 Task: Add a timeline in the project CatalystWorks for the epic 'Compliance Management' from 2024/02/13 to 2024/12/13. Add a timeline in the project CatalystWorks for the epic 'Cloud Cost Optimization' from 2024/04/01 to 2025/09/18. Add a timeline in the project CatalystWorks for the epic 'Cloud Security Improvements' from 2023/04/06 to 2024/12/22
Action: Mouse moved to (240, 72)
Screenshot: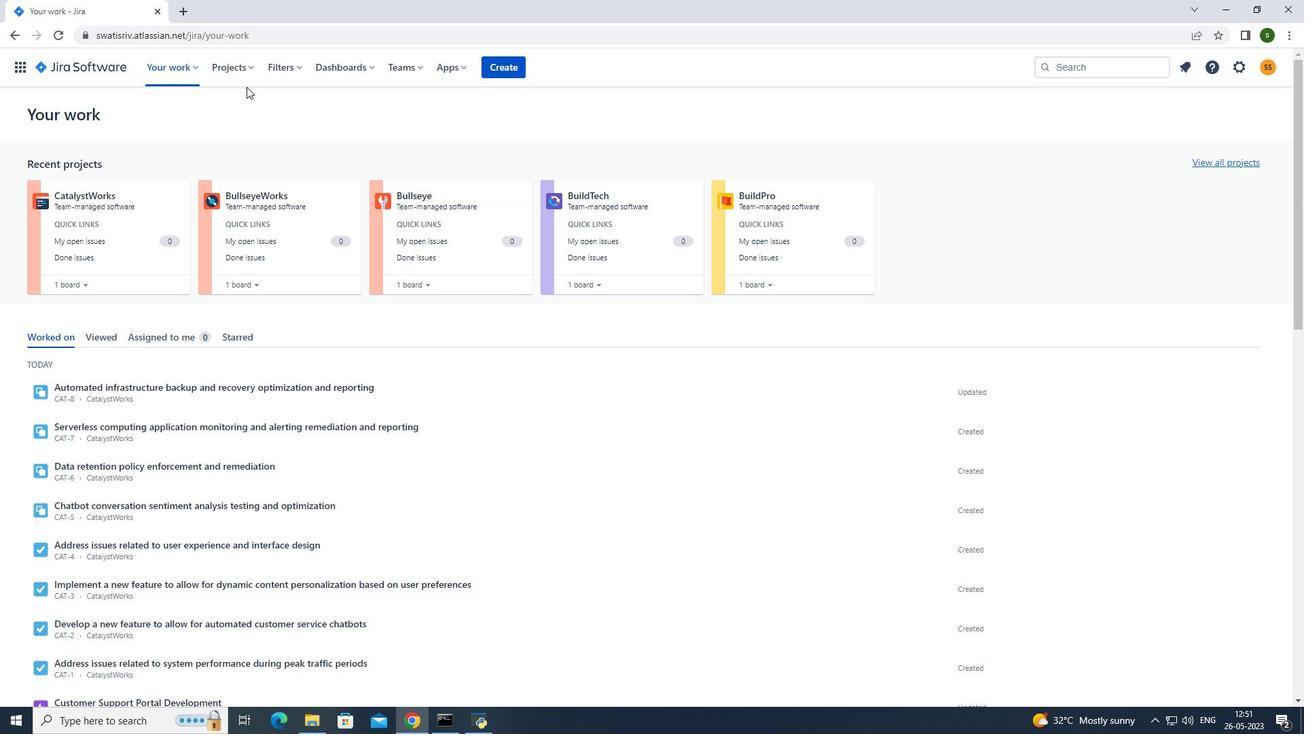 
Action: Mouse pressed left at (240, 72)
Screenshot: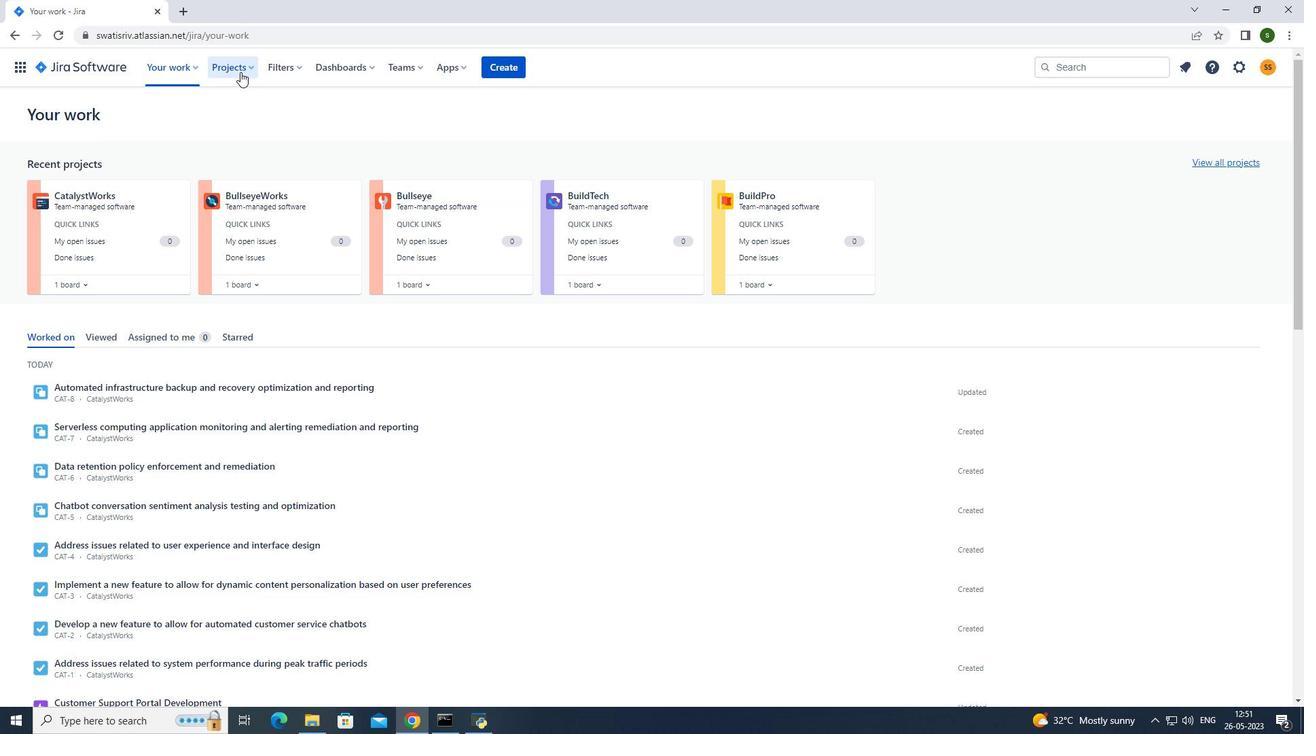 
Action: Mouse moved to (275, 115)
Screenshot: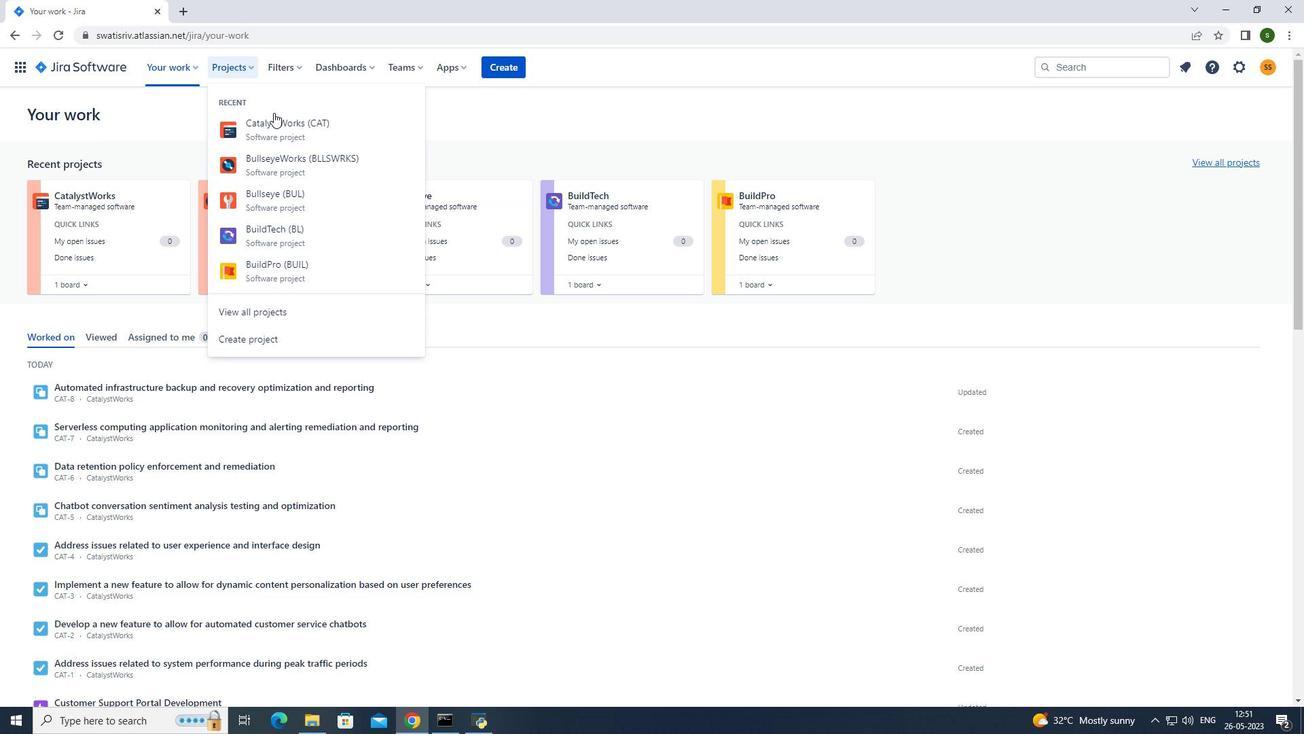 
Action: Mouse pressed left at (275, 115)
Screenshot: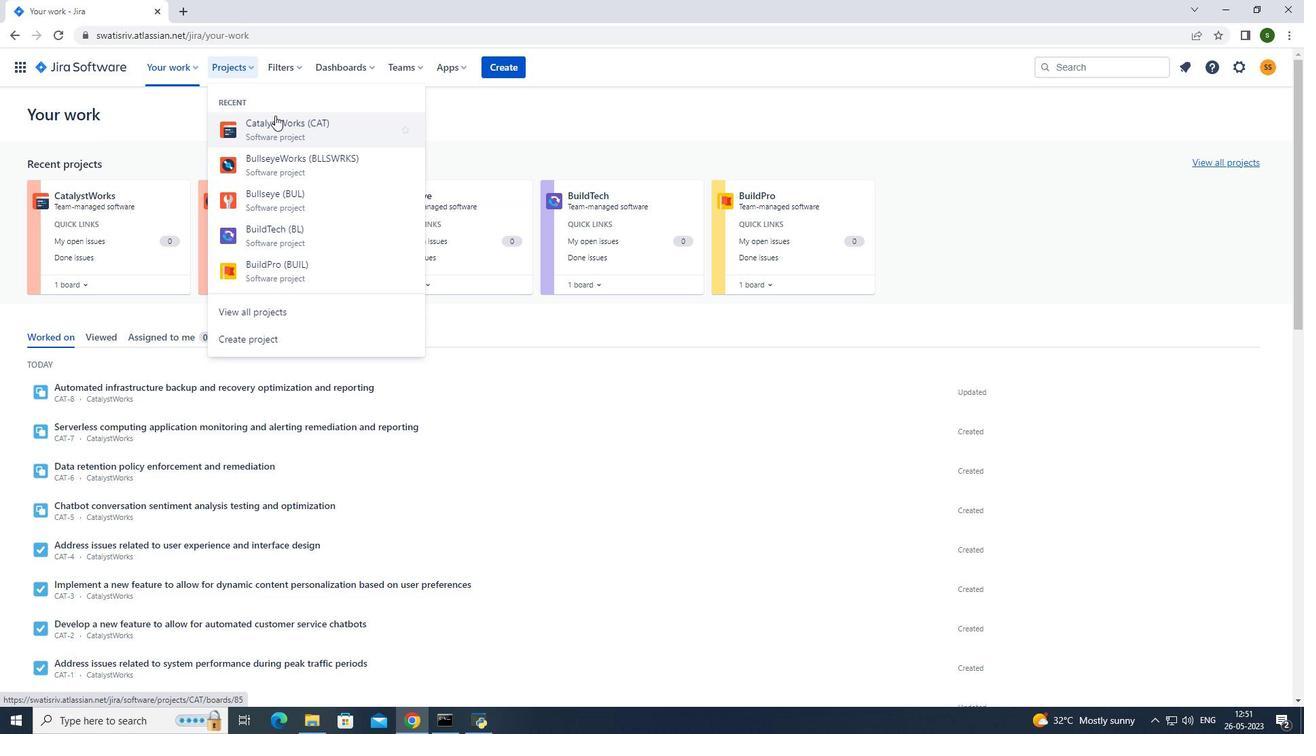 
Action: Mouse moved to (84, 201)
Screenshot: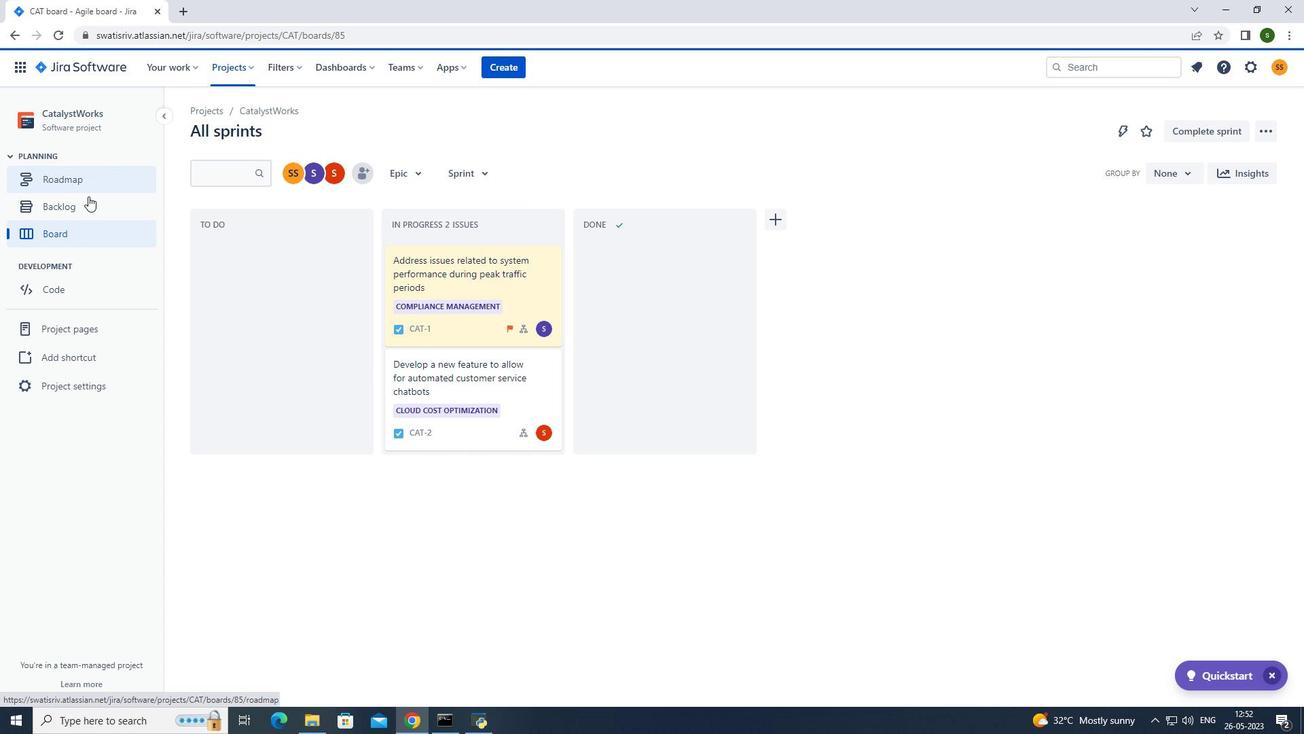 
Action: Mouse pressed left at (84, 201)
Screenshot: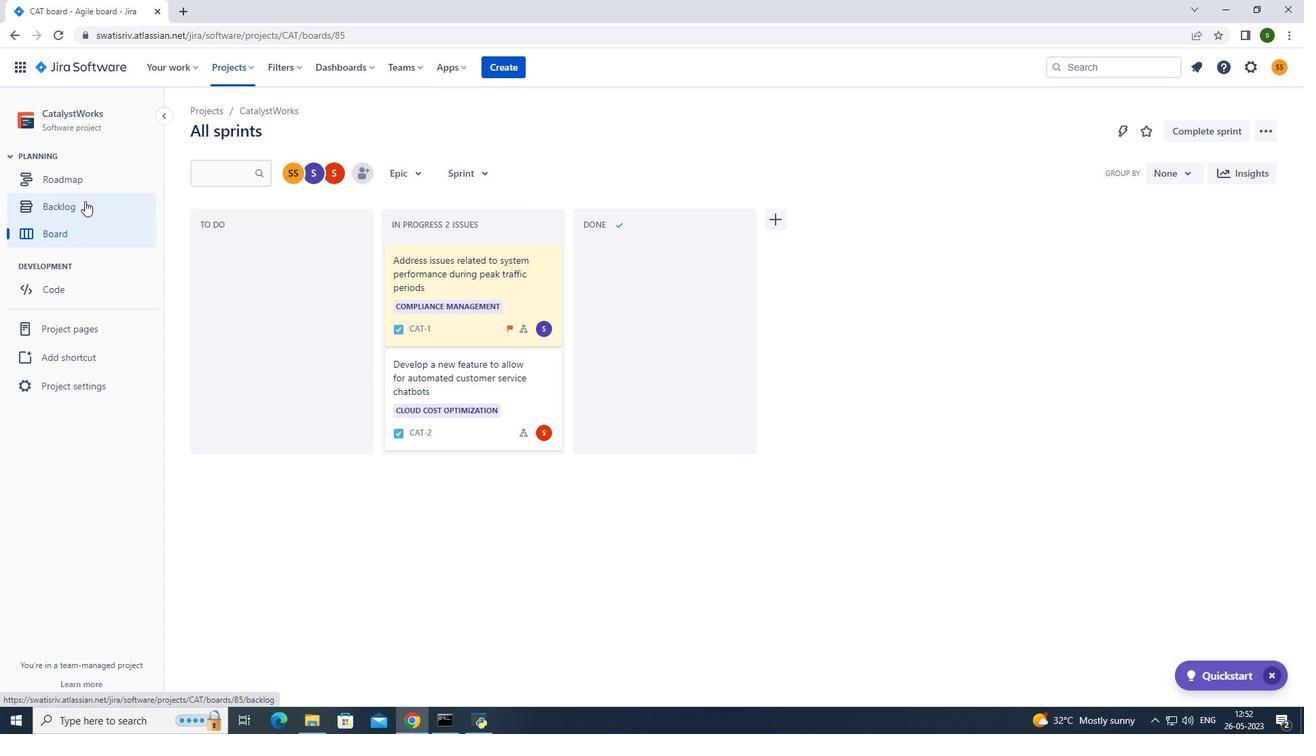 
Action: Mouse moved to (200, 274)
Screenshot: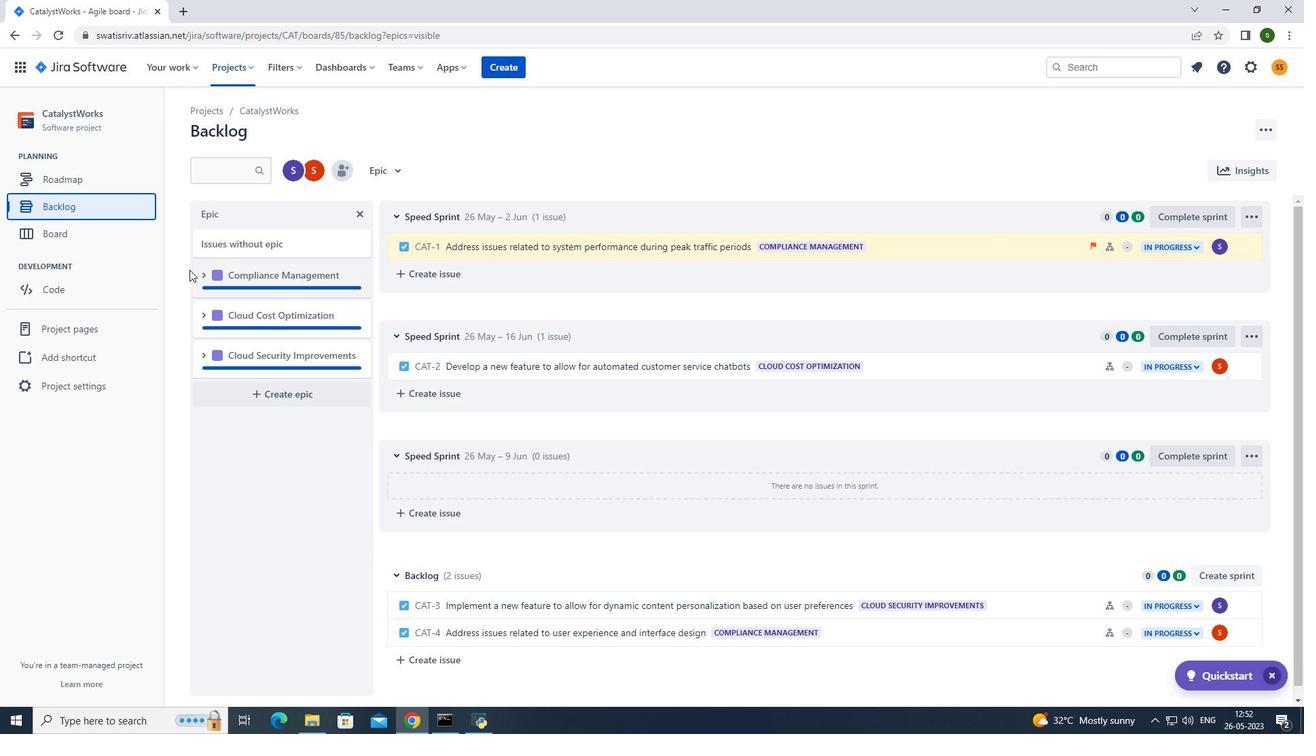 
Action: Mouse pressed left at (200, 274)
Screenshot: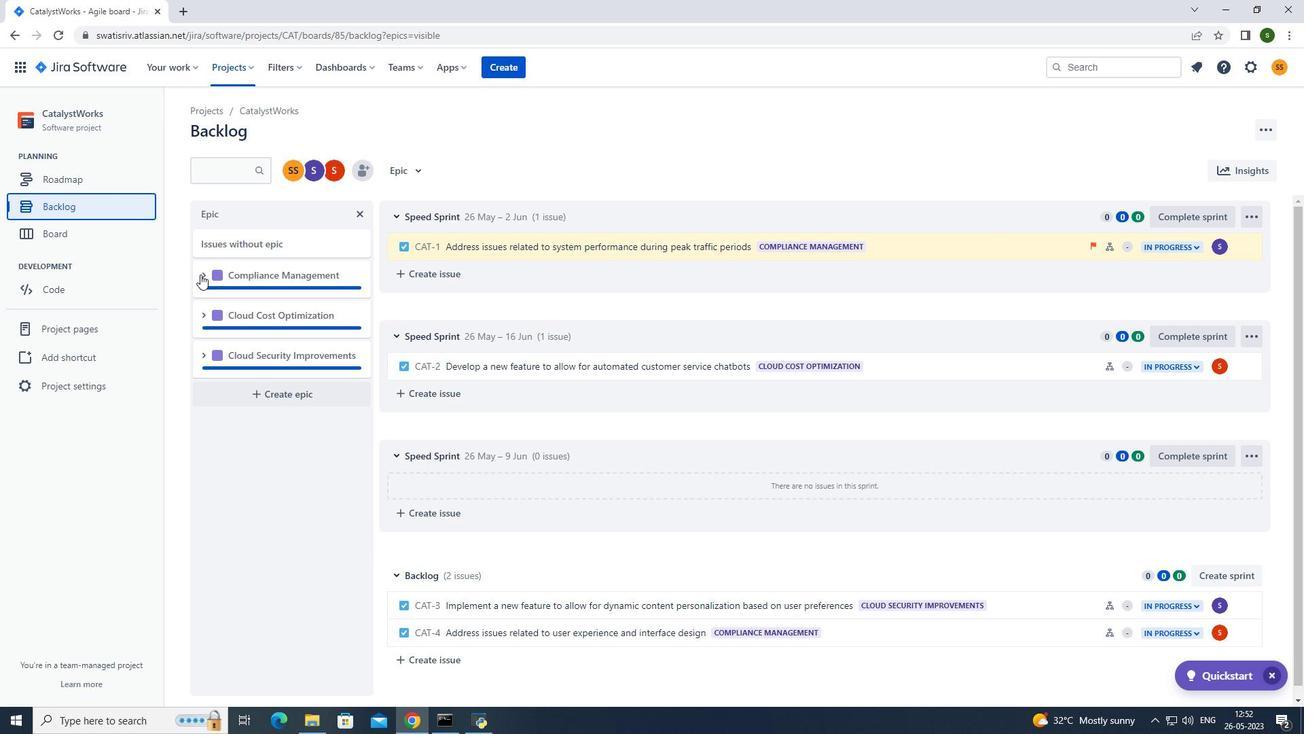 
Action: Mouse moved to (279, 375)
Screenshot: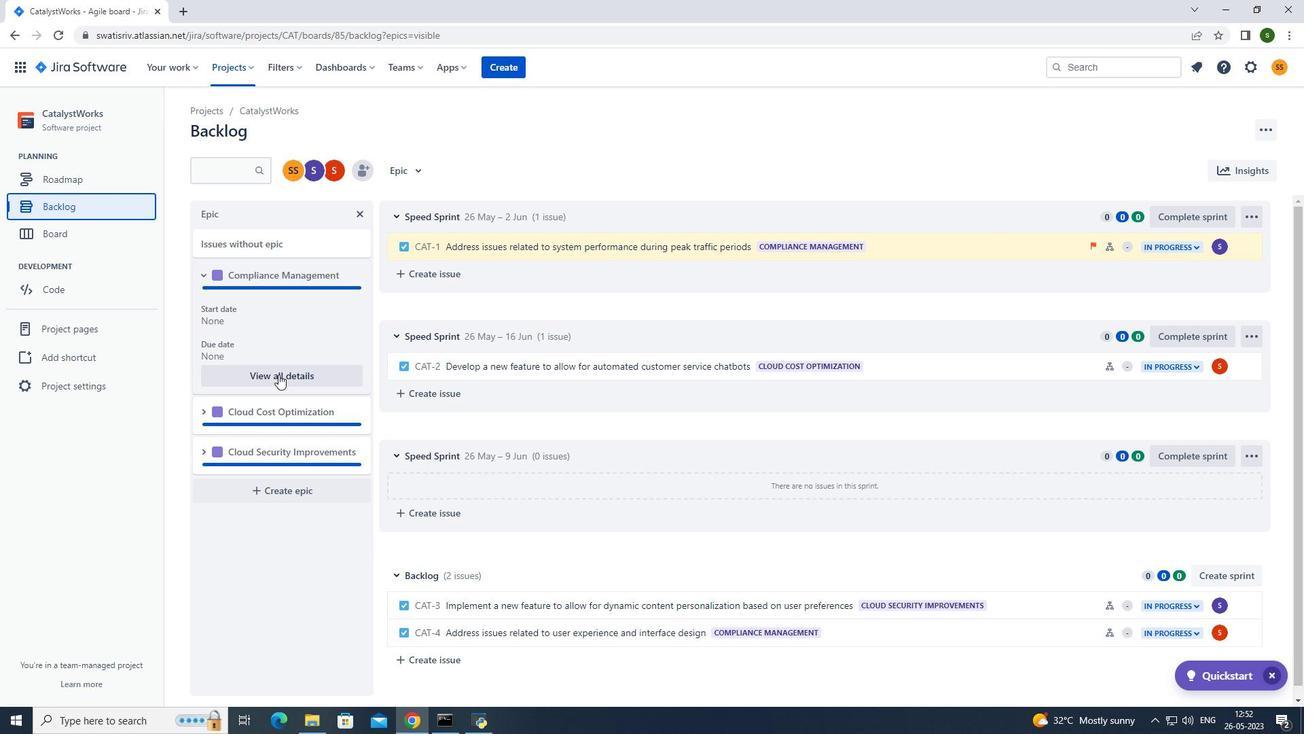 
Action: Mouse pressed left at (279, 375)
Screenshot: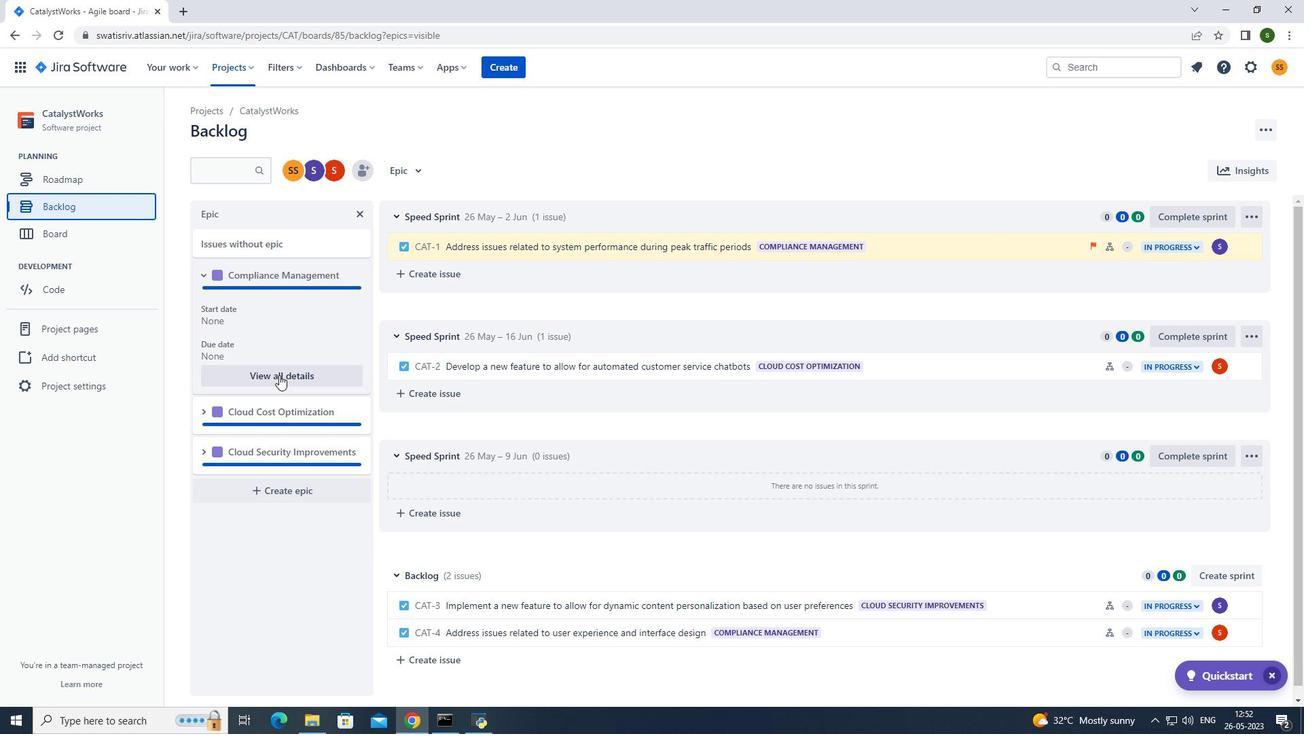 
Action: Mouse moved to (1111, 514)
Screenshot: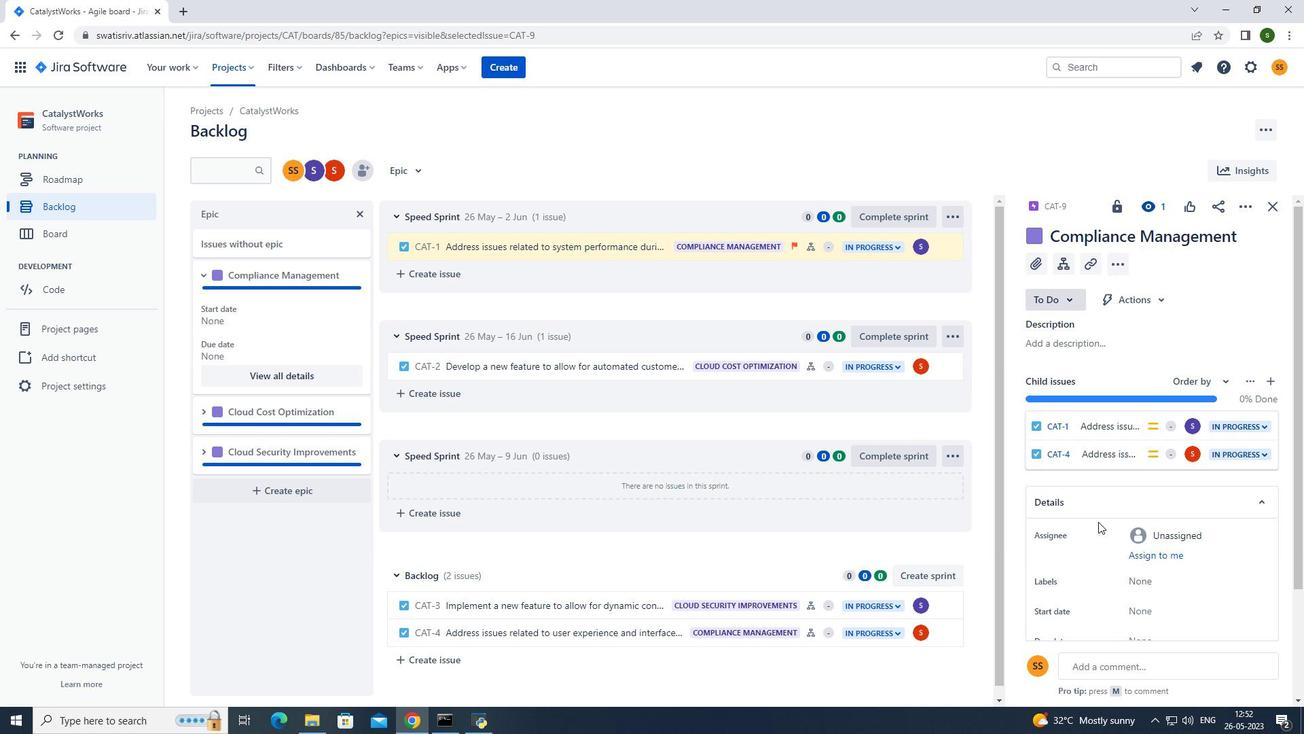 
Action: Mouse scrolled (1111, 513) with delta (0, 0)
Screenshot: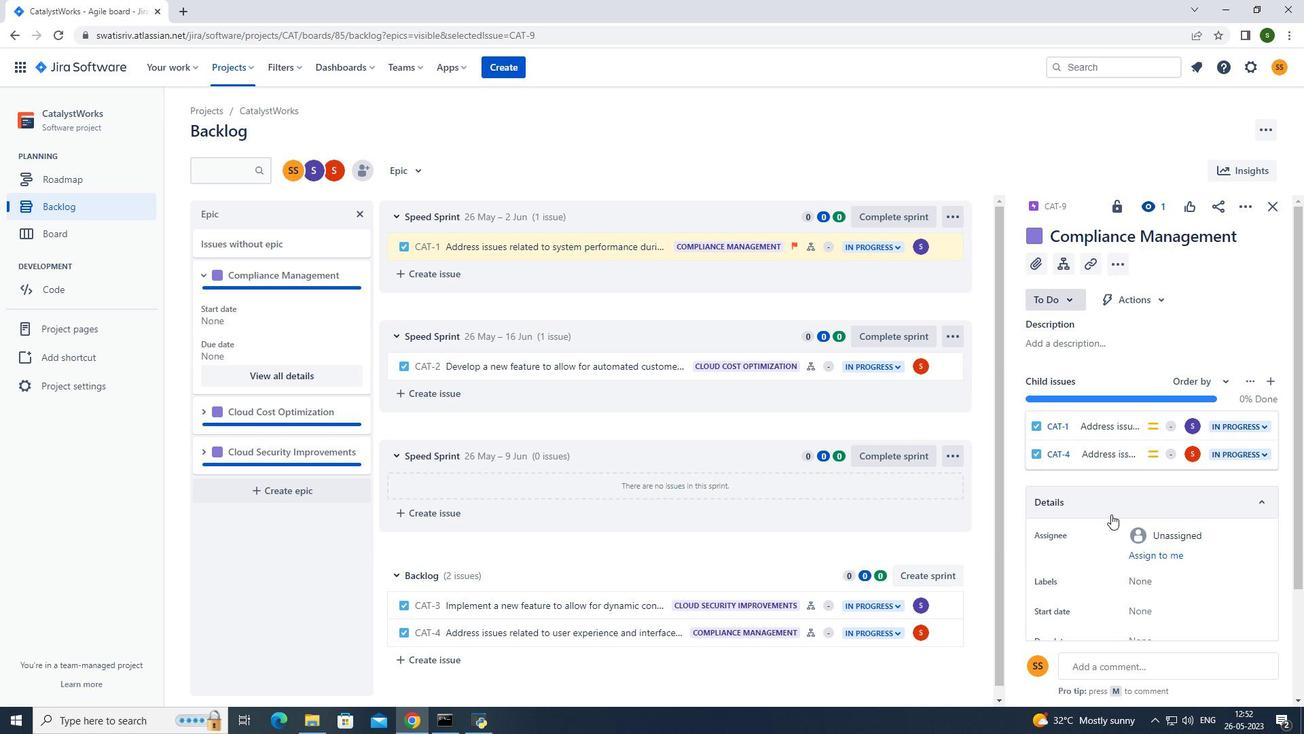 
Action: Mouse scrolled (1111, 513) with delta (0, 0)
Screenshot: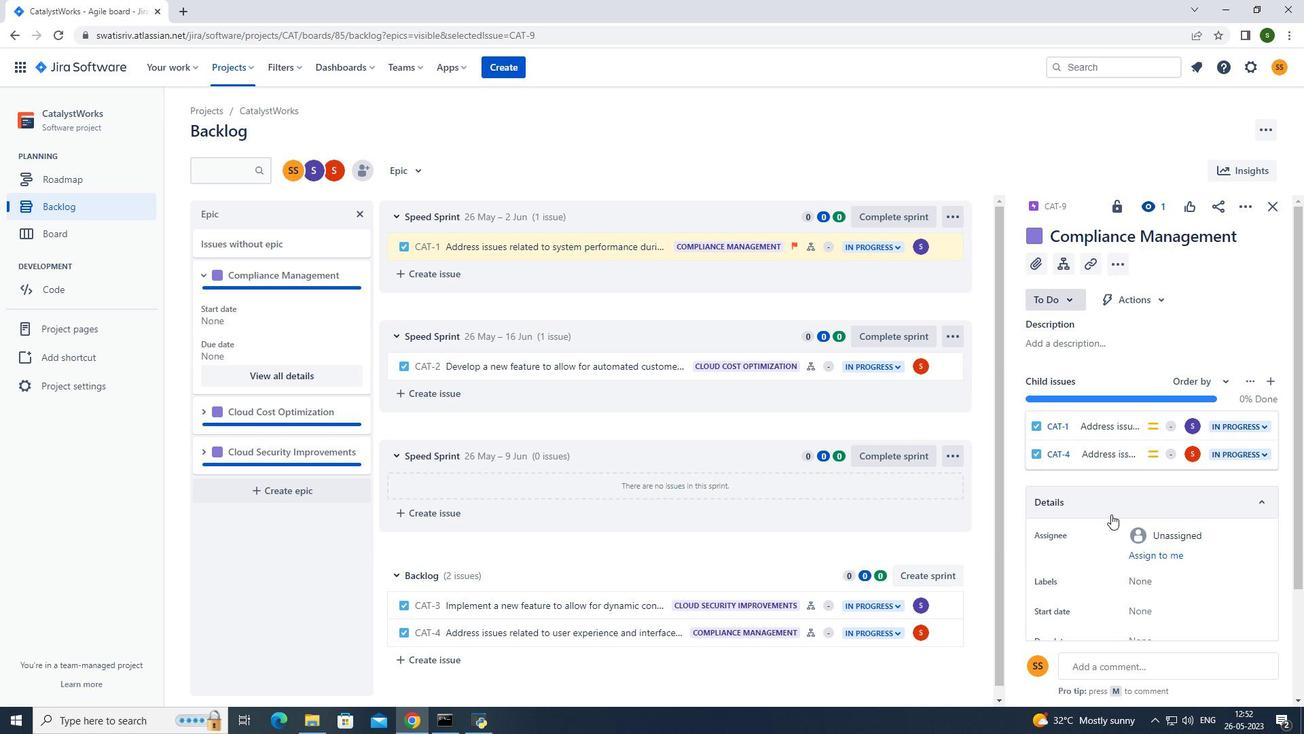 
Action: Mouse moved to (1153, 474)
Screenshot: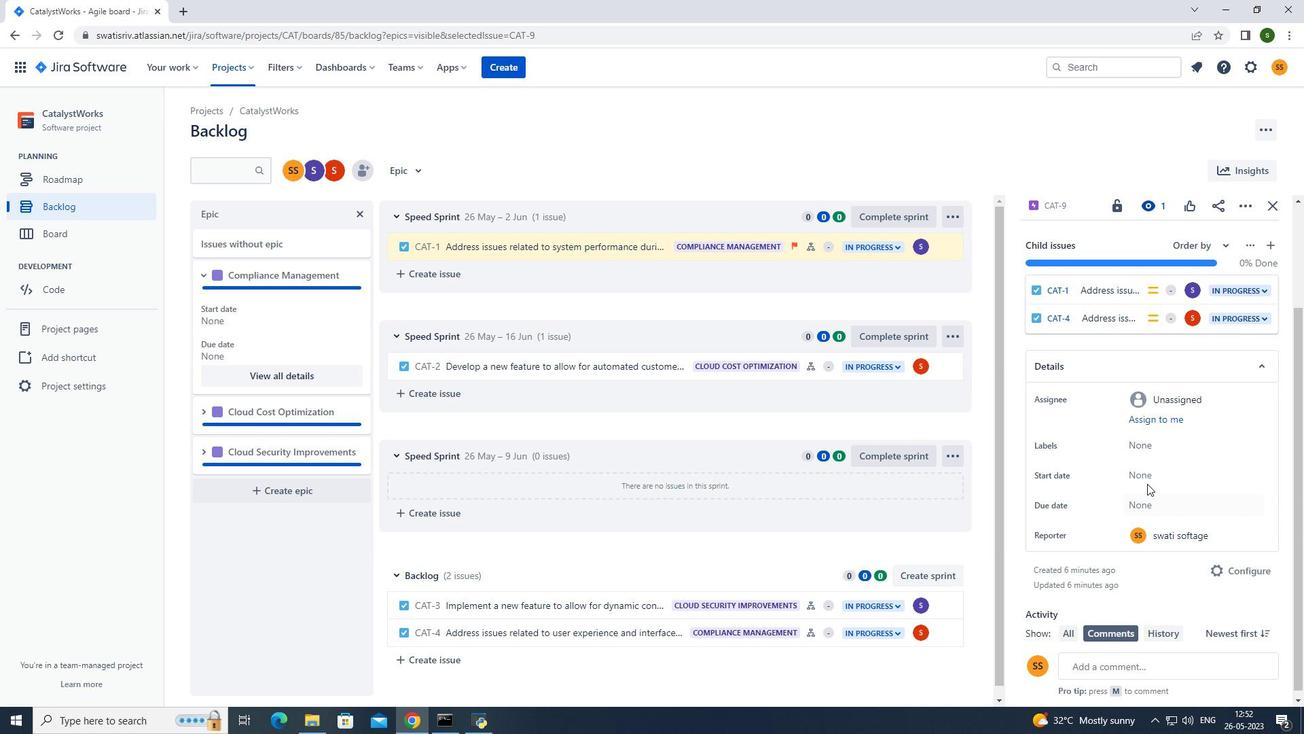 
Action: Mouse pressed left at (1153, 474)
Screenshot: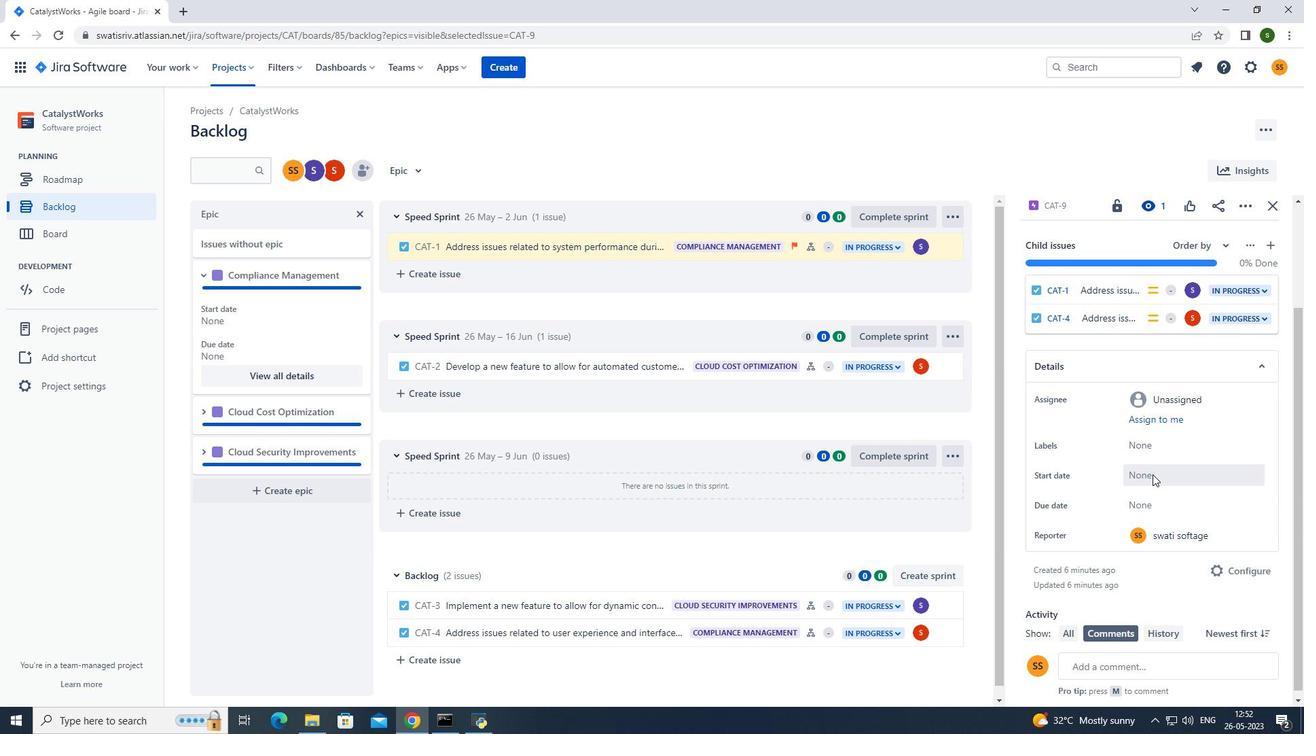 
Action: Mouse moved to (1273, 519)
Screenshot: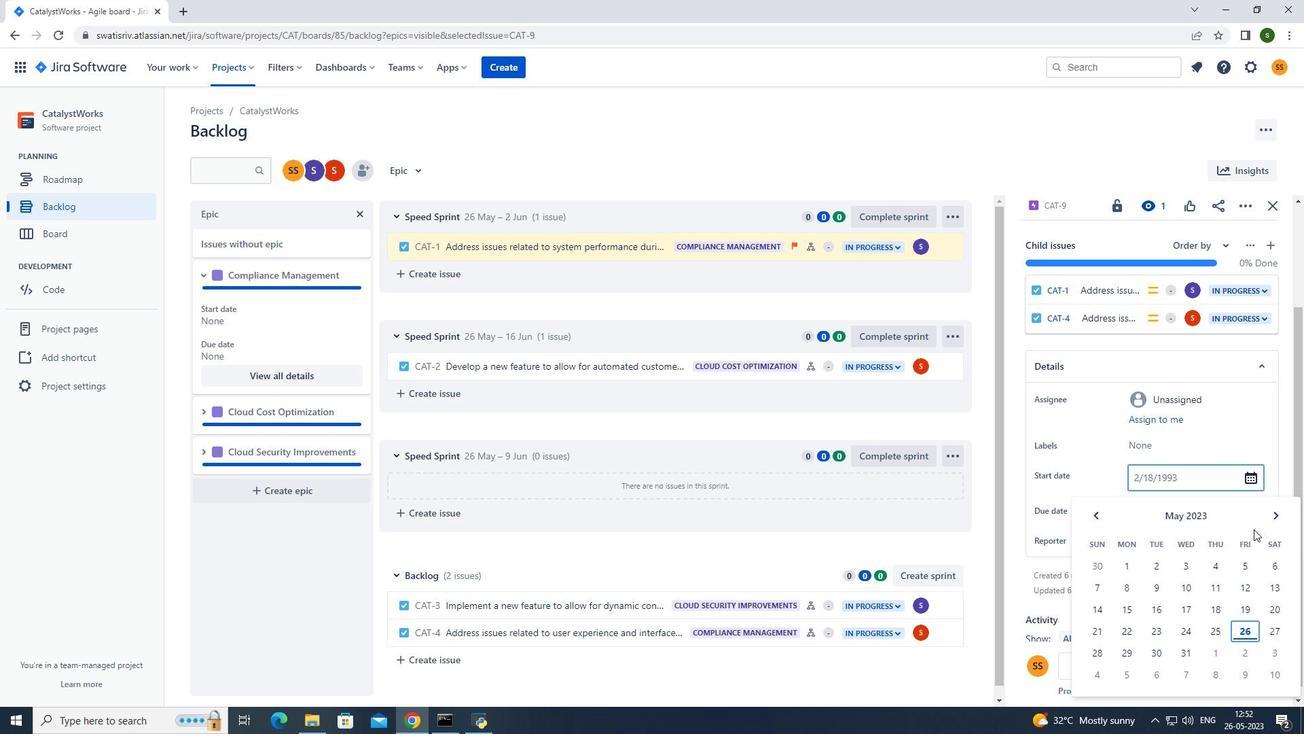 
Action: Mouse pressed left at (1273, 519)
Screenshot: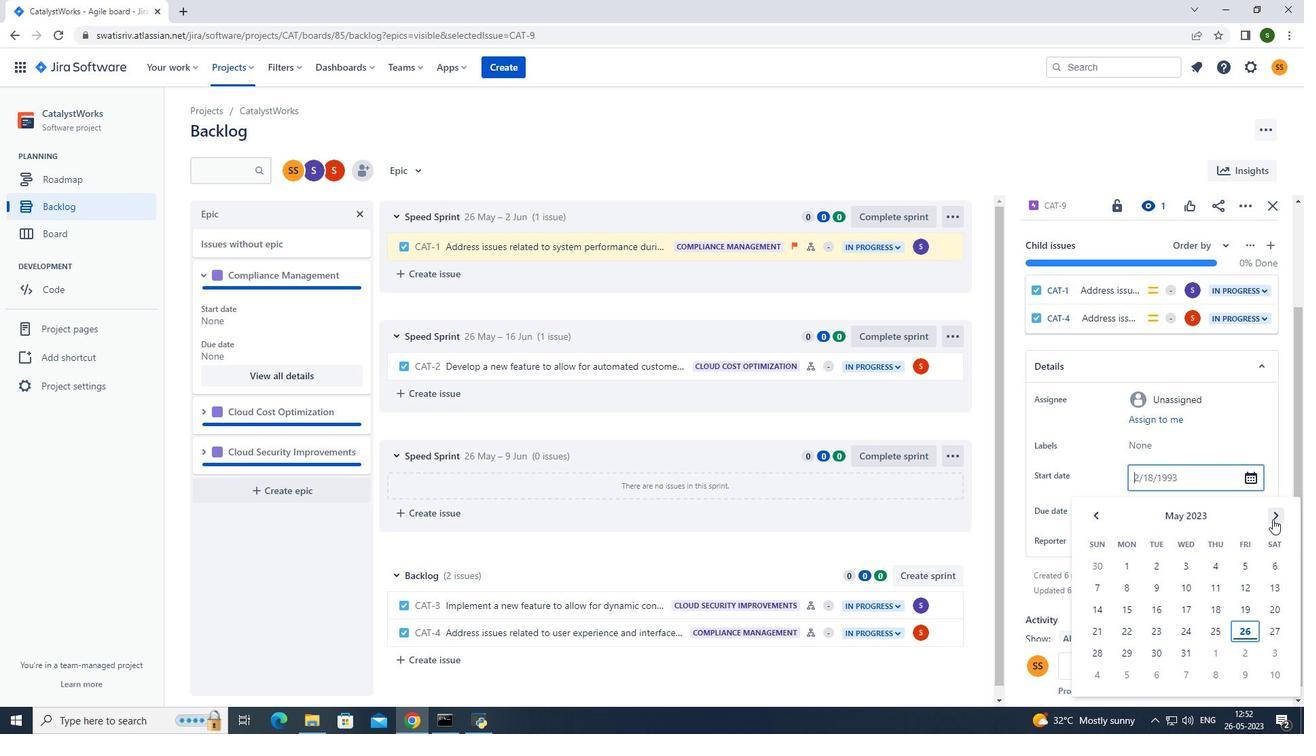 
Action: Mouse moved to (1273, 518)
Screenshot: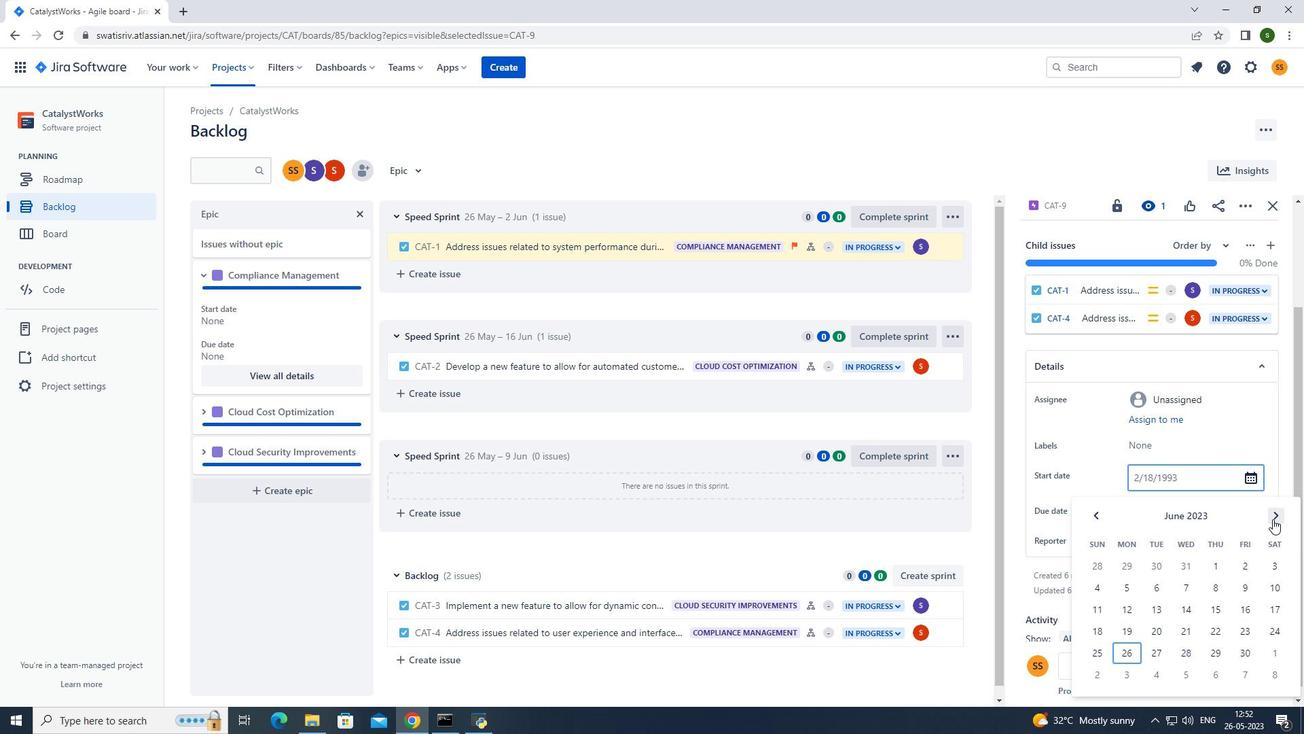 
Action: Mouse pressed left at (1273, 518)
Screenshot: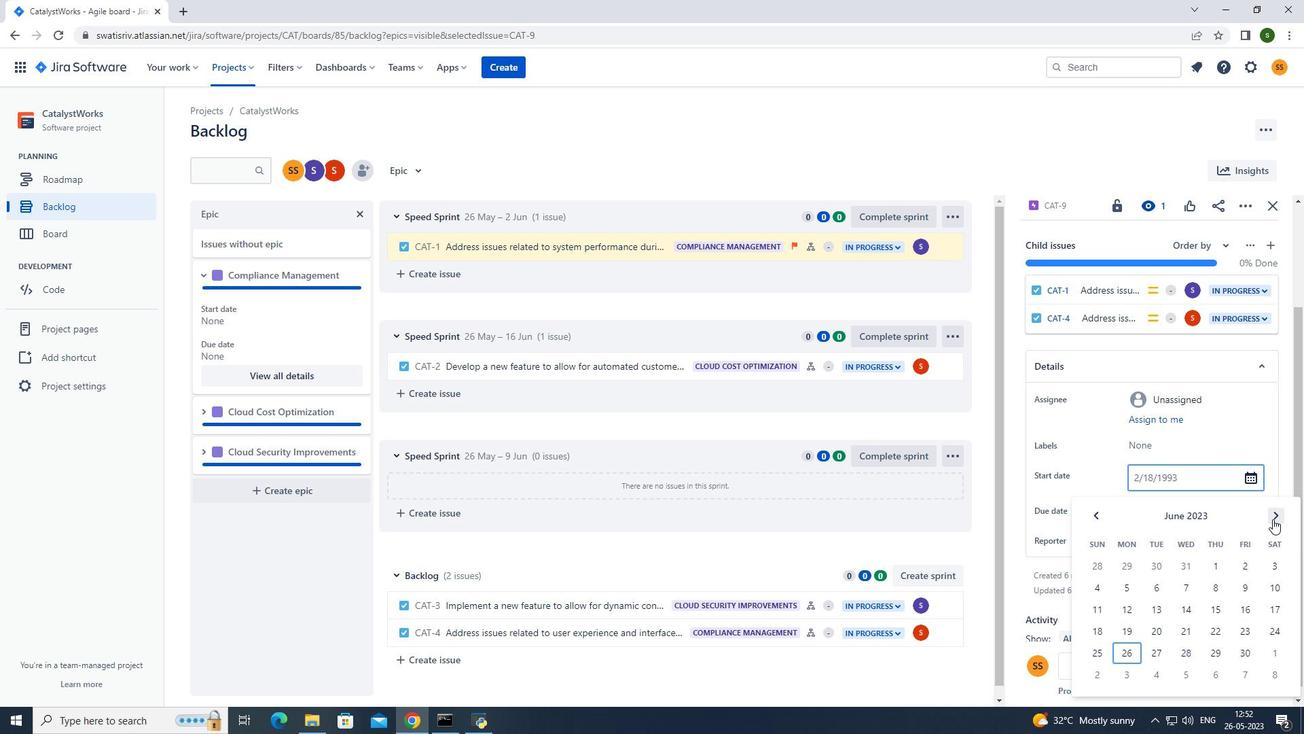 
Action: Mouse pressed left at (1273, 518)
Screenshot: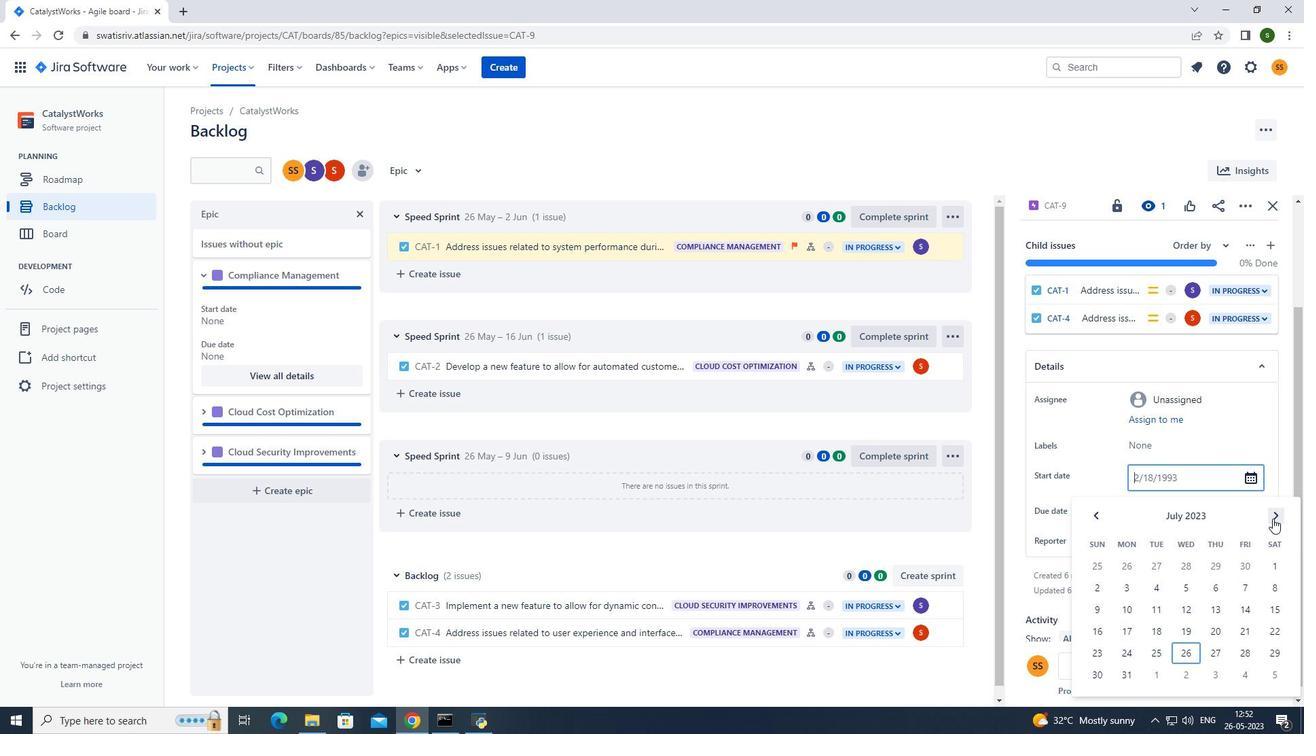 
Action: Mouse pressed left at (1273, 518)
Screenshot: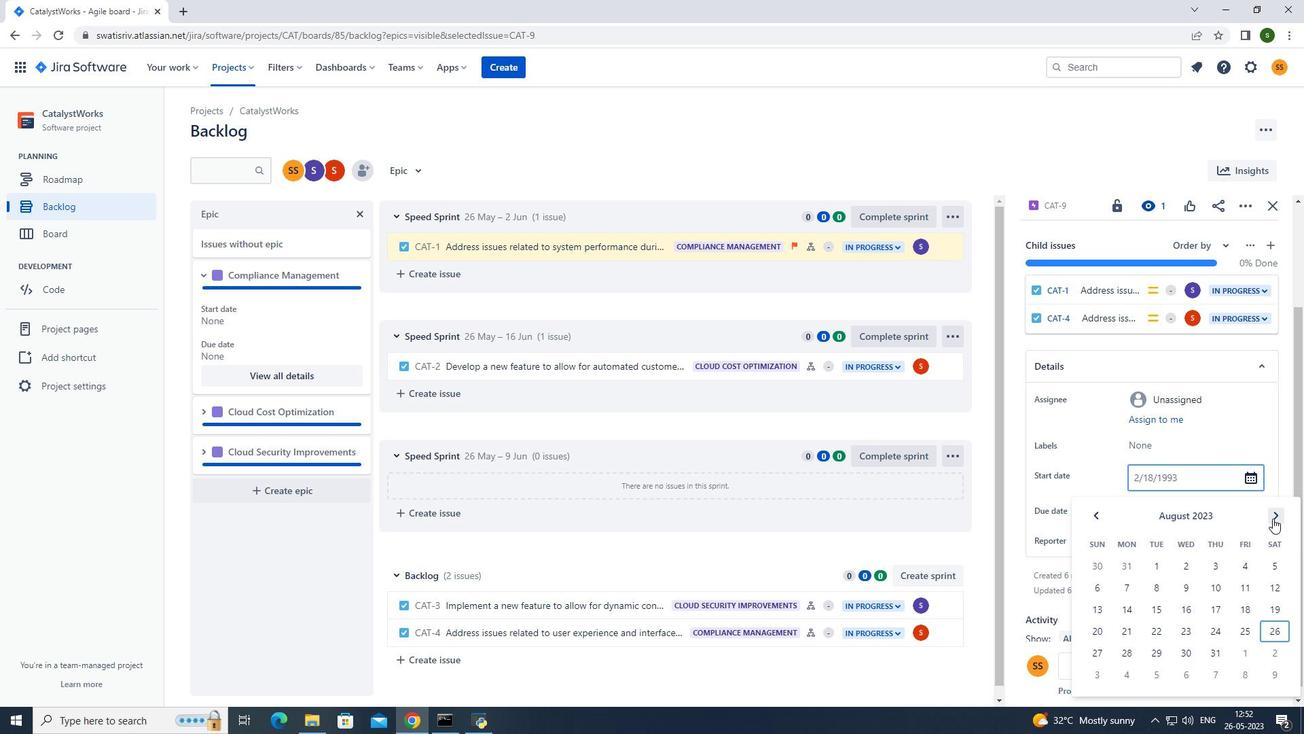
Action: Mouse pressed left at (1273, 518)
Screenshot: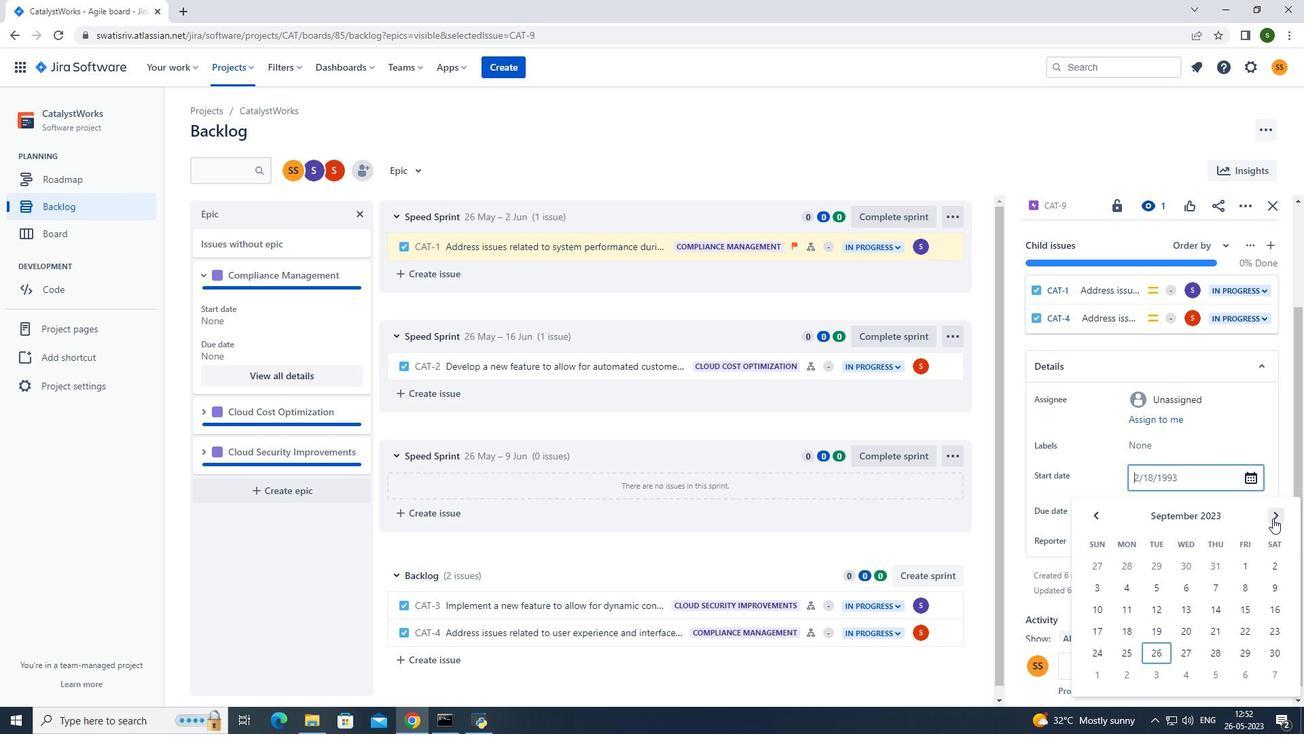 
Action: Mouse pressed left at (1273, 518)
Screenshot: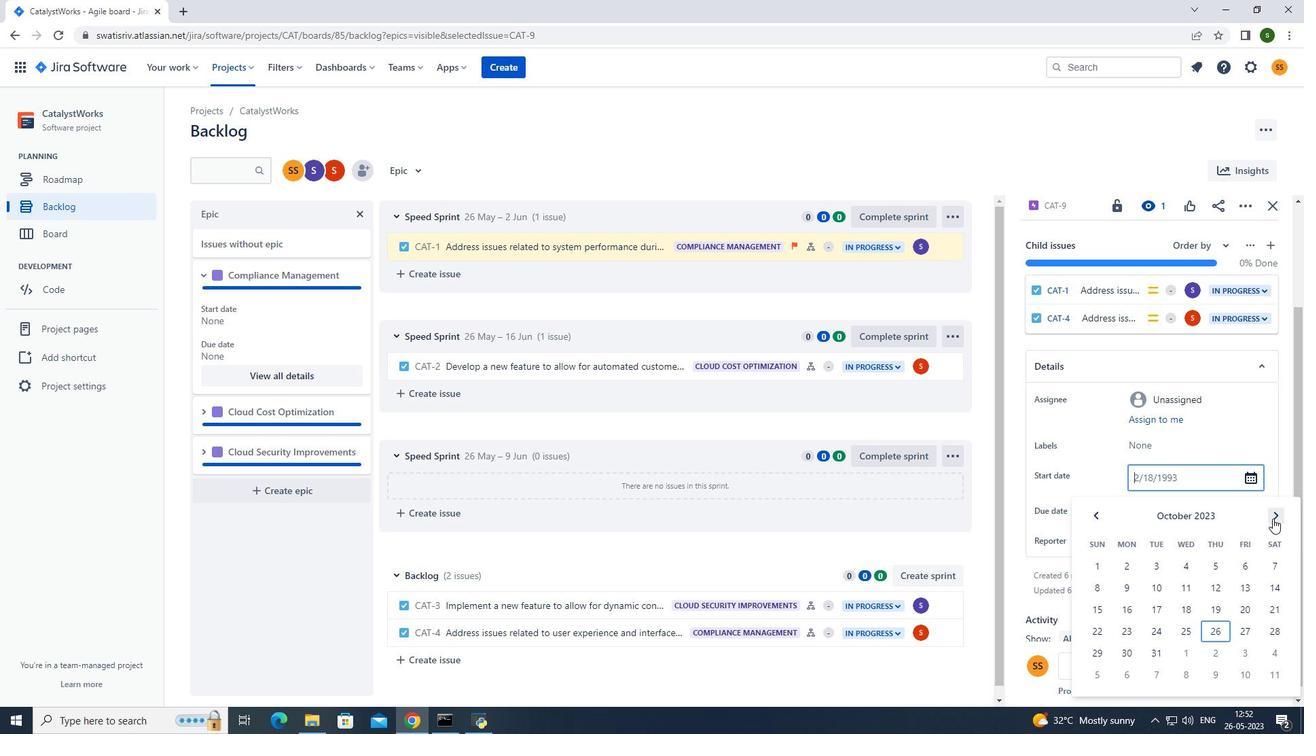 
Action: Mouse pressed left at (1273, 518)
Screenshot: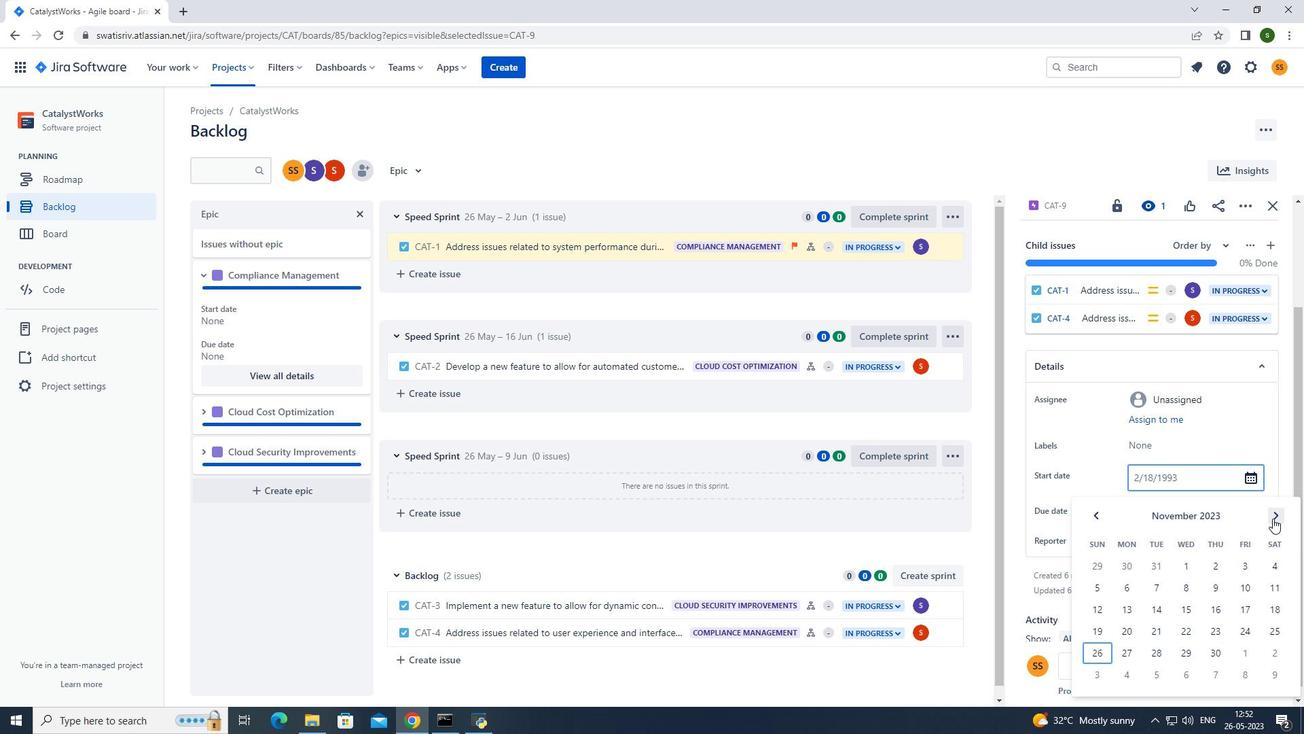 
Action: Mouse pressed left at (1273, 518)
Screenshot: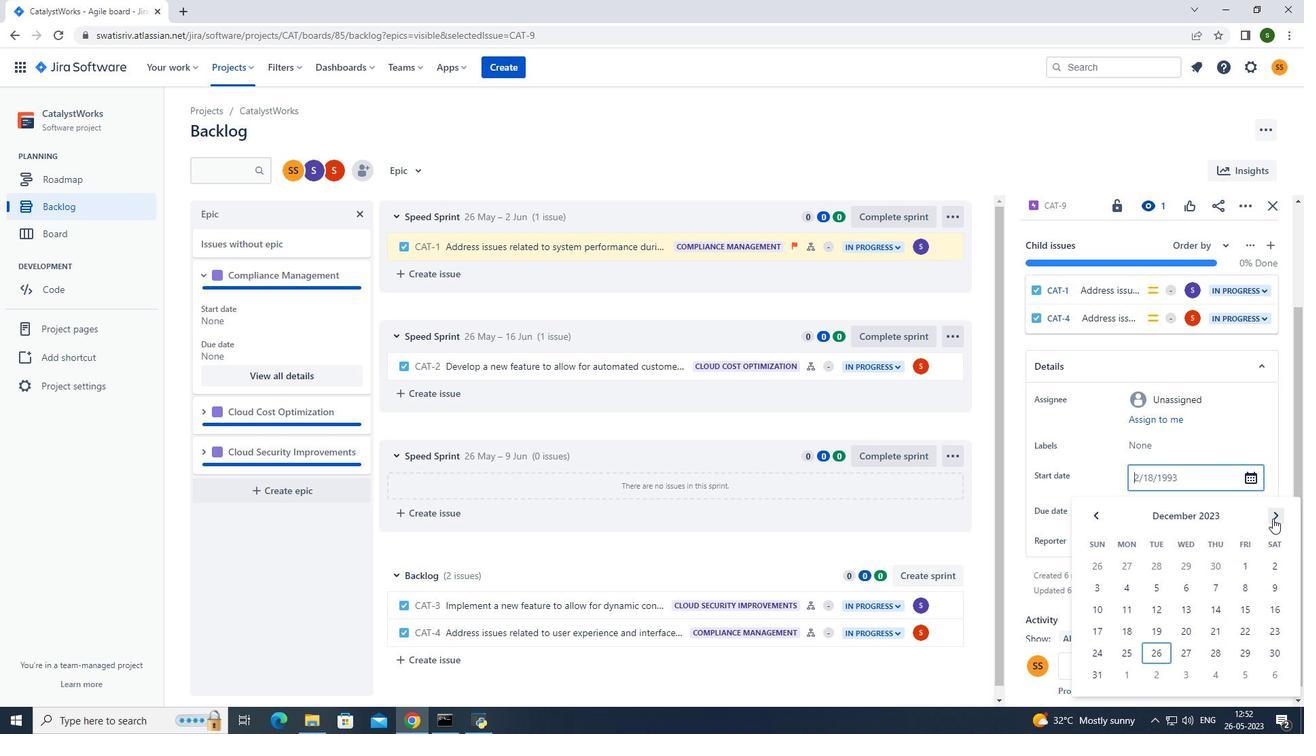 
Action: Mouse moved to (1271, 513)
Screenshot: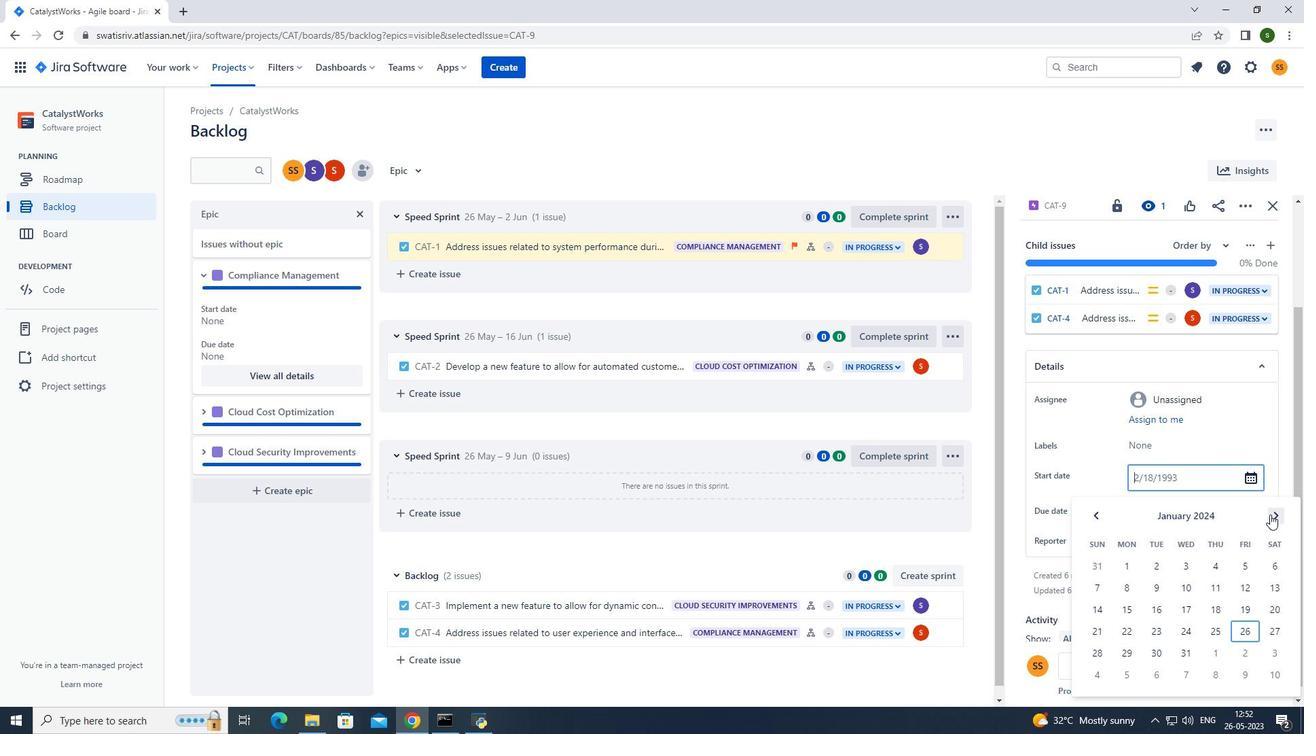 
Action: Mouse pressed left at (1271, 513)
Screenshot: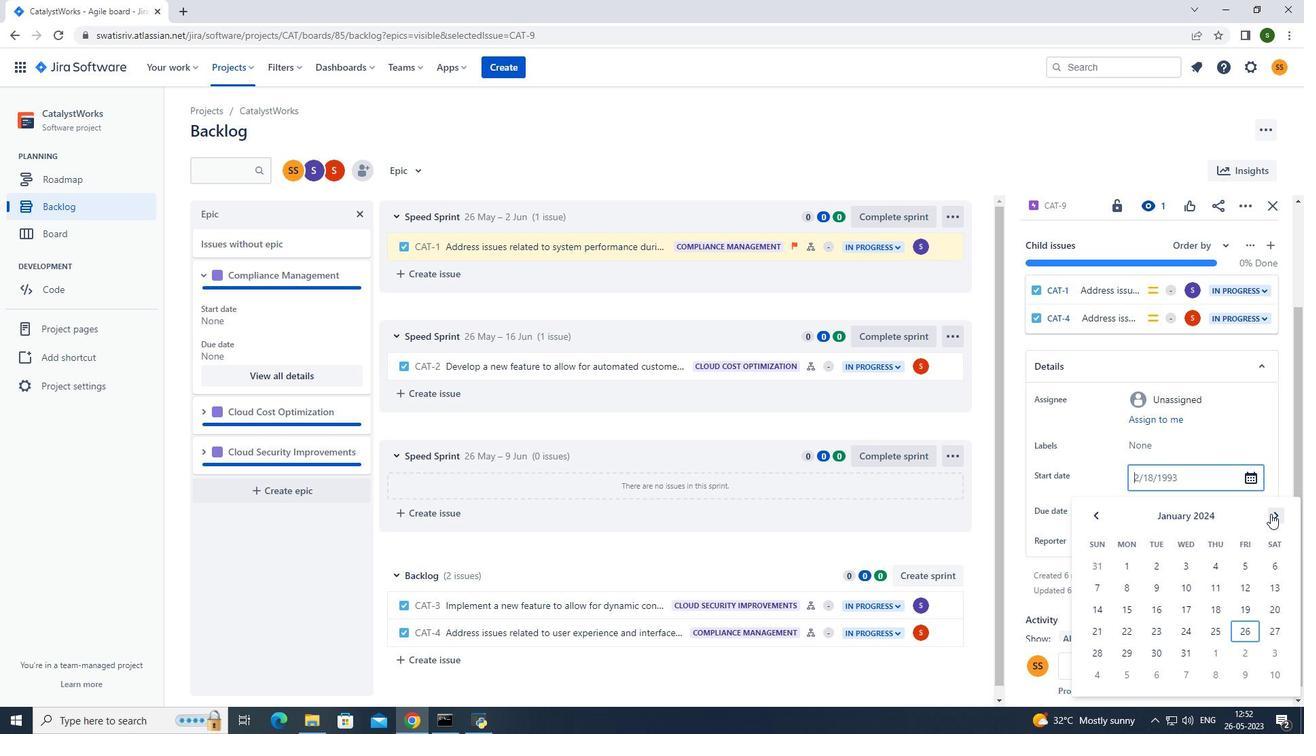 
Action: Mouse moved to (1155, 611)
Screenshot: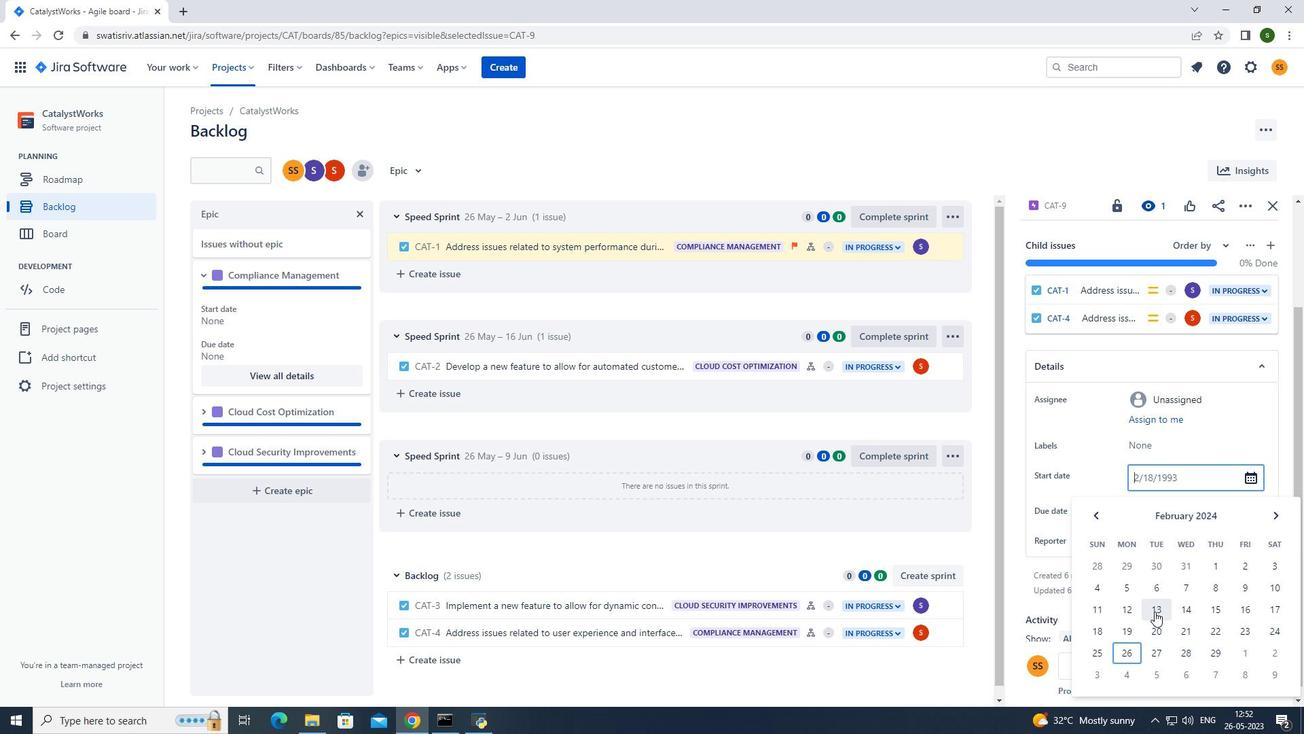 
Action: Mouse pressed left at (1155, 611)
Screenshot: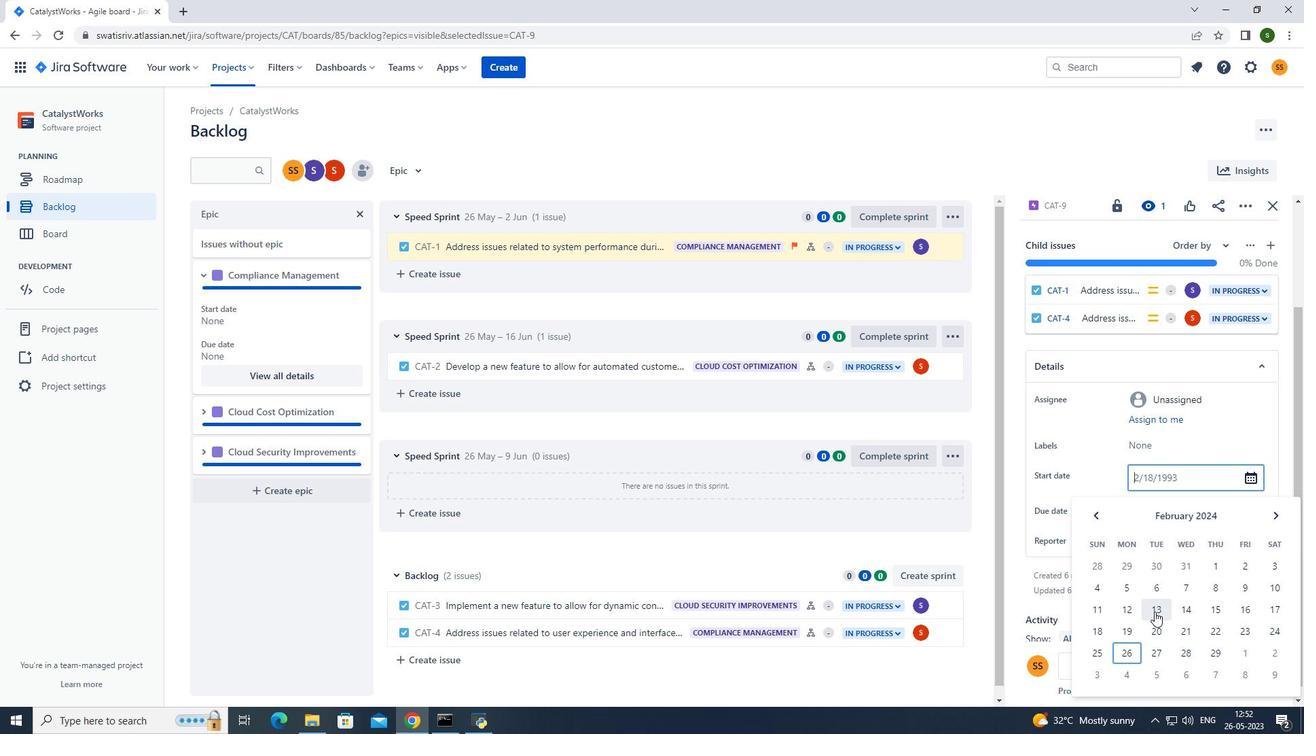 
Action: Mouse moved to (1184, 515)
Screenshot: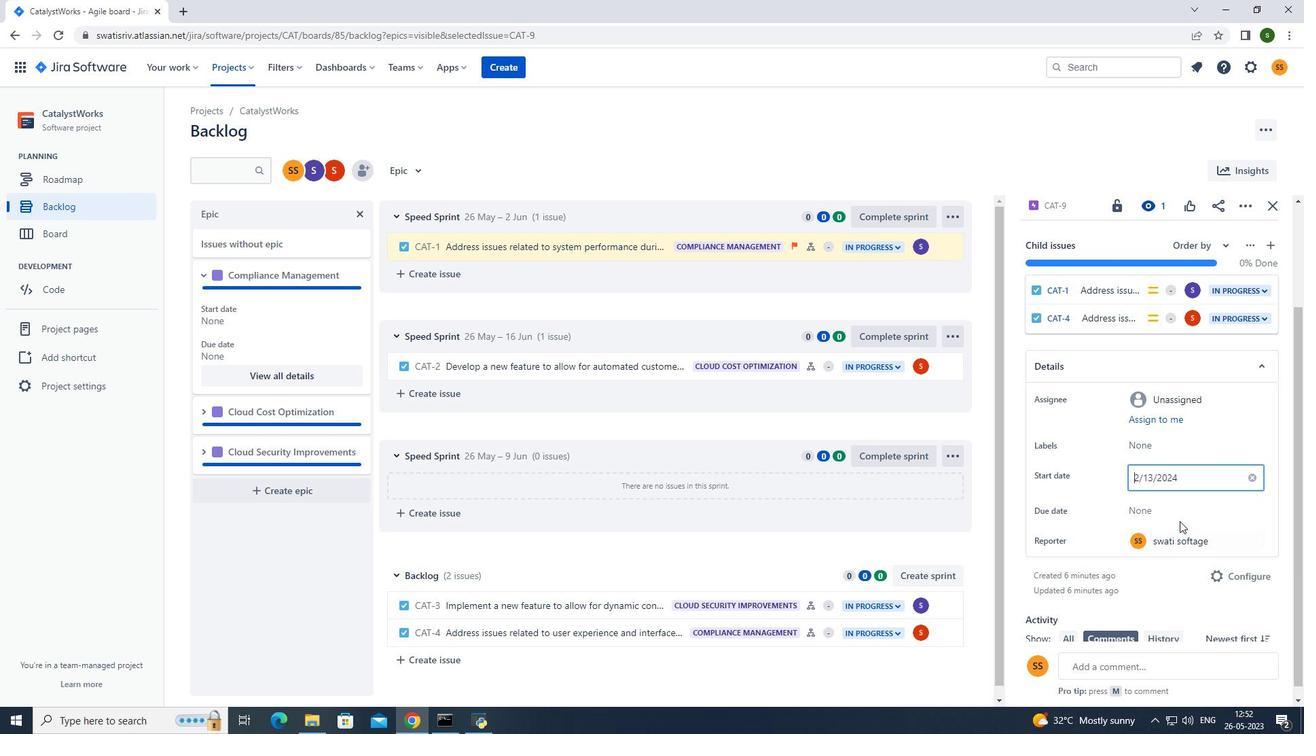 
Action: Mouse pressed left at (1184, 515)
Screenshot: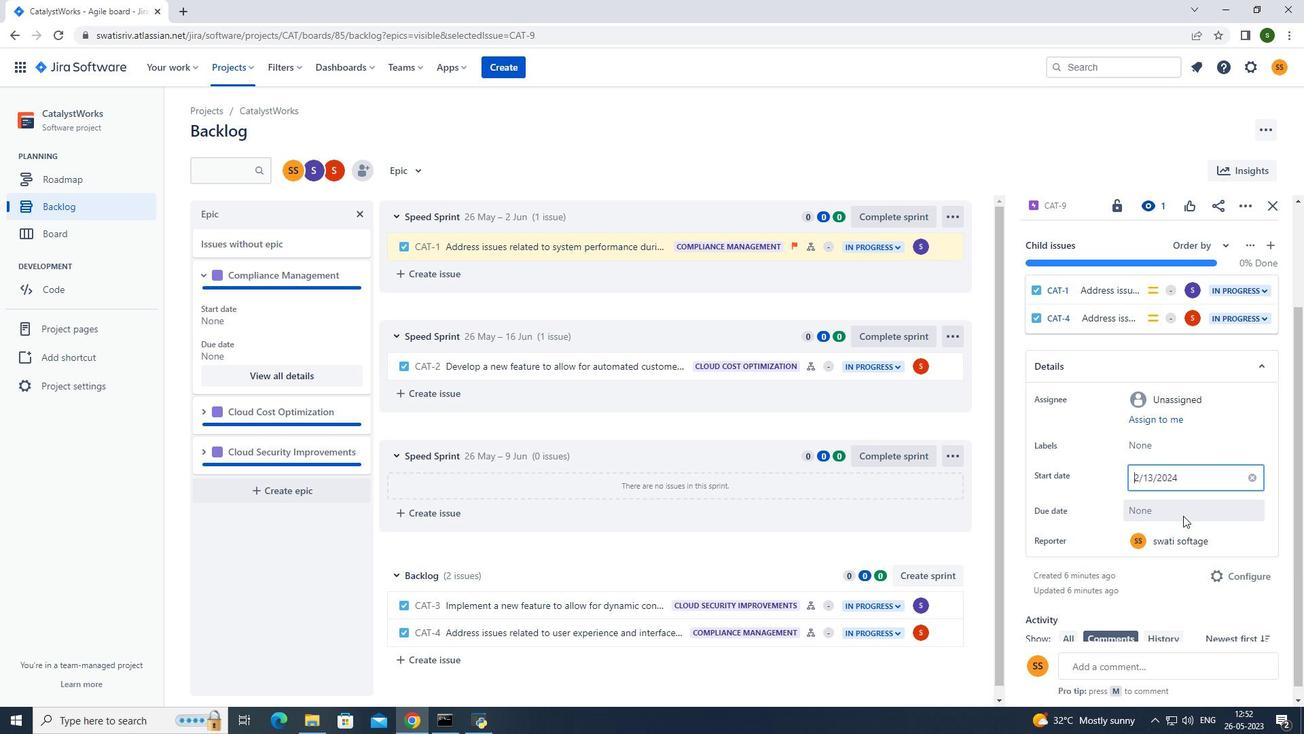 
Action: Mouse moved to (1277, 313)
Screenshot: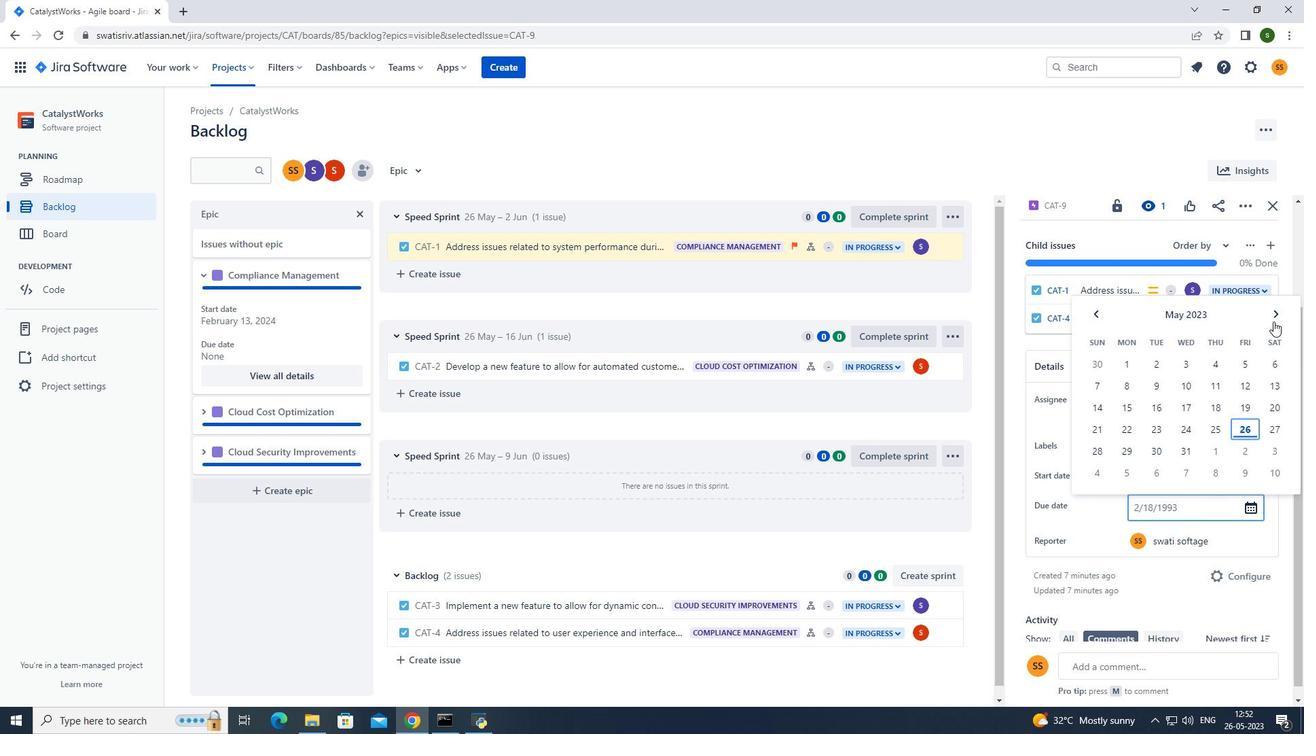
Action: Mouse pressed left at (1277, 313)
Screenshot: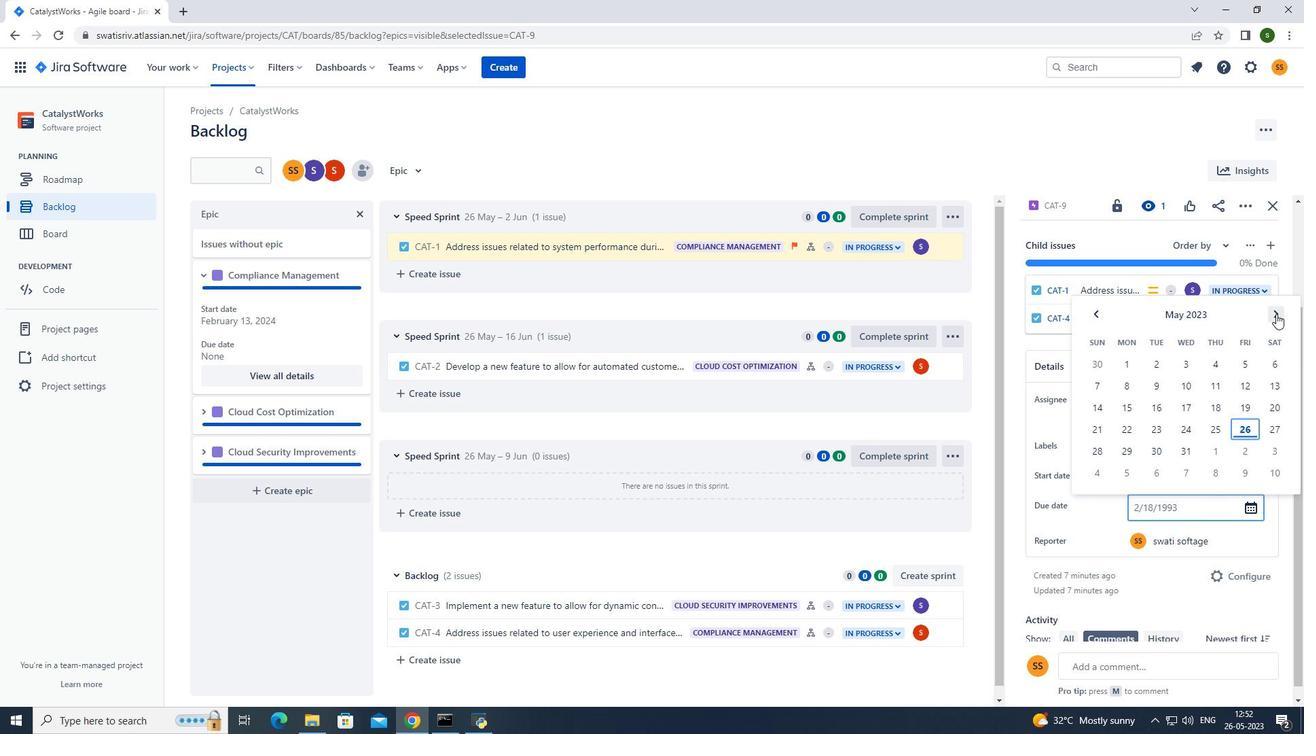 
Action: Mouse pressed left at (1277, 313)
Screenshot: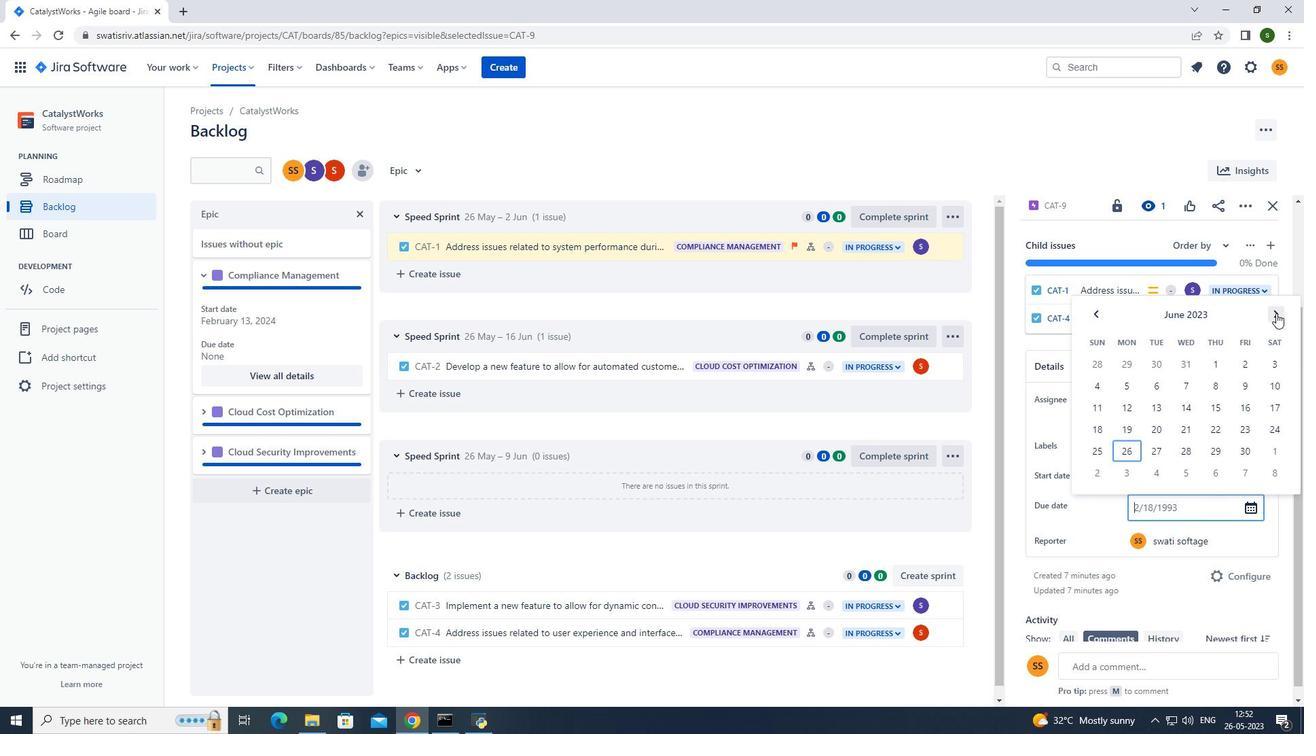 
Action: Mouse pressed left at (1277, 313)
Screenshot: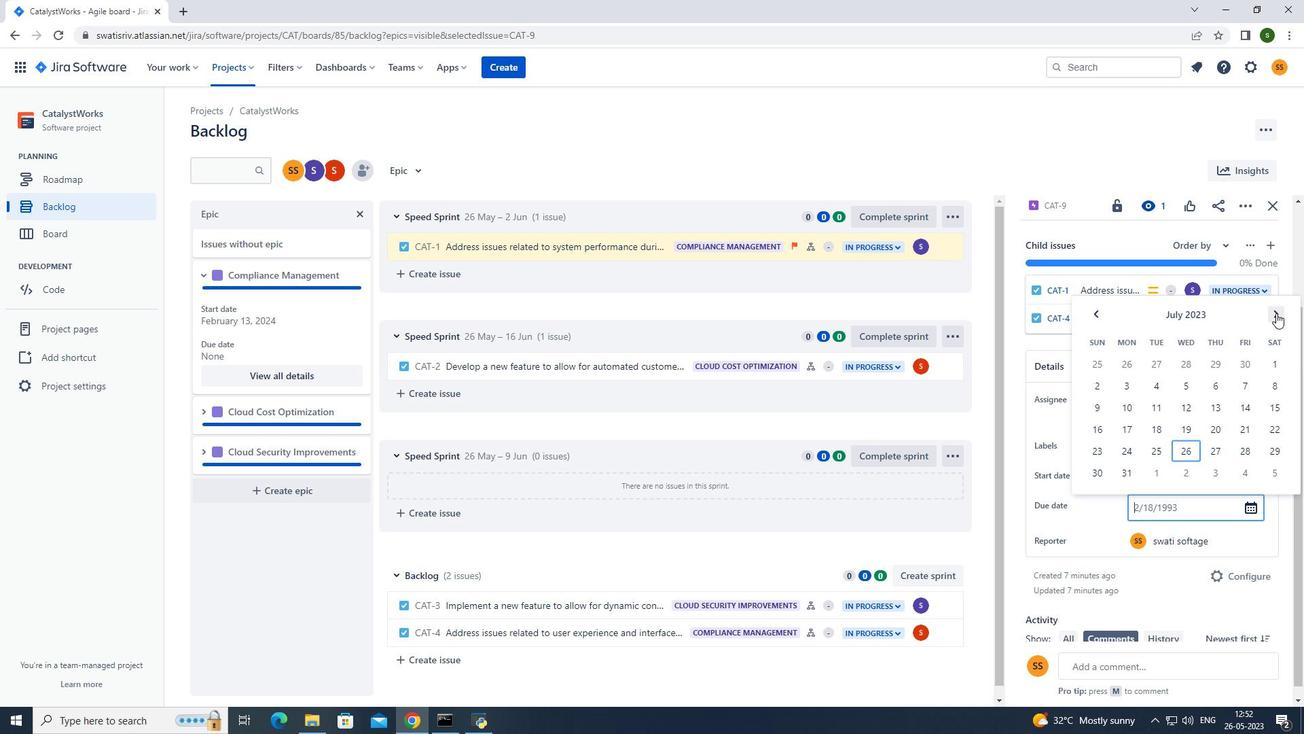 
Action: Mouse pressed left at (1277, 313)
Screenshot: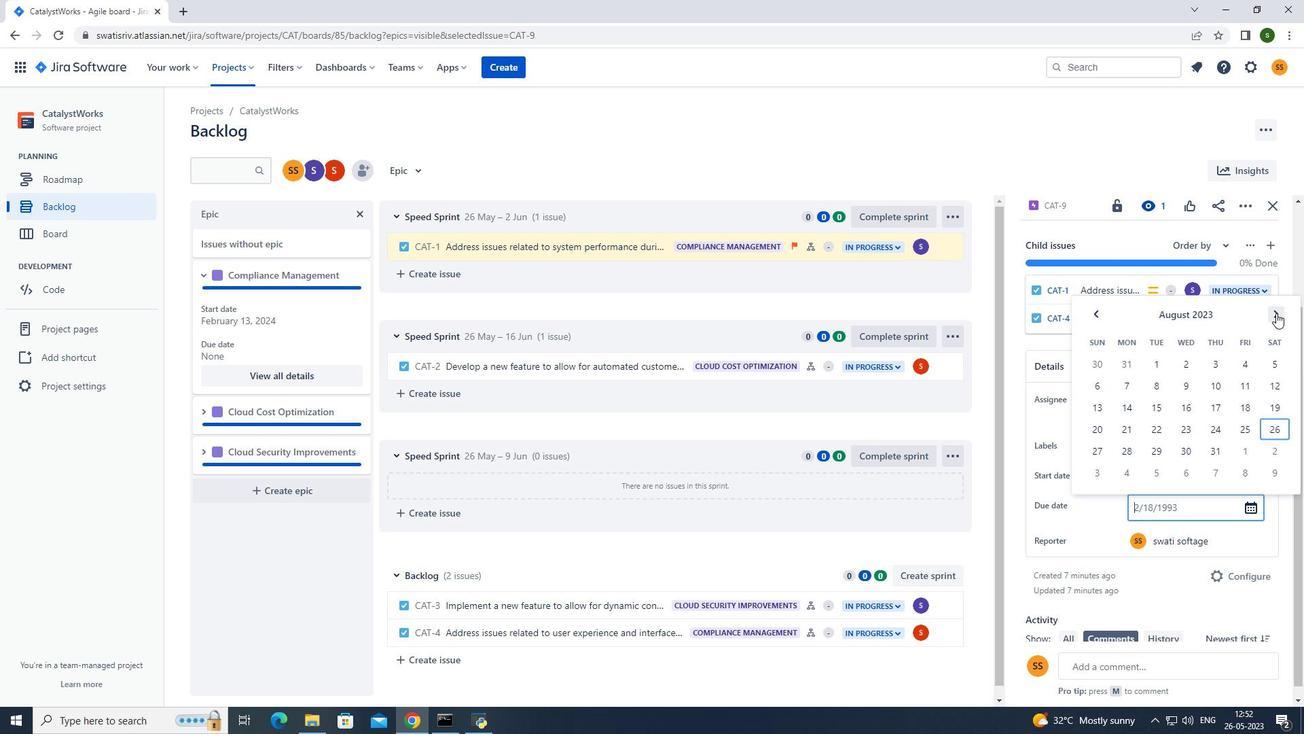 
Action: Mouse pressed left at (1277, 313)
Screenshot: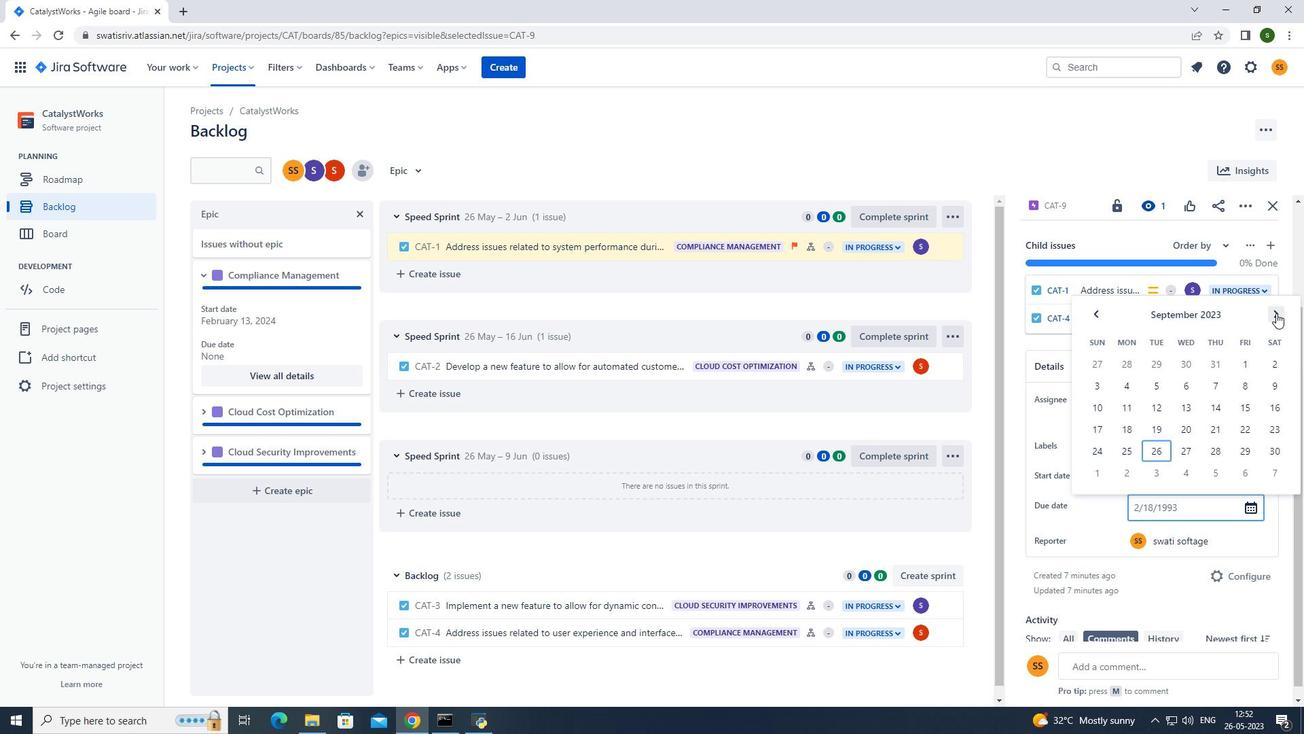 
Action: Mouse pressed left at (1277, 313)
Screenshot: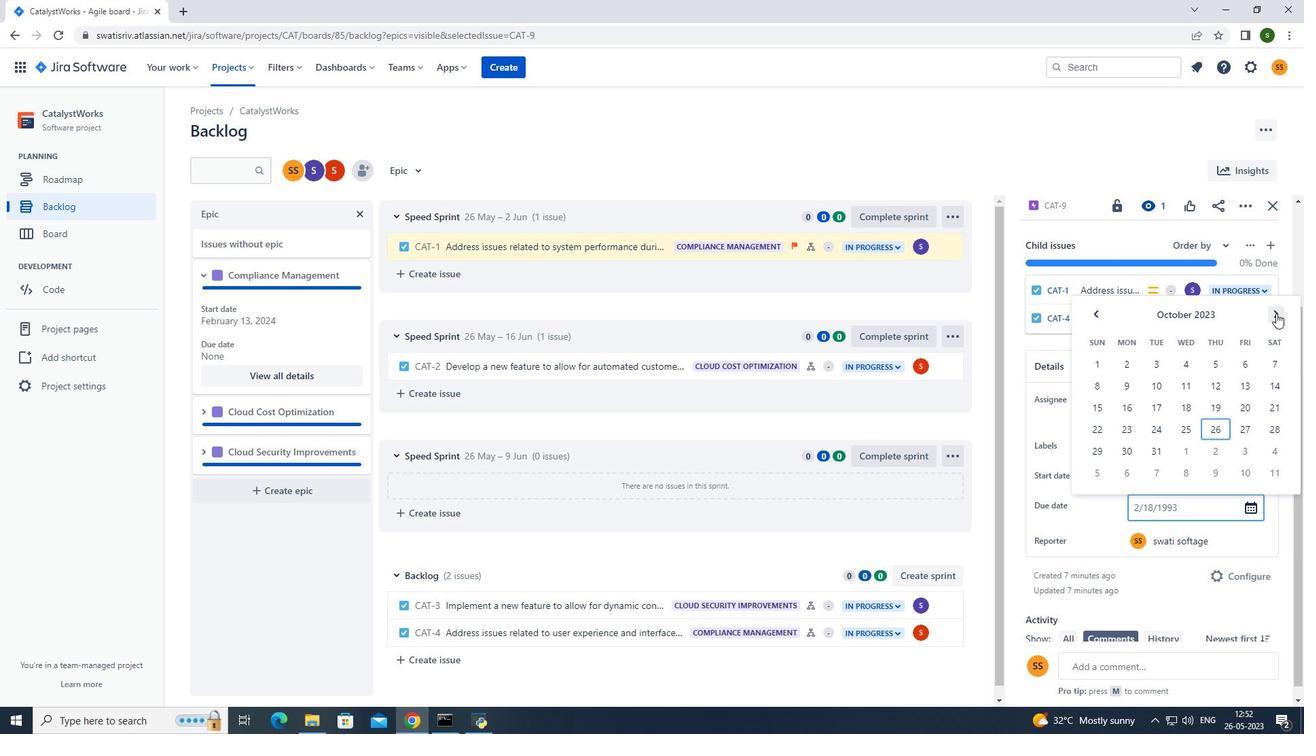
Action: Mouse pressed left at (1277, 313)
Screenshot: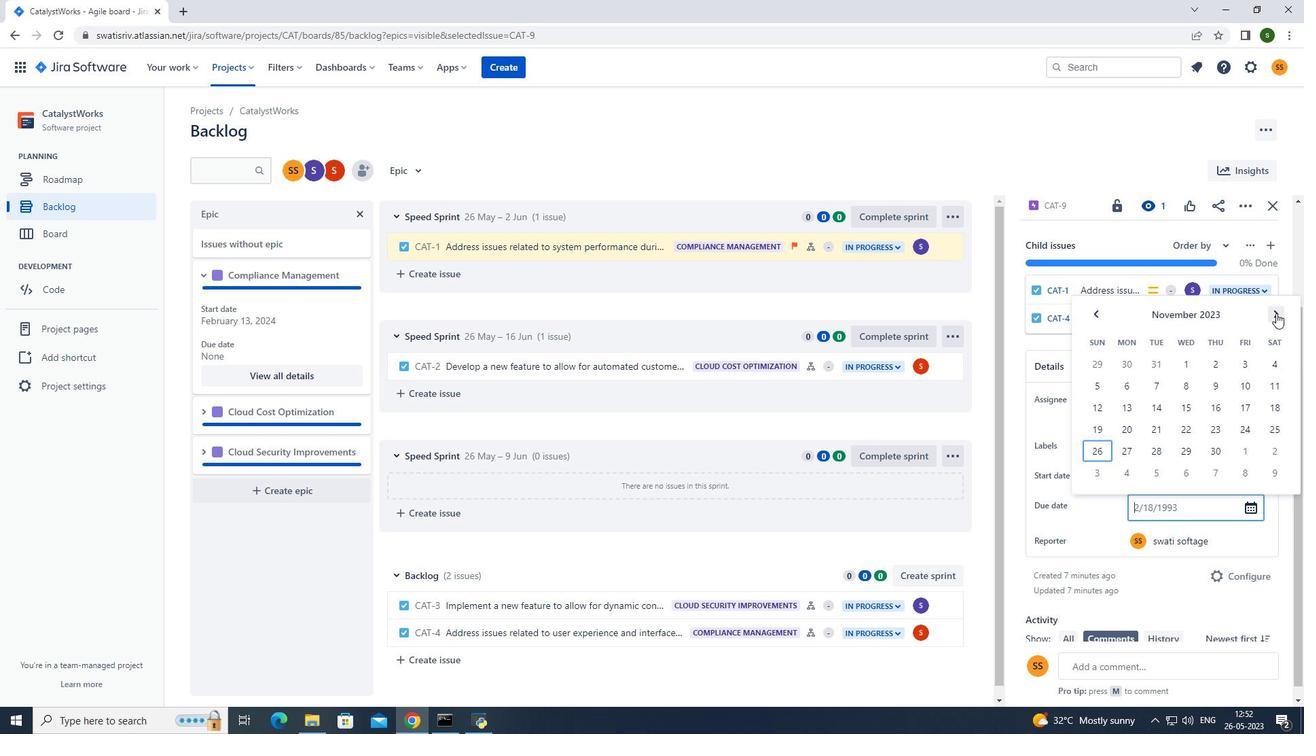 
Action: Mouse pressed left at (1277, 313)
Screenshot: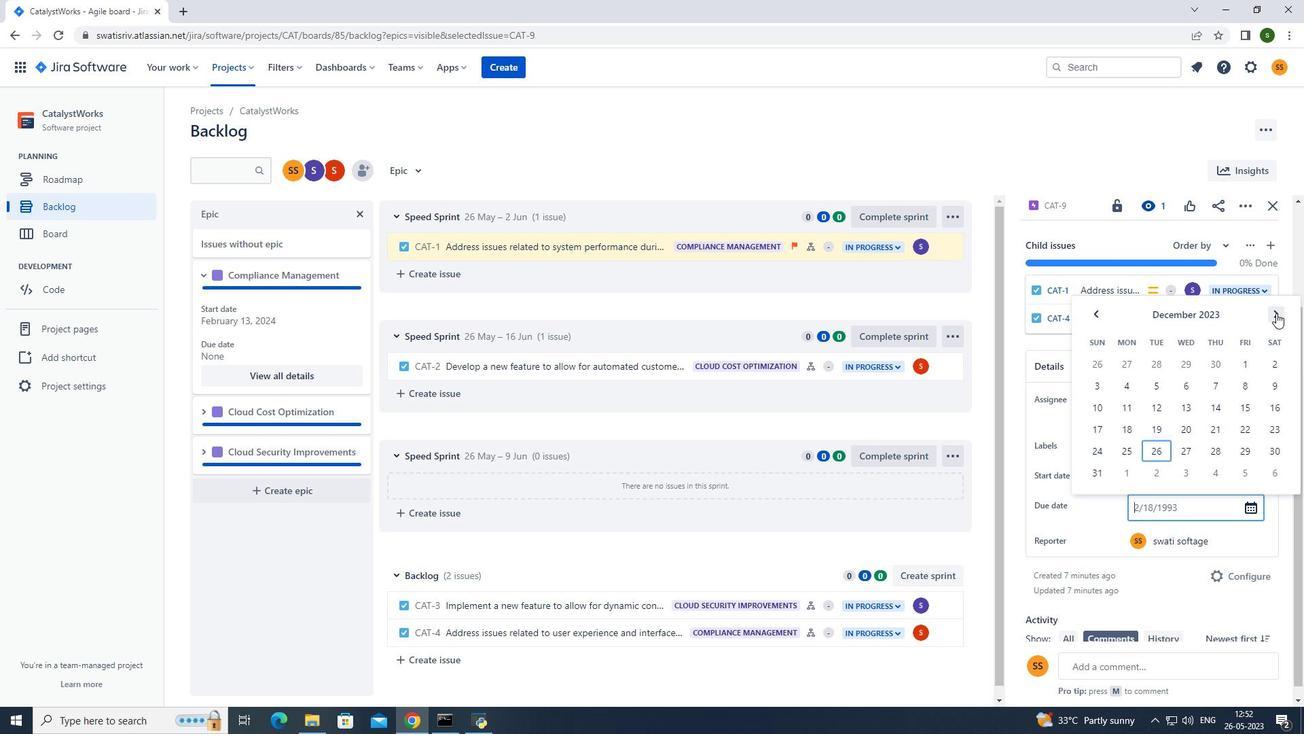 
Action: Mouse pressed left at (1277, 313)
Screenshot: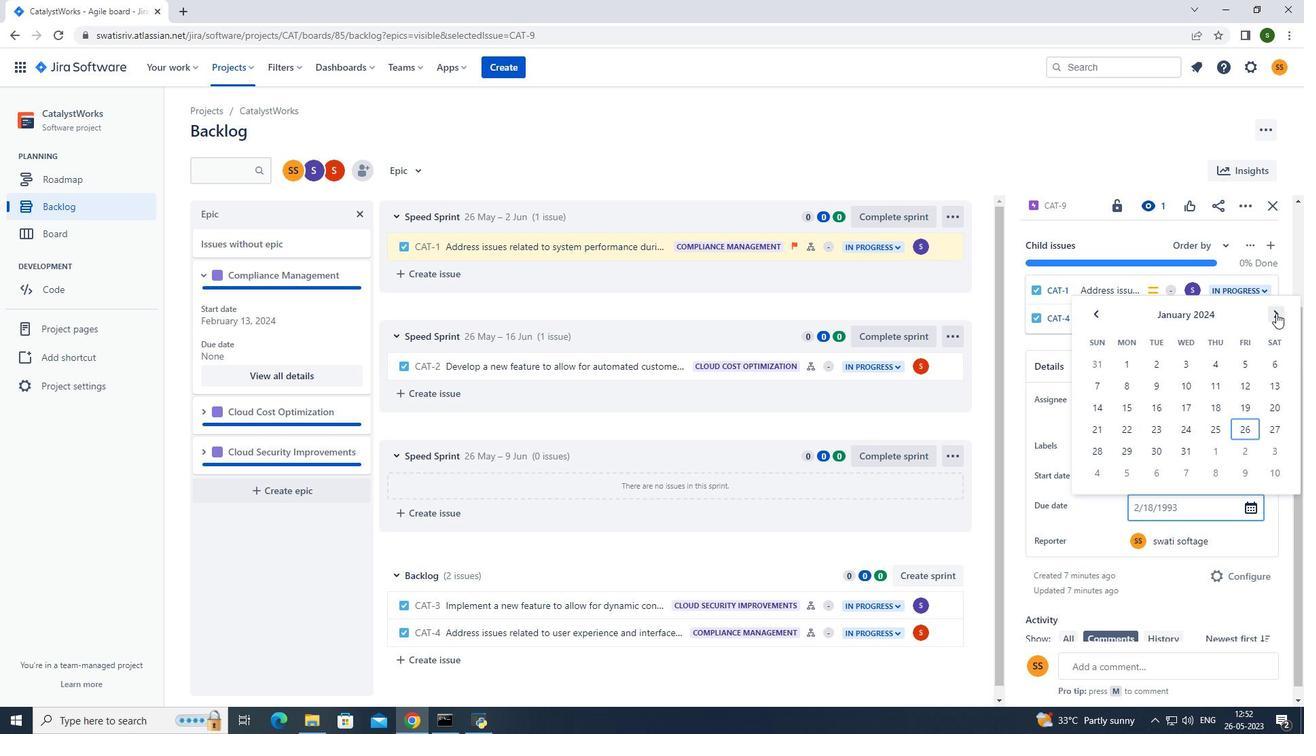 
Action: Mouse pressed left at (1277, 313)
Screenshot: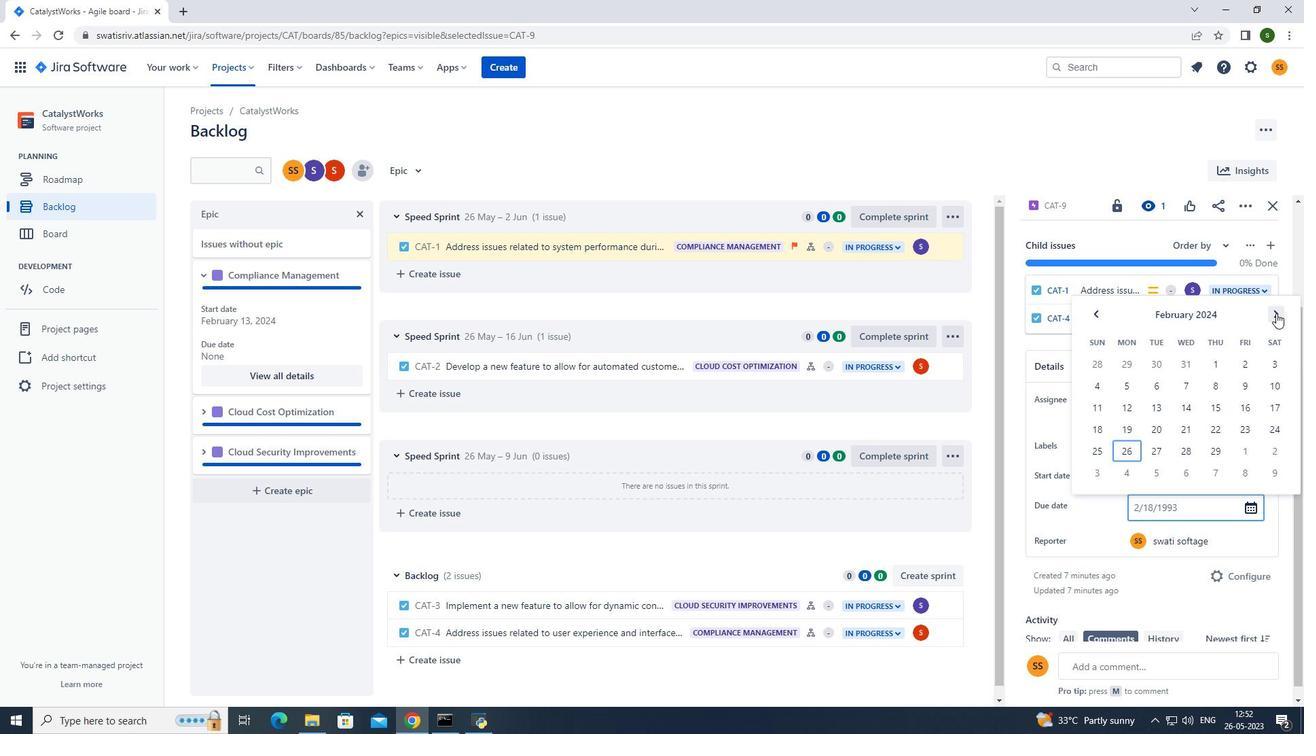 
Action: Mouse pressed left at (1277, 313)
Screenshot: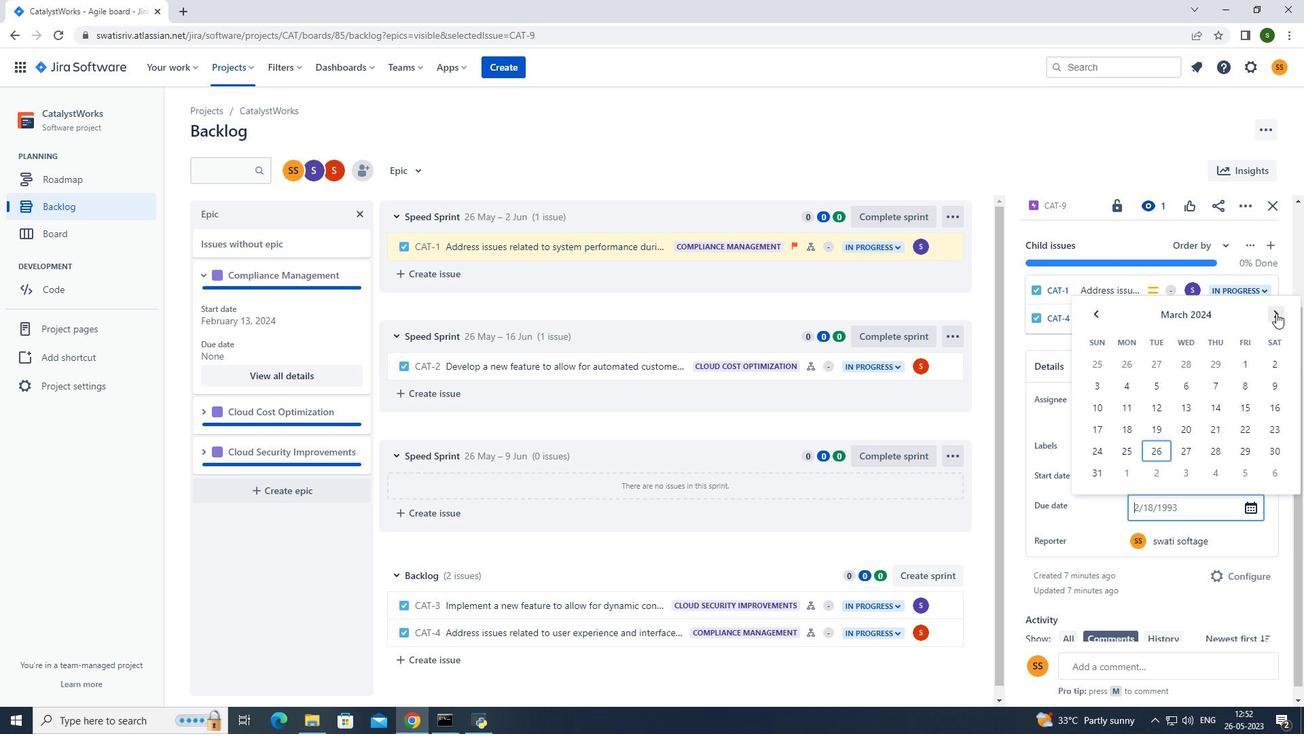 
Action: Mouse pressed left at (1277, 313)
Screenshot: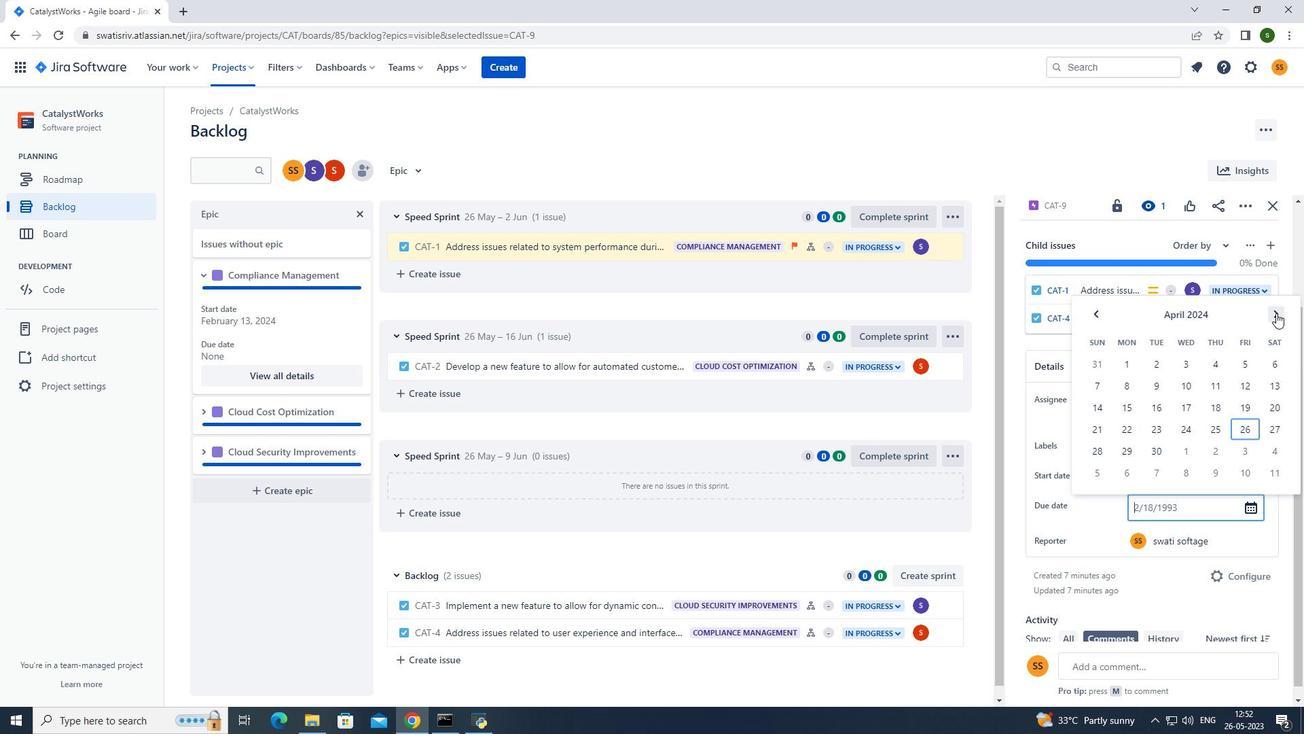 
Action: Mouse pressed left at (1277, 313)
Screenshot: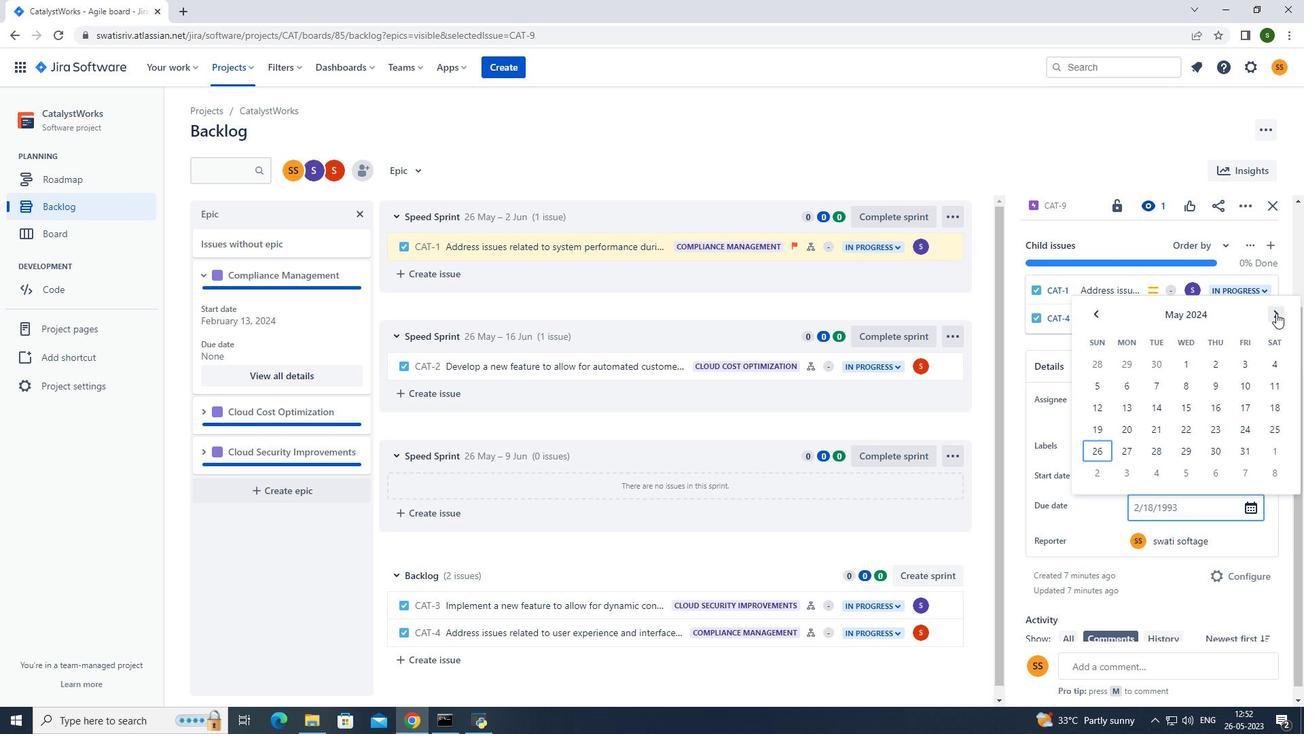 
Action: Mouse pressed left at (1277, 313)
Screenshot: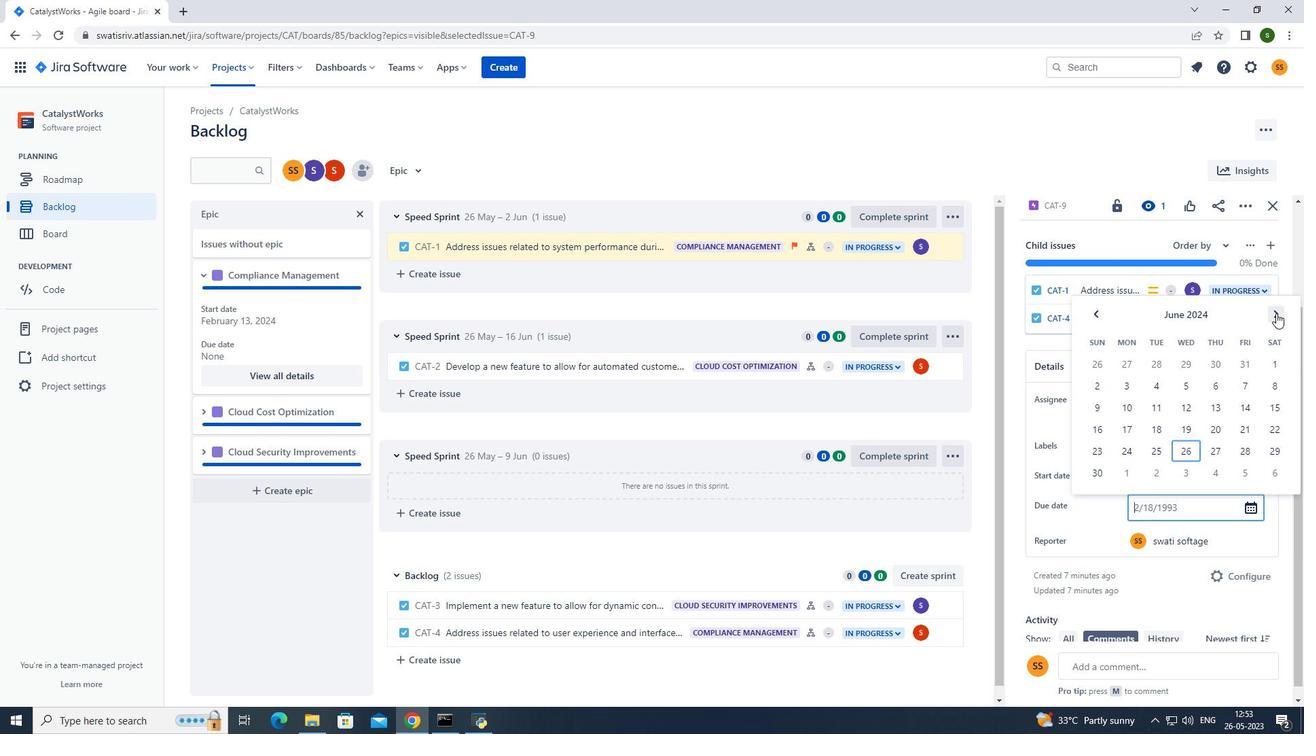 
Action: Mouse pressed left at (1277, 313)
Screenshot: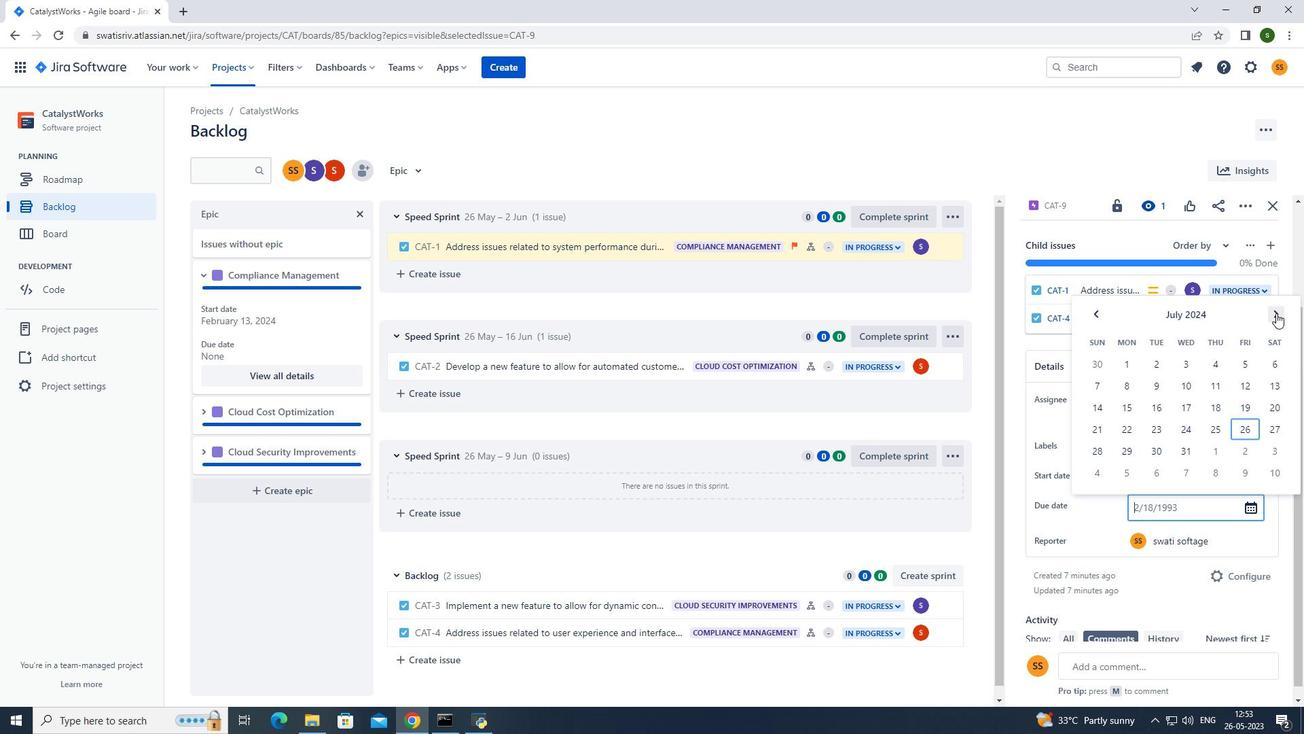 
Action: Mouse pressed left at (1277, 313)
Screenshot: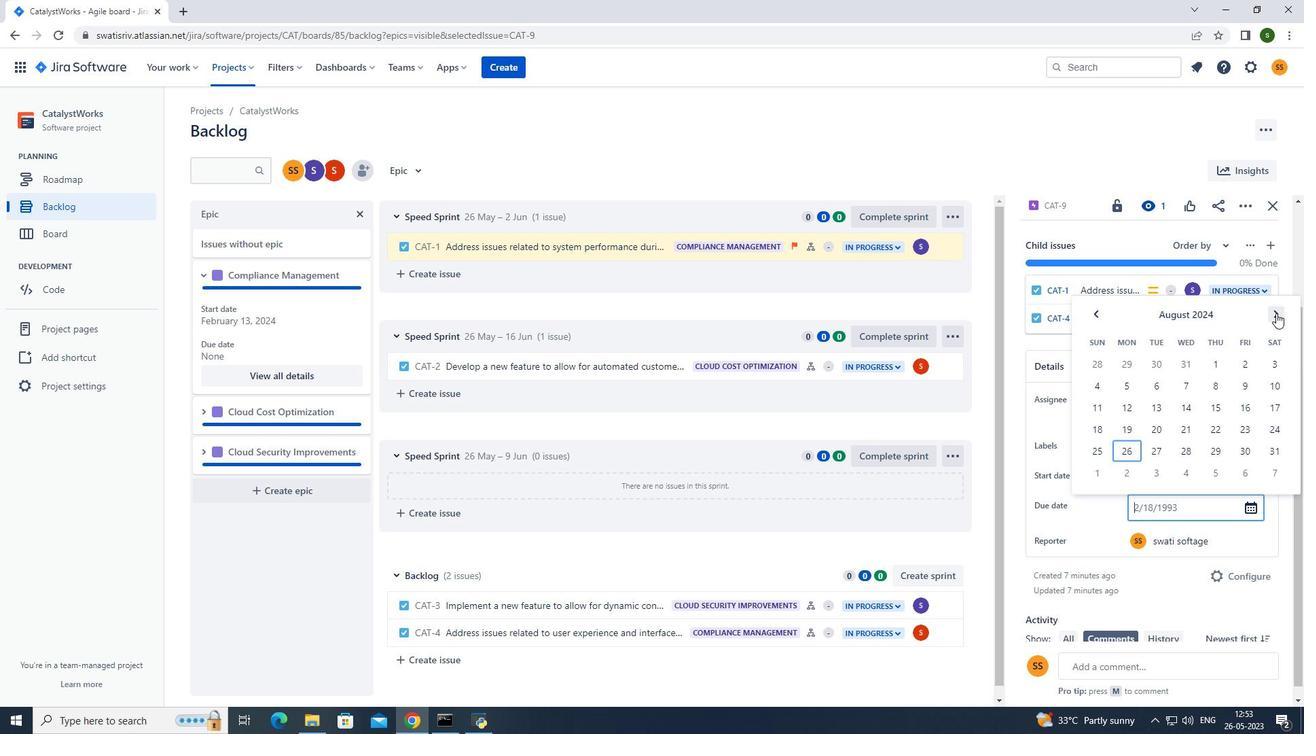 
Action: Mouse pressed left at (1277, 313)
Screenshot: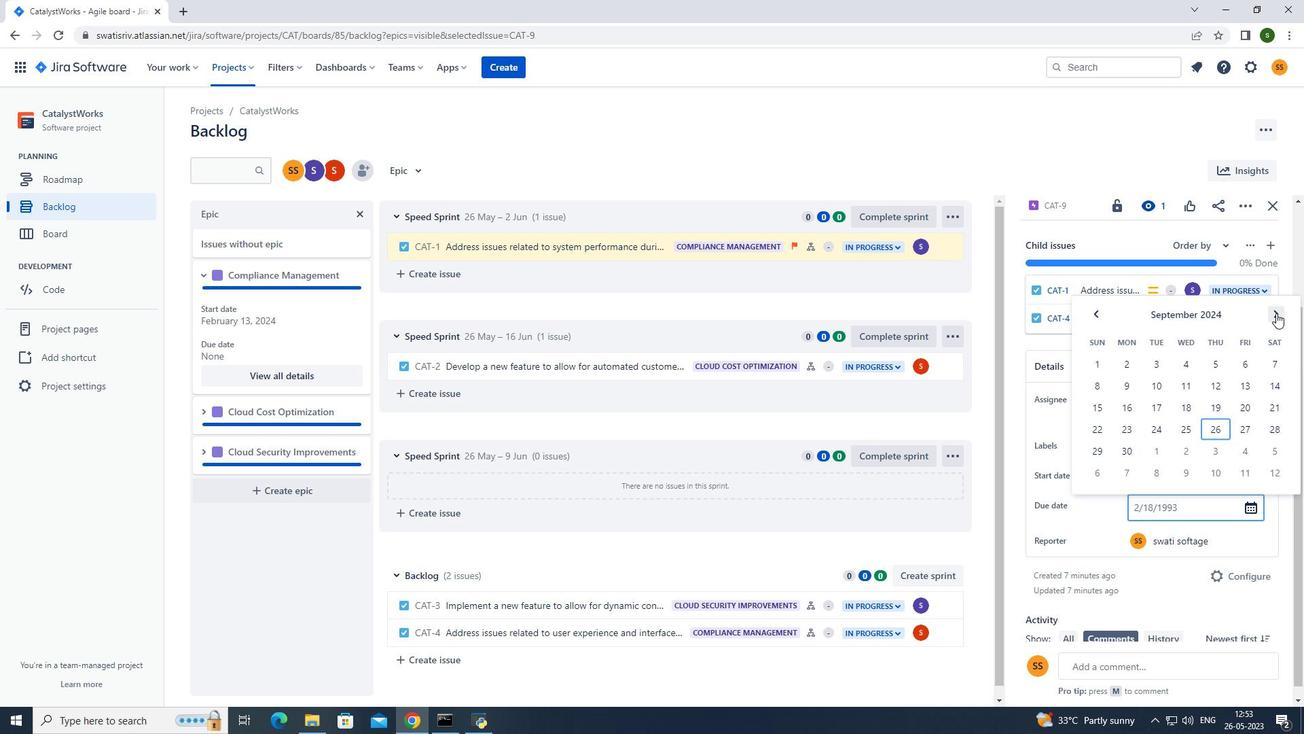 
Action: Mouse pressed left at (1277, 313)
Screenshot: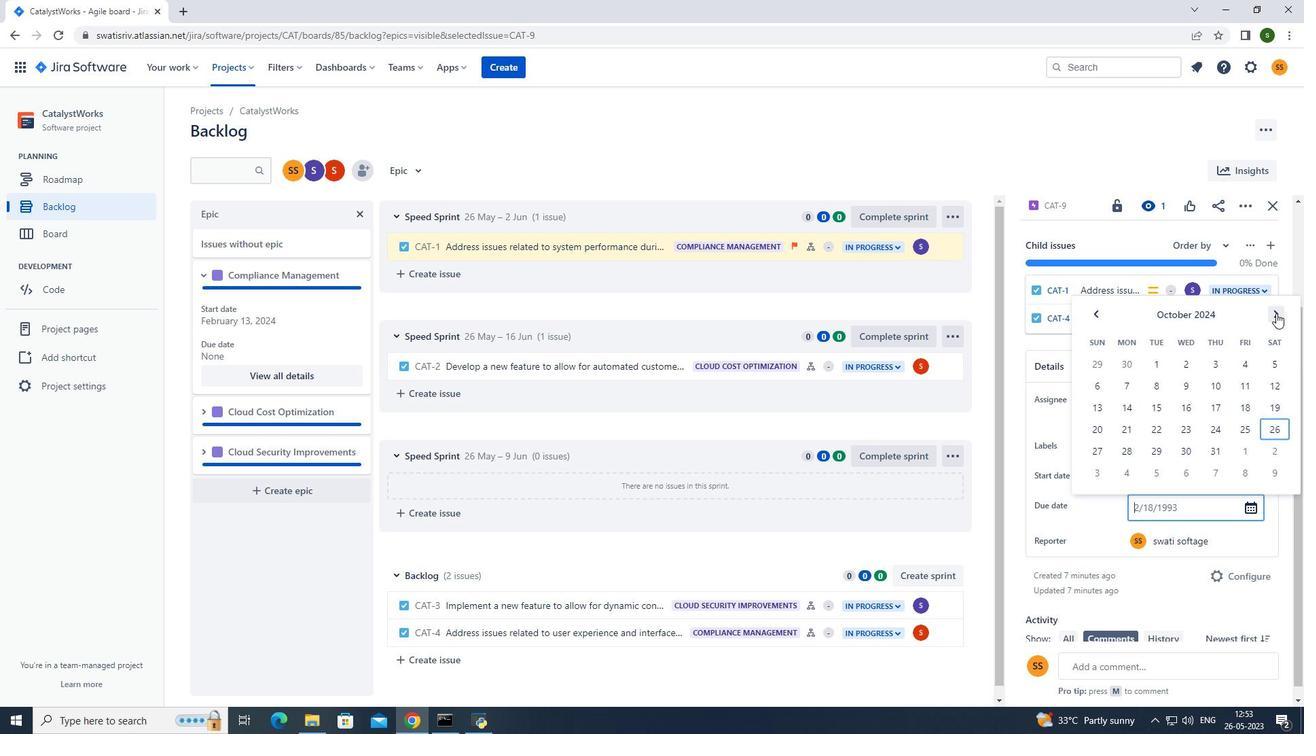
Action: Mouse pressed left at (1277, 313)
Screenshot: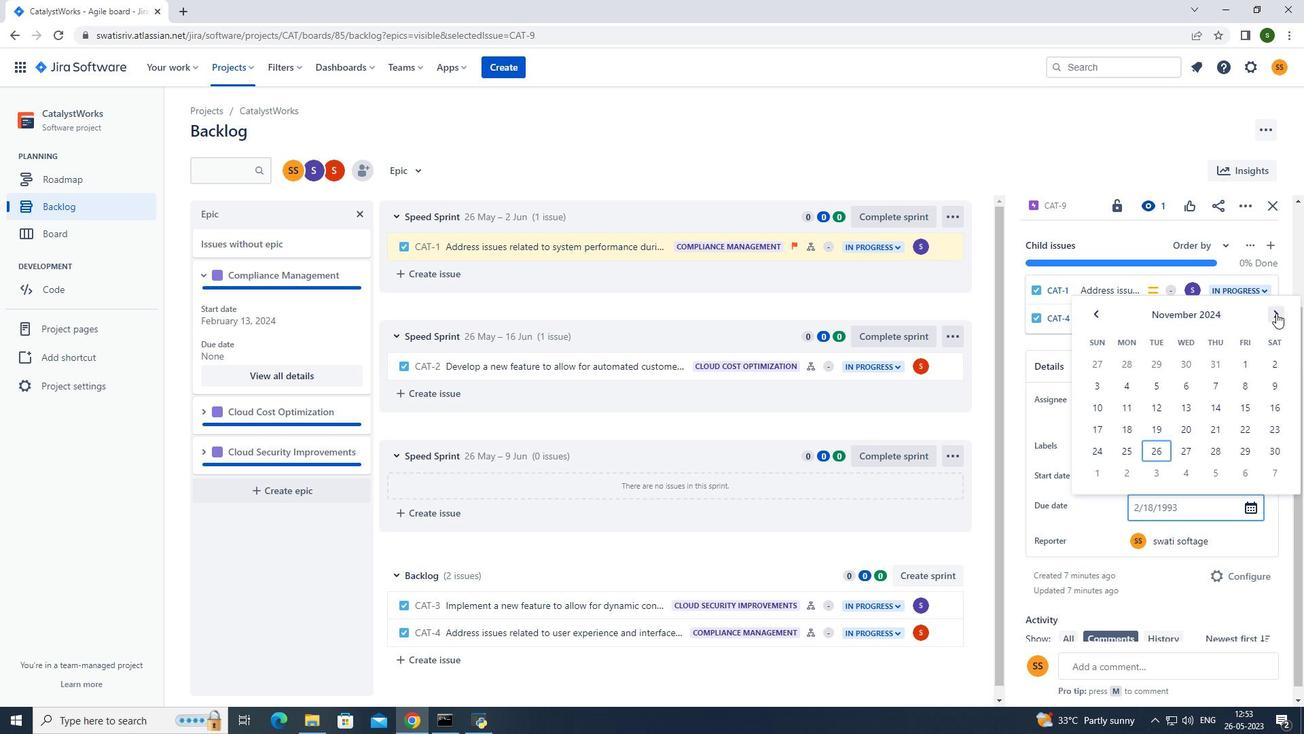 
Action: Mouse moved to (1245, 384)
Screenshot: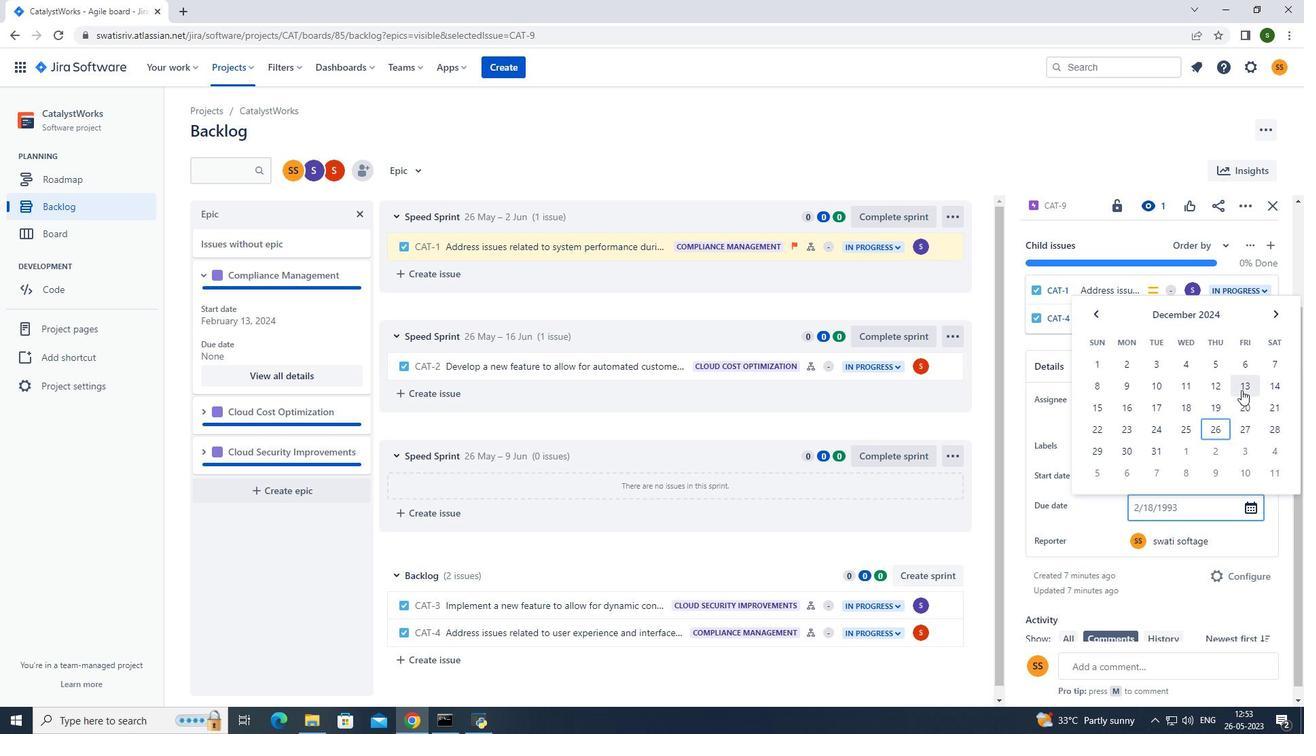 
Action: Mouse pressed left at (1245, 384)
Screenshot: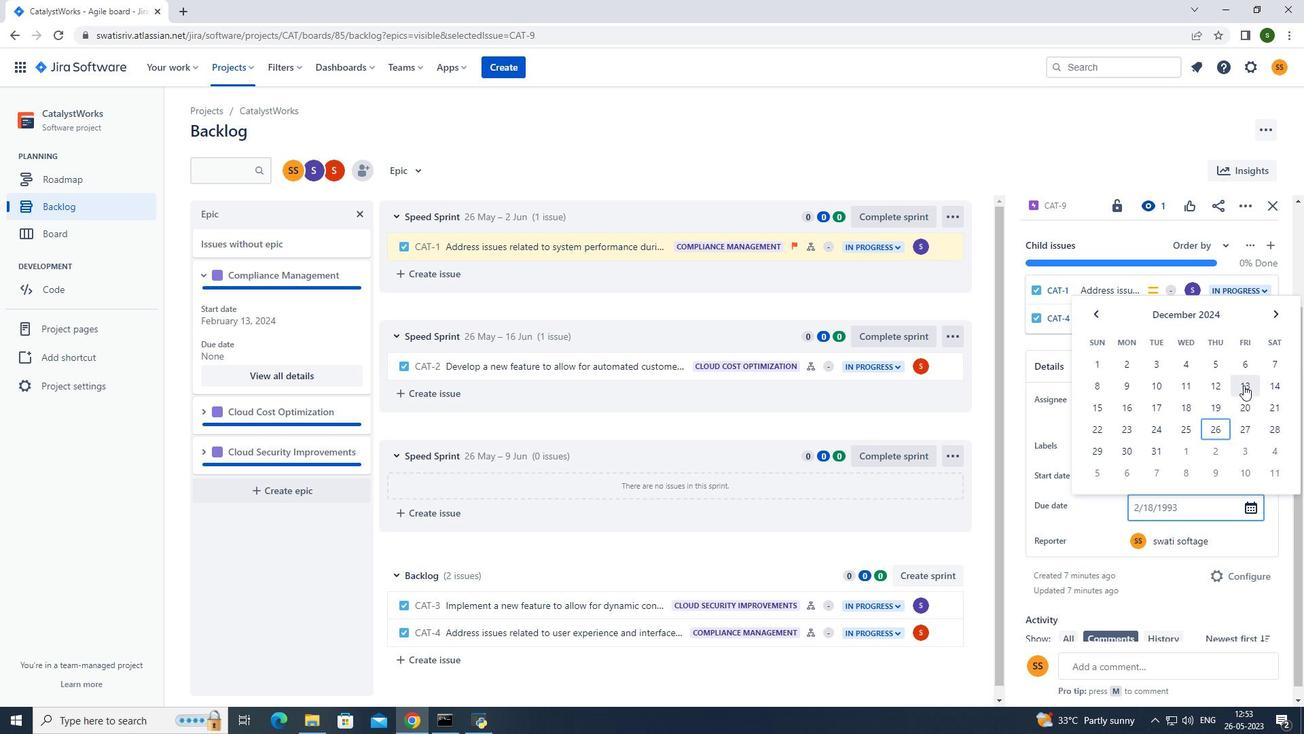 
Action: Mouse moved to (460, 118)
Screenshot: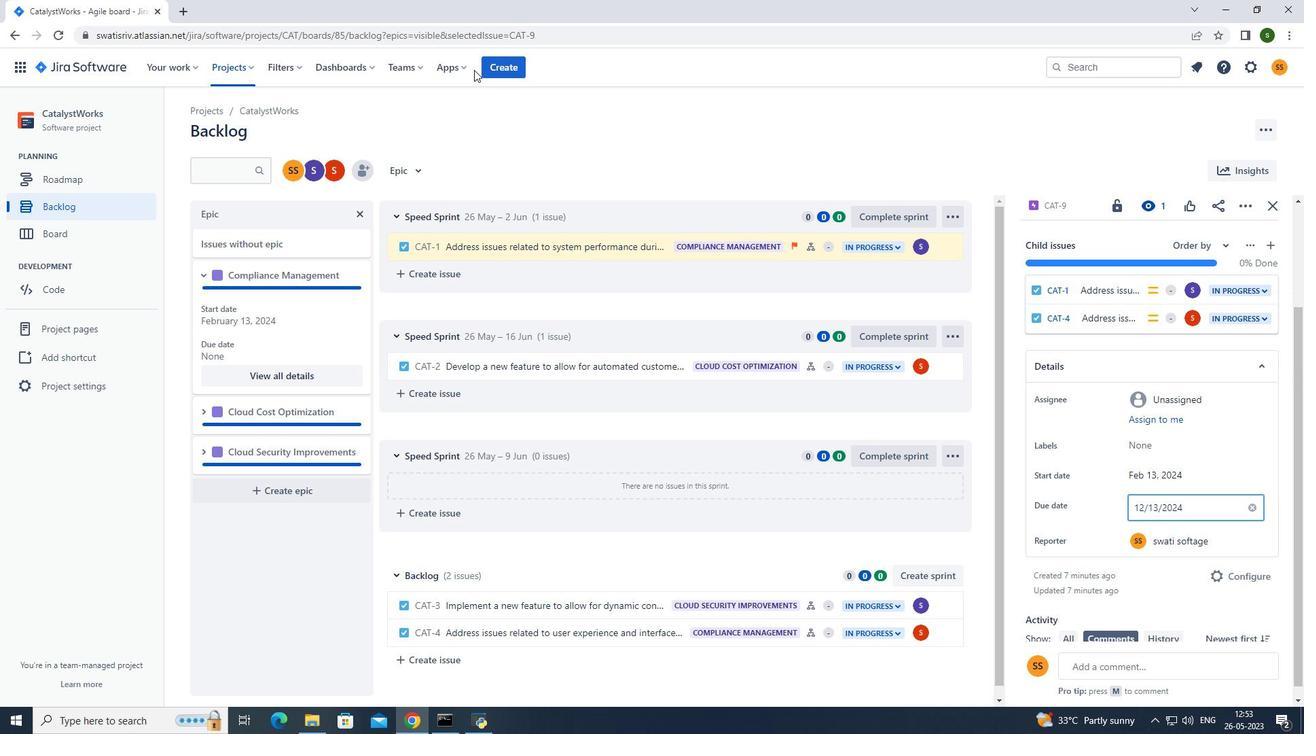 
Action: Mouse pressed left at (460, 118)
Screenshot: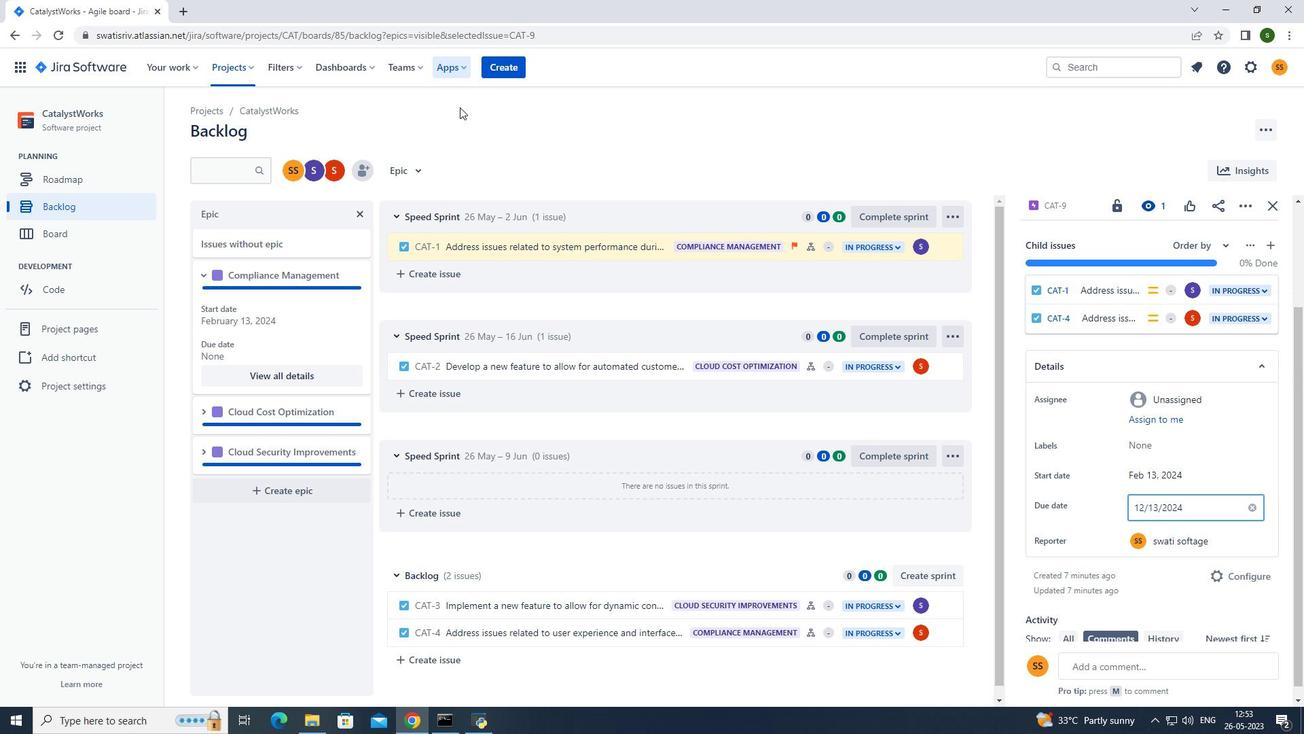 
Action: Mouse moved to (227, 65)
Screenshot: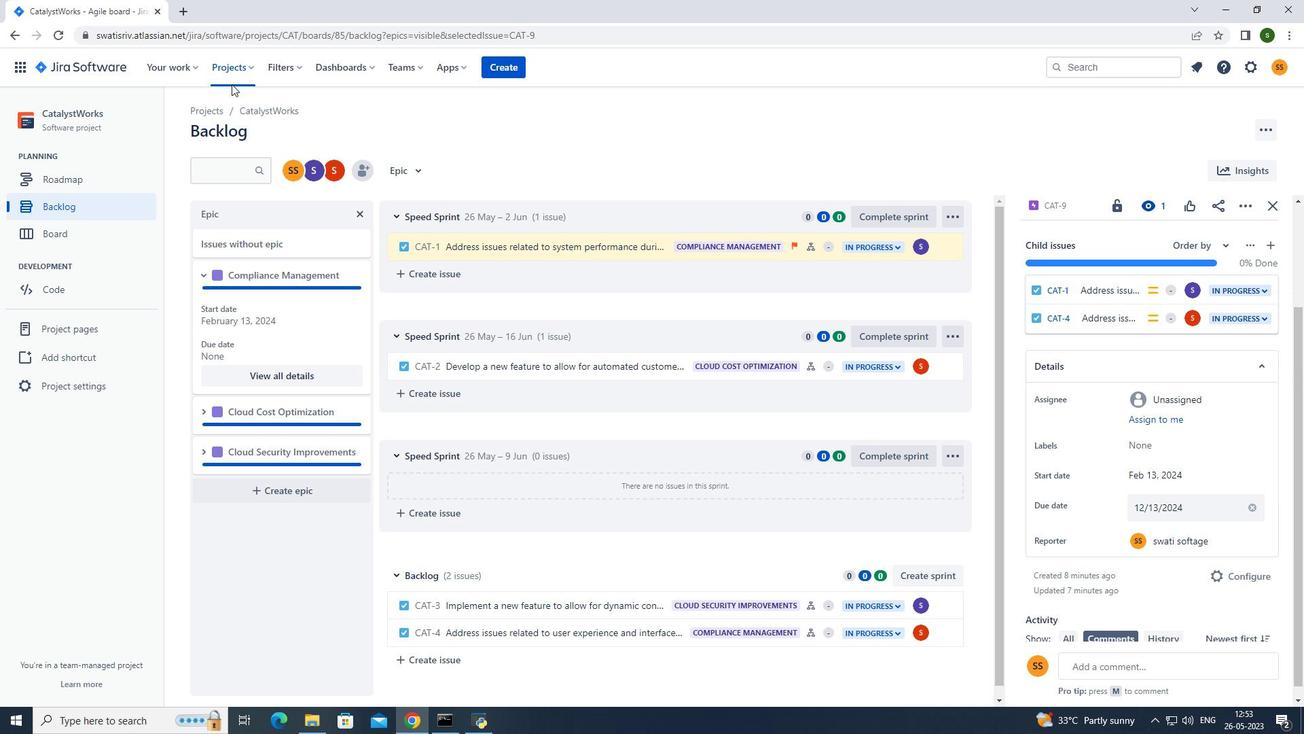 
Action: Mouse pressed left at (227, 65)
Screenshot: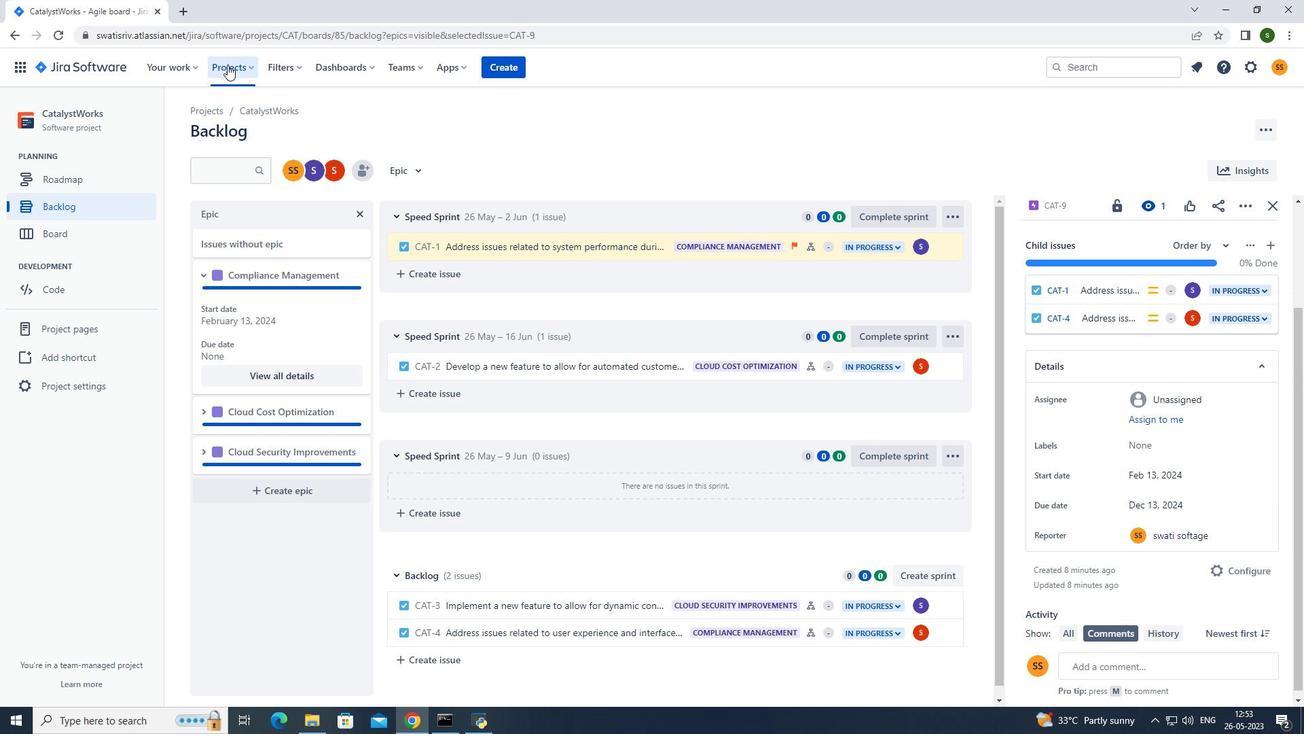 
Action: Mouse moved to (282, 123)
Screenshot: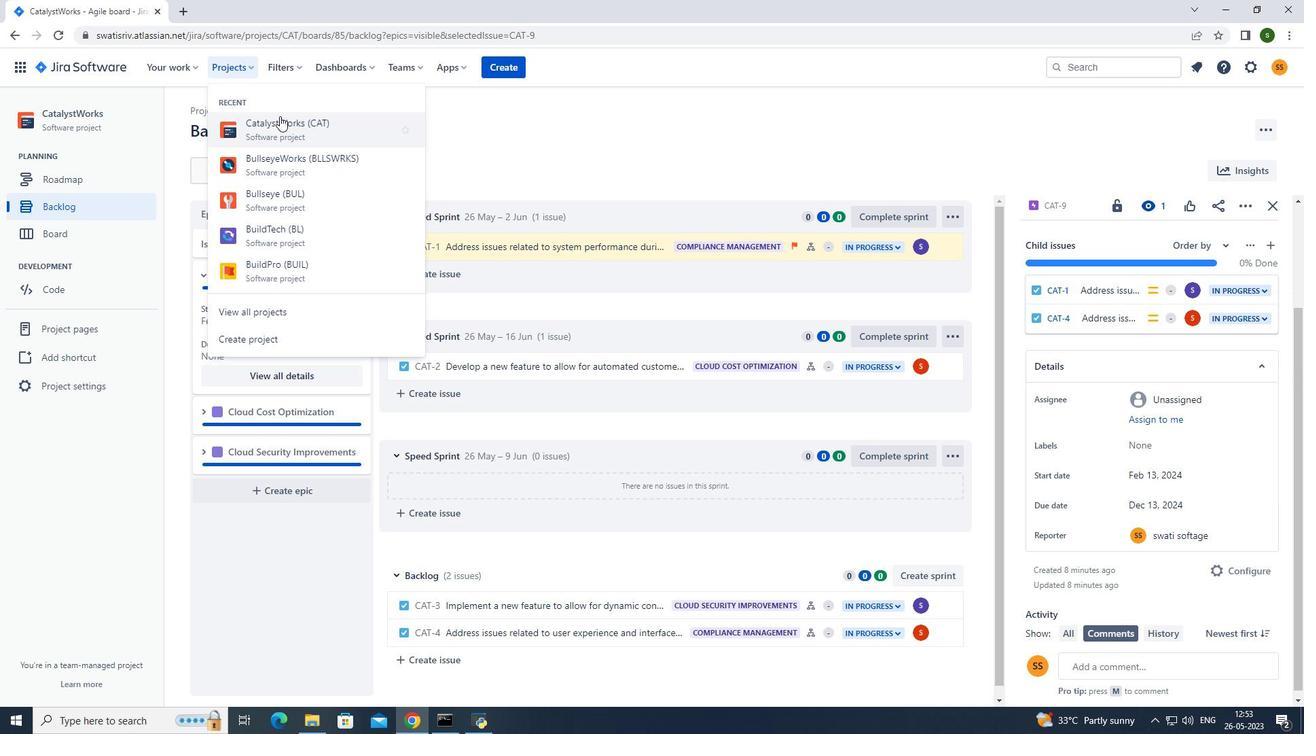 
Action: Mouse pressed left at (282, 123)
Screenshot: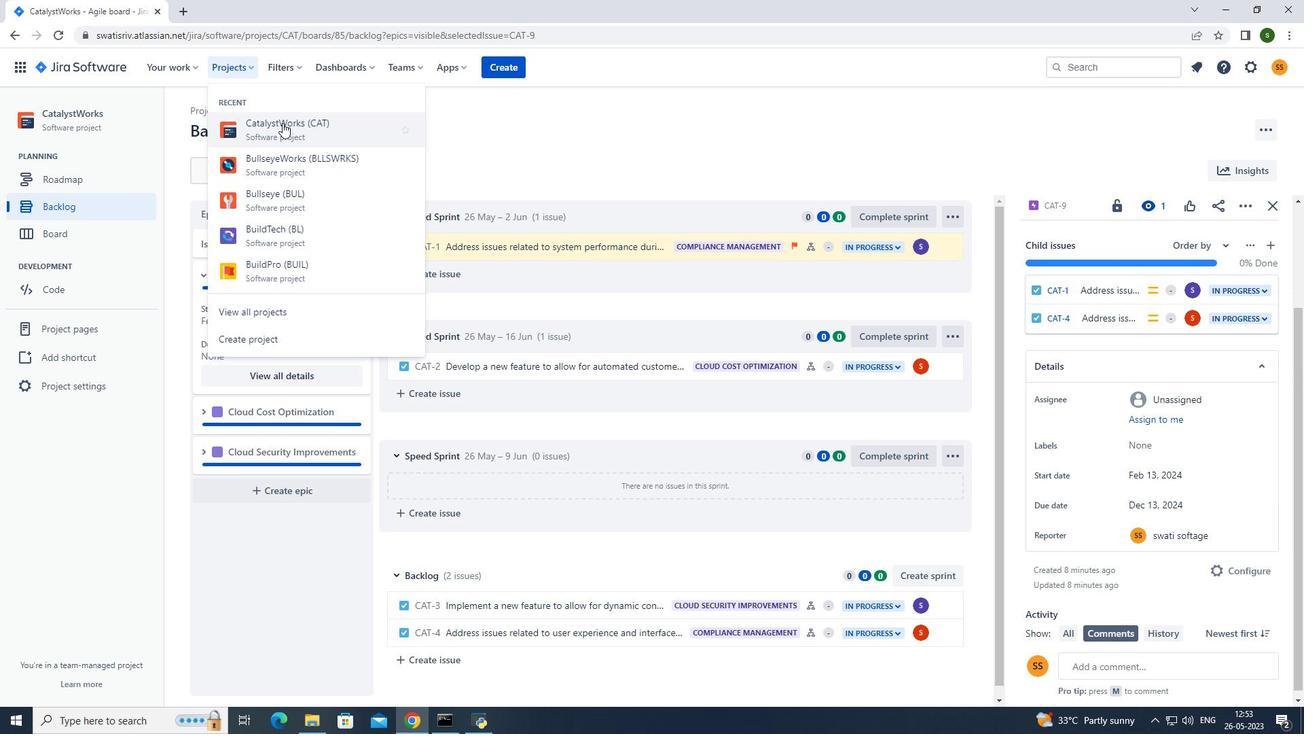 
Action: Mouse moved to (95, 214)
Screenshot: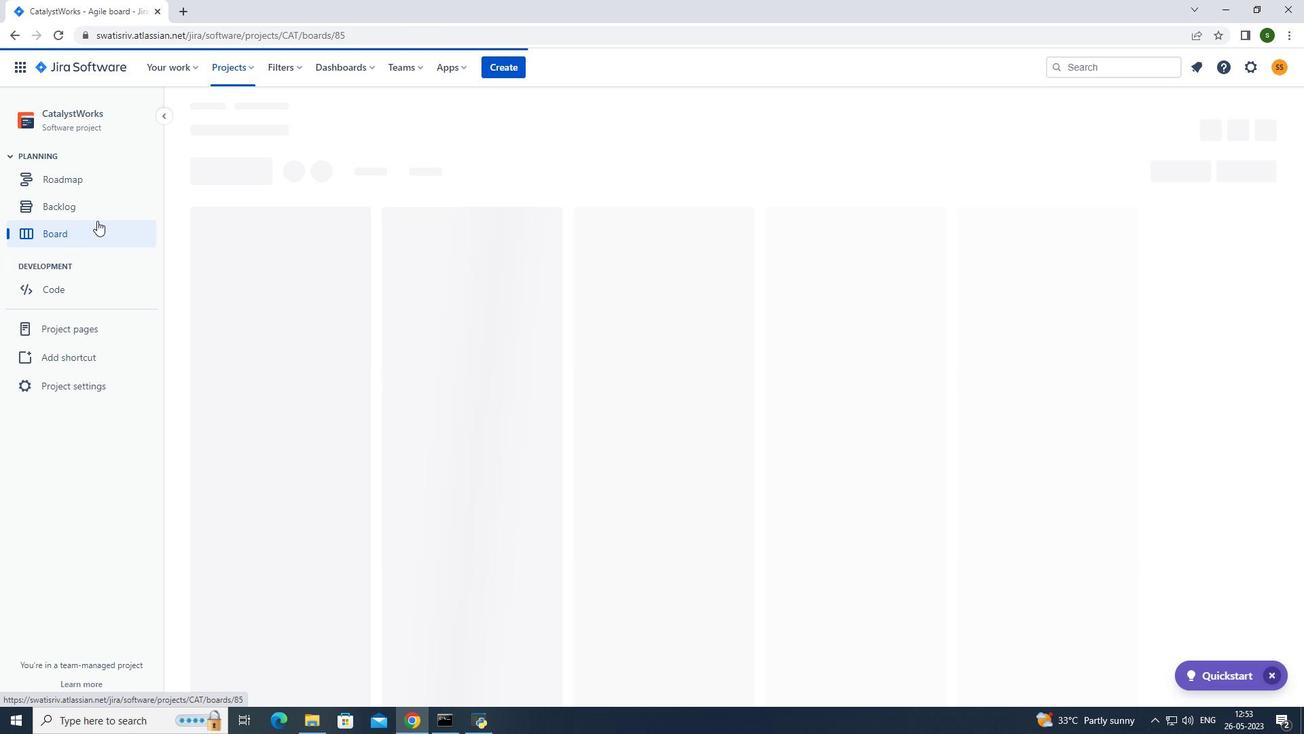 
Action: Mouse pressed left at (95, 214)
Screenshot: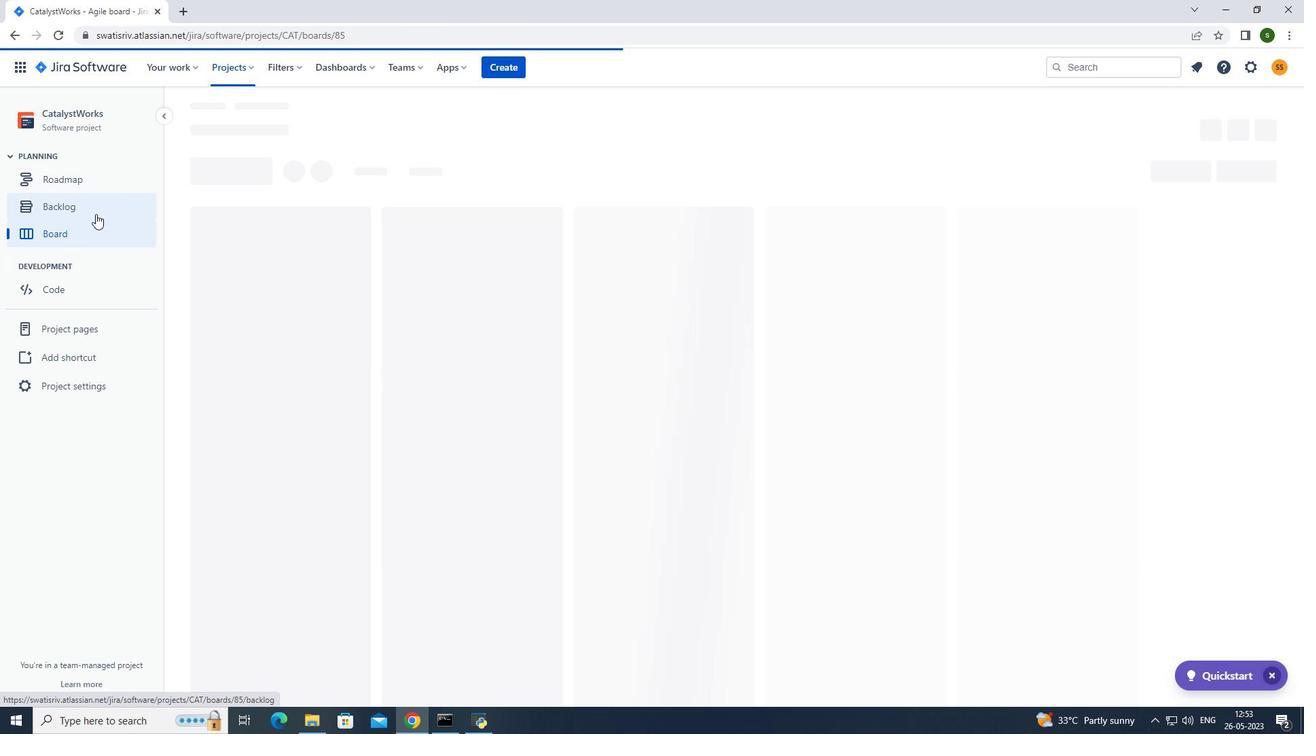 
Action: Mouse moved to (204, 320)
Screenshot: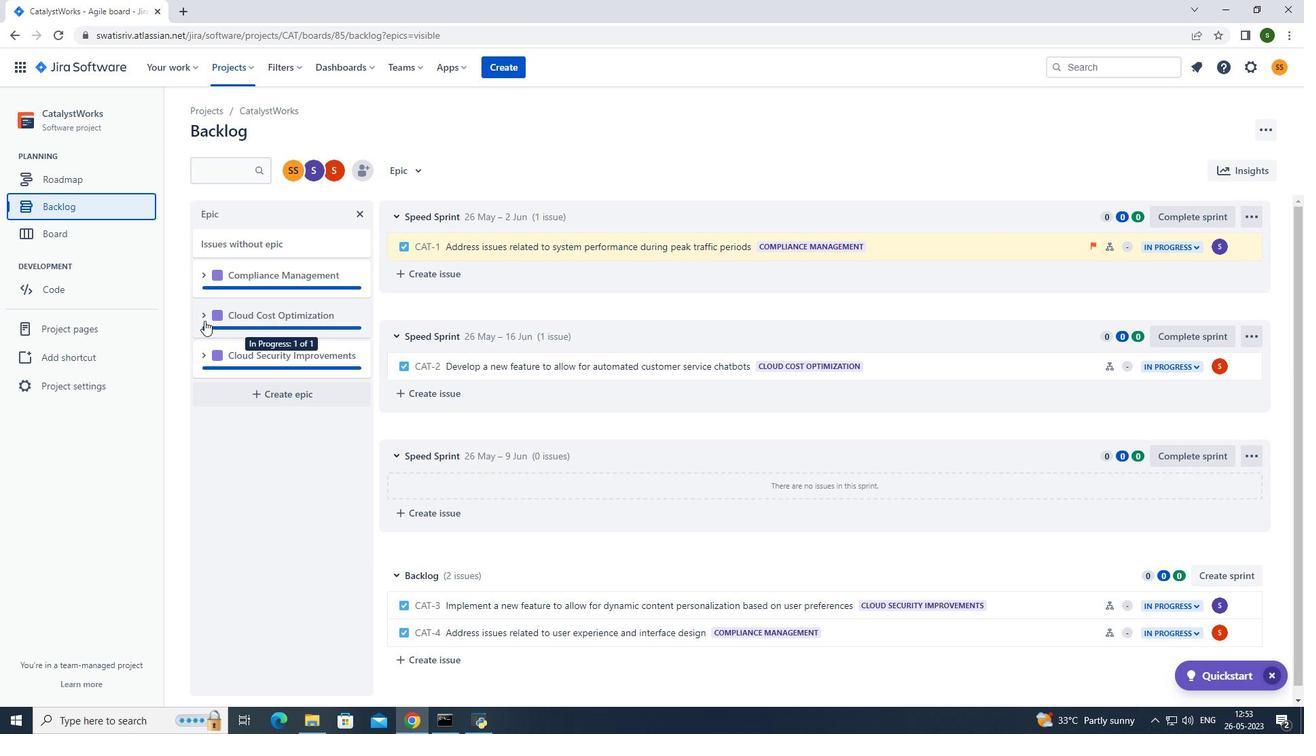 
Action: Mouse pressed left at (204, 320)
Screenshot: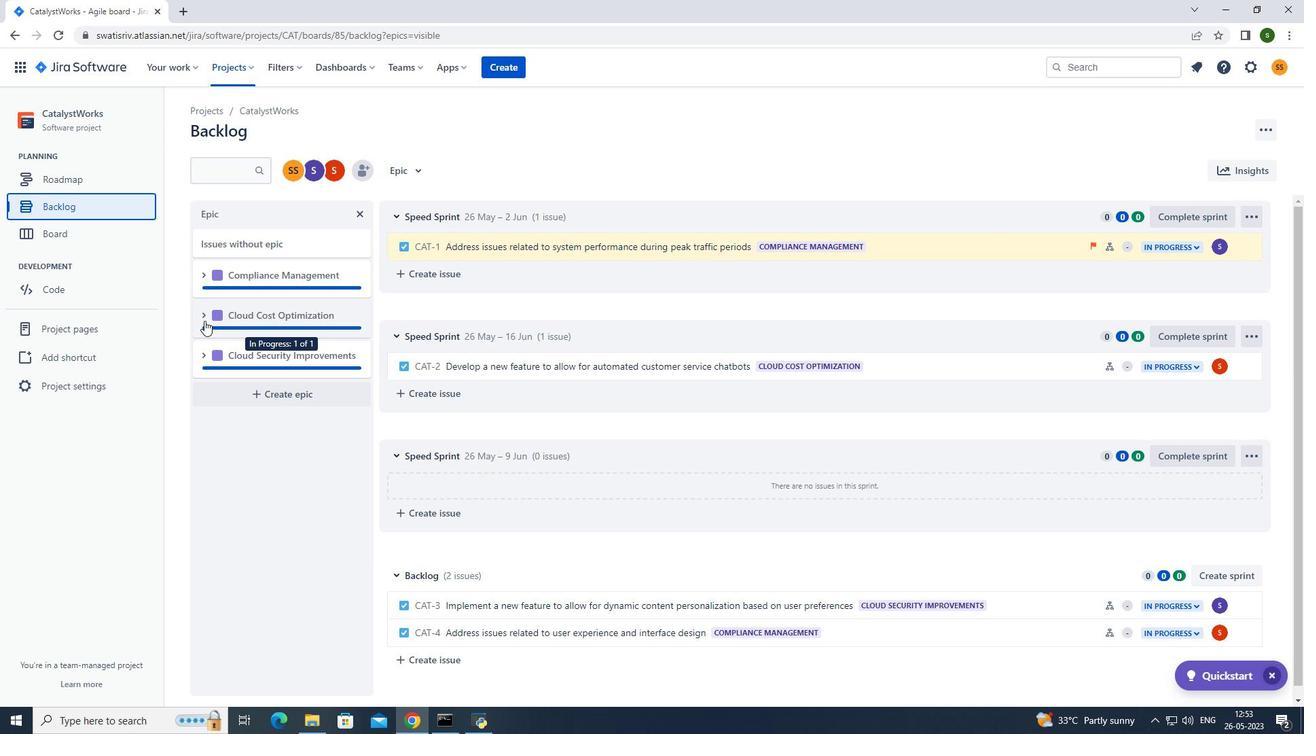 
Action: Mouse moved to (273, 414)
Screenshot: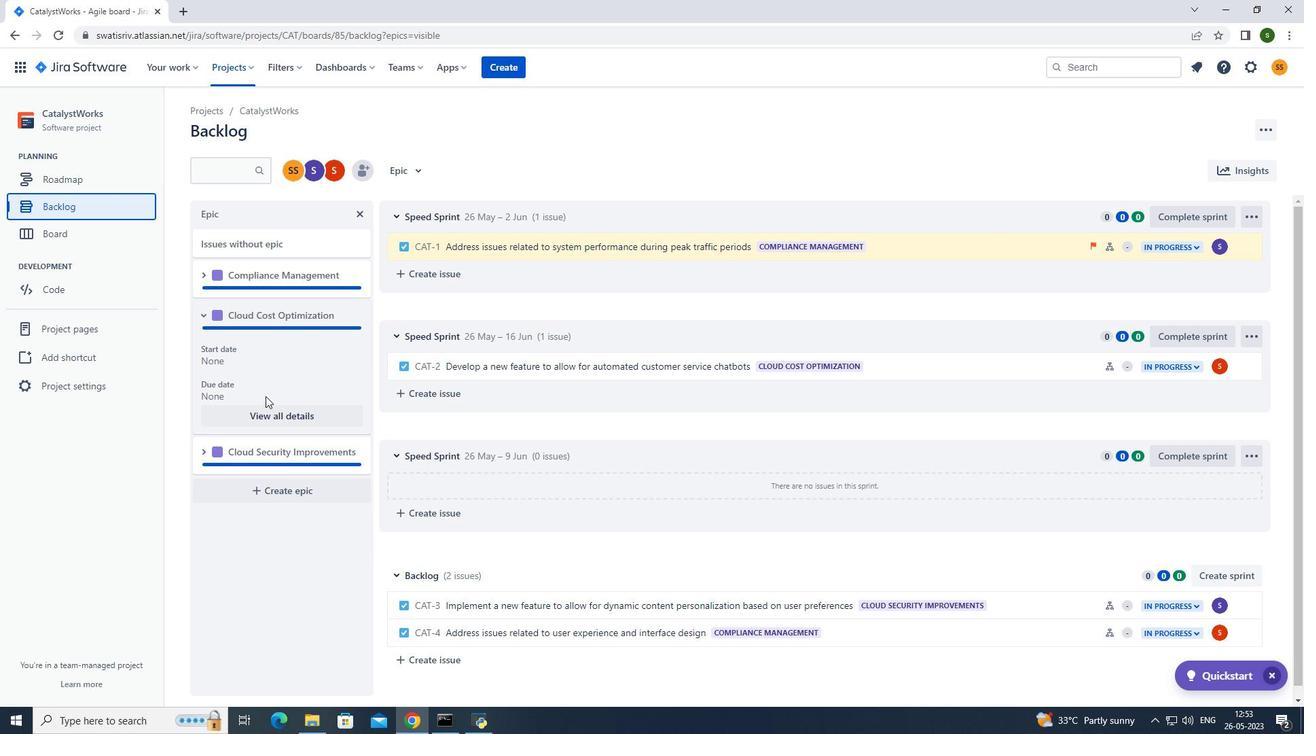 
Action: Mouse pressed left at (273, 414)
Screenshot: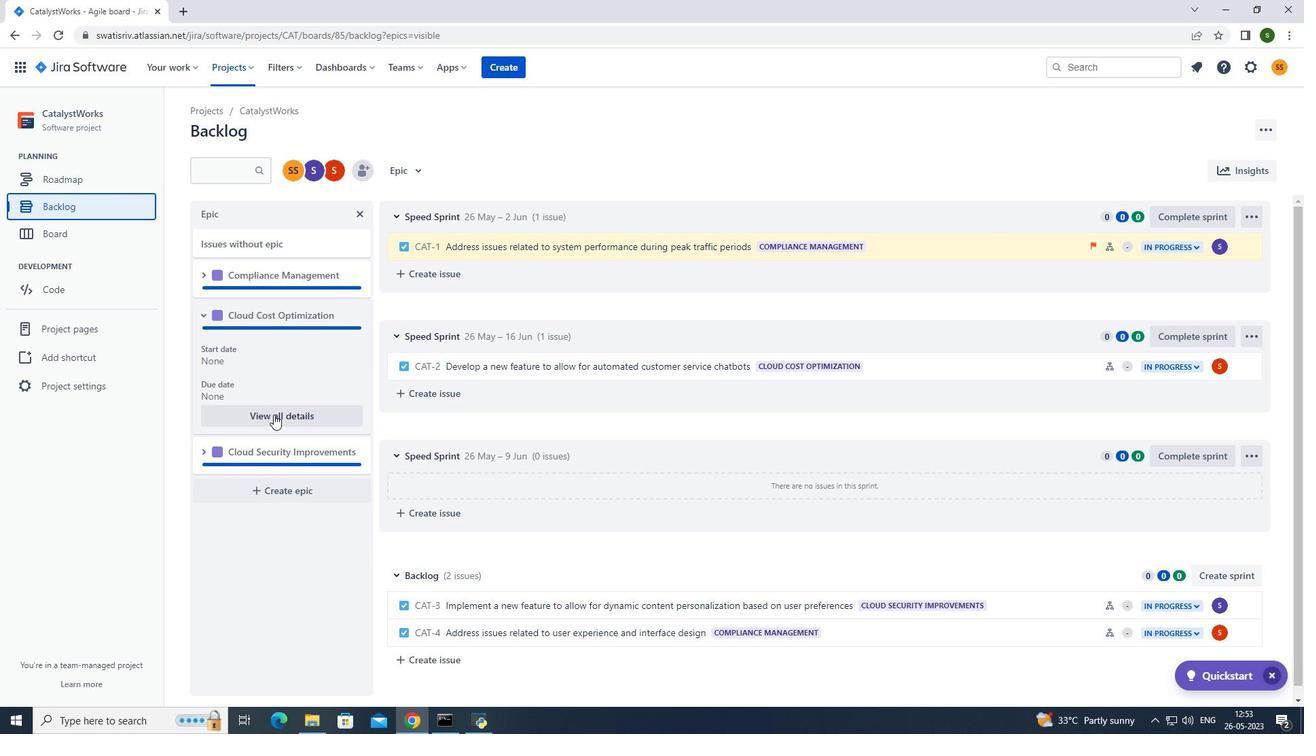 
Action: Mouse moved to (1140, 566)
Screenshot: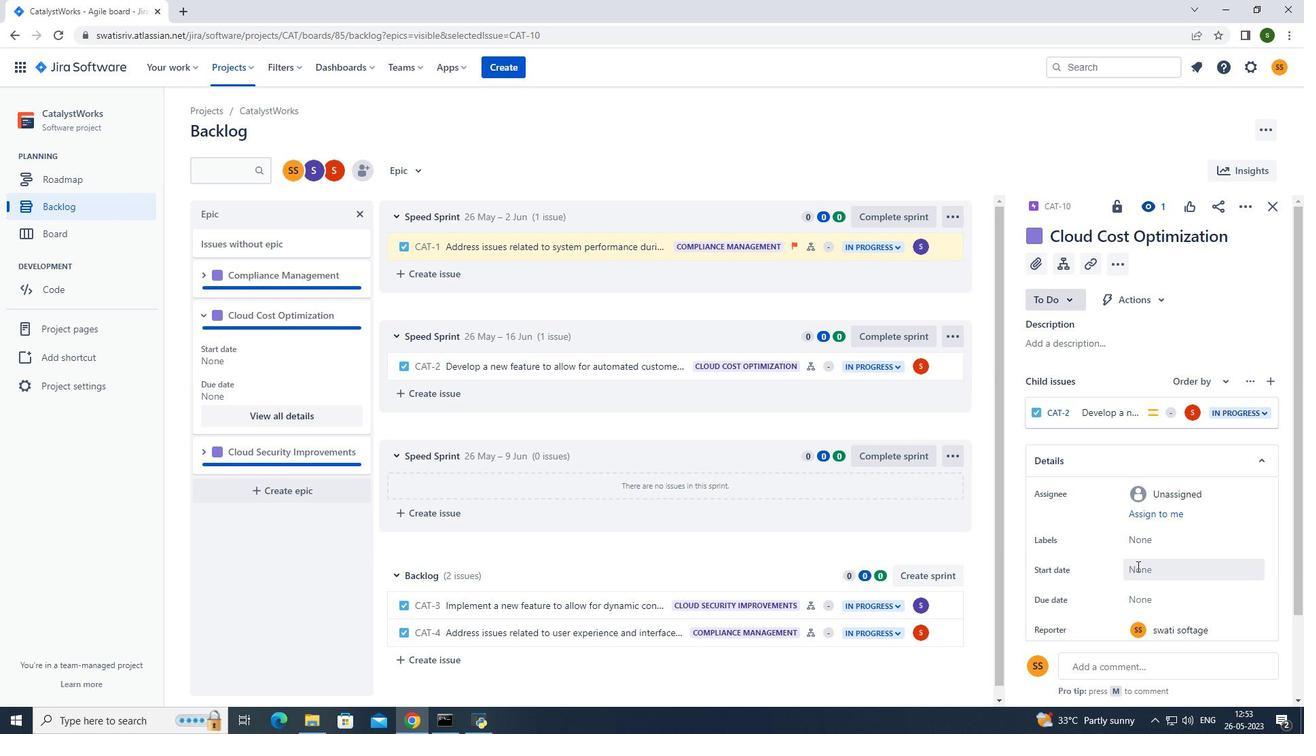 
Action: Mouse pressed left at (1140, 566)
Screenshot: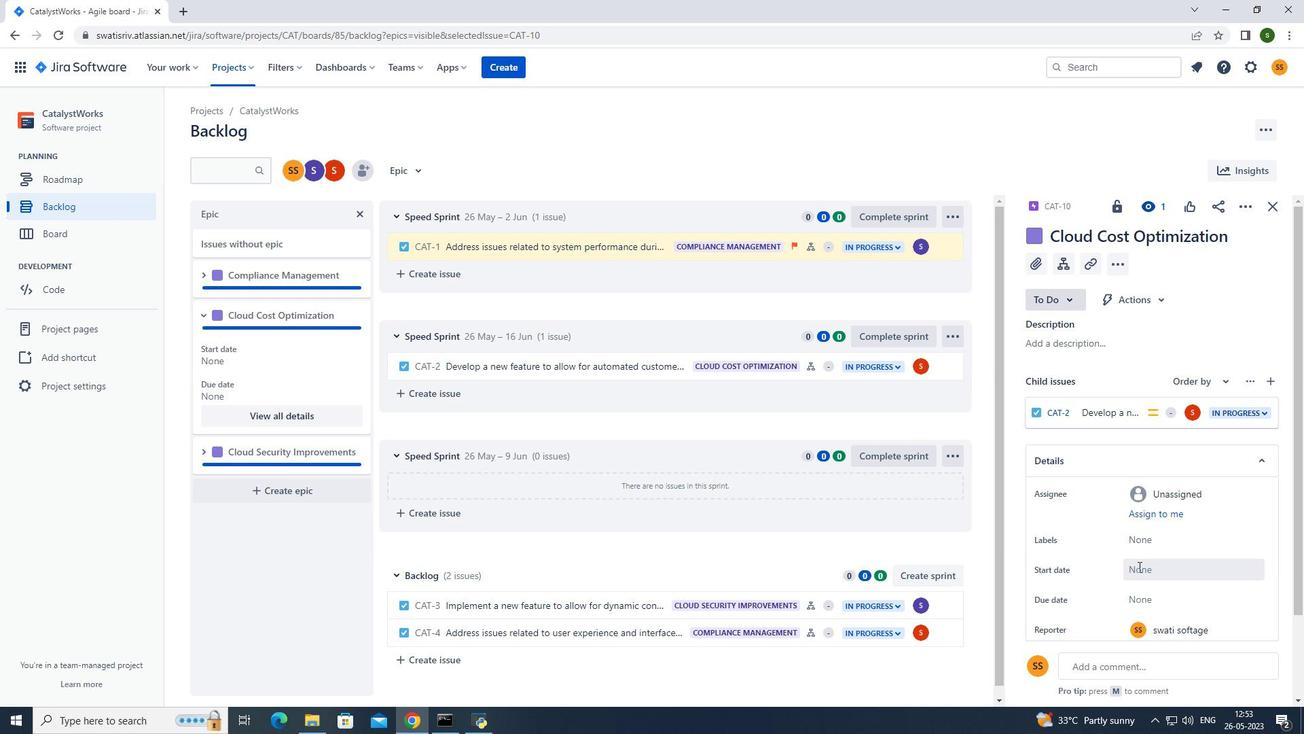 
Action: Mouse moved to (1277, 378)
Screenshot: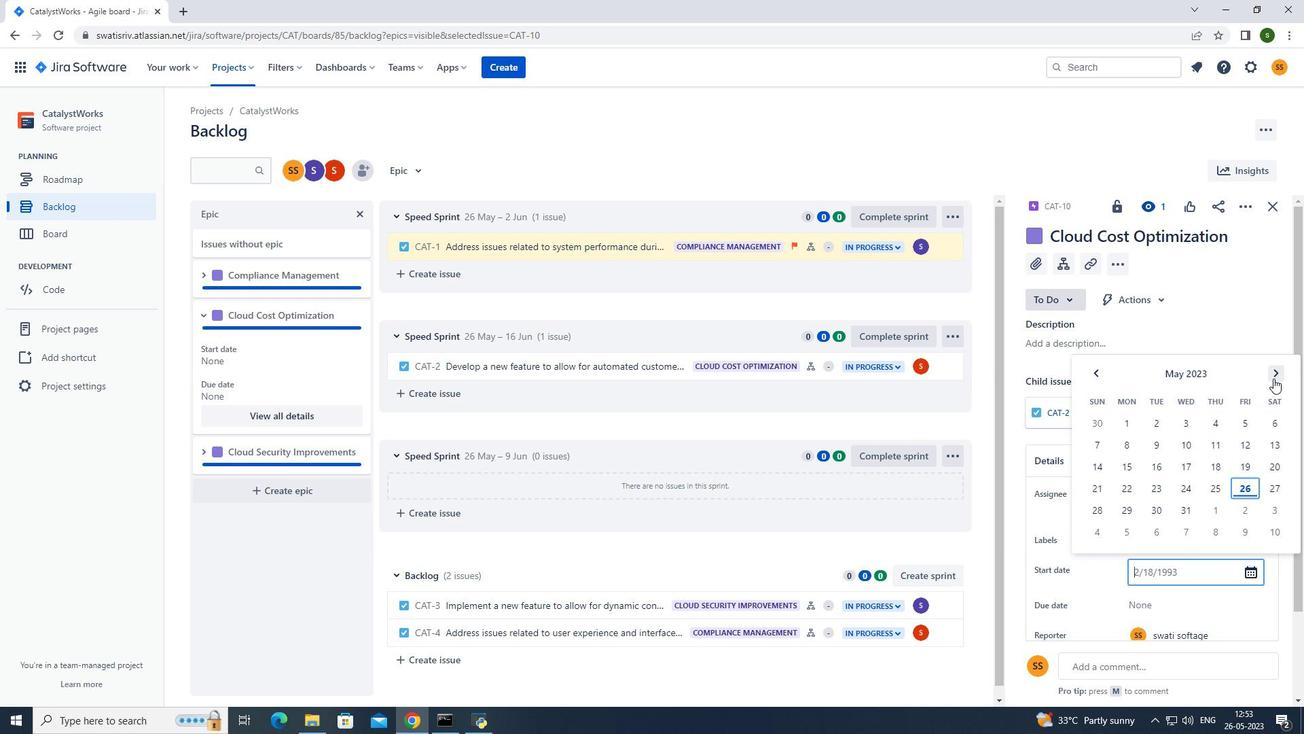 
Action: Mouse pressed left at (1277, 378)
Screenshot: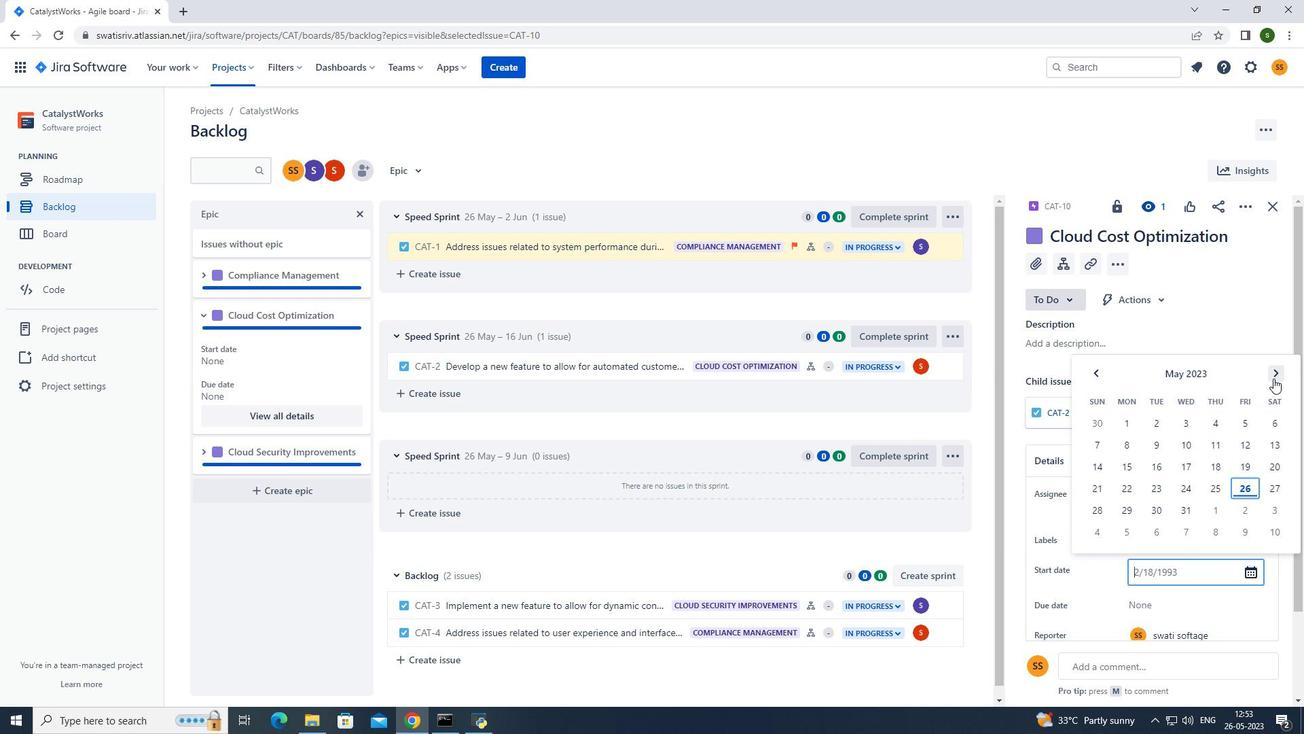 
Action: Mouse pressed left at (1277, 378)
Screenshot: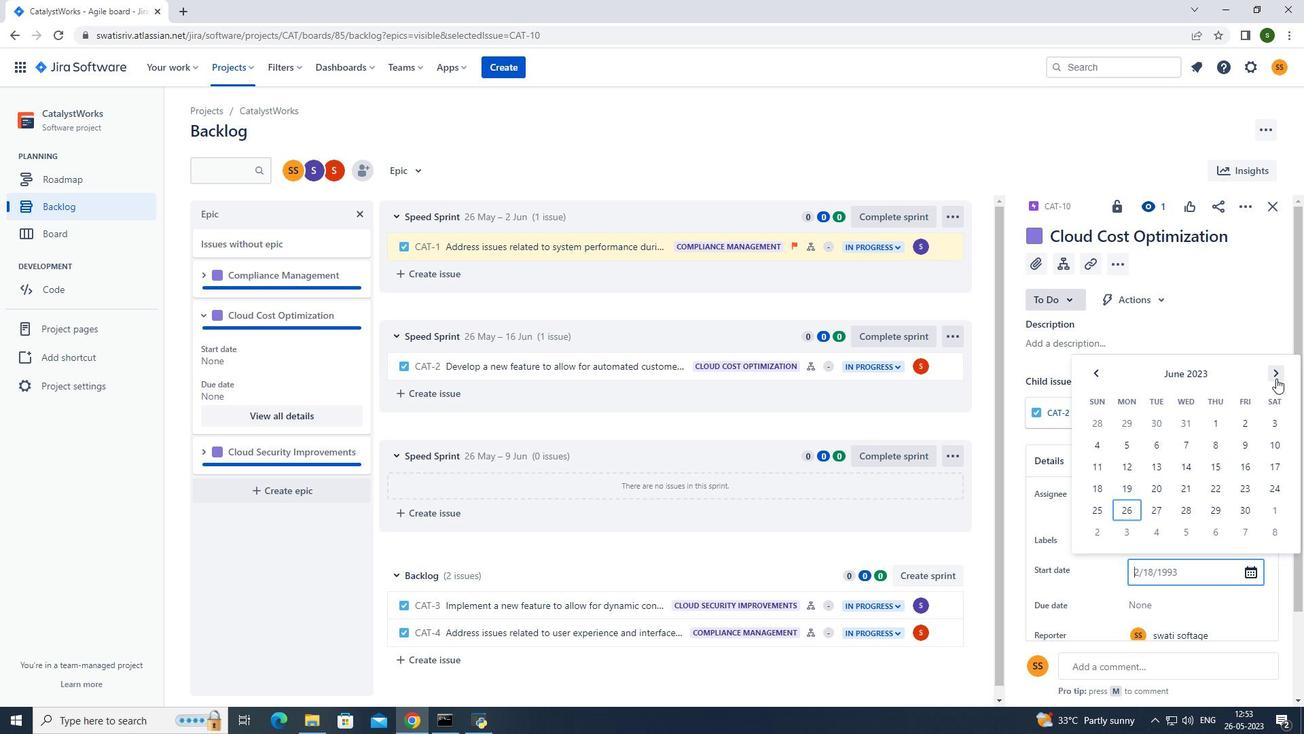 
Action: Mouse pressed left at (1277, 378)
Screenshot: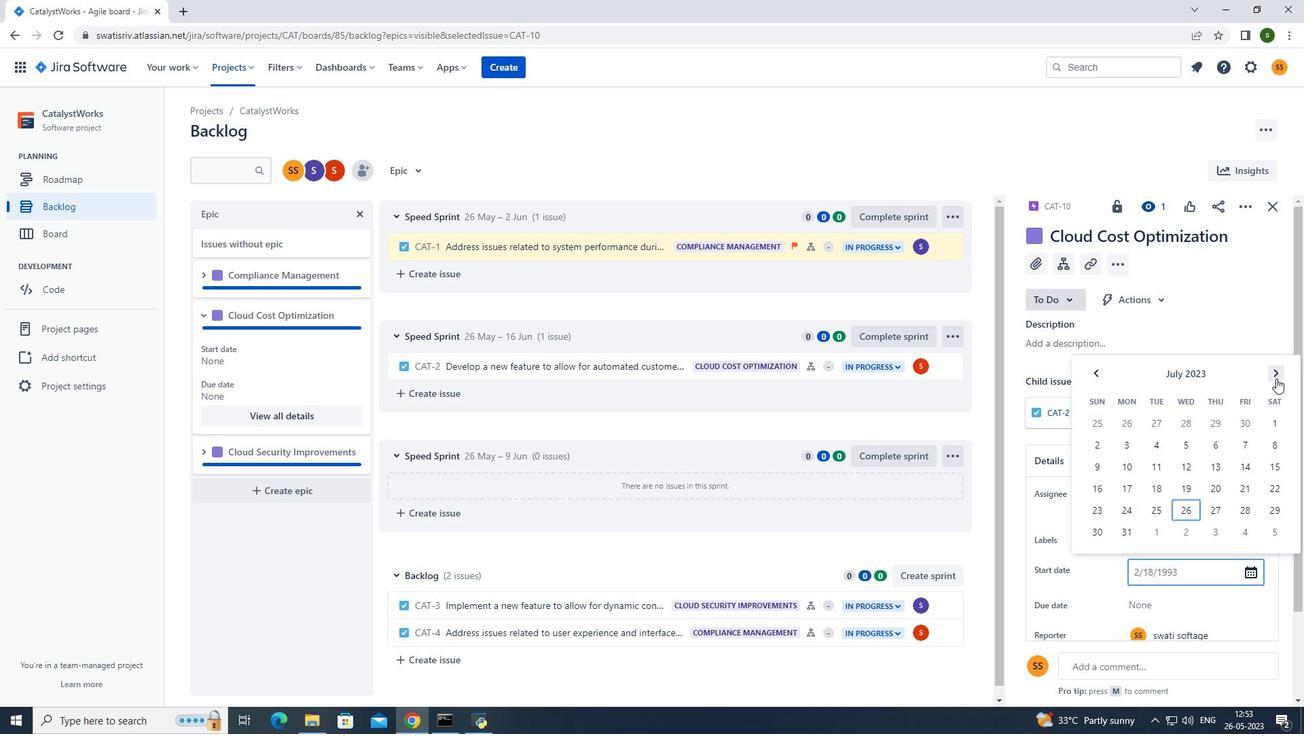 
Action: Mouse pressed left at (1277, 378)
Screenshot: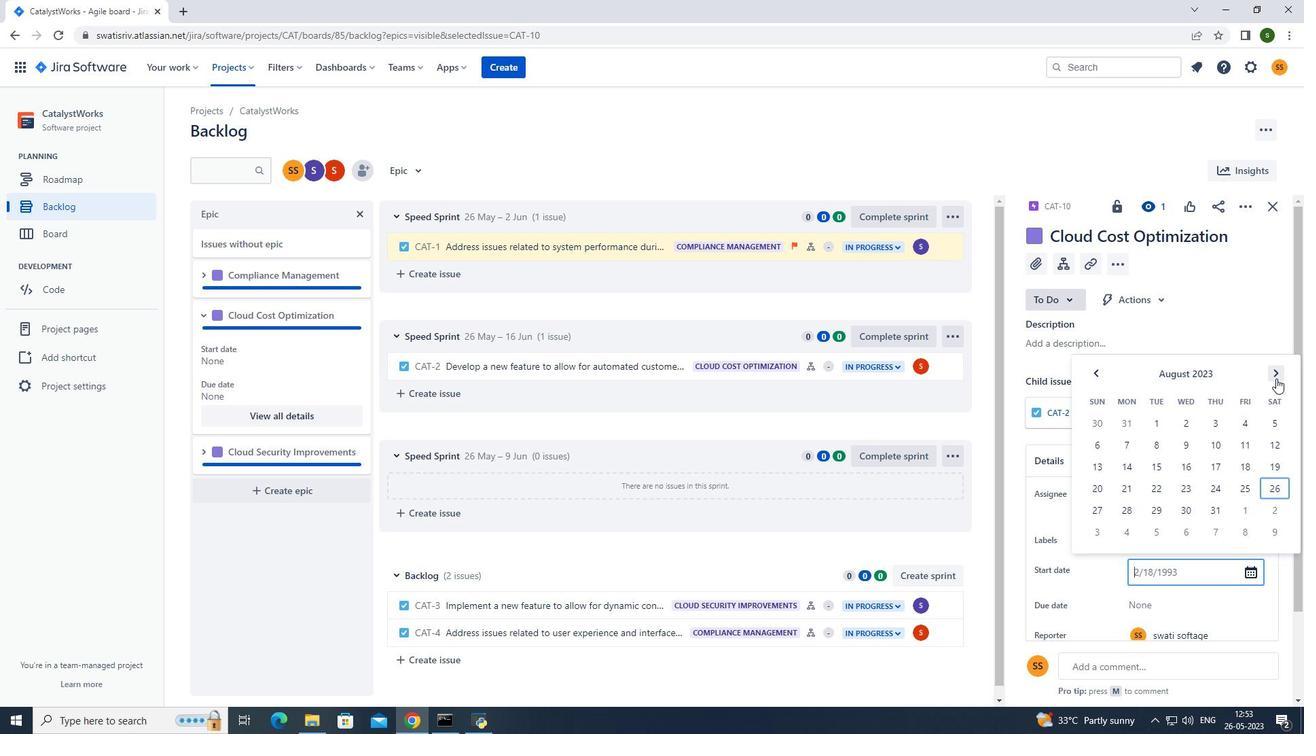 
Action: Mouse pressed left at (1277, 378)
Screenshot: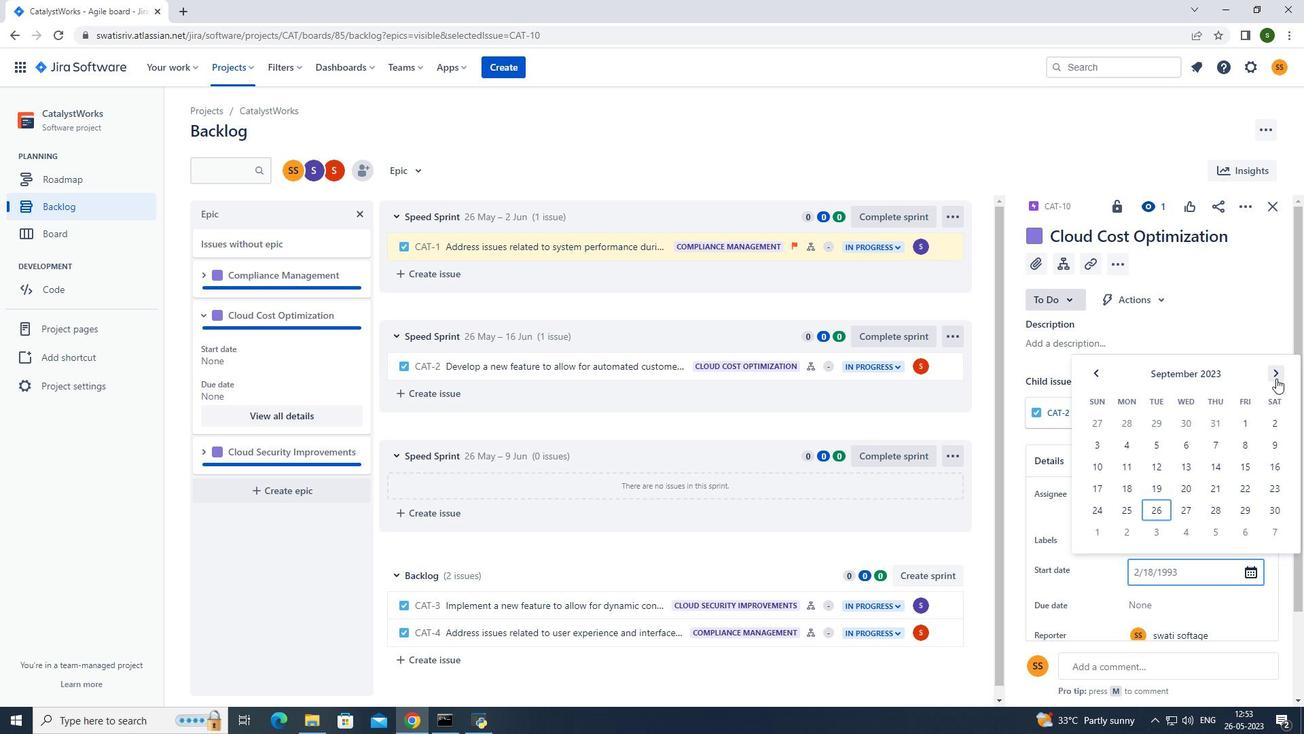 
Action: Mouse pressed left at (1277, 378)
Screenshot: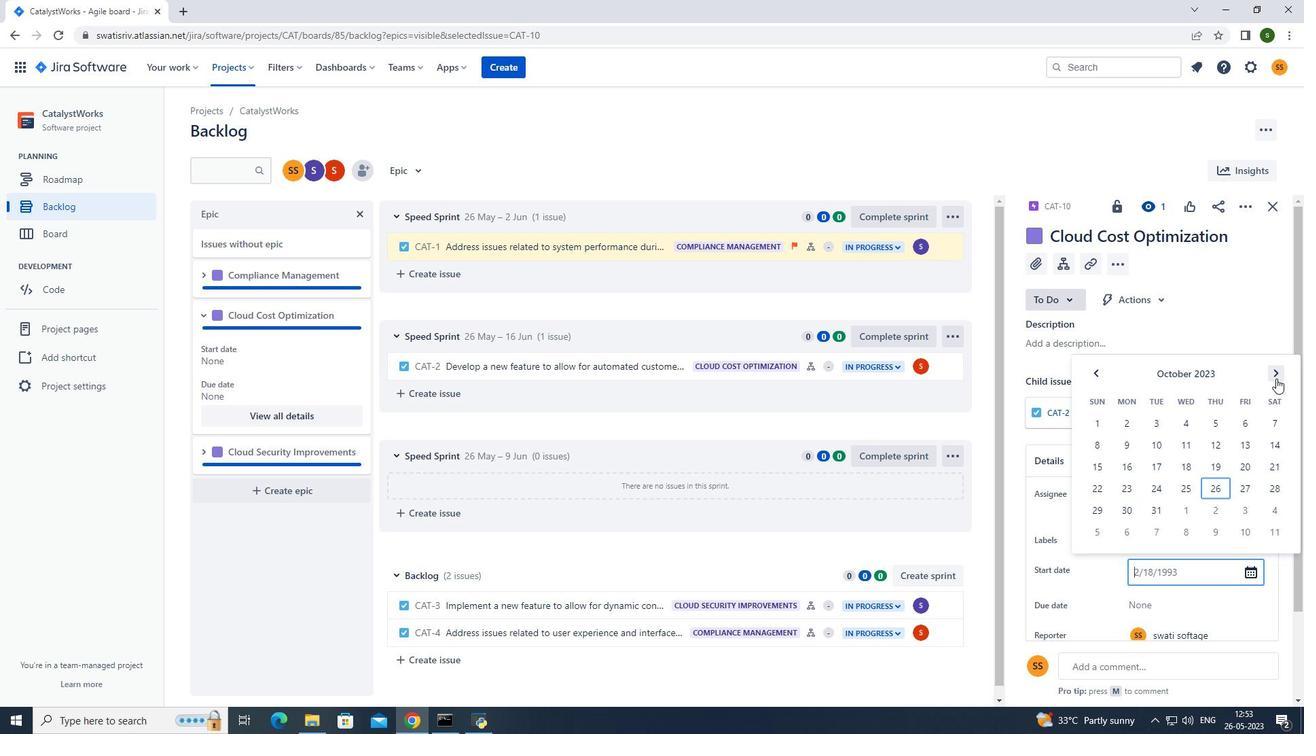 
Action: Mouse pressed left at (1277, 378)
Screenshot: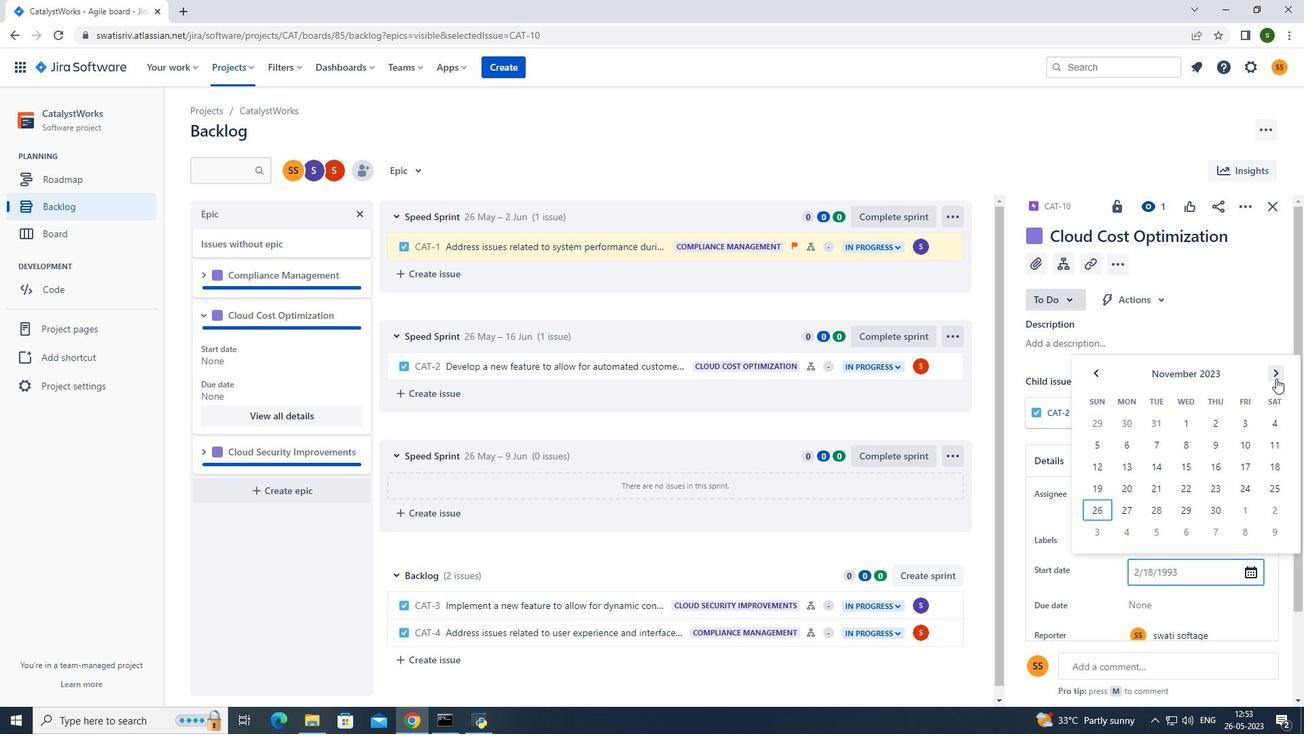 
Action: Mouse pressed left at (1277, 378)
Screenshot: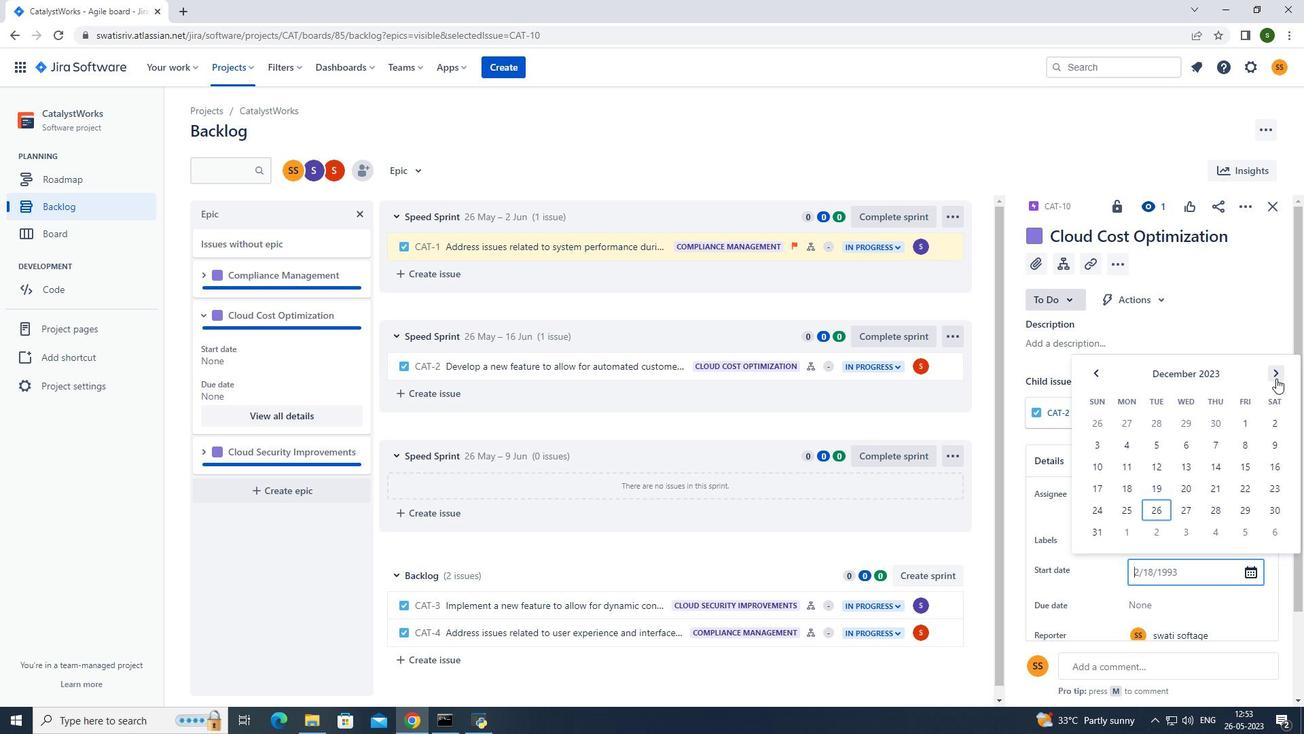 
Action: Mouse pressed left at (1277, 378)
Screenshot: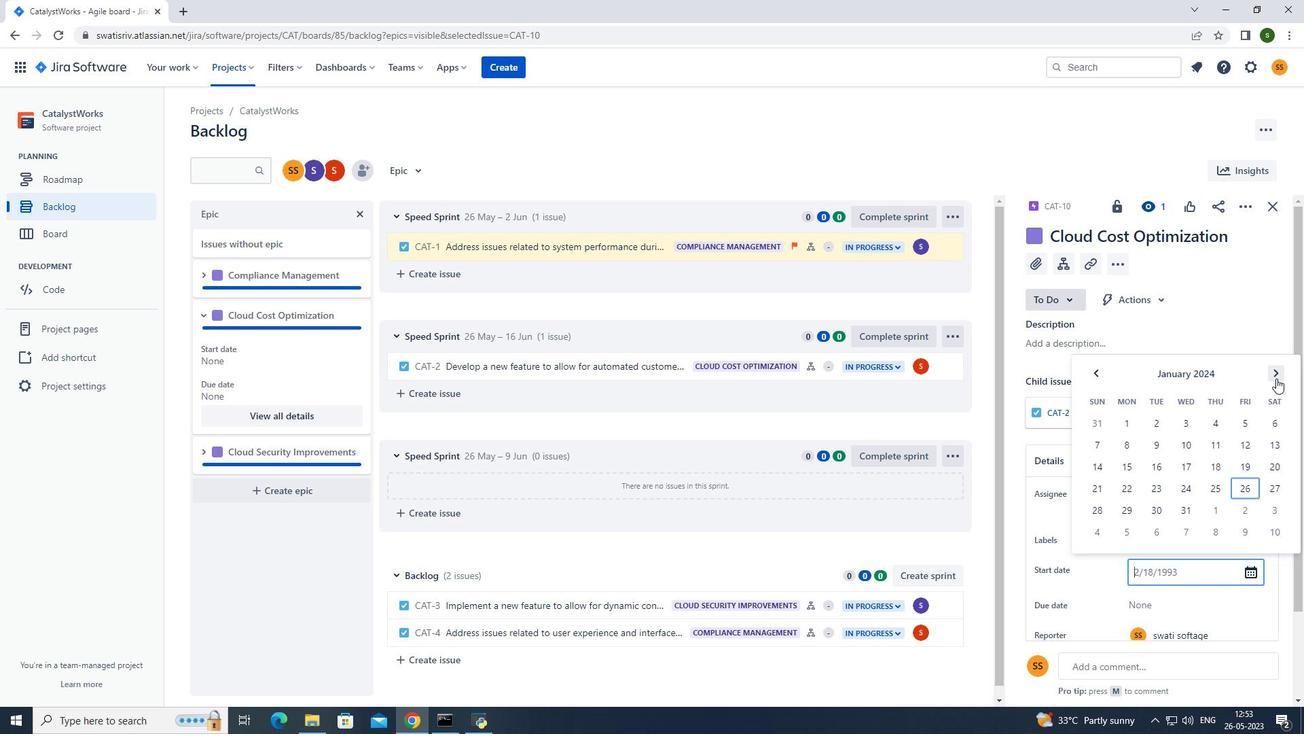 
Action: Mouse pressed left at (1277, 378)
Screenshot: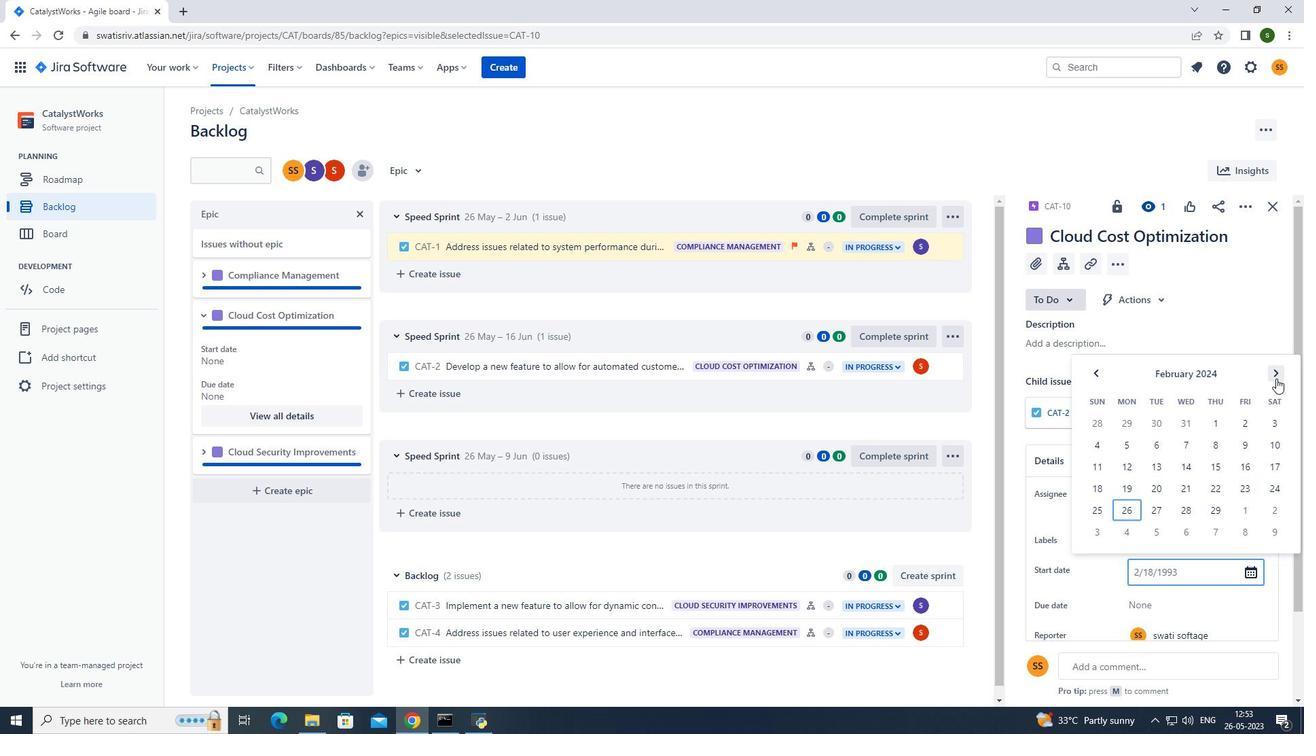 
Action: Mouse pressed left at (1277, 378)
Screenshot: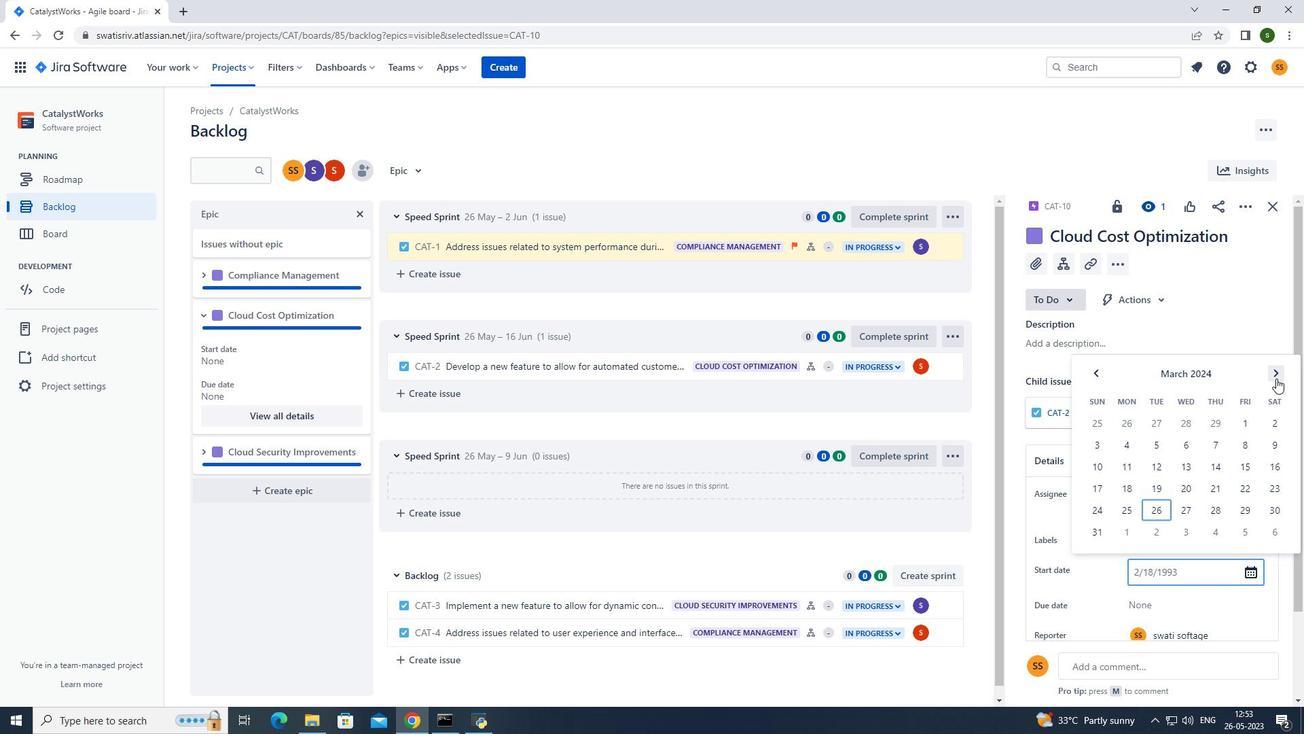 
Action: Mouse moved to (1128, 425)
Screenshot: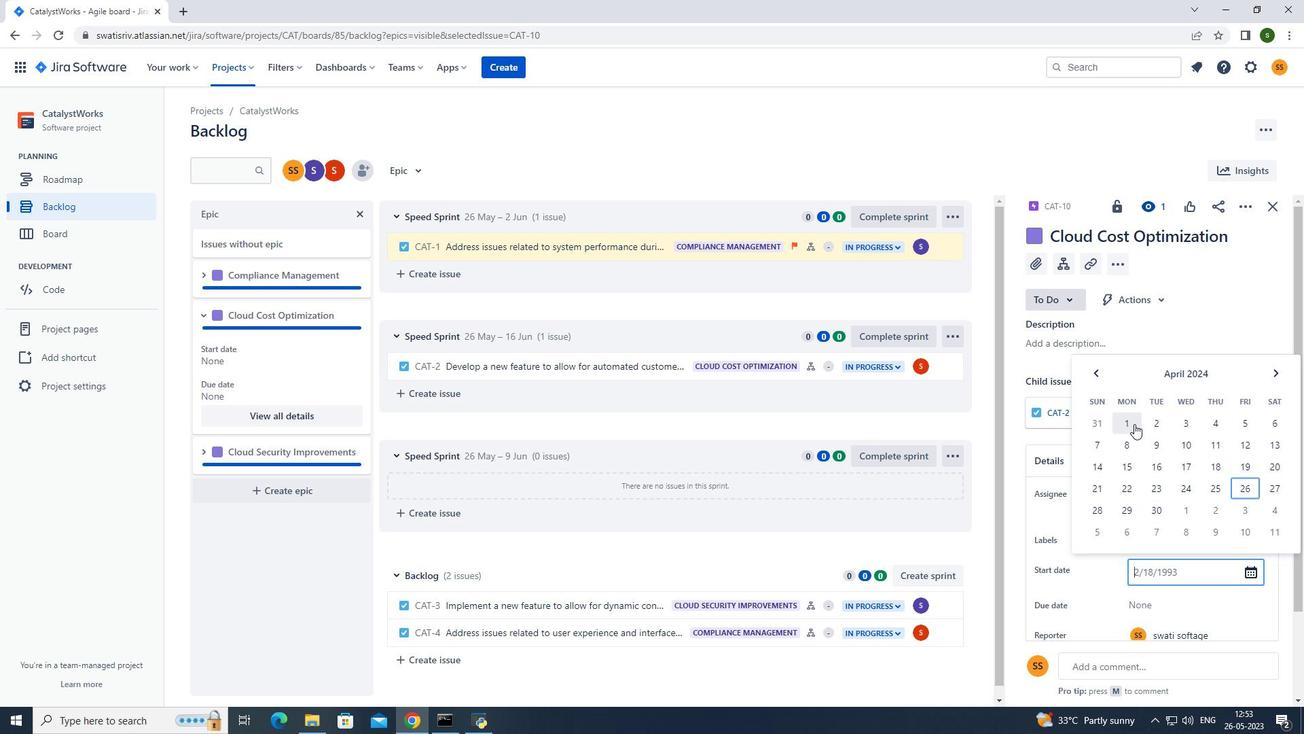 
Action: Mouse pressed left at (1128, 425)
Screenshot: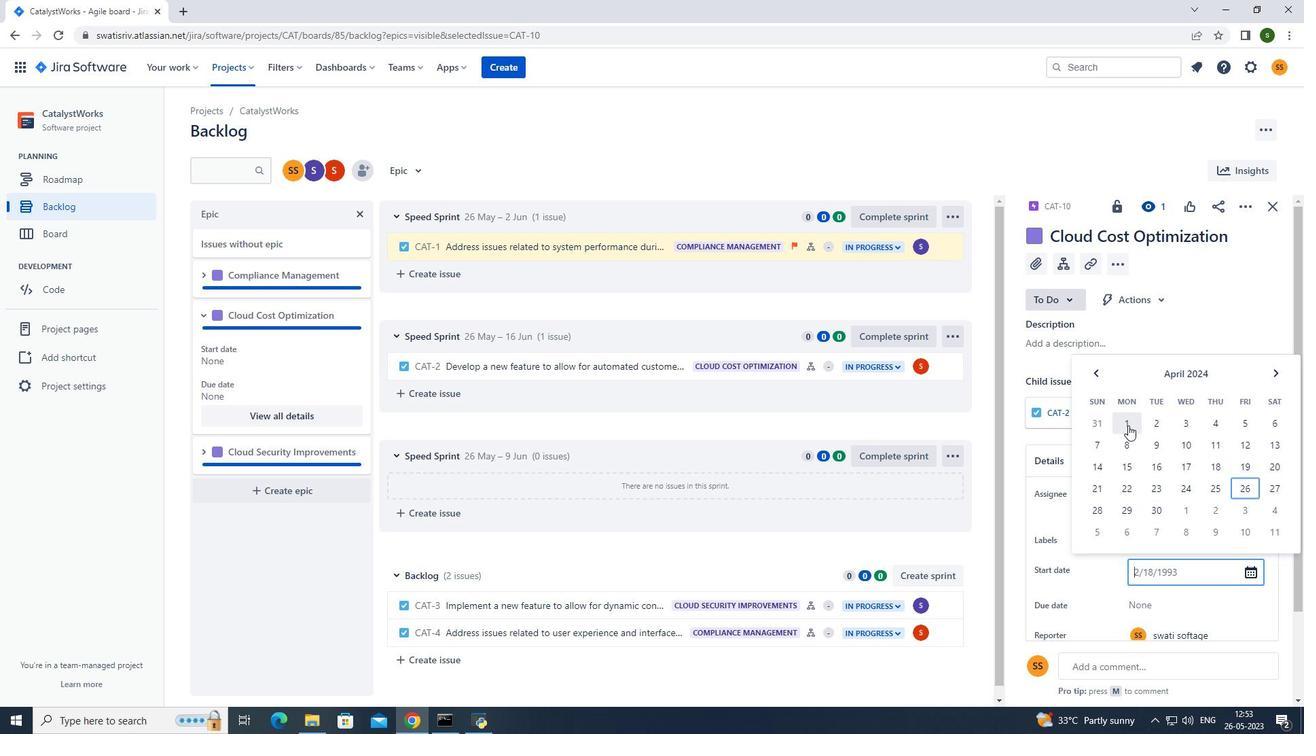 
Action: Mouse moved to (1150, 604)
Screenshot: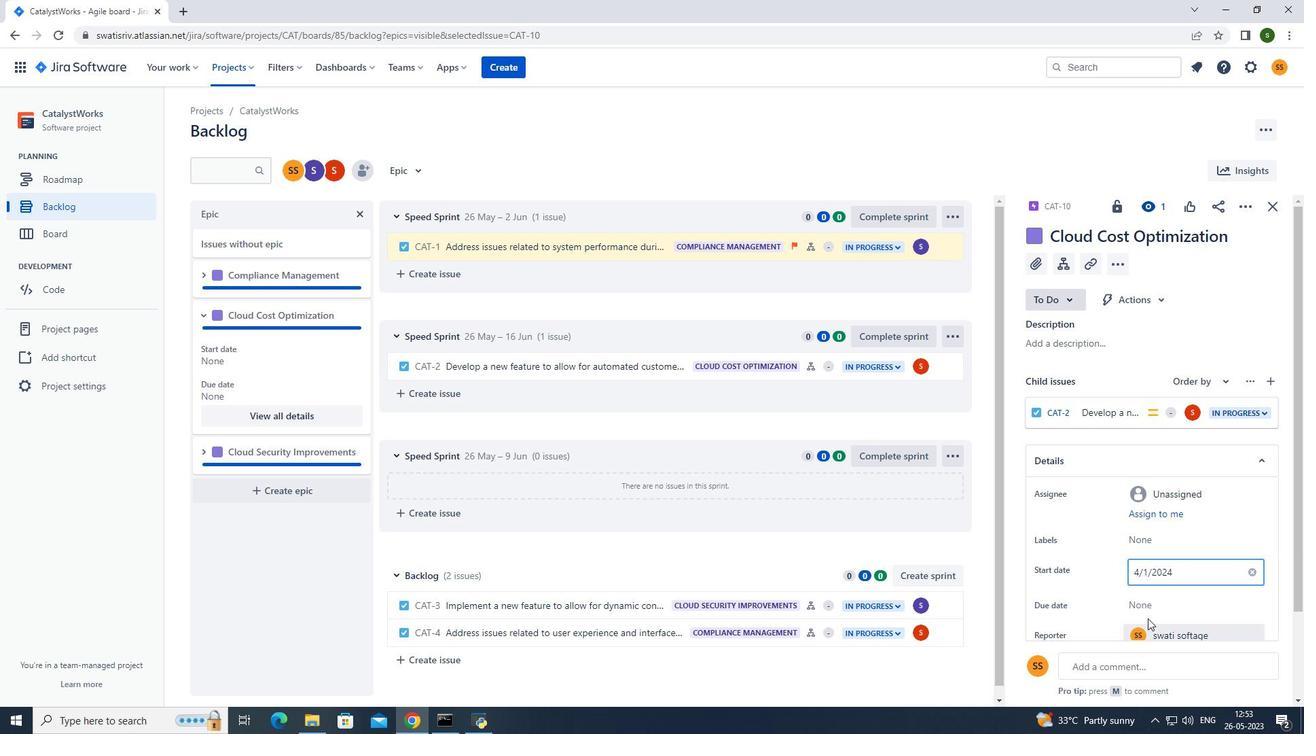 
Action: Mouse pressed left at (1150, 604)
Screenshot: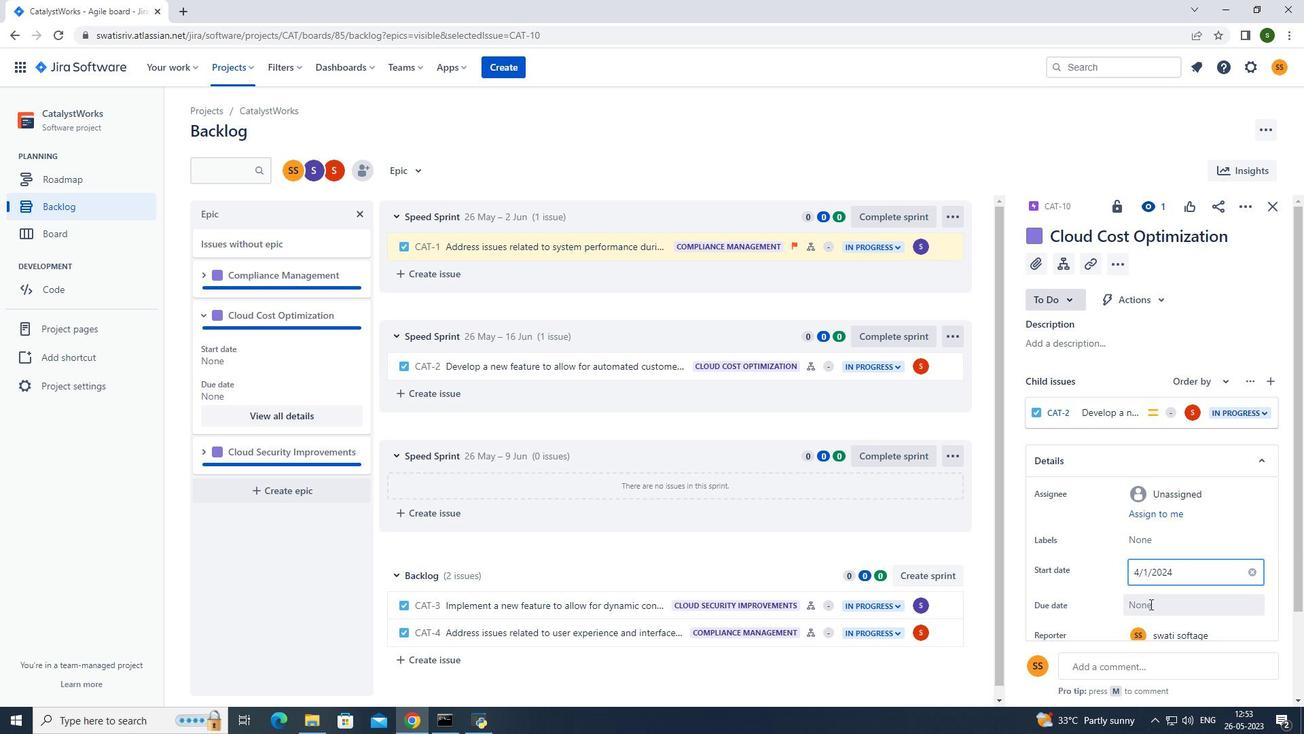 
Action: Mouse moved to (1278, 413)
Screenshot: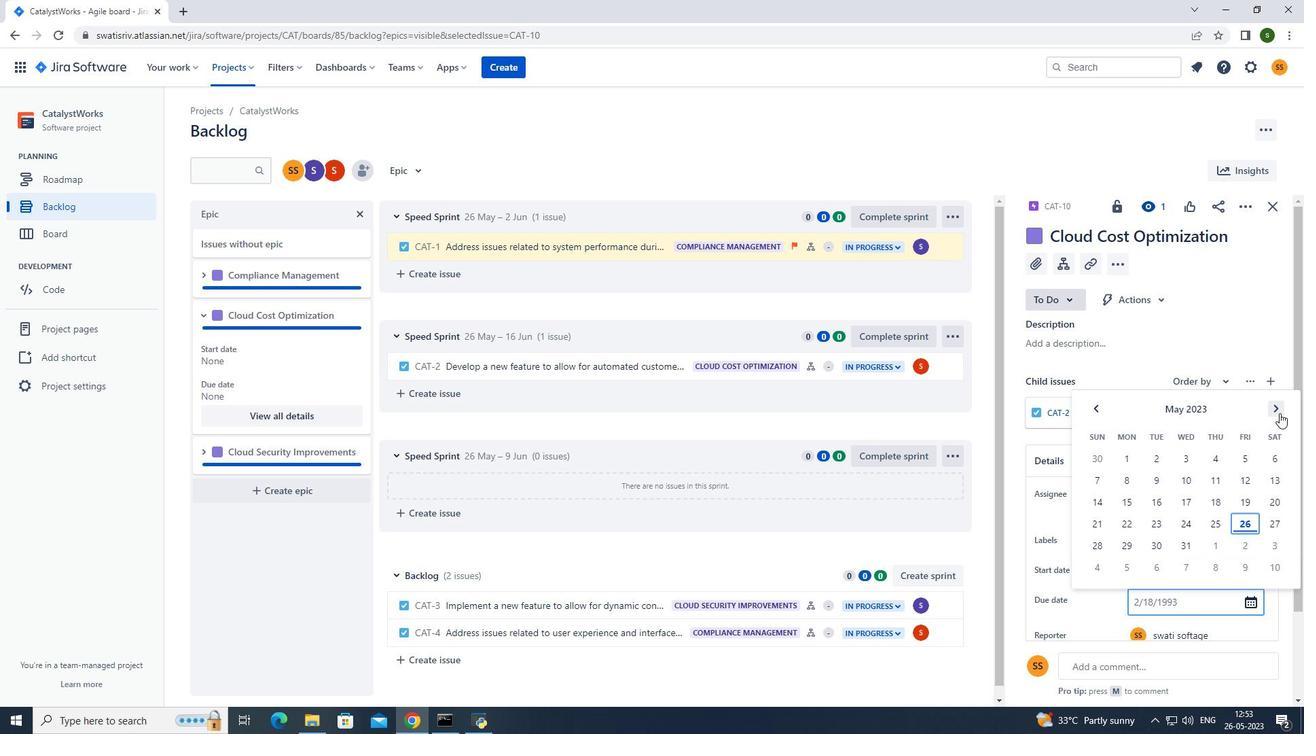 
Action: Mouse pressed left at (1278, 413)
Screenshot: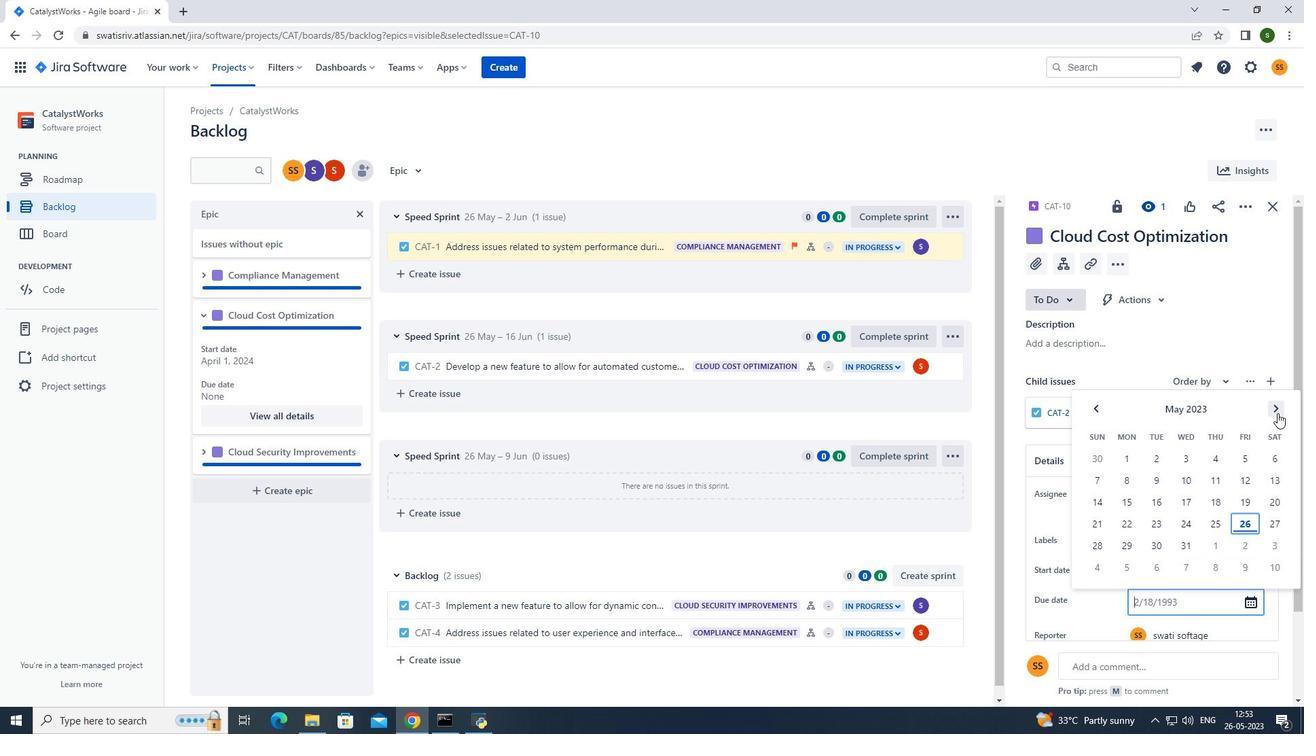 
Action: Mouse moved to (1277, 411)
Screenshot: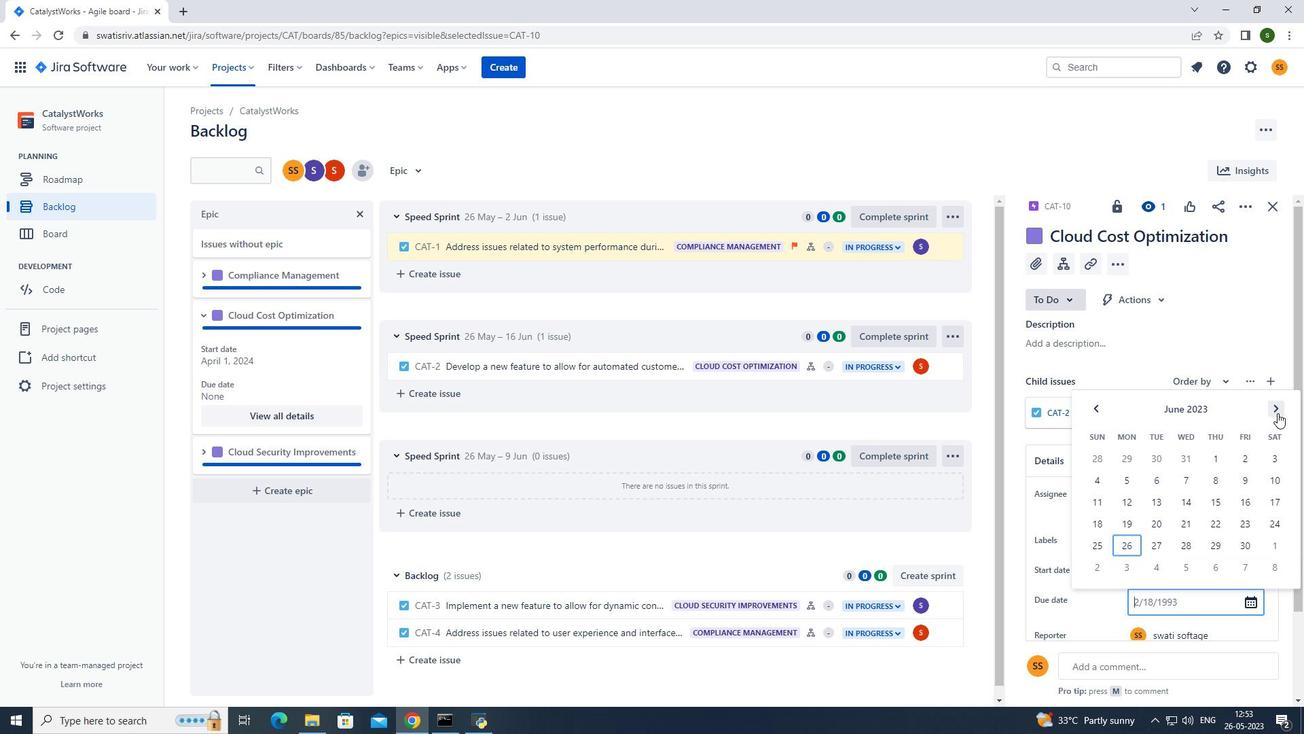 
Action: Mouse pressed left at (1277, 411)
Screenshot: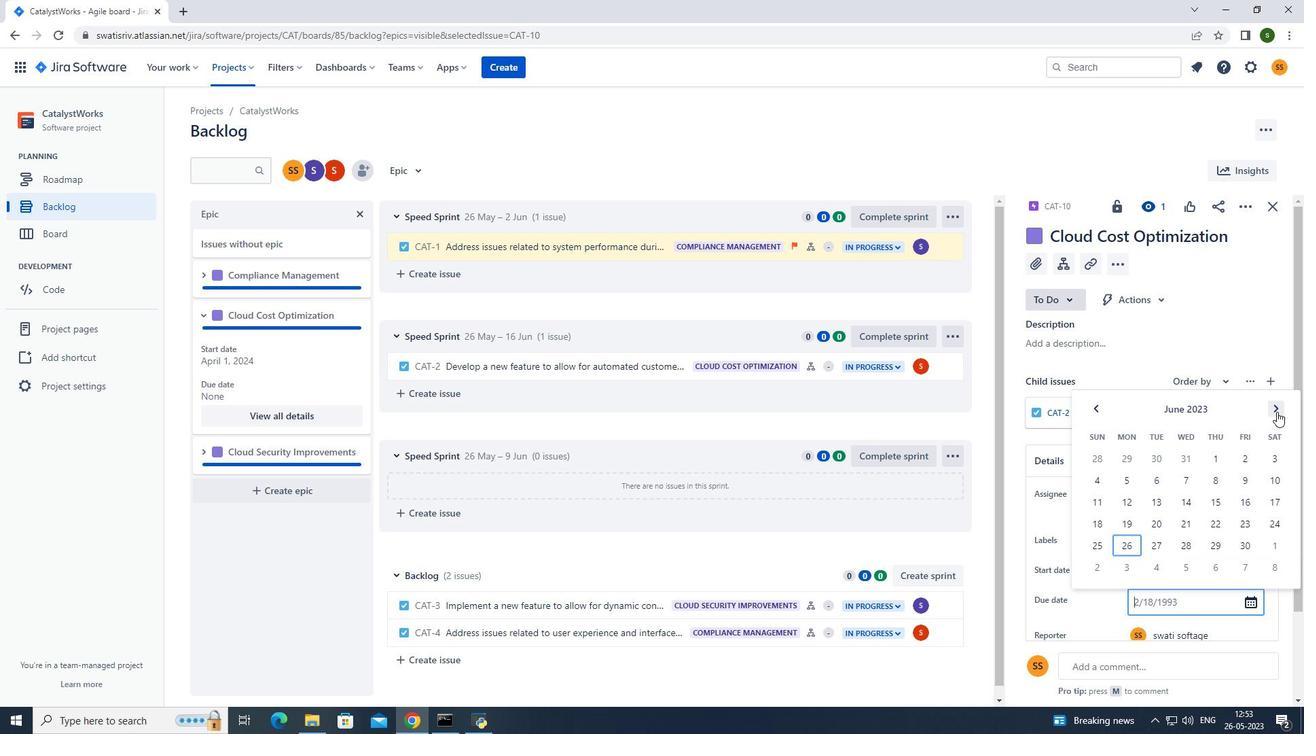 
Action: Mouse pressed left at (1277, 411)
Screenshot: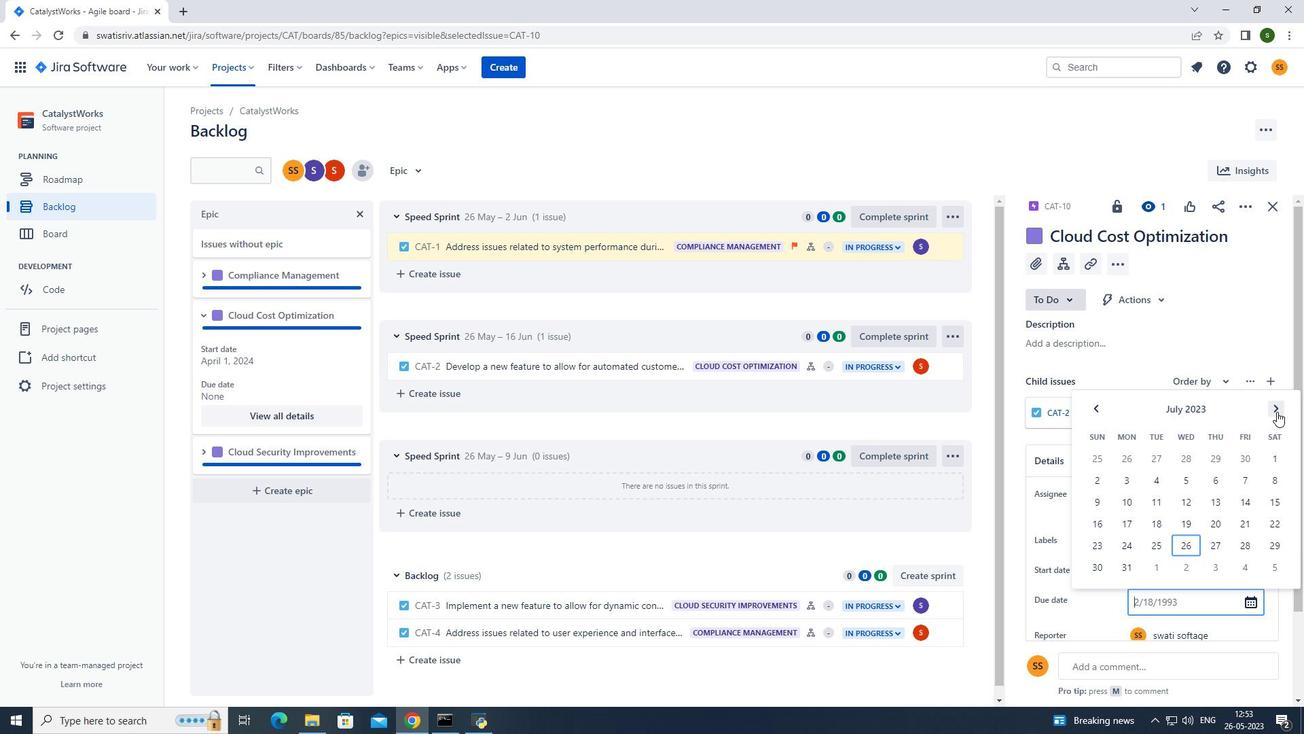 
Action: Mouse moved to (1275, 409)
Screenshot: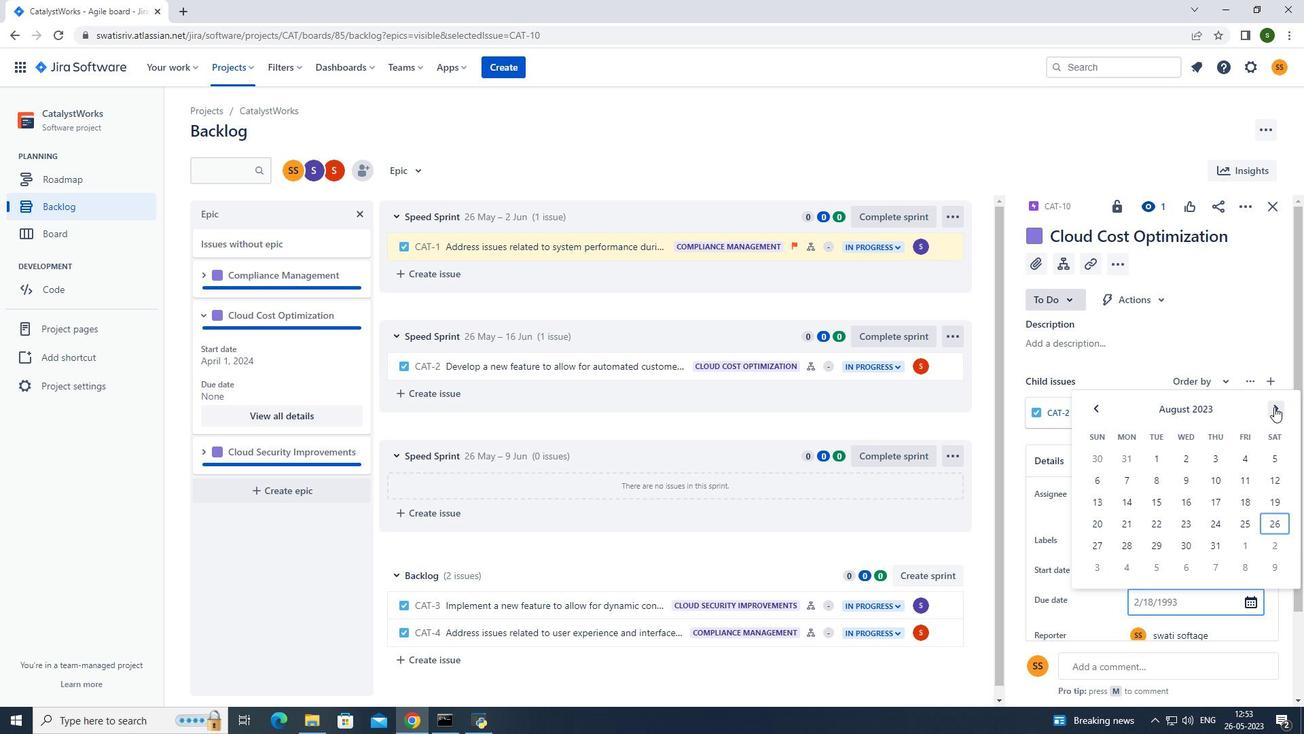 
Action: Mouse pressed left at (1275, 409)
Screenshot: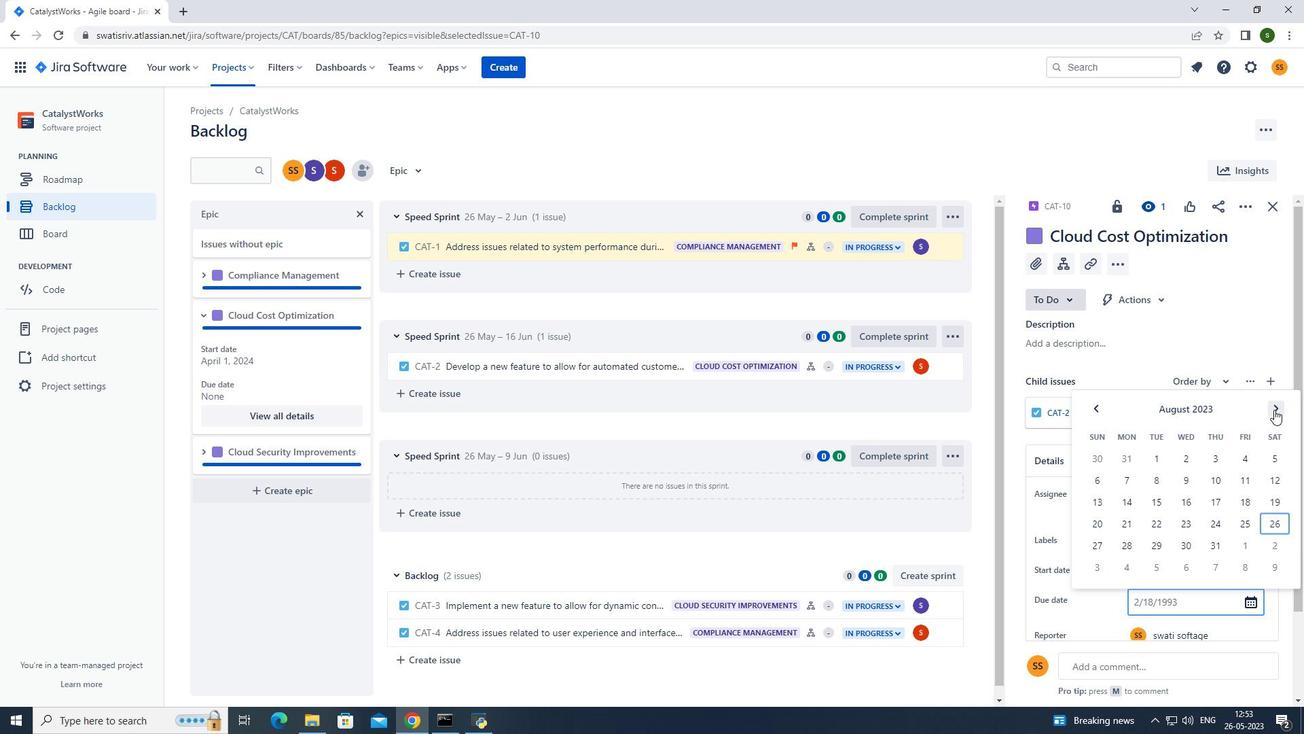 
Action: Mouse pressed left at (1275, 409)
Screenshot: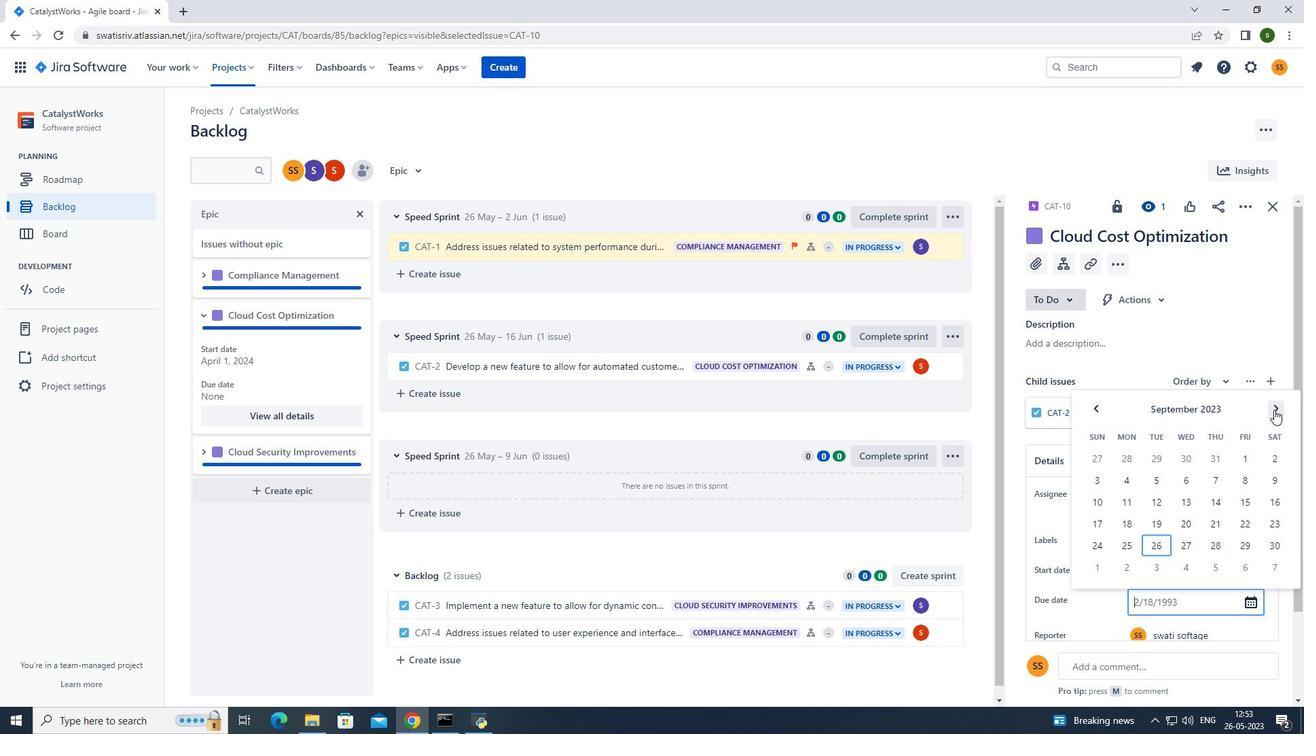 
Action: Mouse pressed left at (1275, 409)
Screenshot: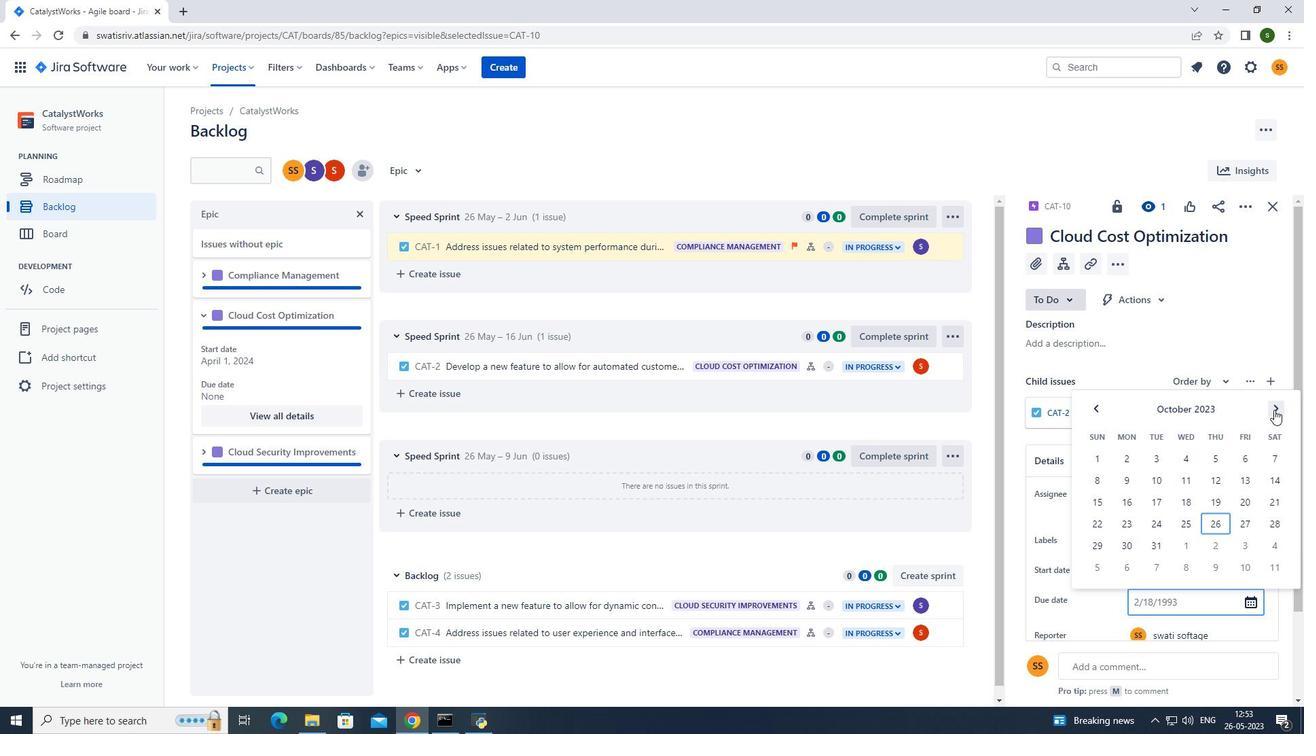 
Action: Mouse pressed left at (1275, 409)
Screenshot: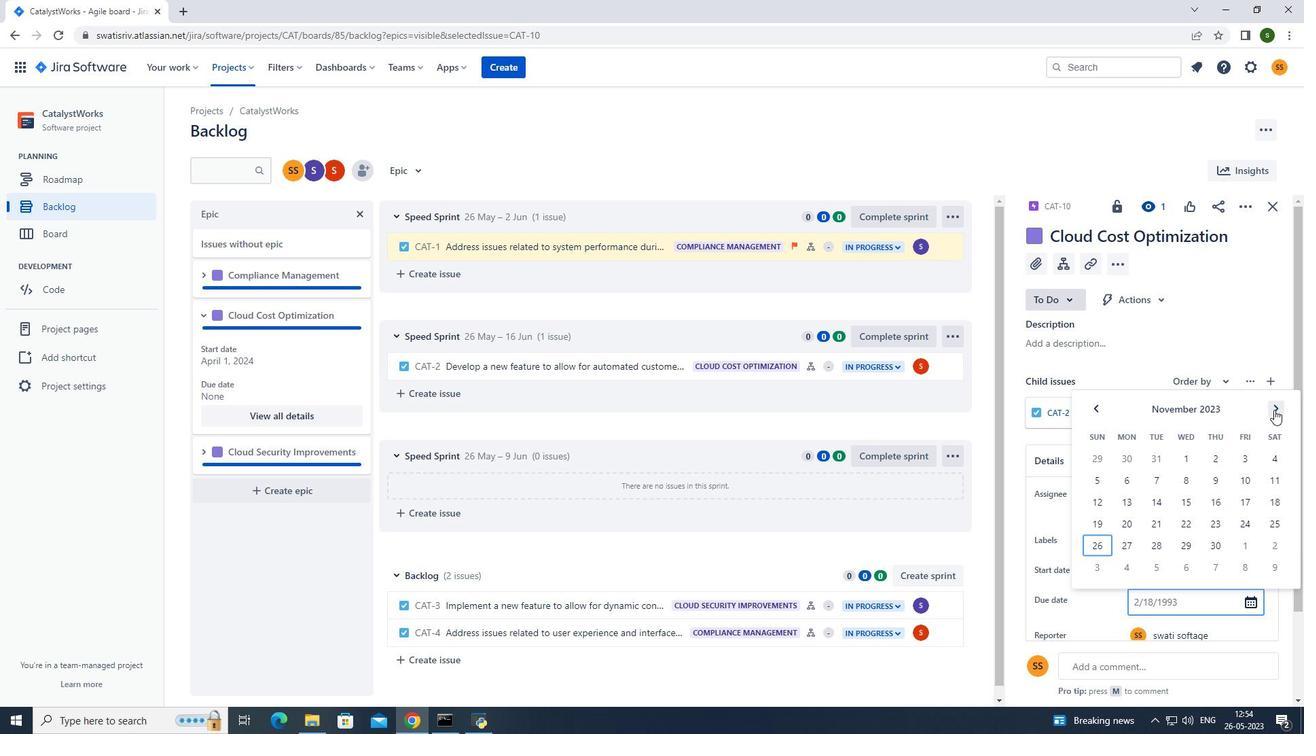 
Action: Mouse pressed left at (1275, 409)
Screenshot: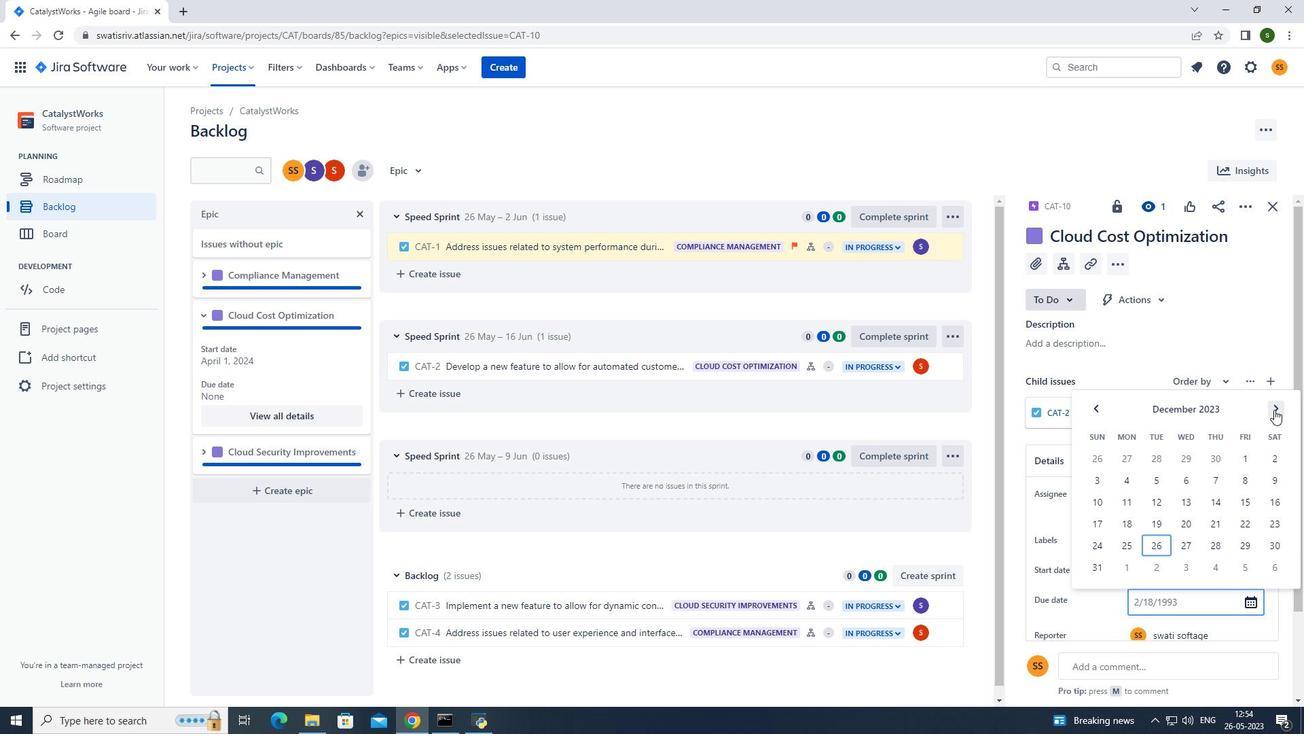 
Action: Mouse pressed left at (1275, 409)
Screenshot: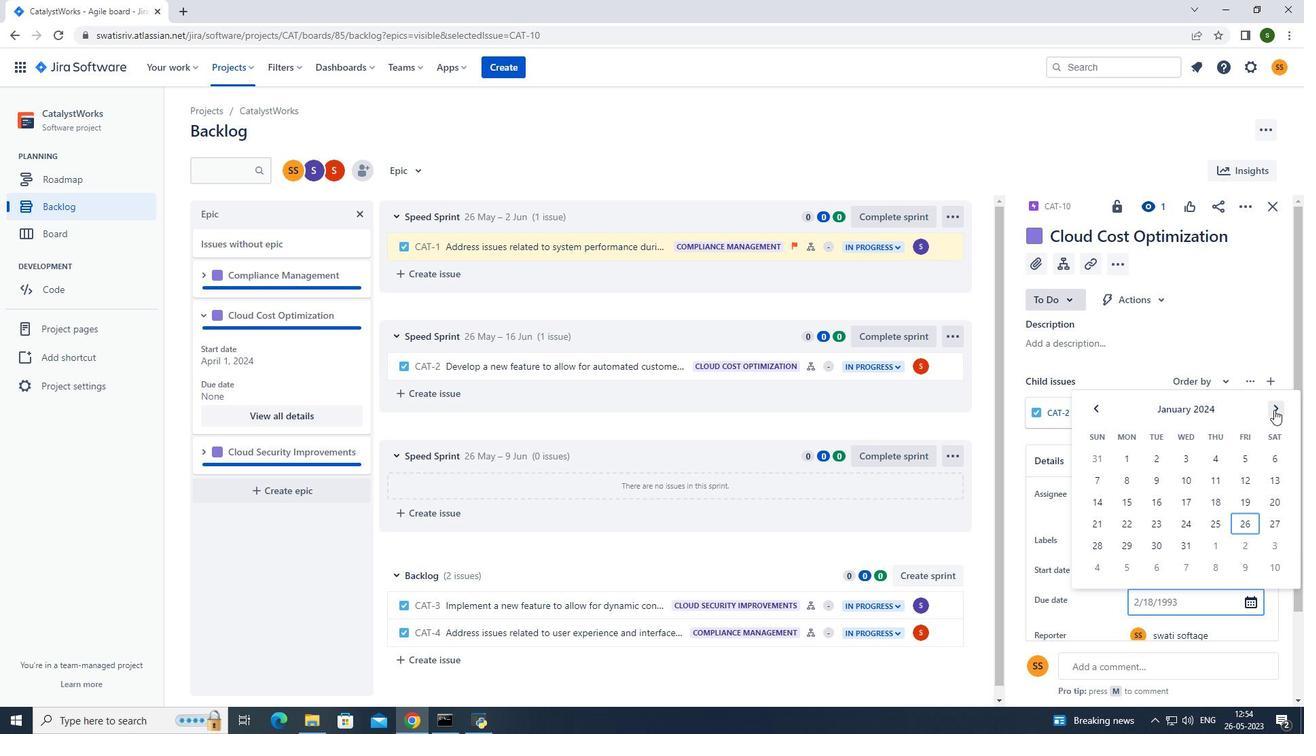 
Action: Mouse pressed left at (1275, 409)
Screenshot: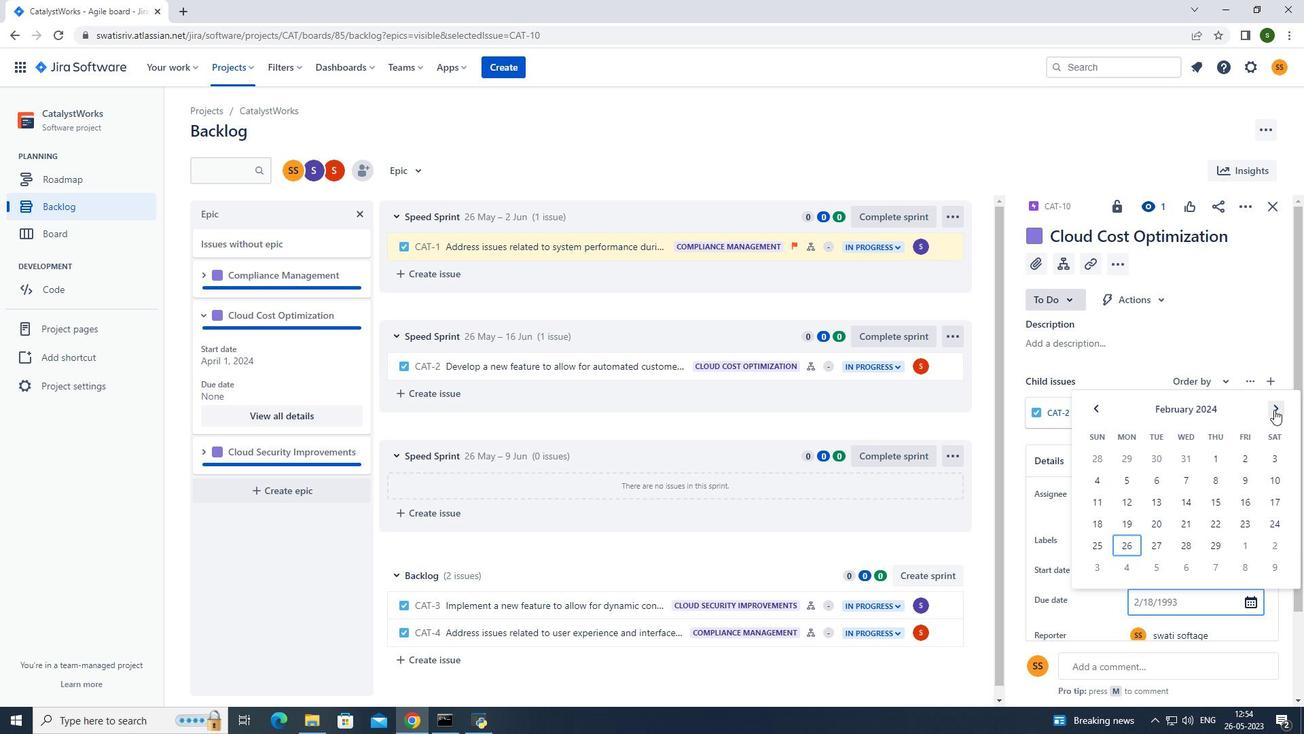 
Action: Mouse pressed left at (1275, 409)
Screenshot: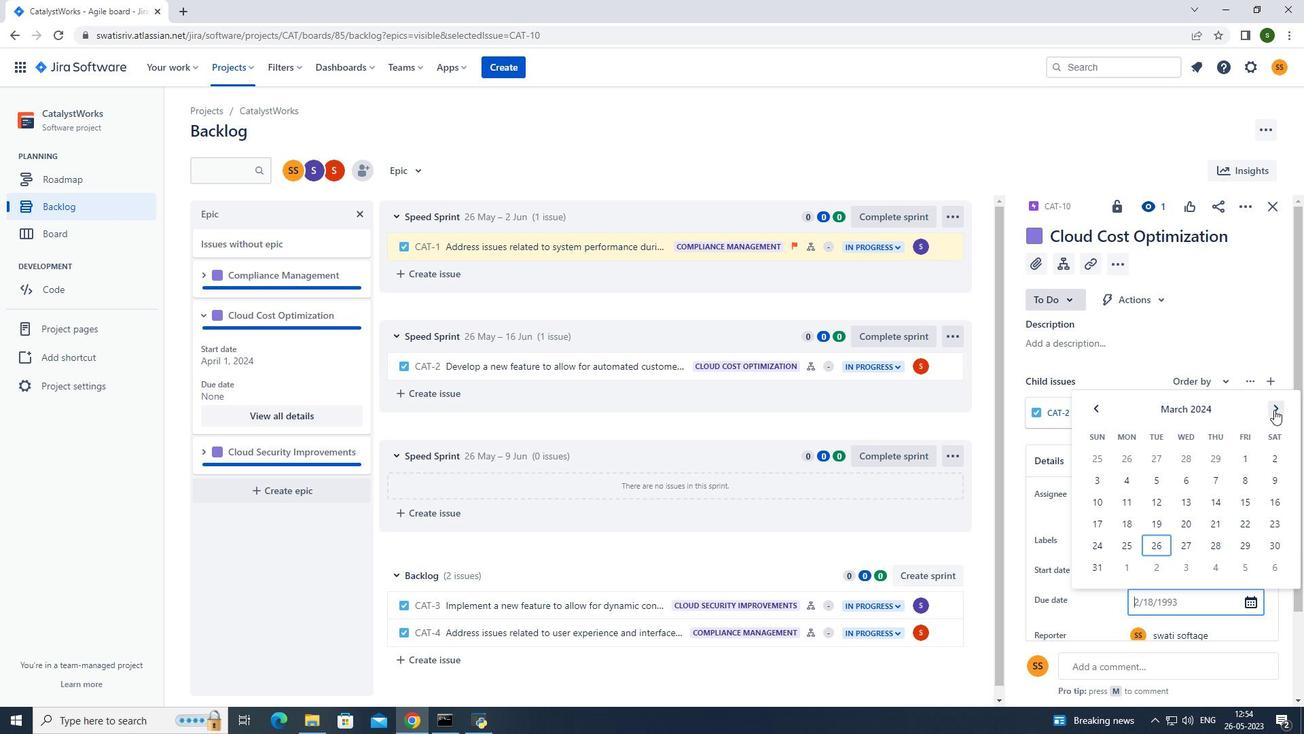 
Action: Mouse pressed left at (1275, 409)
Screenshot: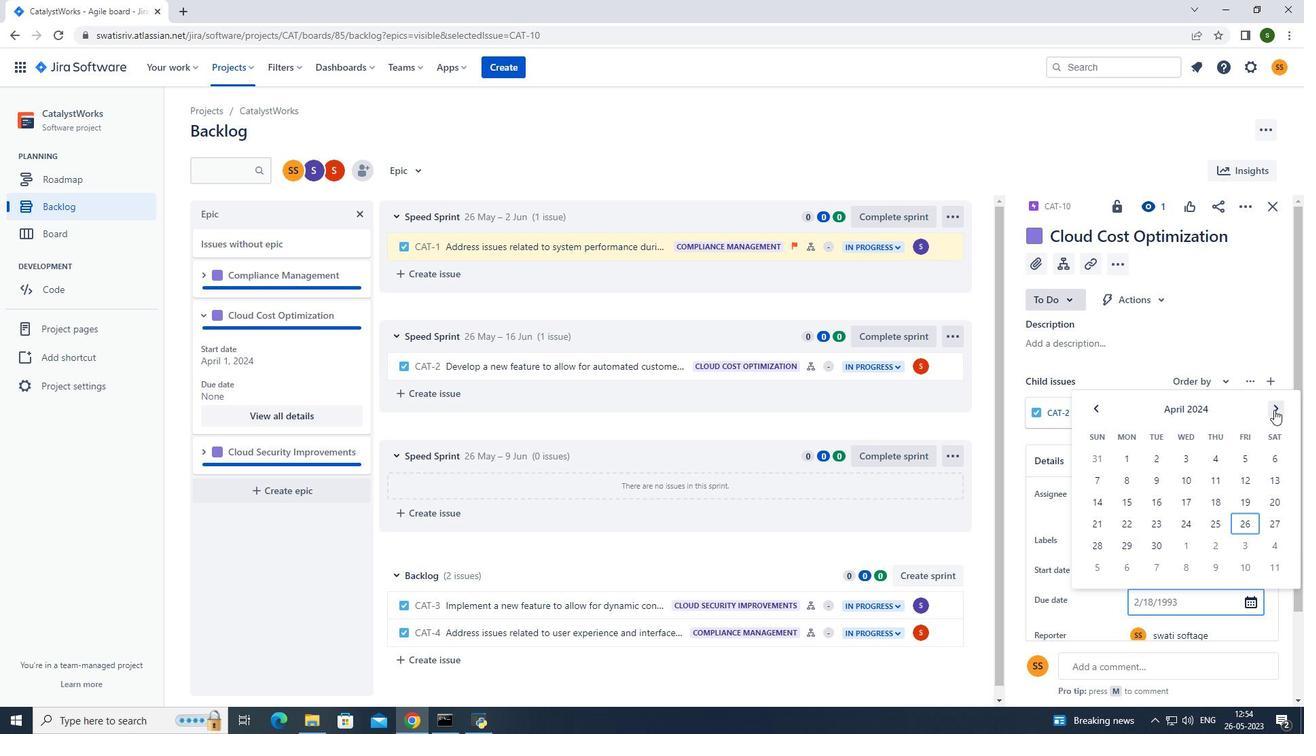 
Action: Mouse pressed left at (1275, 409)
Screenshot: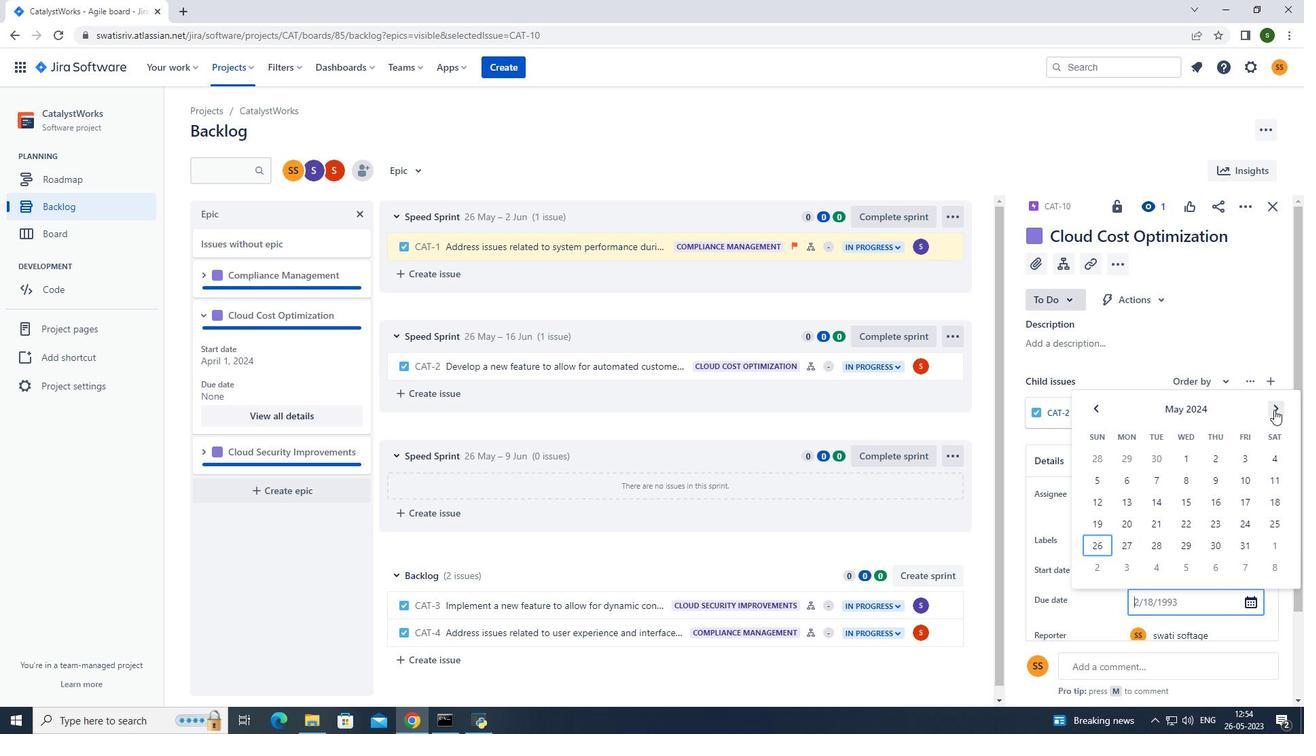 
Action: Mouse pressed left at (1275, 409)
Screenshot: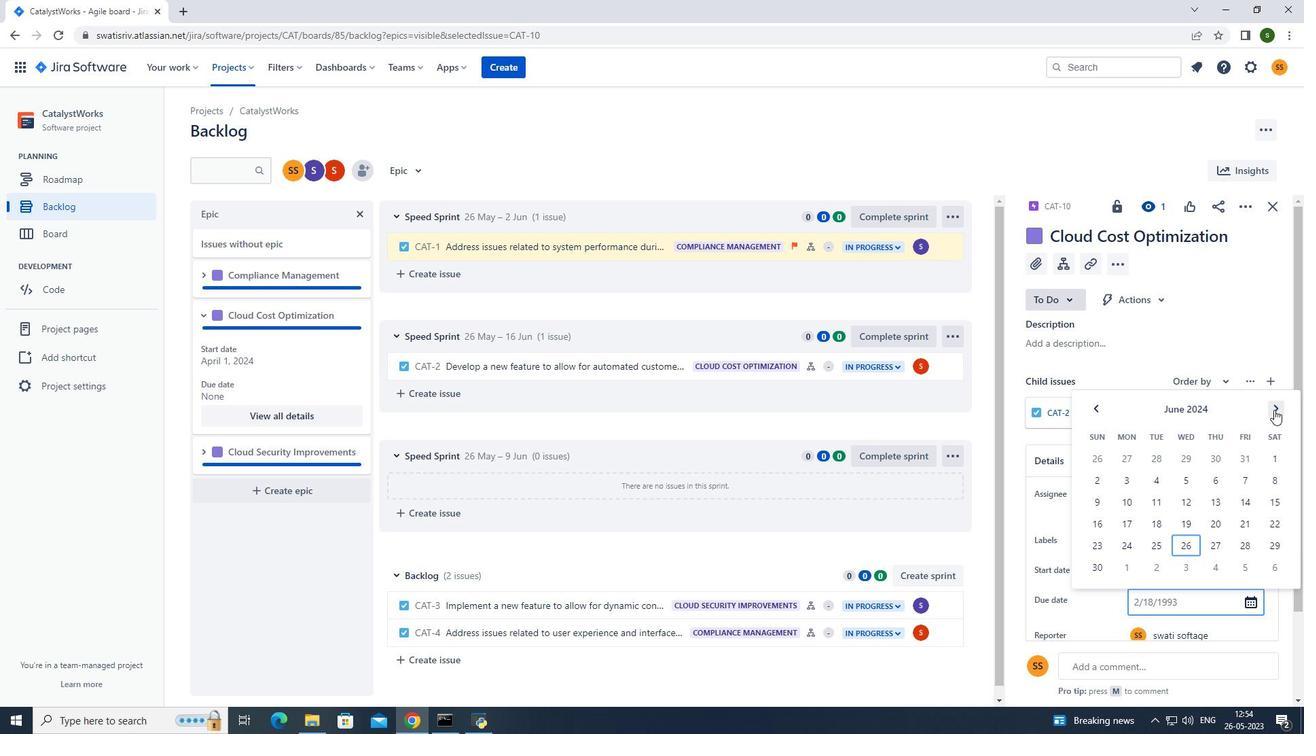 
Action: Mouse pressed left at (1275, 409)
Screenshot: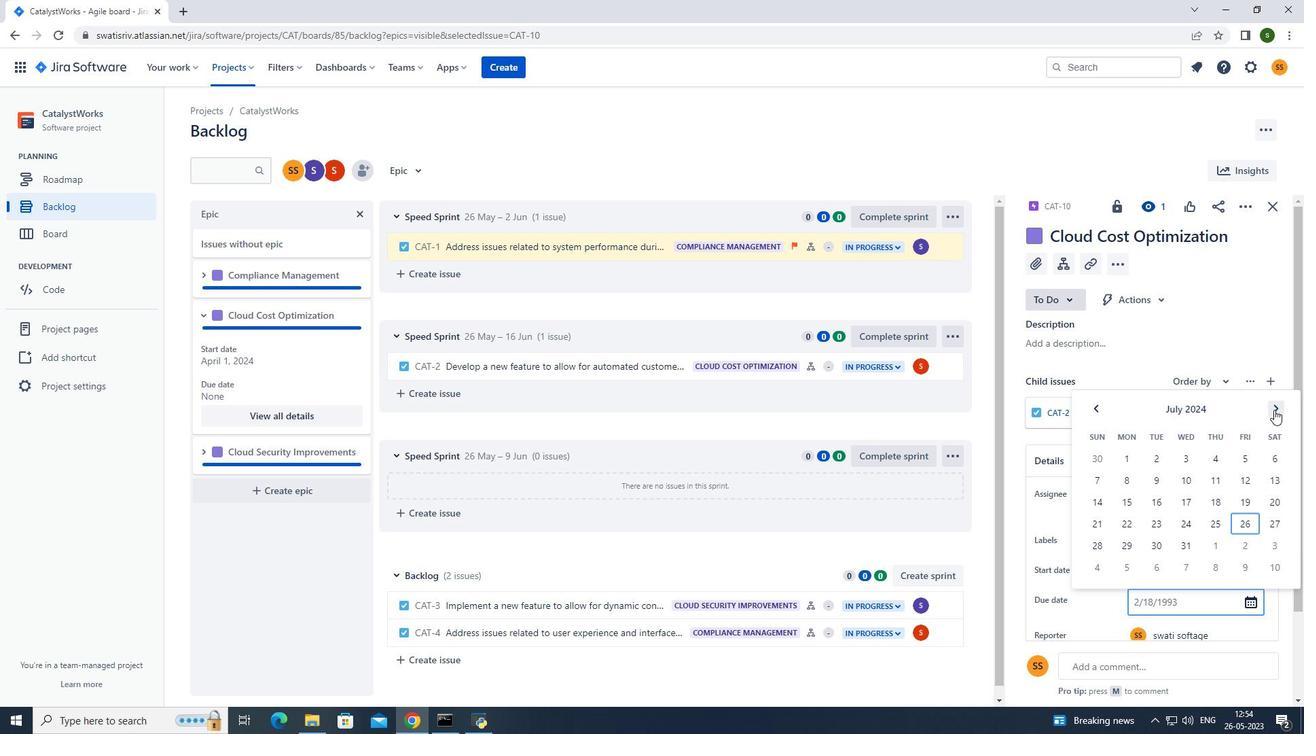 
Action: Mouse pressed left at (1275, 409)
Screenshot: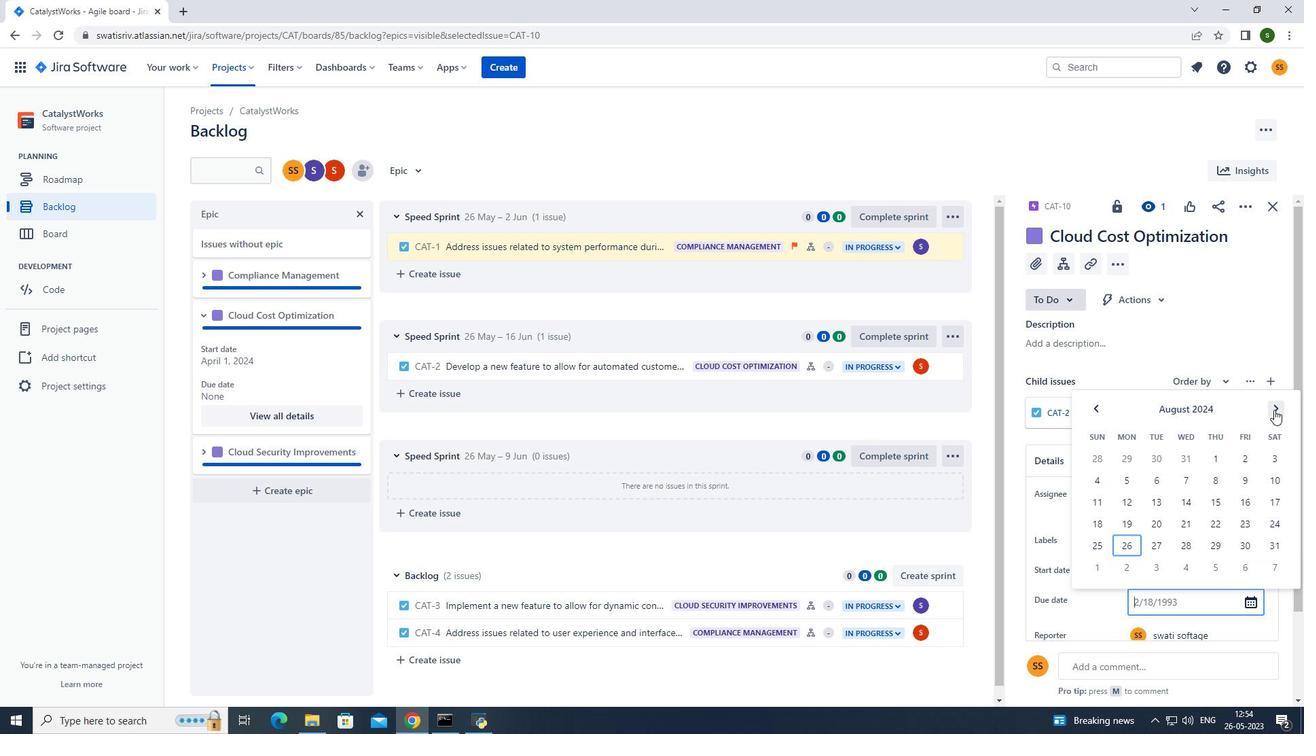 
Action: Mouse pressed left at (1275, 409)
Screenshot: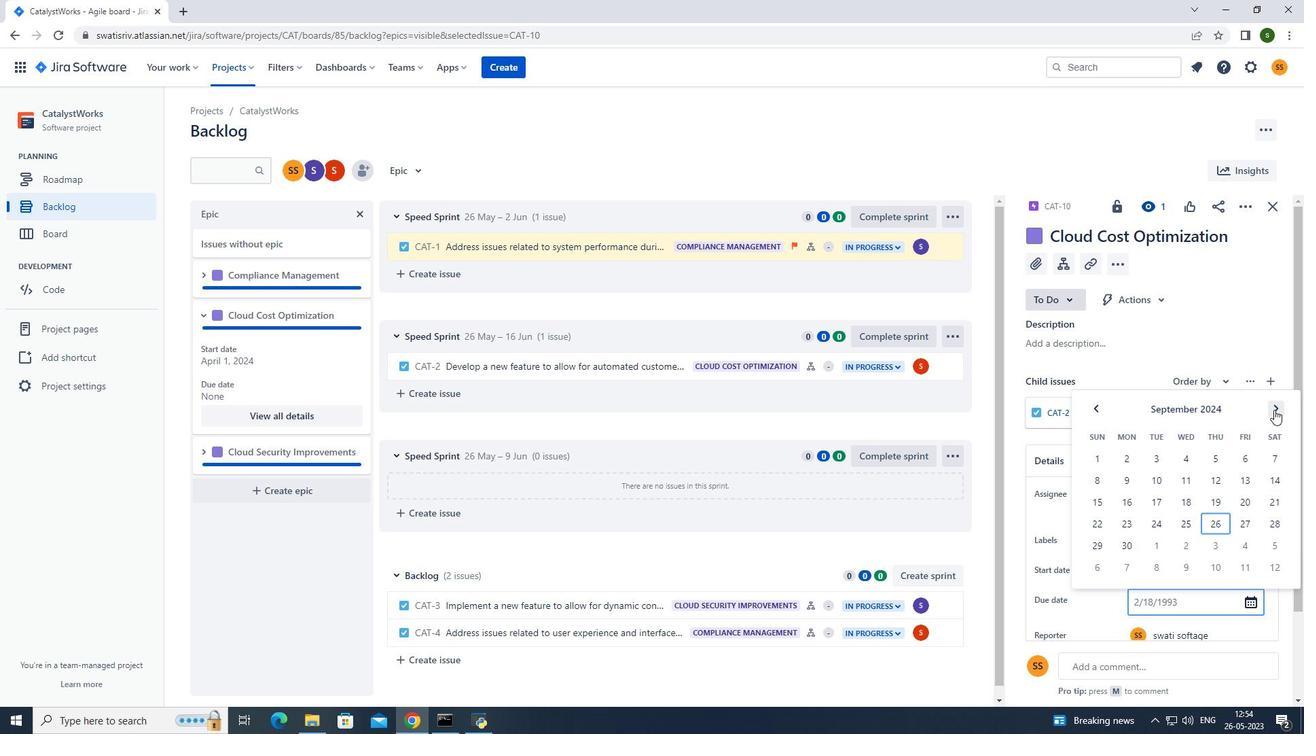 
Action: Mouse pressed left at (1275, 409)
Screenshot: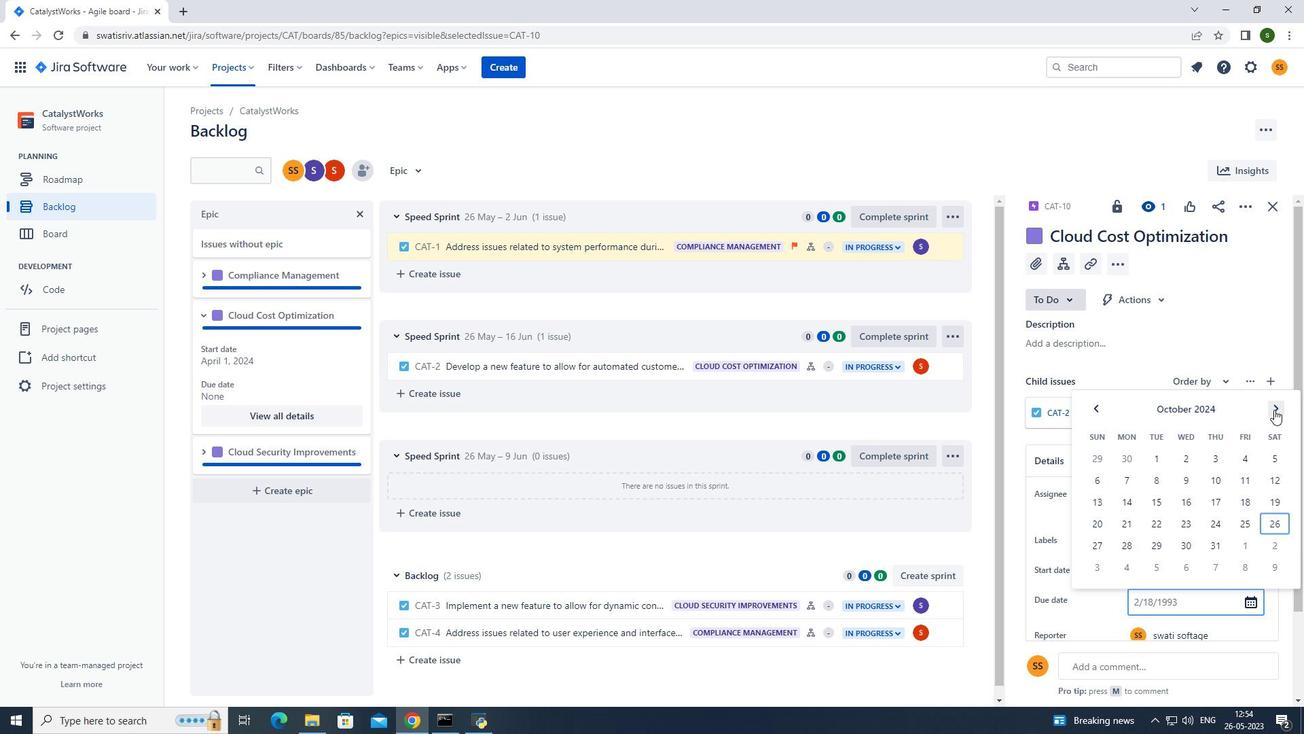 
Action: Mouse pressed left at (1275, 409)
Screenshot: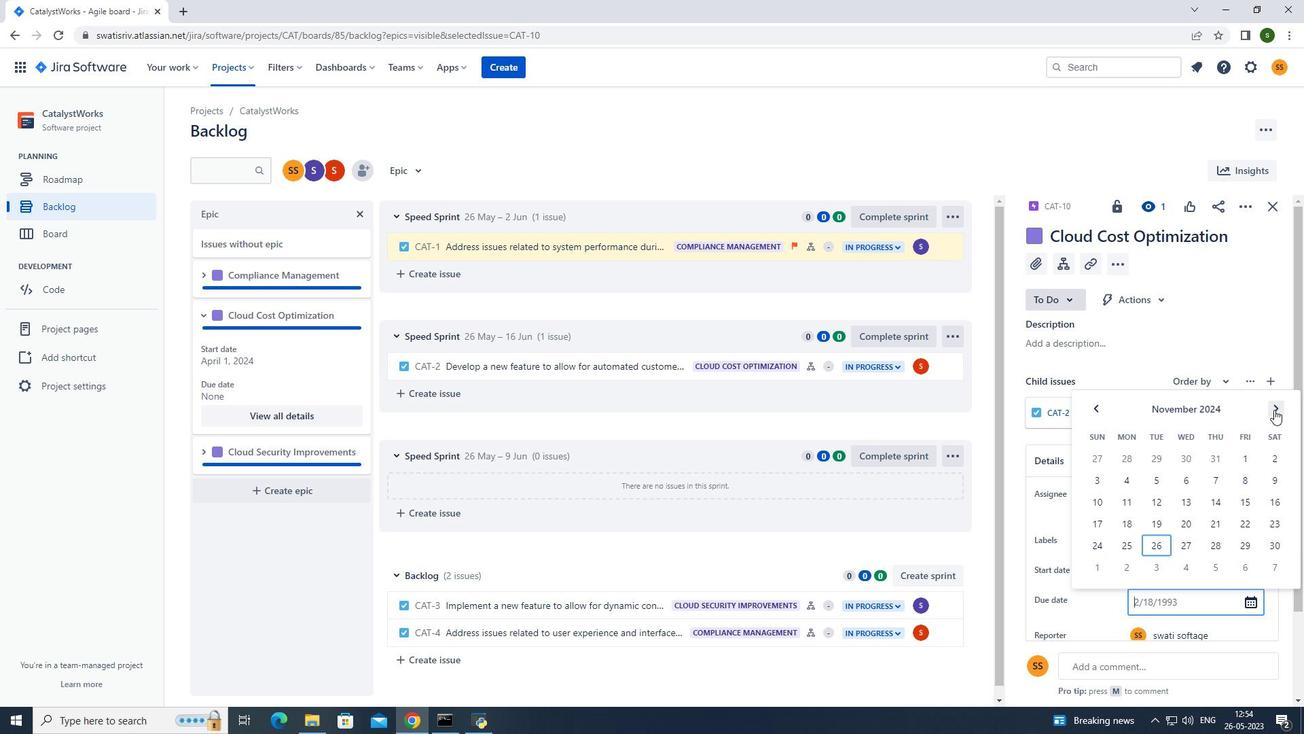 
Action: Mouse moved to (1275, 410)
Screenshot: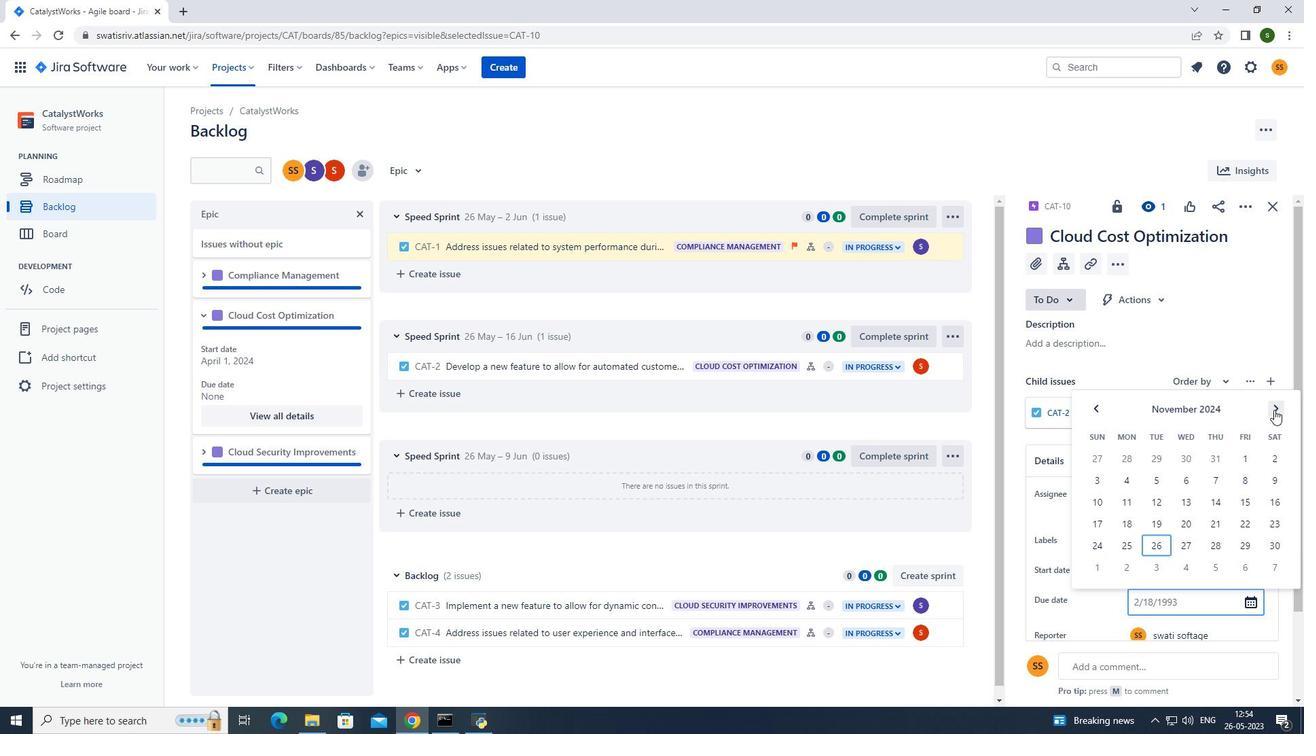 
Action: Mouse pressed left at (1275, 410)
Screenshot: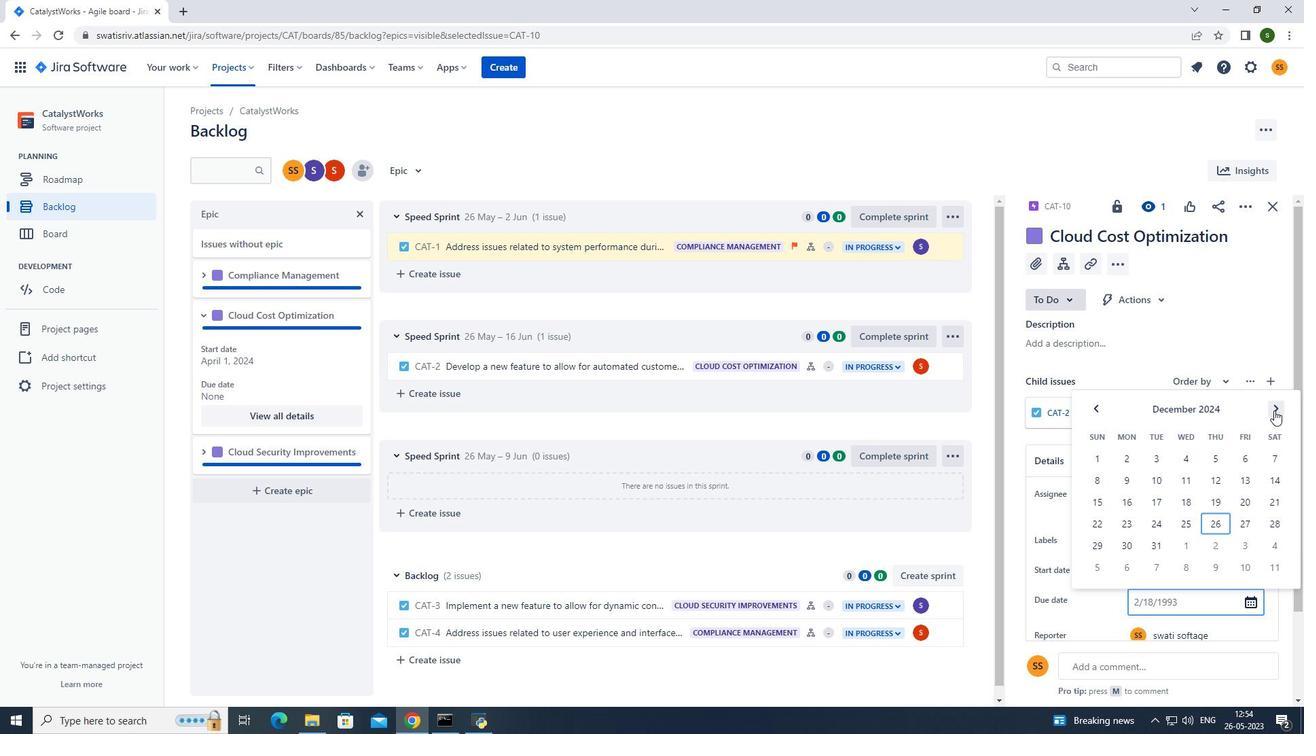
Action: Mouse pressed left at (1275, 410)
Screenshot: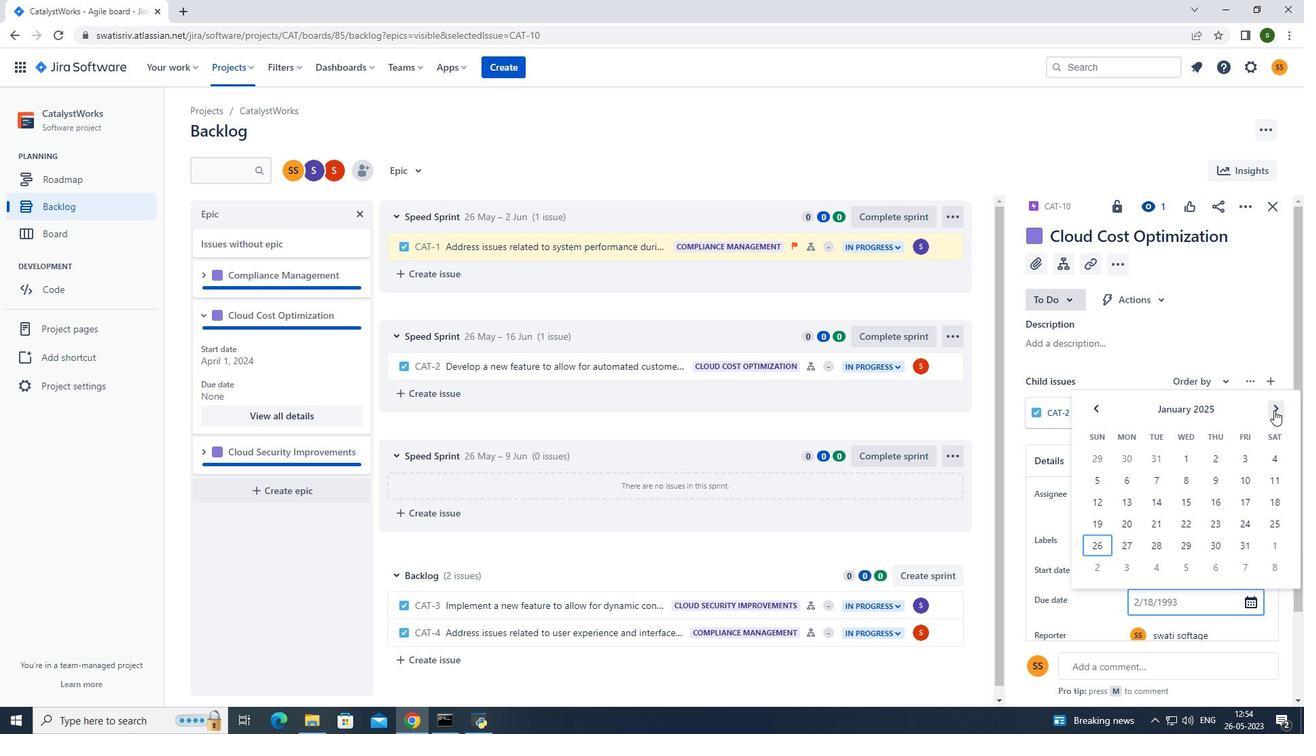 
Action: Mouse moved to (1274, 410)
Screenshot: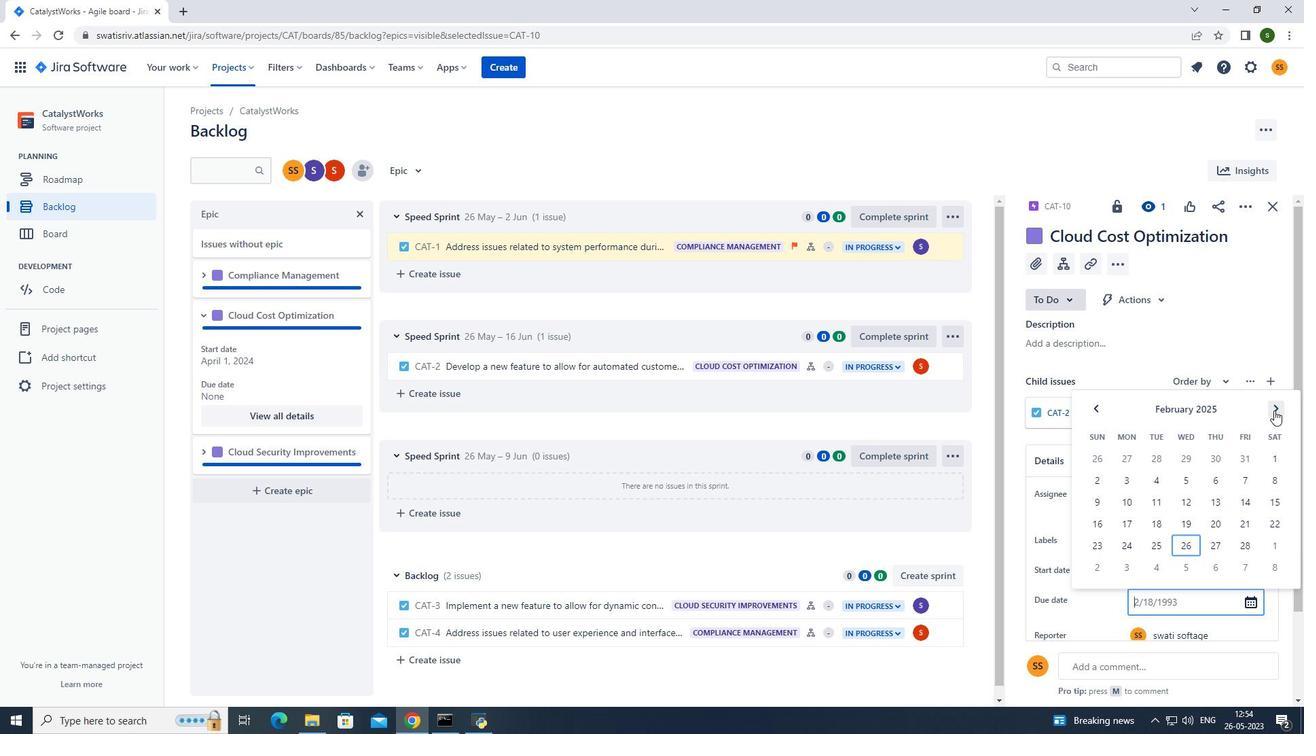 
Action: Mouse pressed left at (1274, 410)
Screenshot: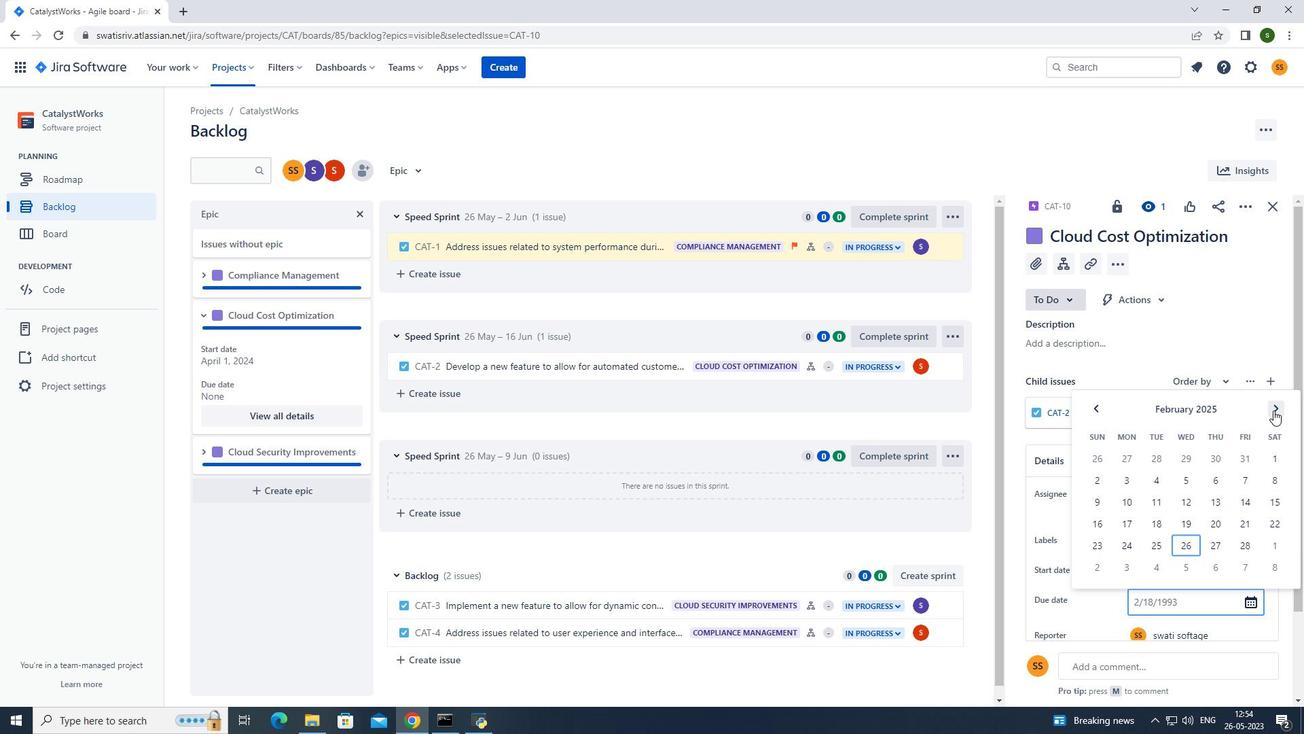 
Action: Mouse pressed left at (1274, 410)
Screenshot: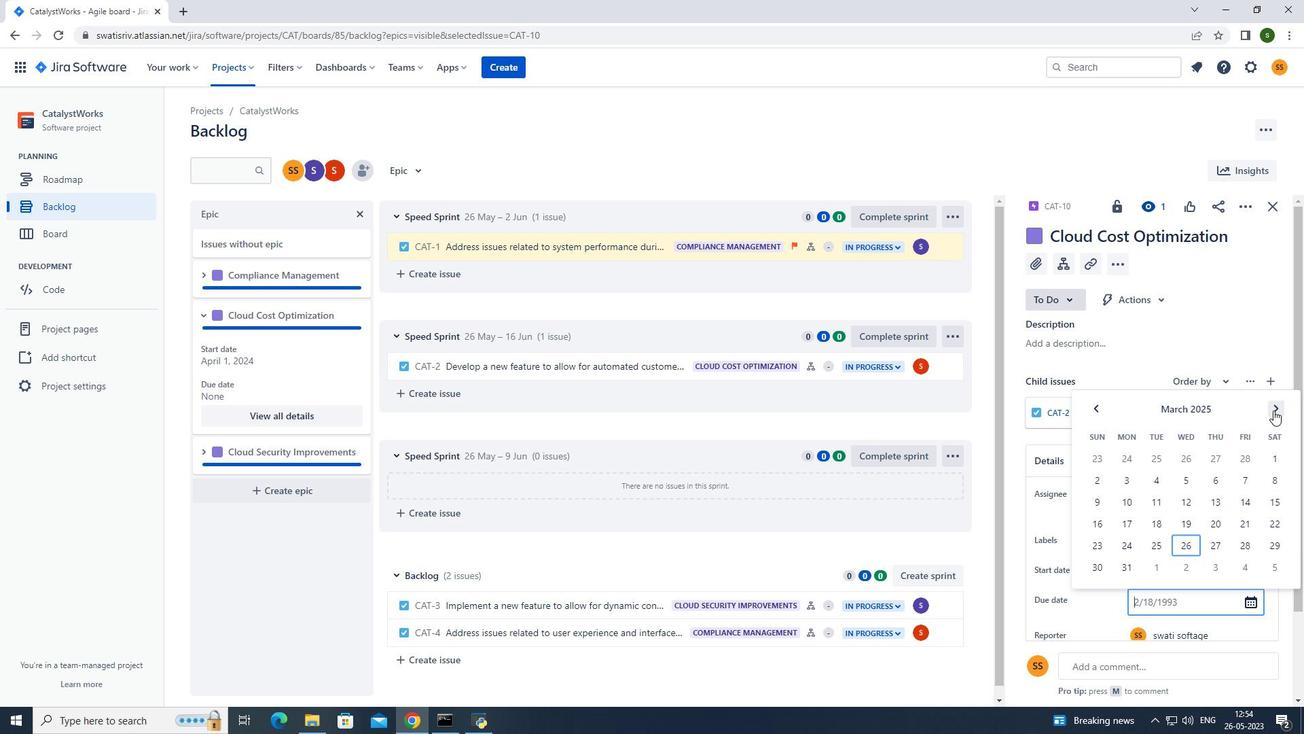 
Action: Mouse pressed left at (1274, 410)
Screenshot: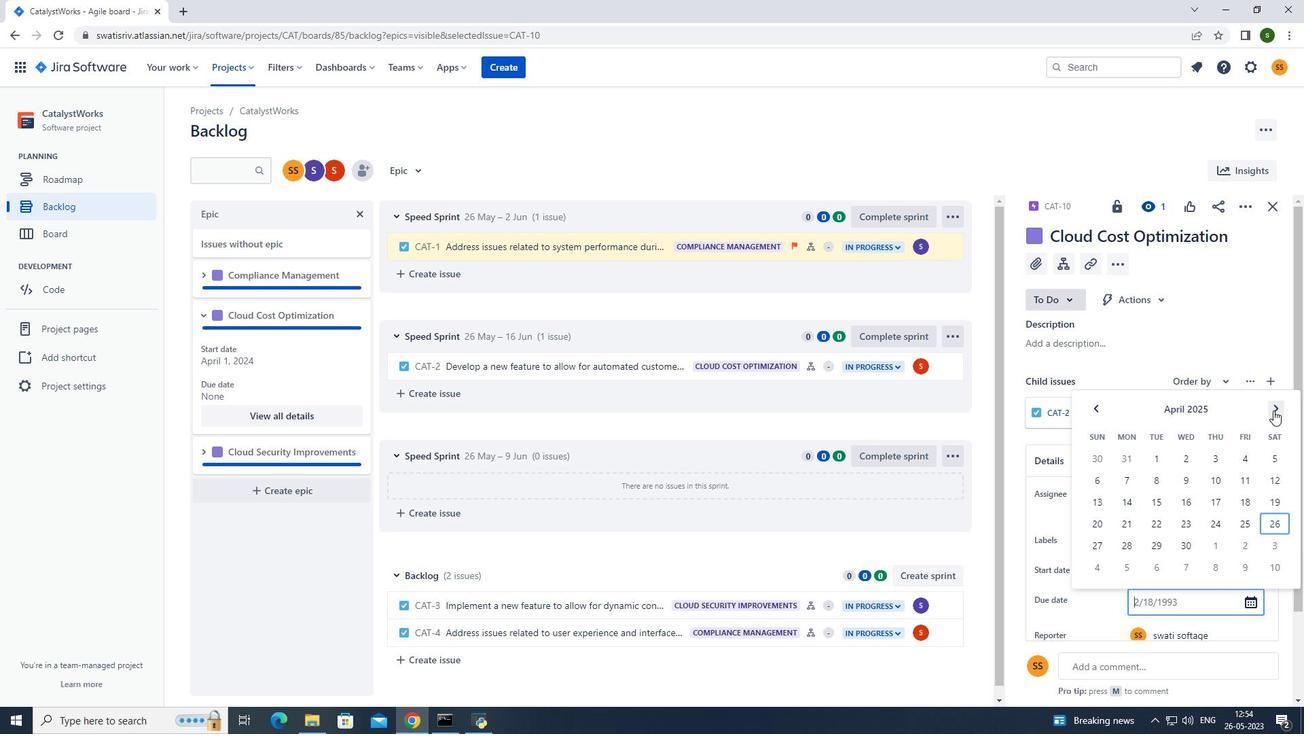 
Action: Mouse pressed left at (1274, 410)
Screenshot: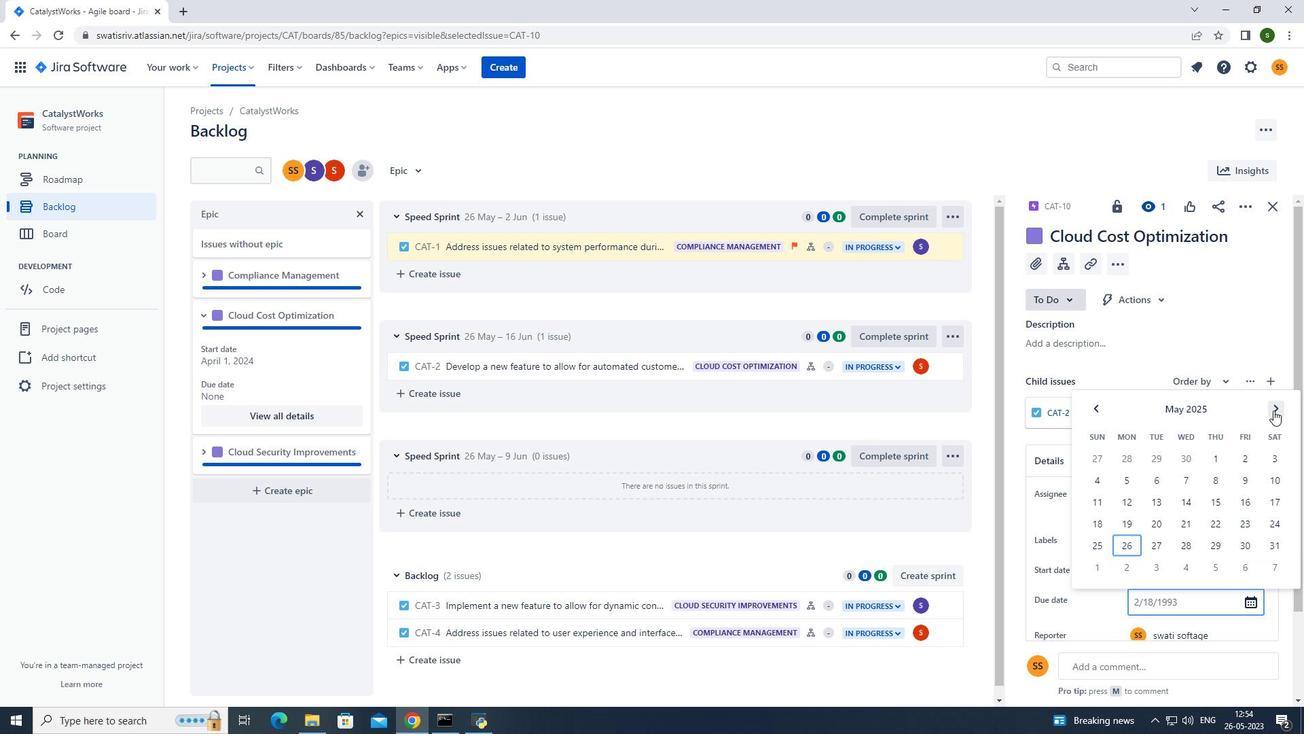 
Action: Mouse pressed left at (1274, 410)
Screenshot: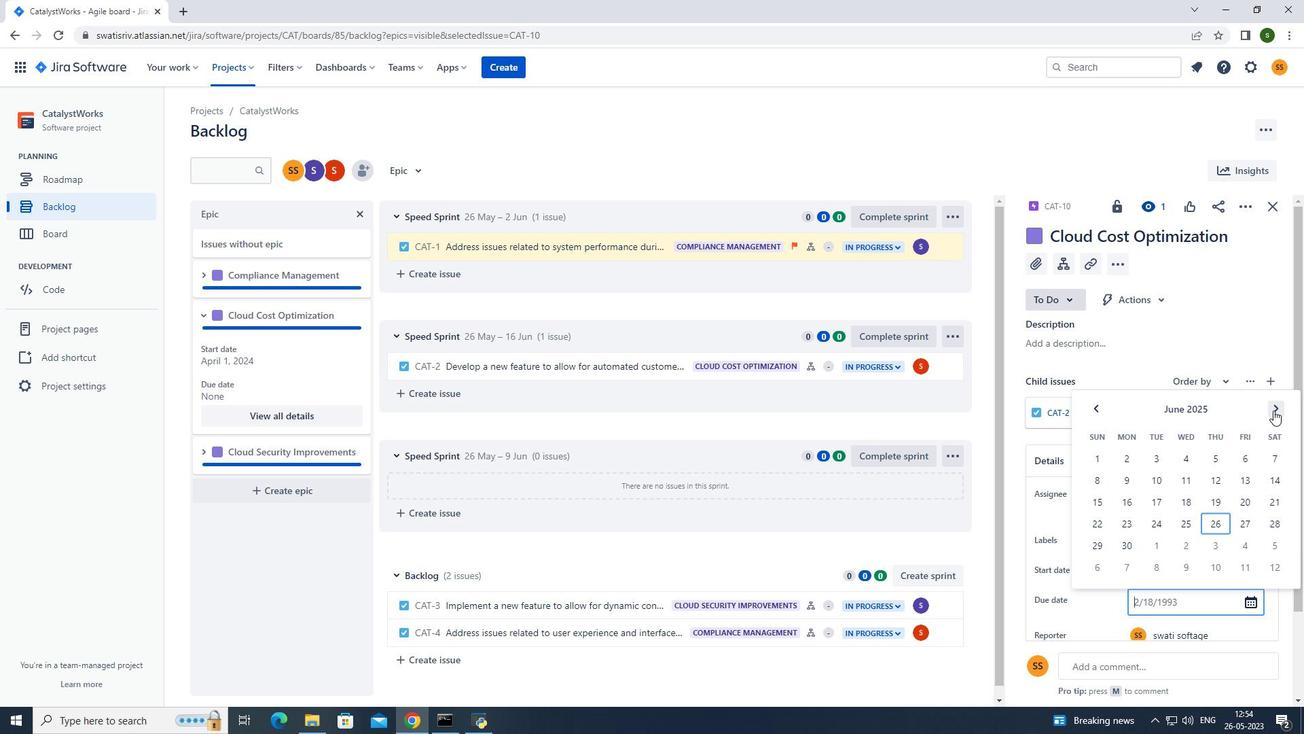 
Action: Mouse pressed left at (1274, 410)
Screenshot: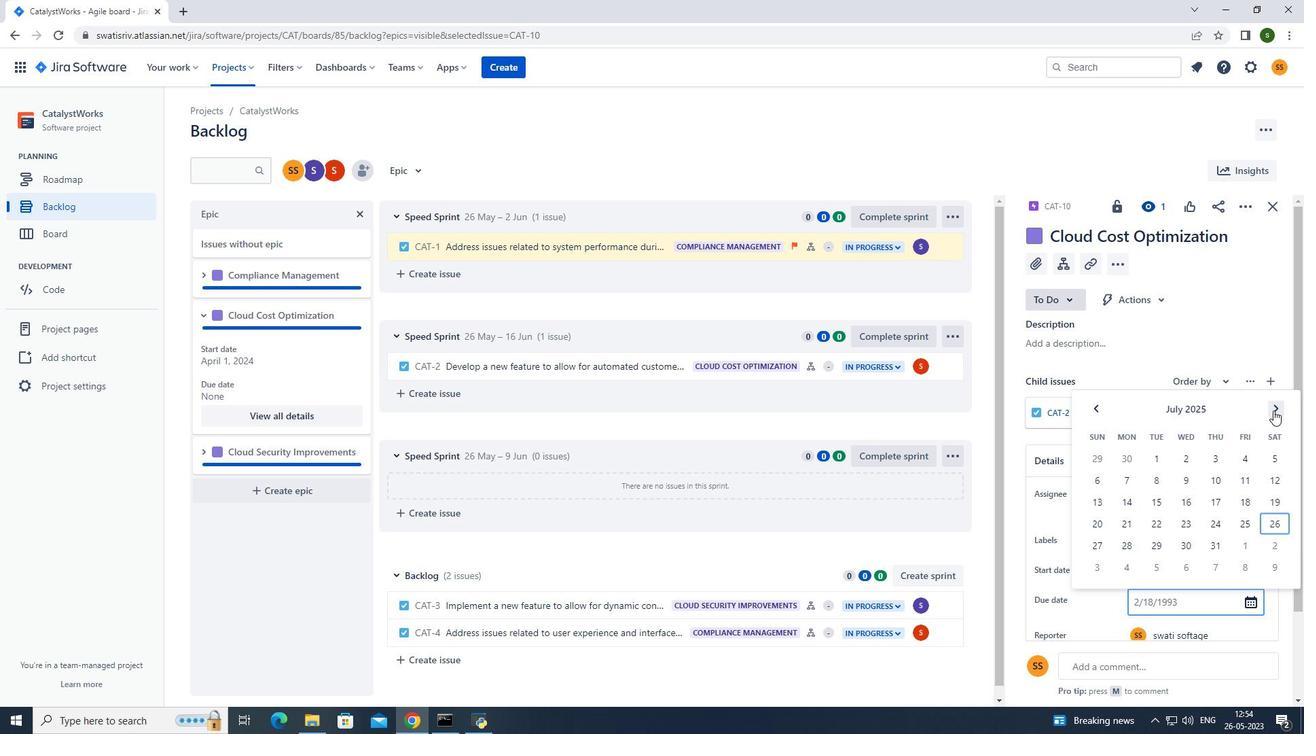 
Action: Mouse pressed left at (1274, 410)
Screenshot: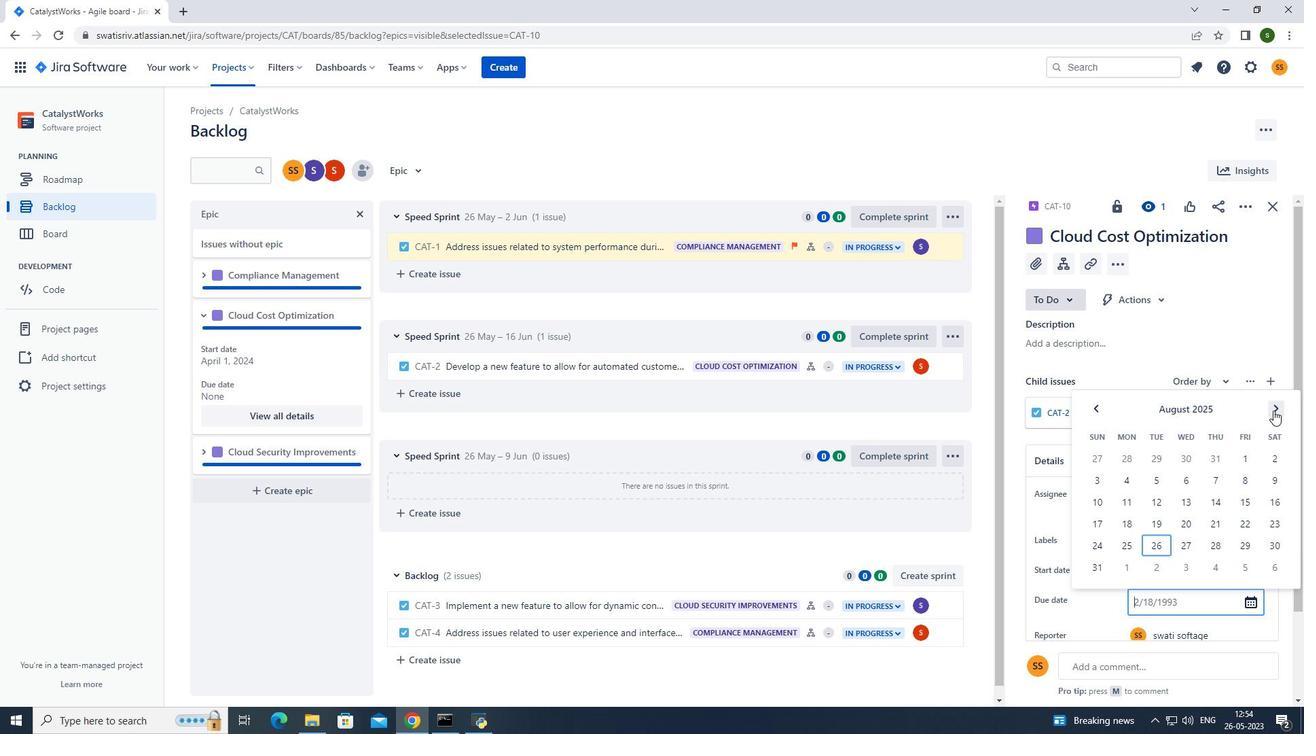 
Action: Mouse moved to (1217, 498)
Screenshot: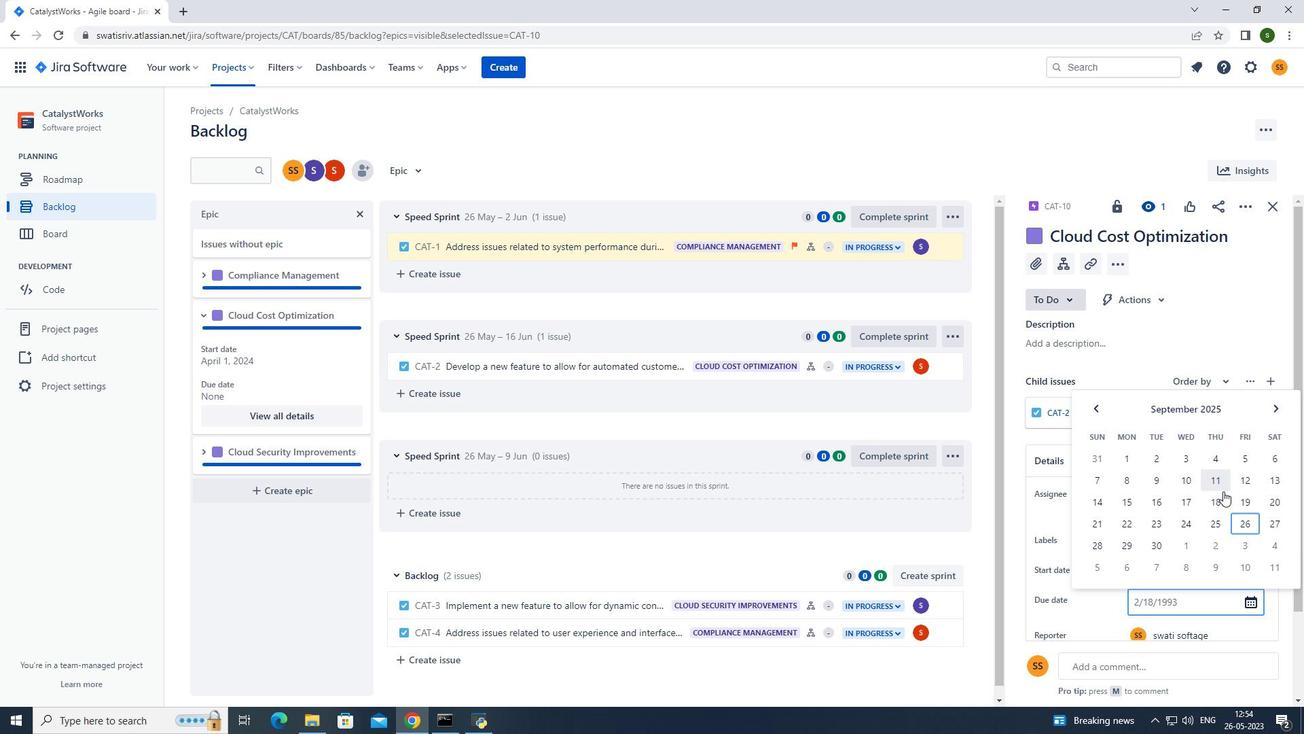
Action: Mouse pressed left at (1217, 498)
Screenshot: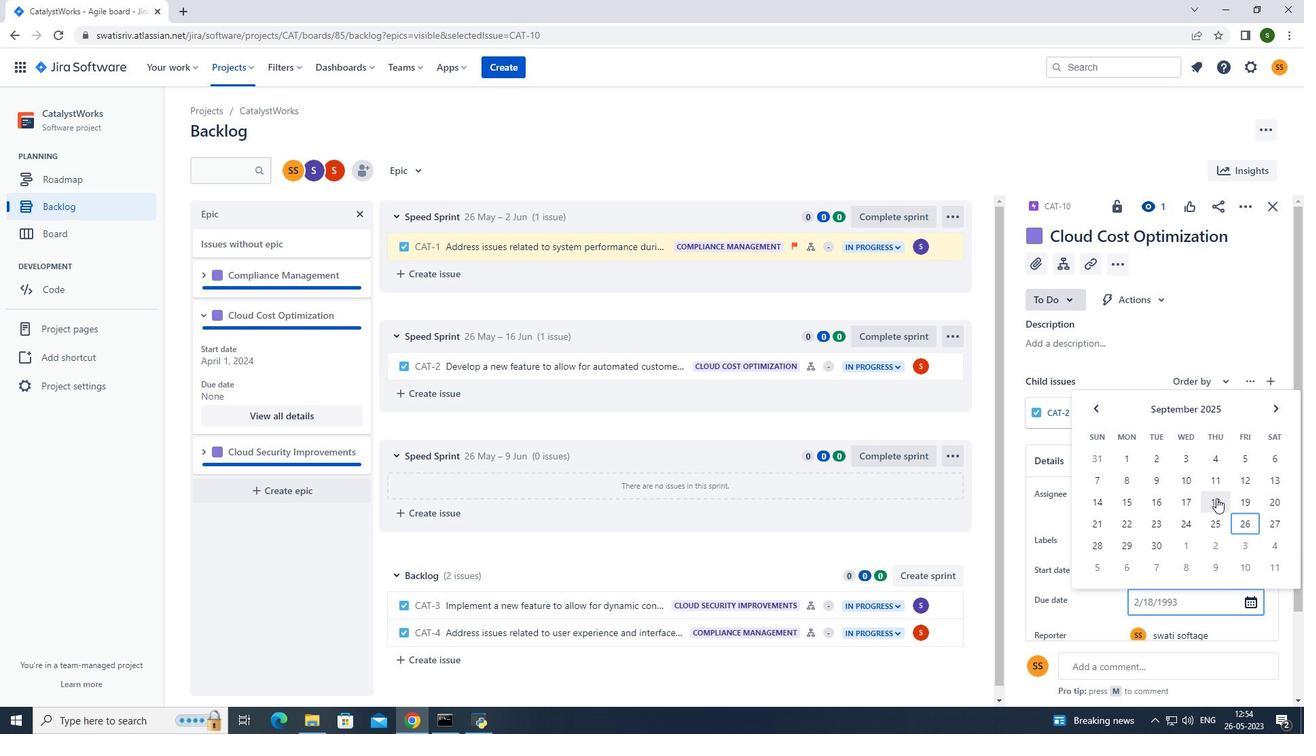 
Action: Mouse moved to (647, 146)
Screenshot: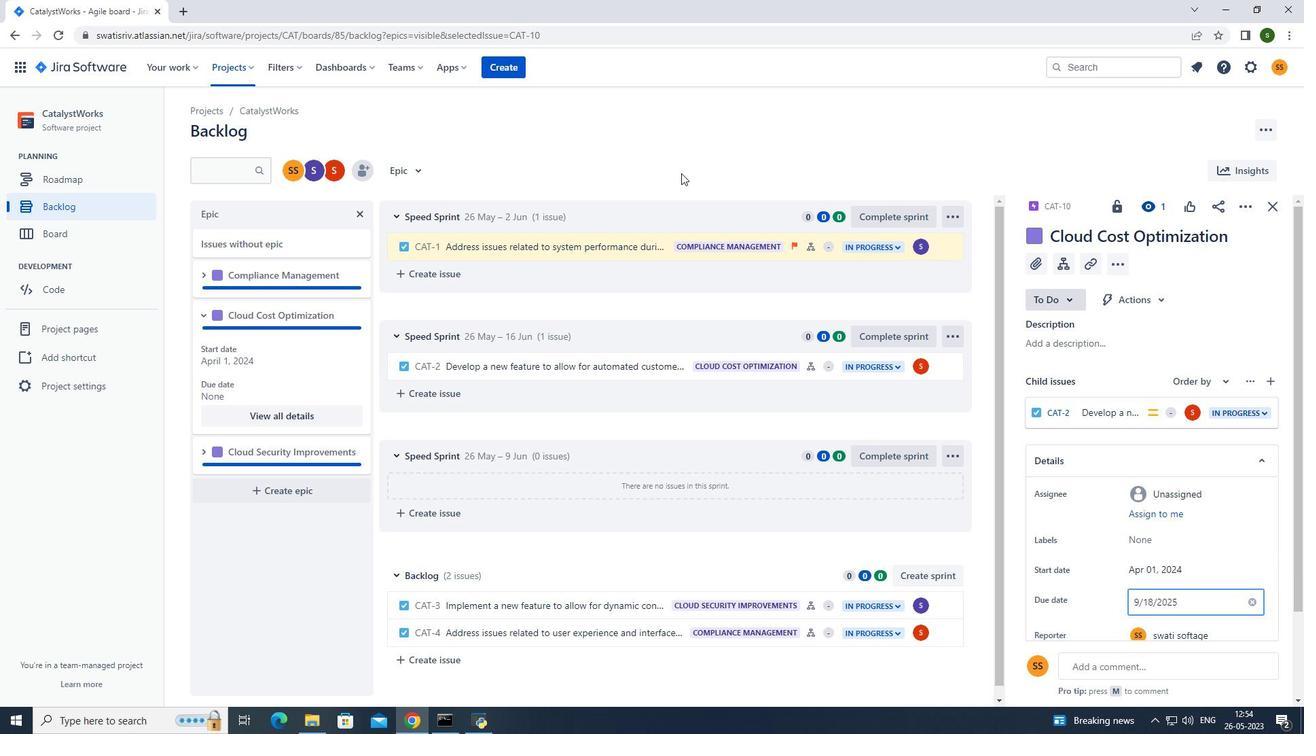 
Action: Mouse pressed left at (647, 146)
Screenshot: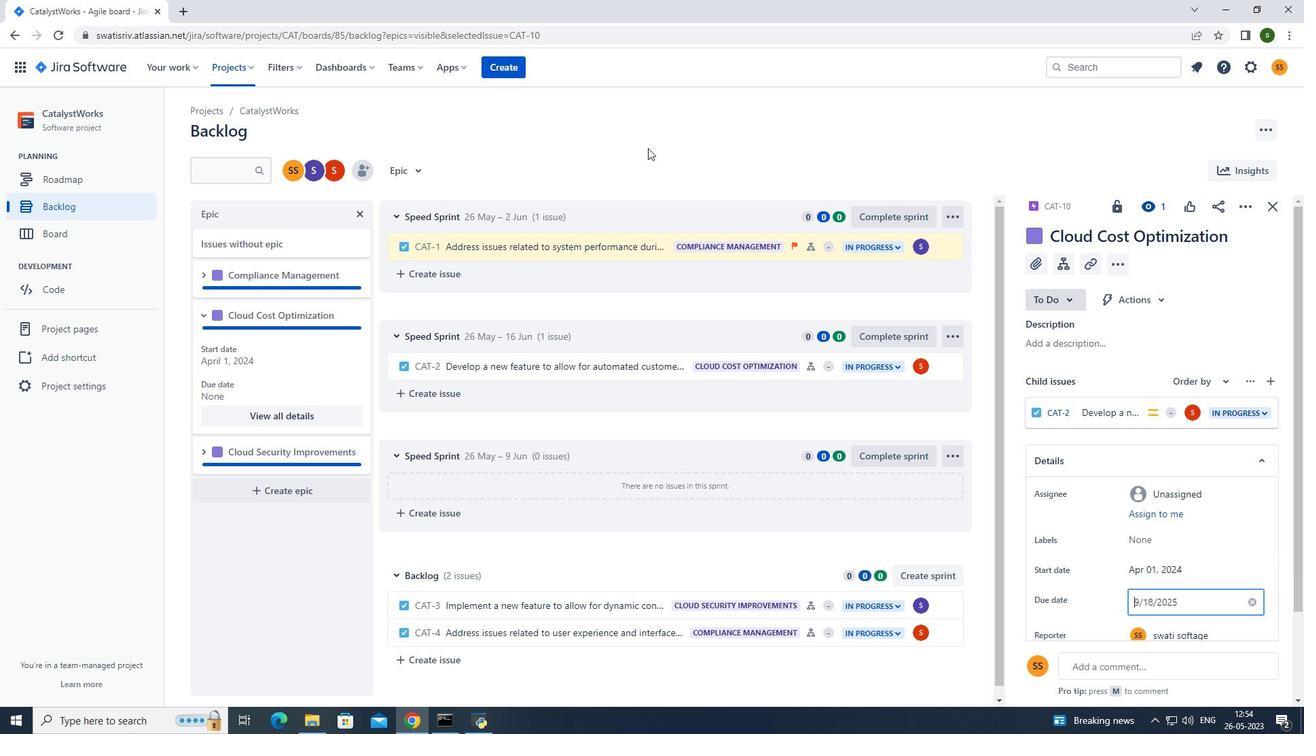 
Action: Mouse moved to (251, 72)
Screenshot: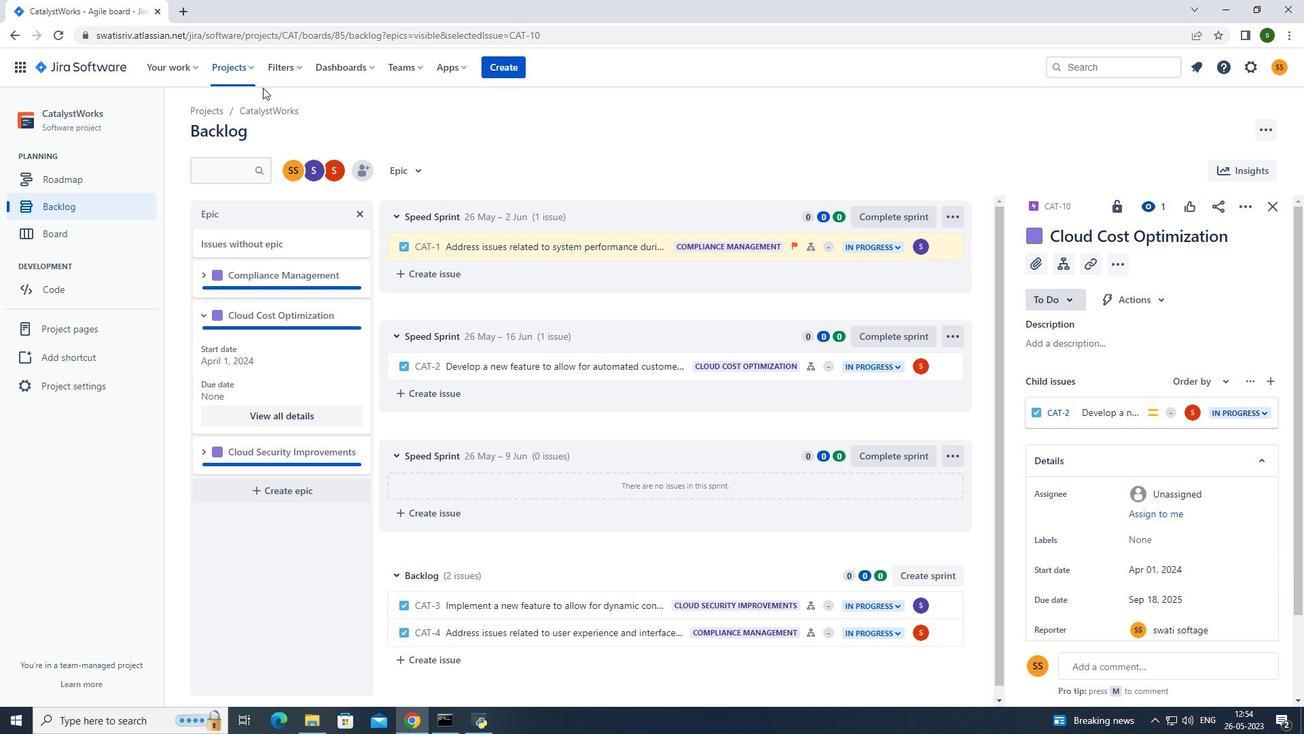 
Action: Mouse pressed left at (251, 72)
Screenshot: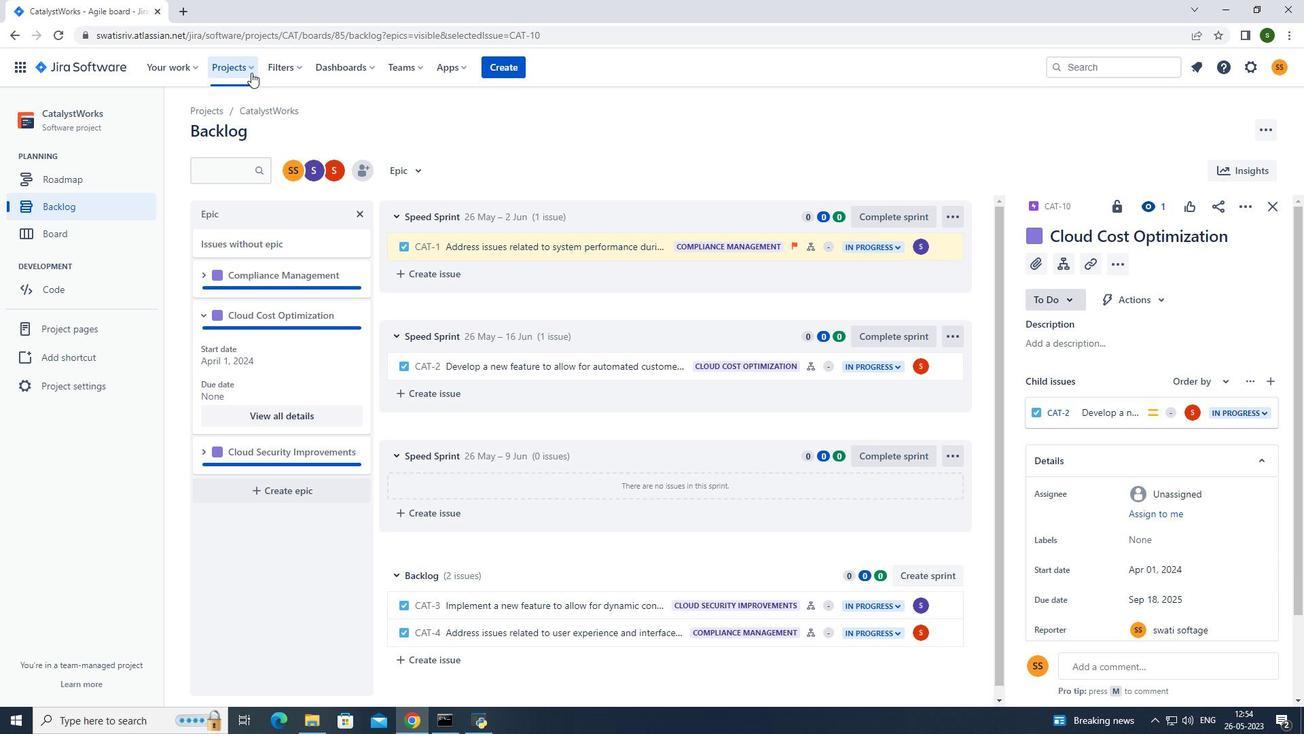 
Action: Mouse moved to (294, 140)
Screenshot: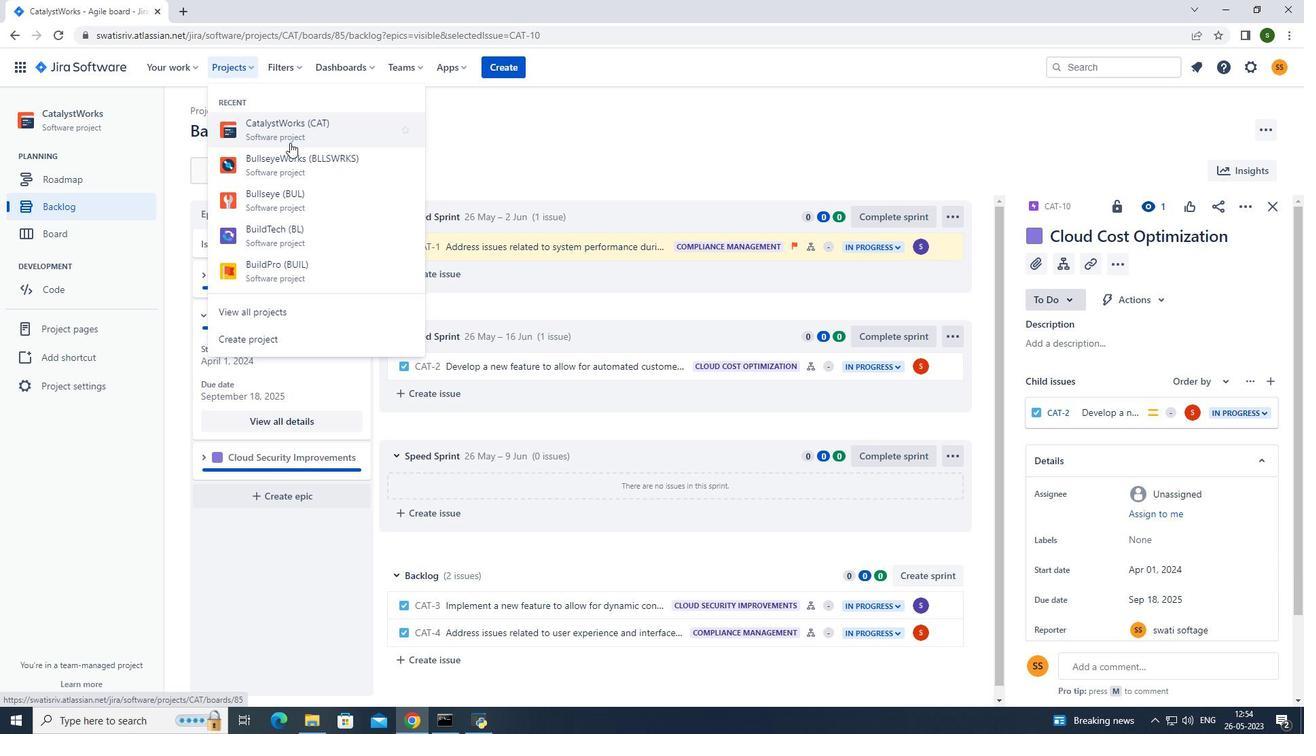 
Action: Mouse pressed left at (294, 140)
Screenshot: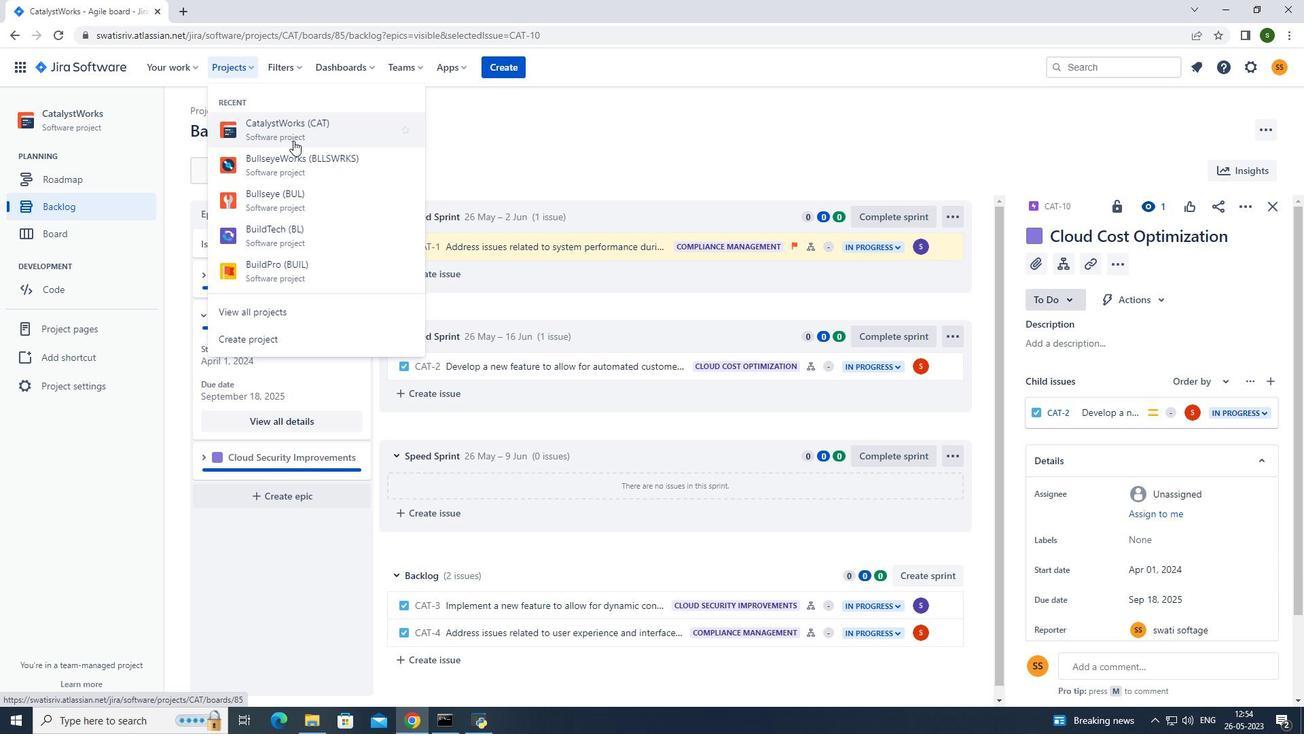 
Action: Mouse moved to (94, 207)
Screenshot: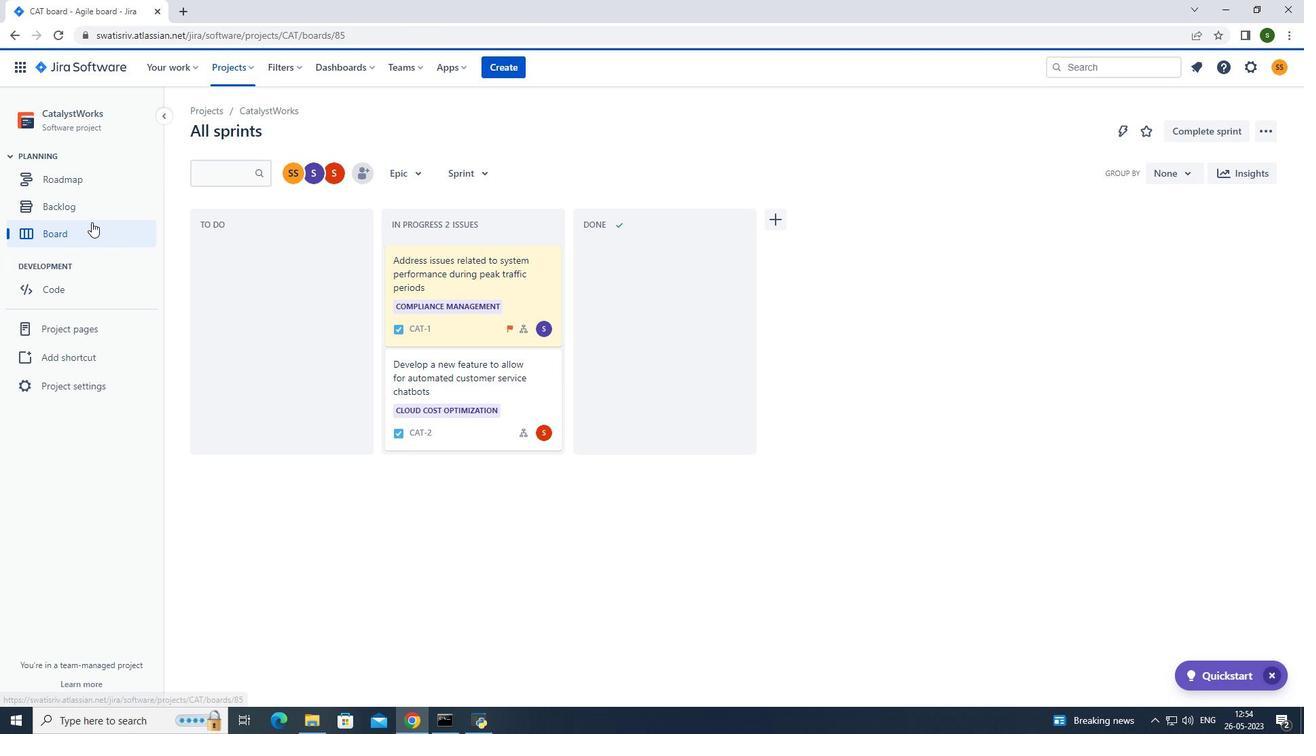 
Action: Mouse pressed left at (94, 207)
Screenshot: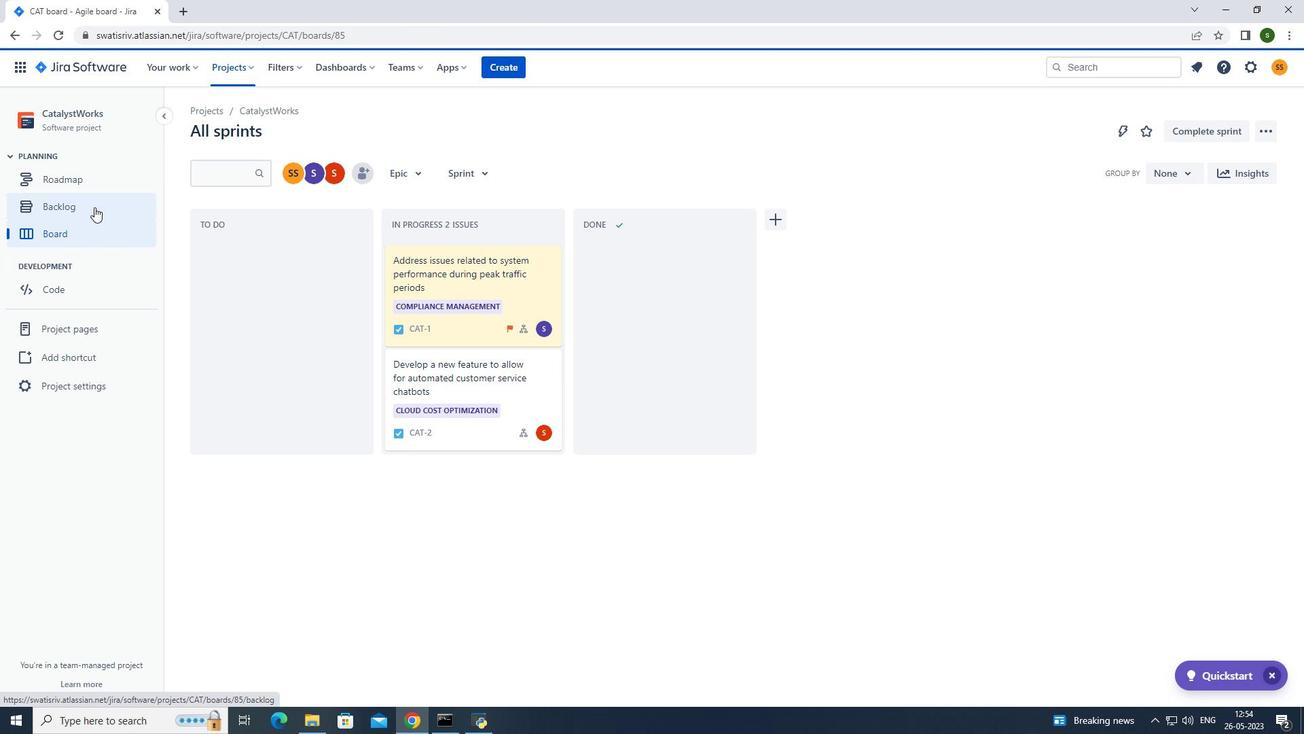 
Action: Mouse moved to (201, 349)
Screenshot: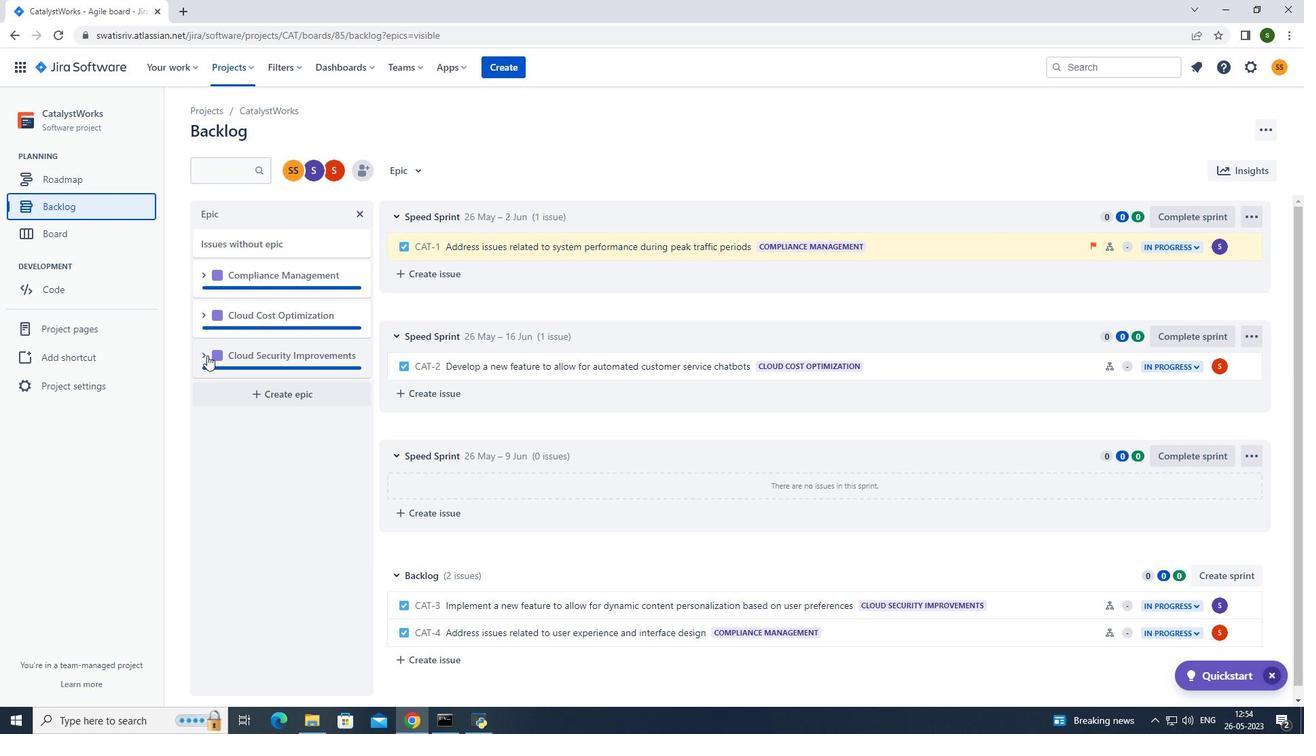 
Action: Mouse pressed left at (201, 349)
Screenshot: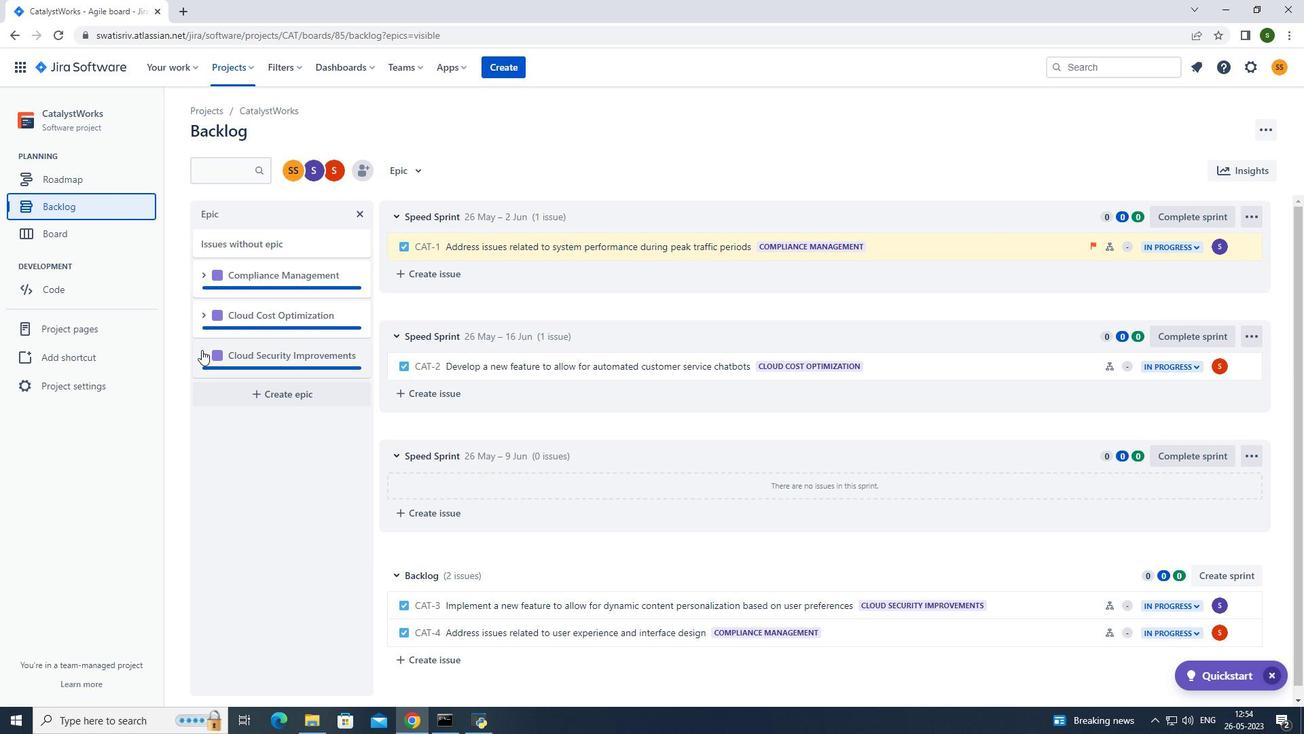 
Action: Mouse moved to (311, 449)
Screenshot: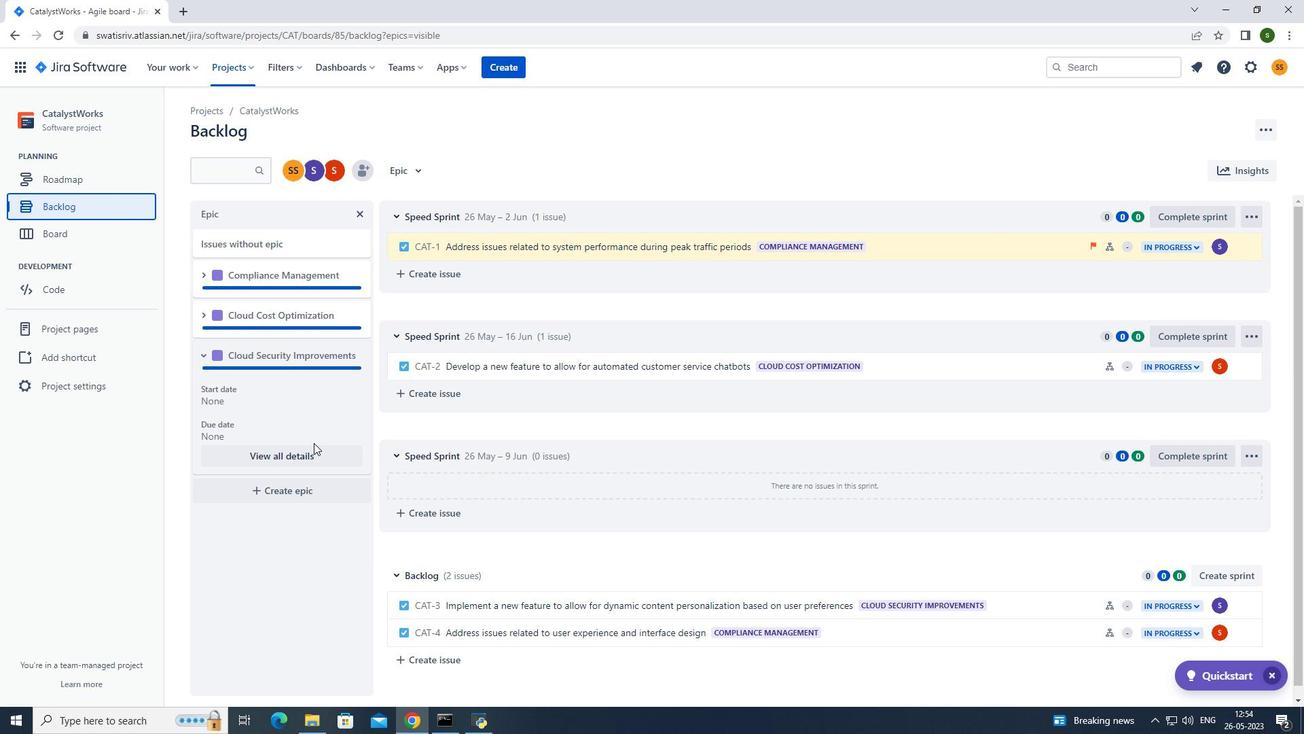 
Action: Mouse pressed left at (311, 449)
Screenshot: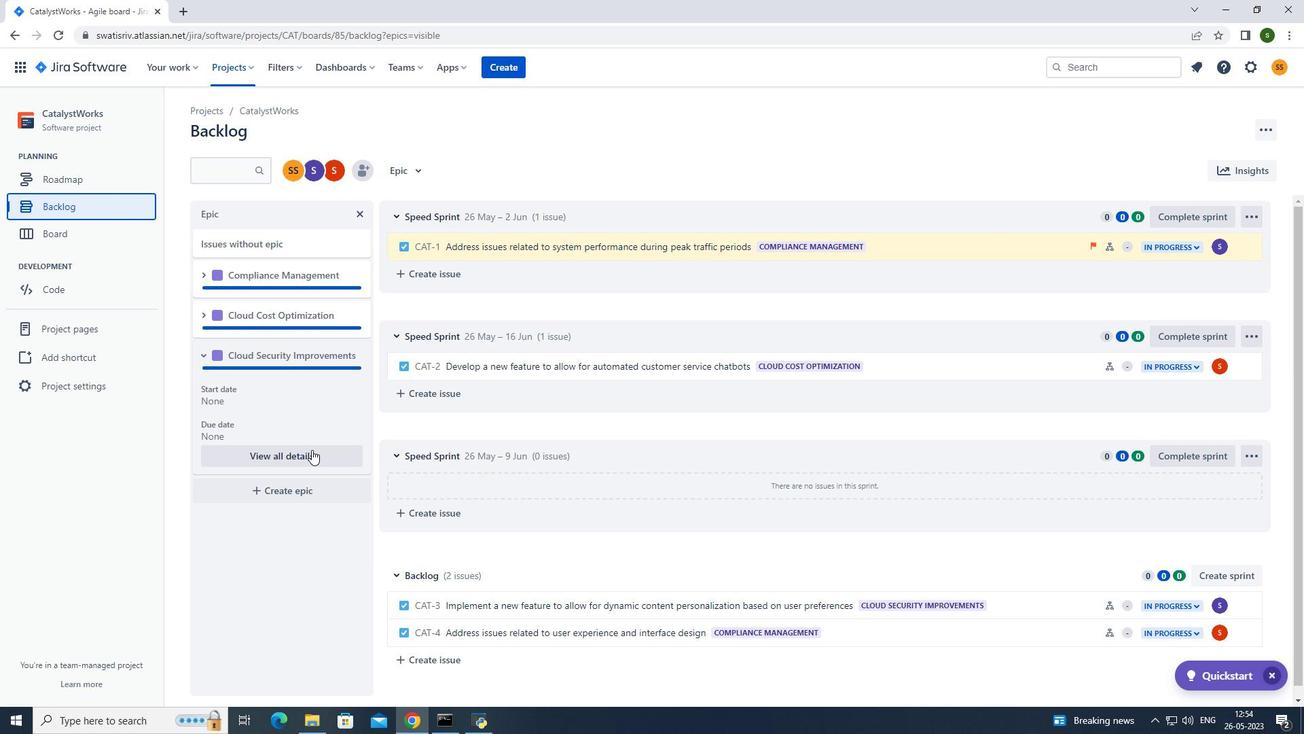 
Action: Mouse moved to (1159, 570)
Screenshot: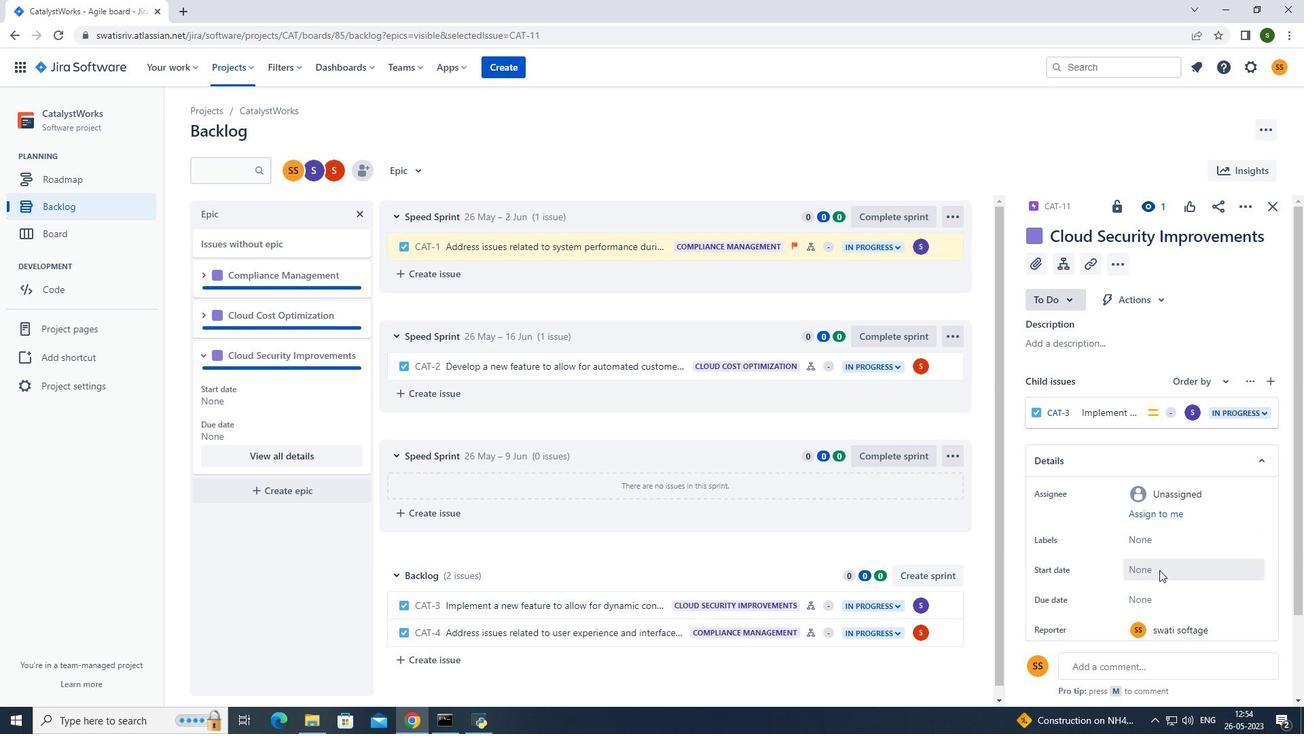 
Action: Mouse pressed left at (1159, 570)
Screenshot: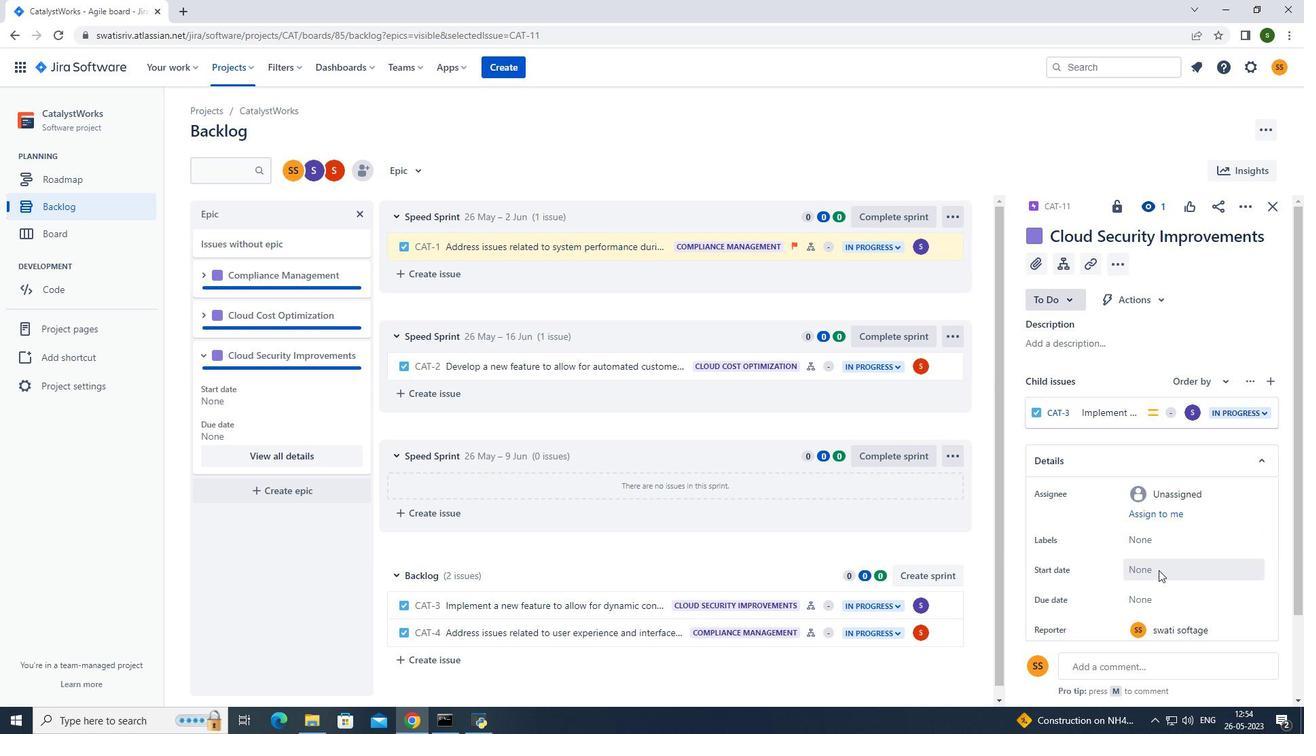 
Action: Mouse moved to (1100, 372)
Screenshot: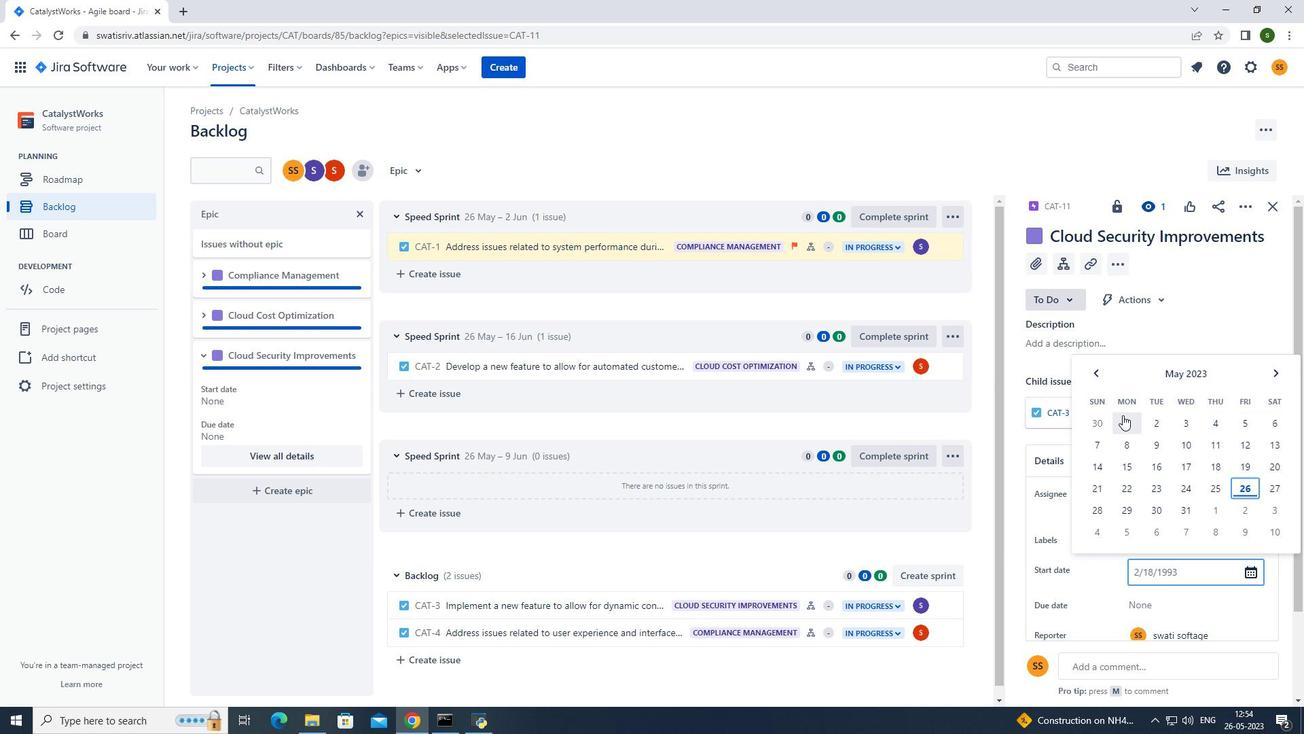 
Action: Mouse pressed left at (1100, 372)
Screenshot: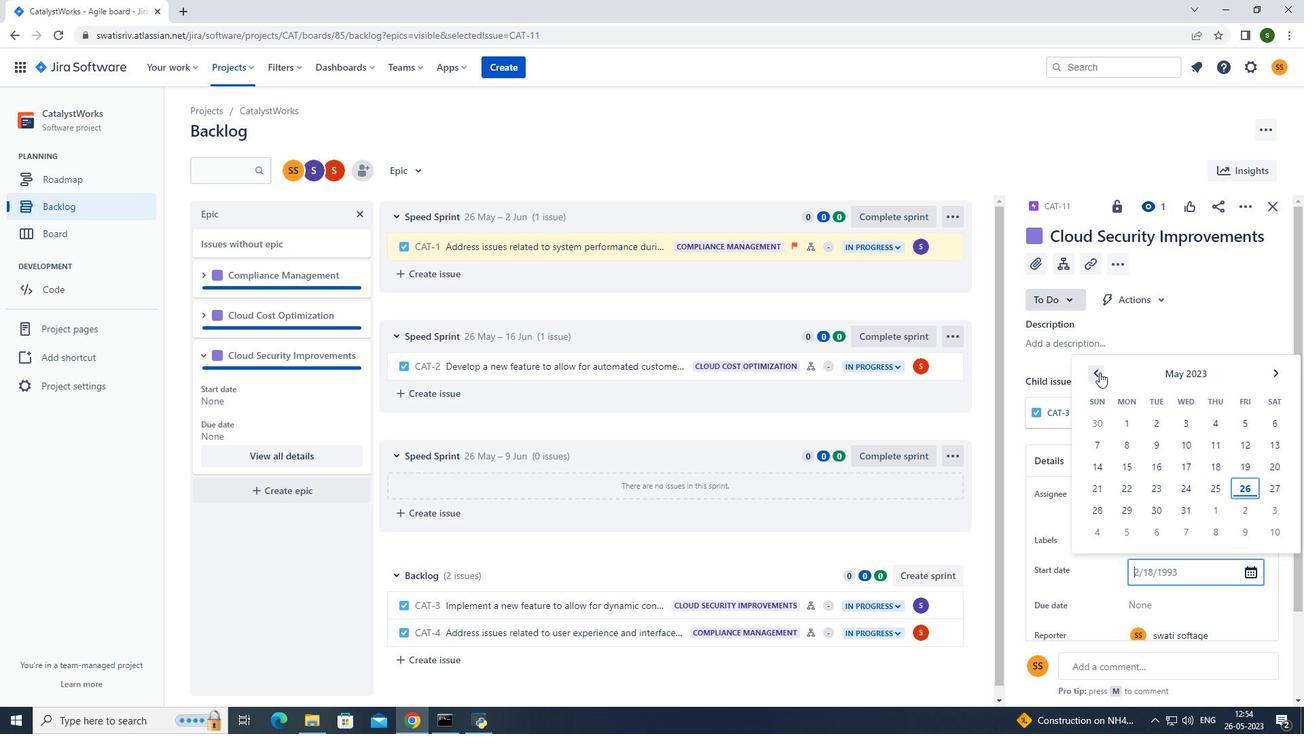 
Action: Mouse moved to (1212, 444)
Screenshot: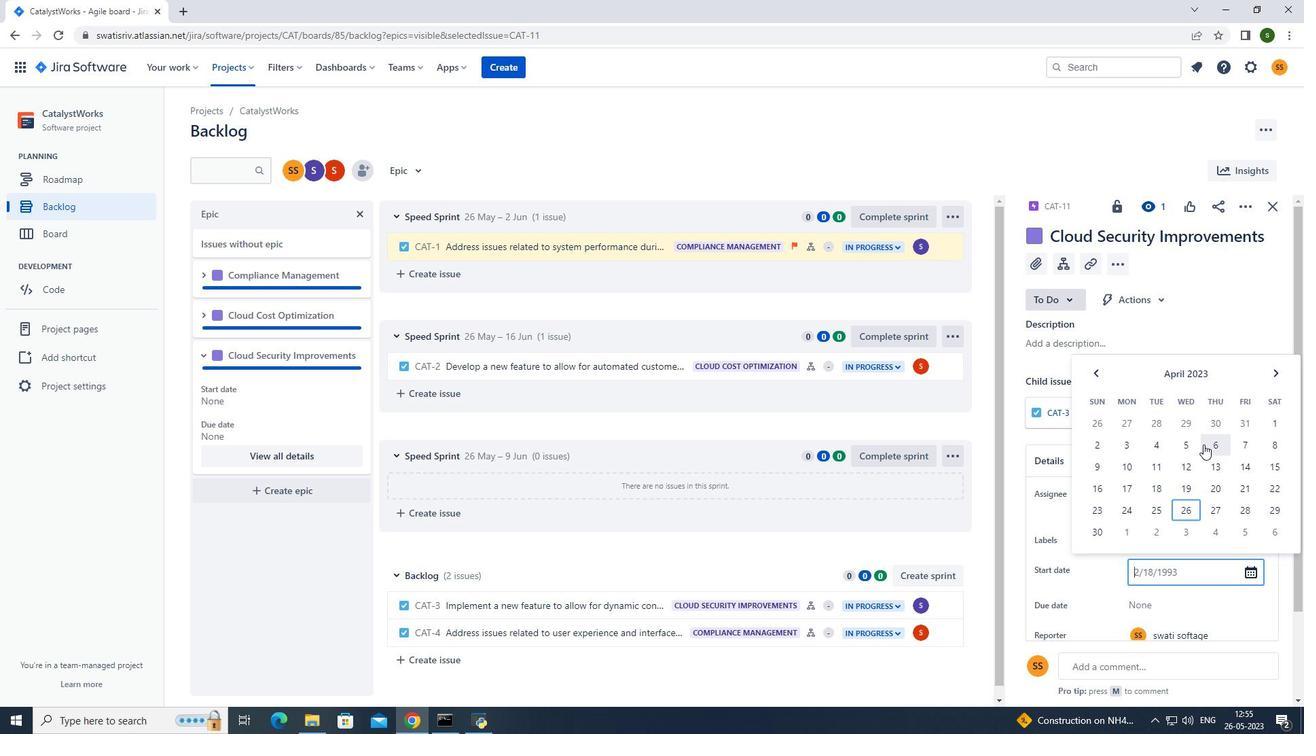 
Action: Mouse pressed left at (1212, 444)
Screenshot: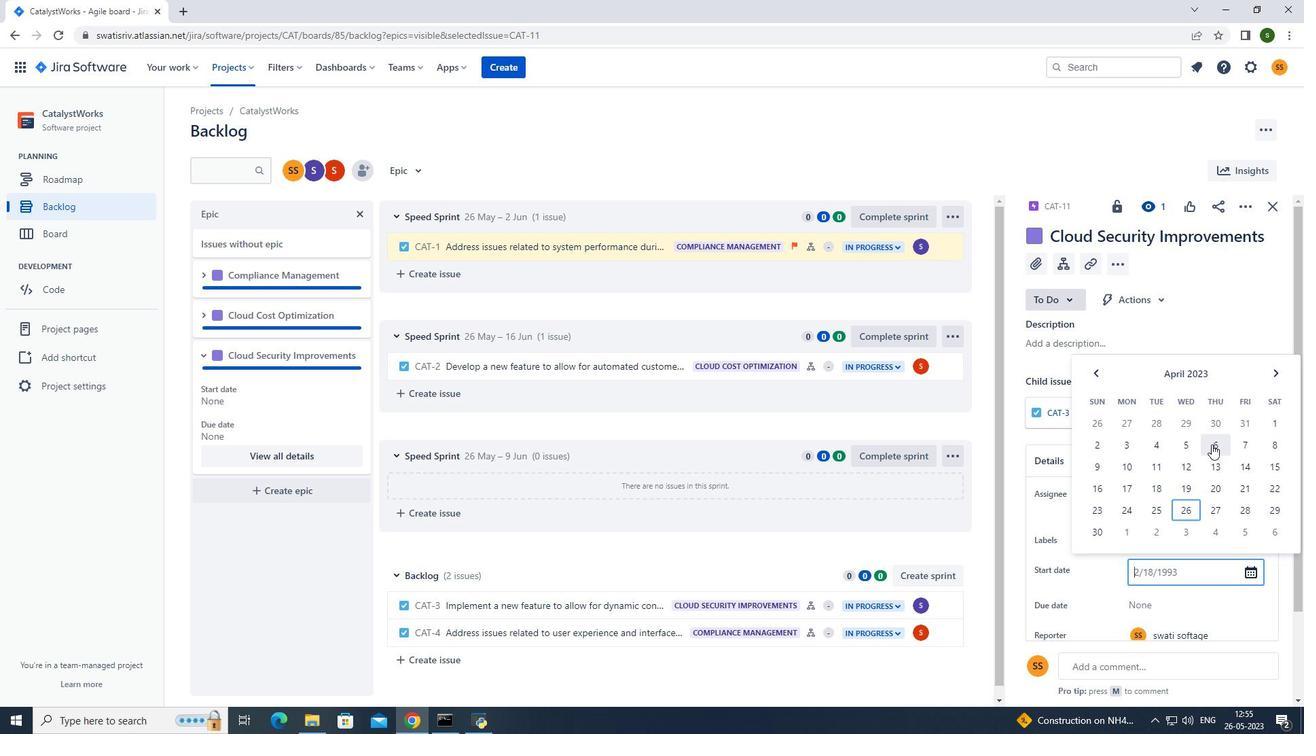
Action: Mouse moved to (1173, 601)
Screenshot: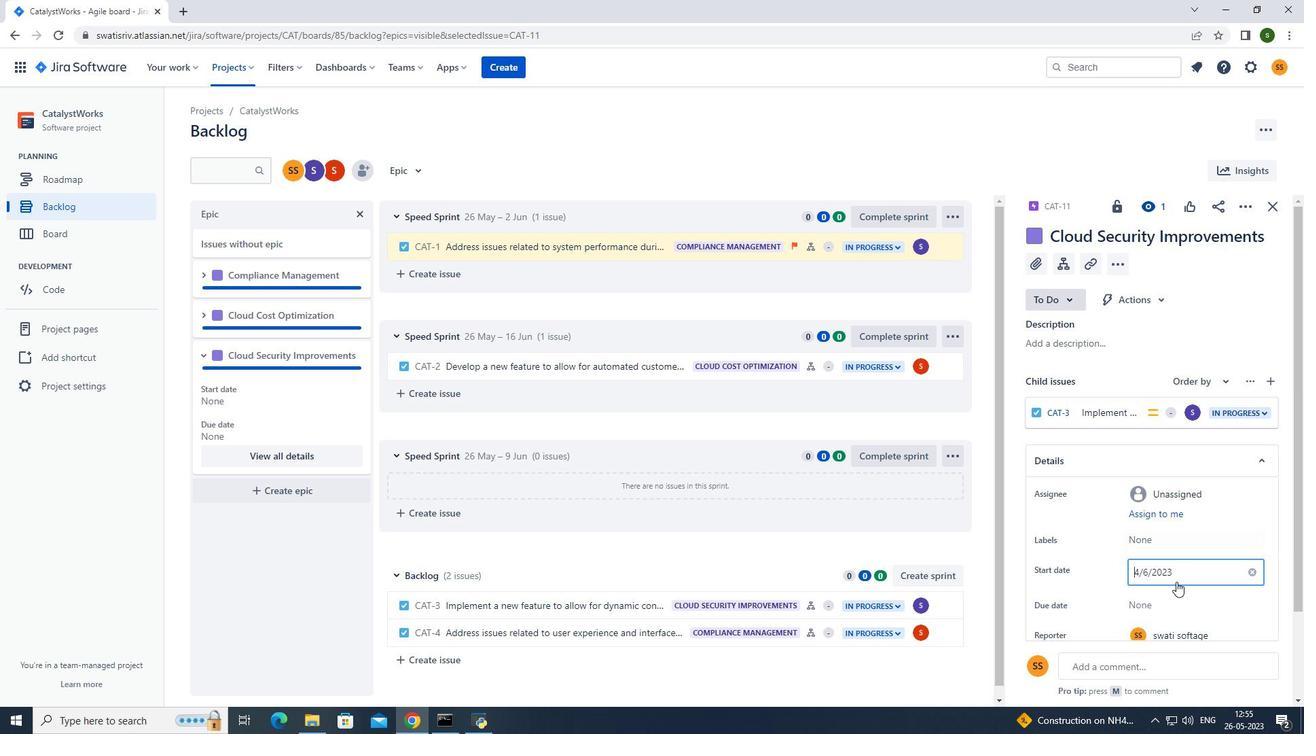 
Action: Mouse pressed left at (1173, 601)
Screenshot: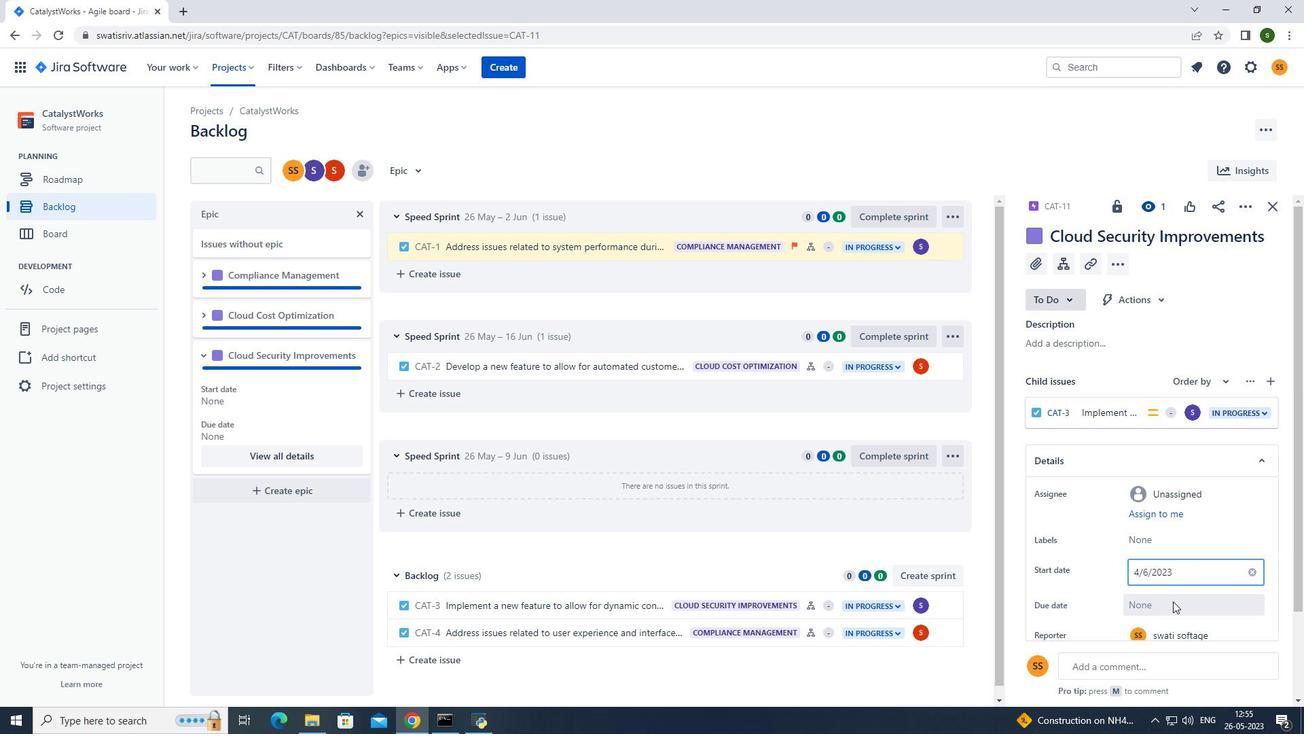
Action: Mouse moved to (1277, 405)
Screenshot: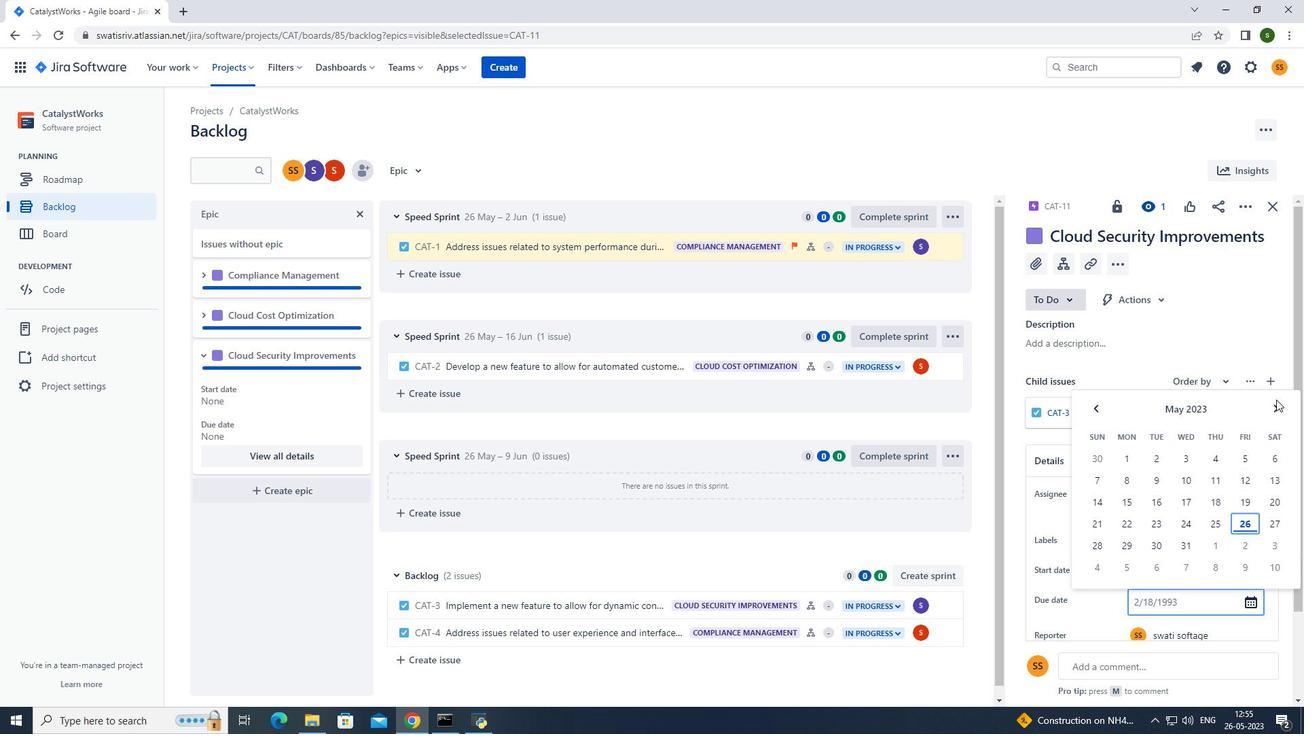
Action: Mouse pressed left at (1277, 405)
Screenshot: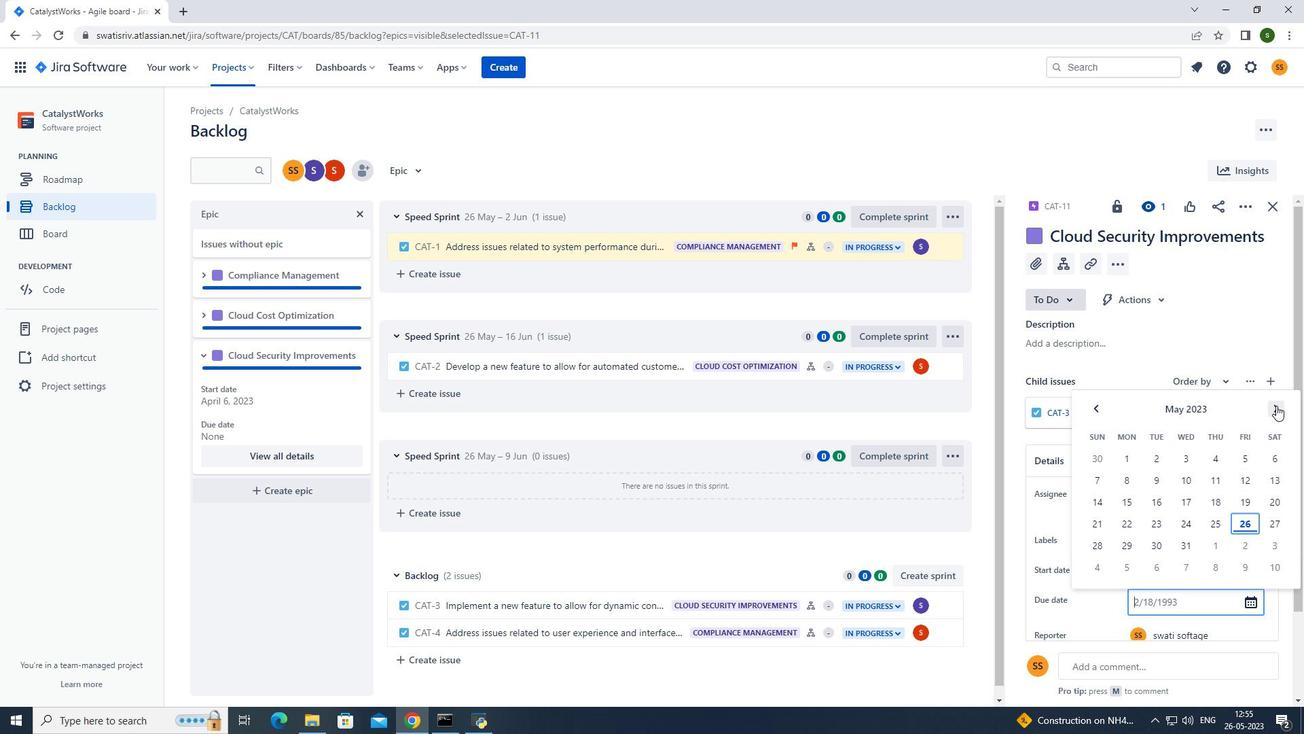 
Action: Mouse pressed left at (1277, 405)
Screenshot: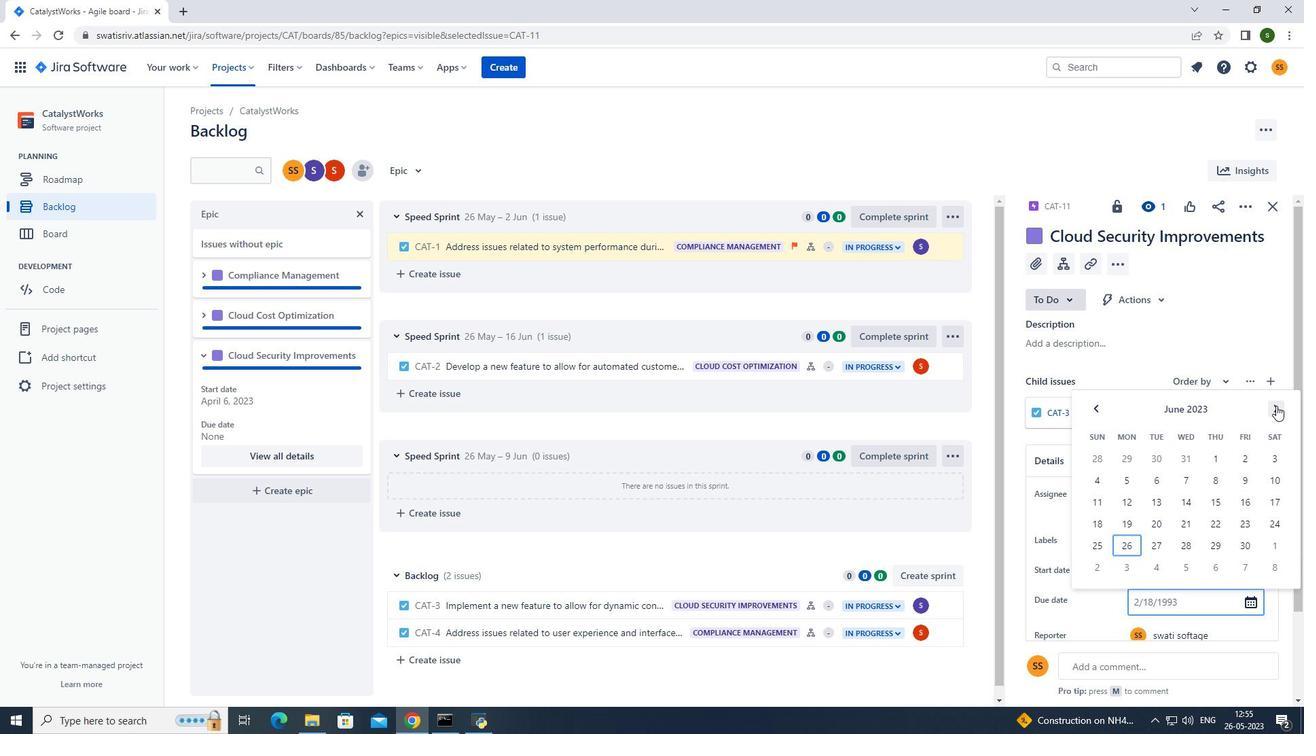 
Action: Mouse moved to (1270, 410)
Screenshot: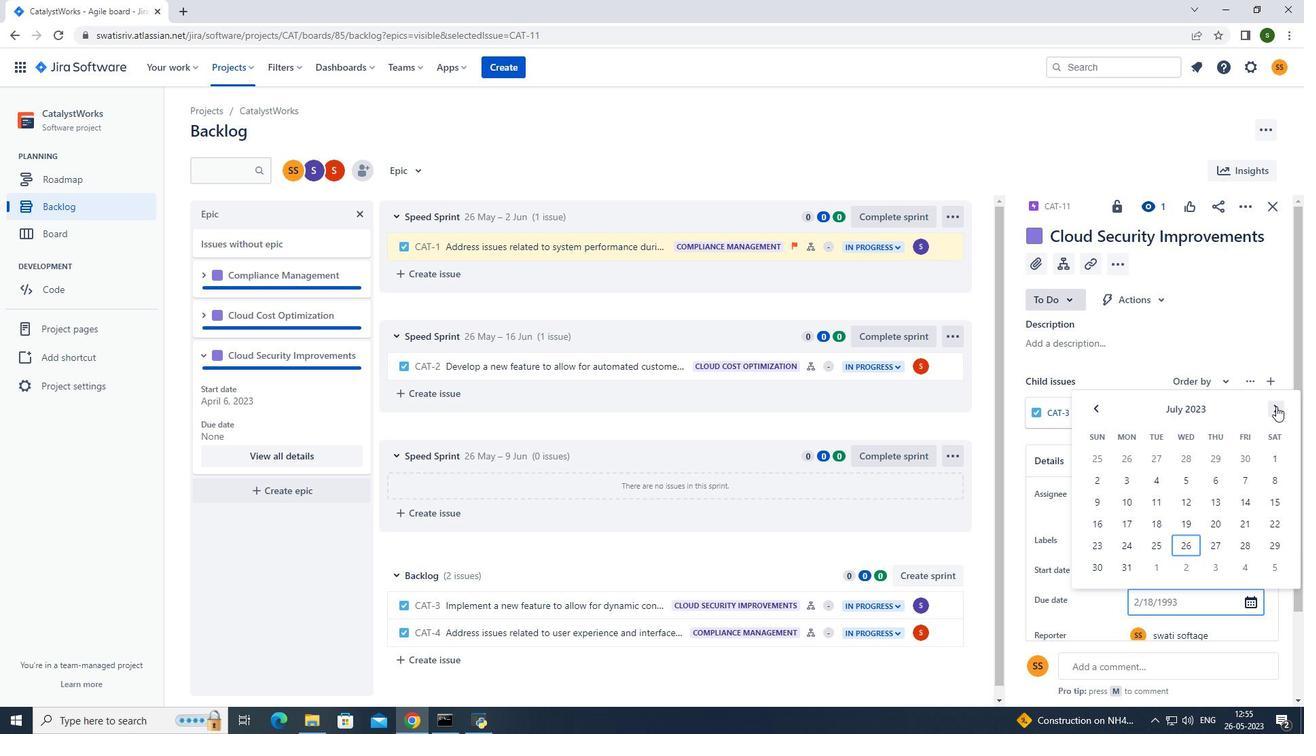 
Action: Mouse pressed left at (1270, 410)
Screenshot: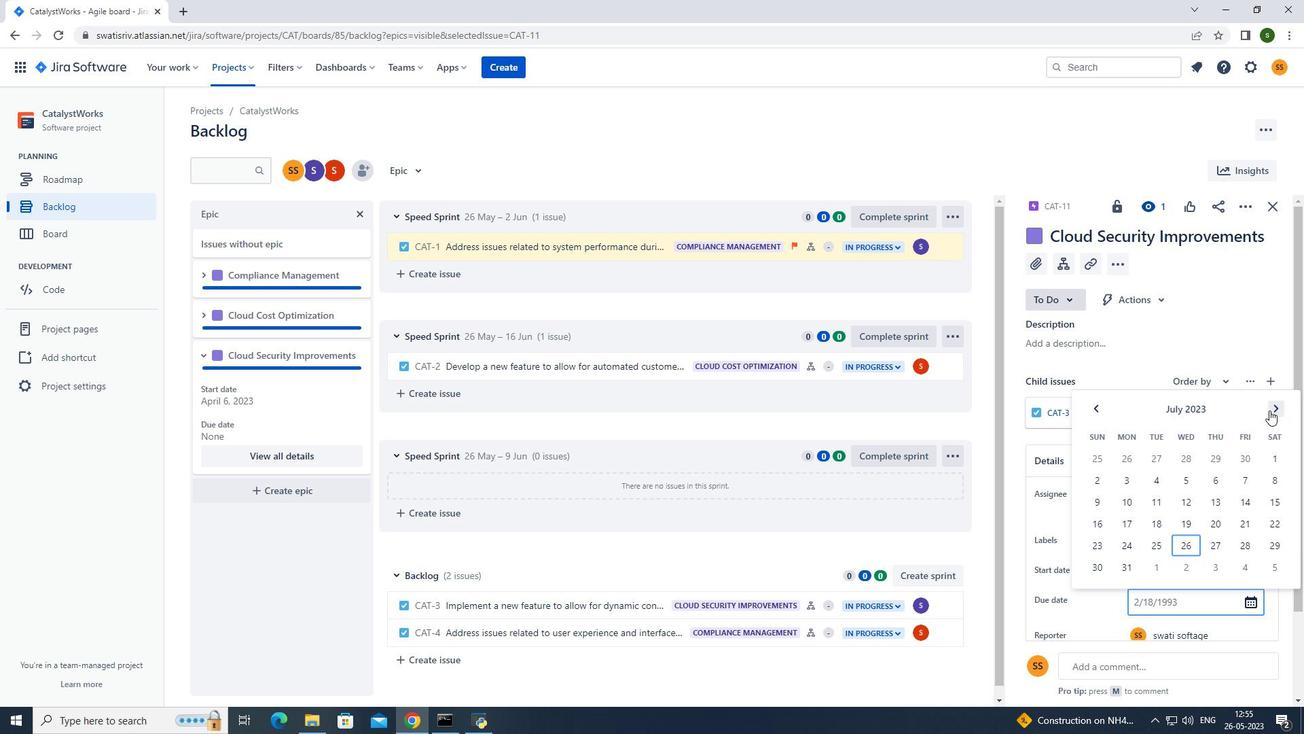 
Action: Mouse moved to (1267, 410)
Screenshot: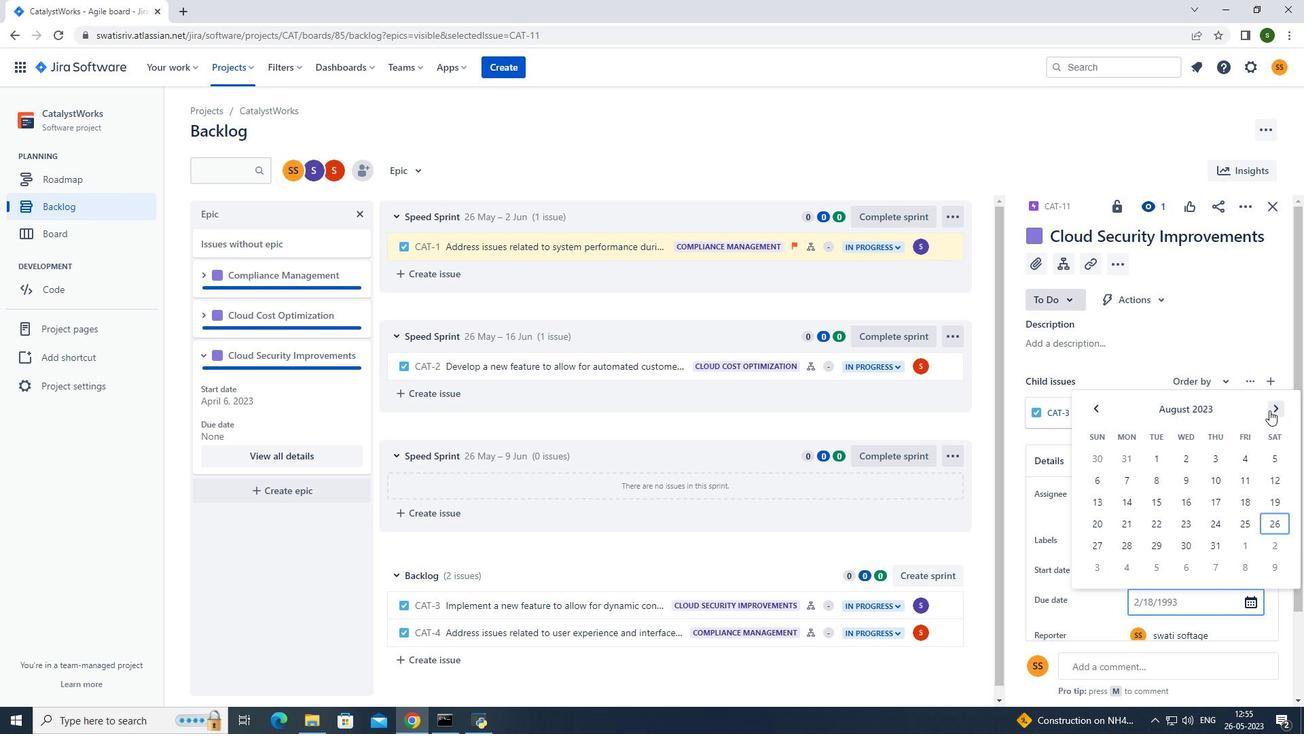 
Action: Mouse pressed left at (1267, 410)
Screenshot: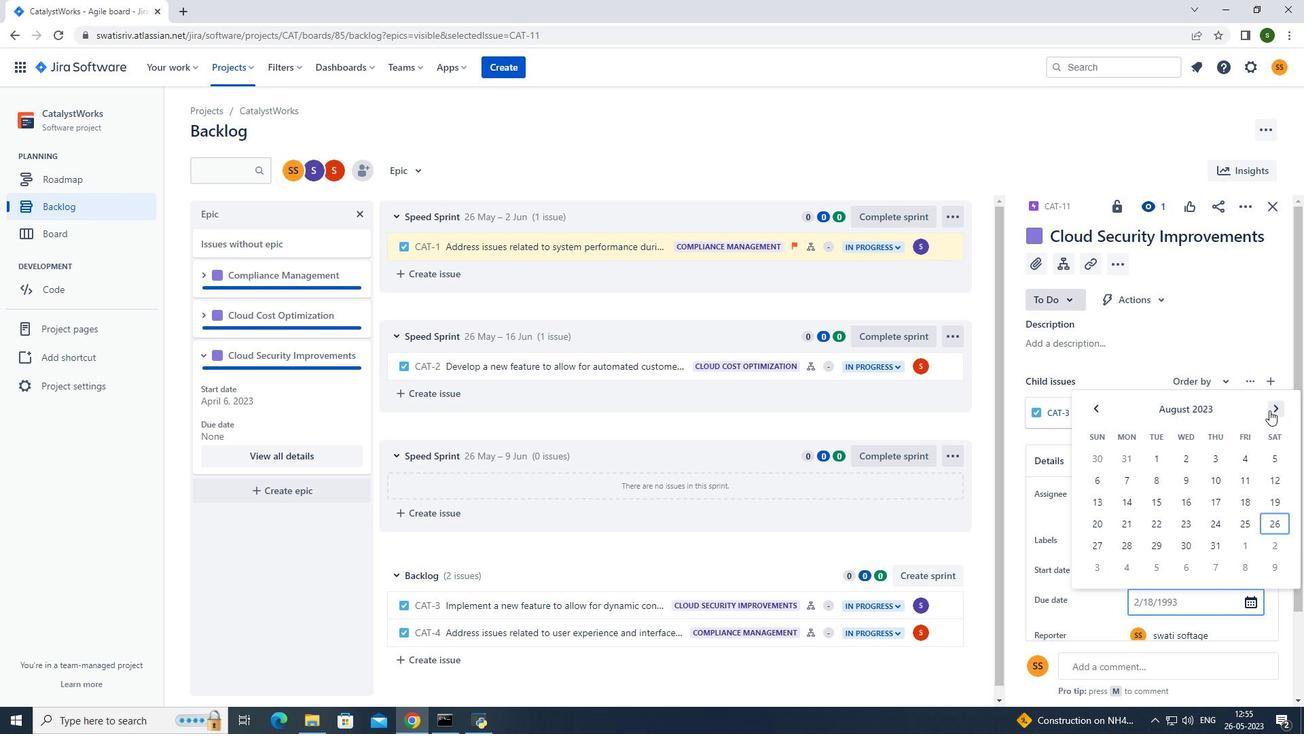 
Action: Mouse moved to (1277, 413)
Screenshot: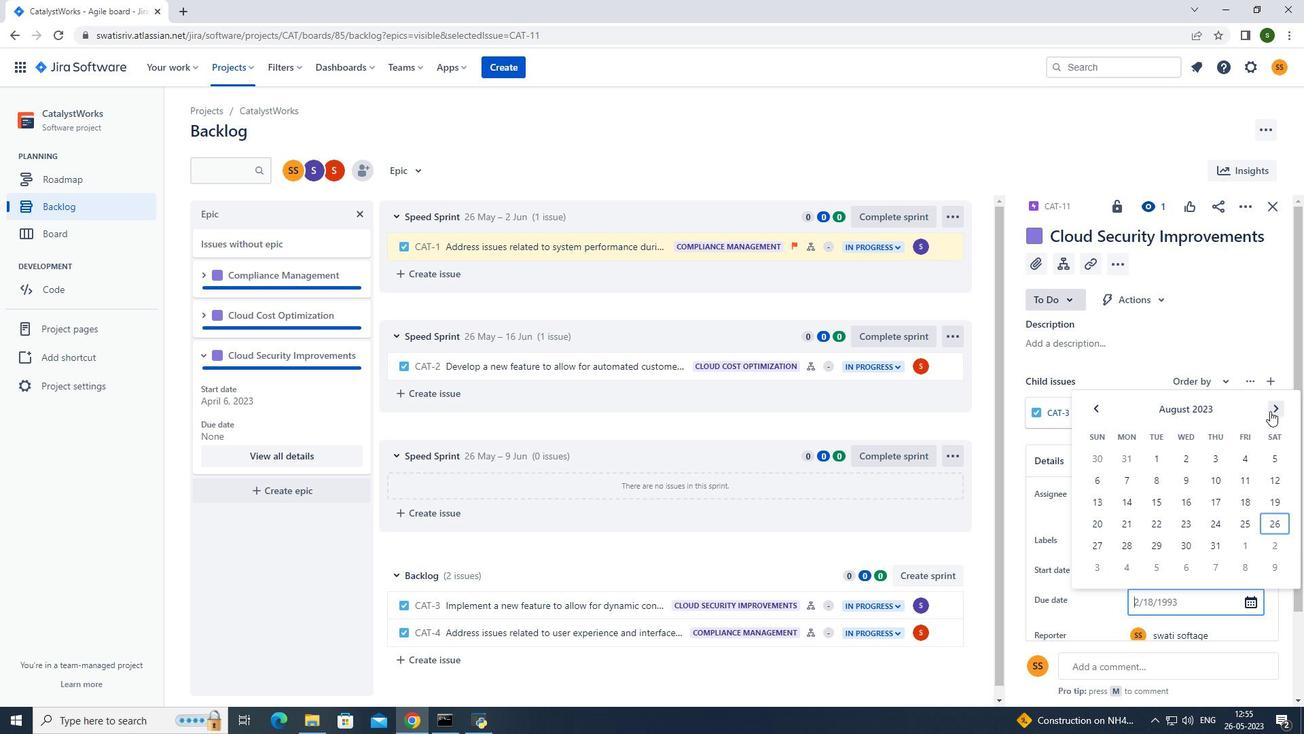 
Action: Mouse pressed left at (1277, 413)
Screenshot: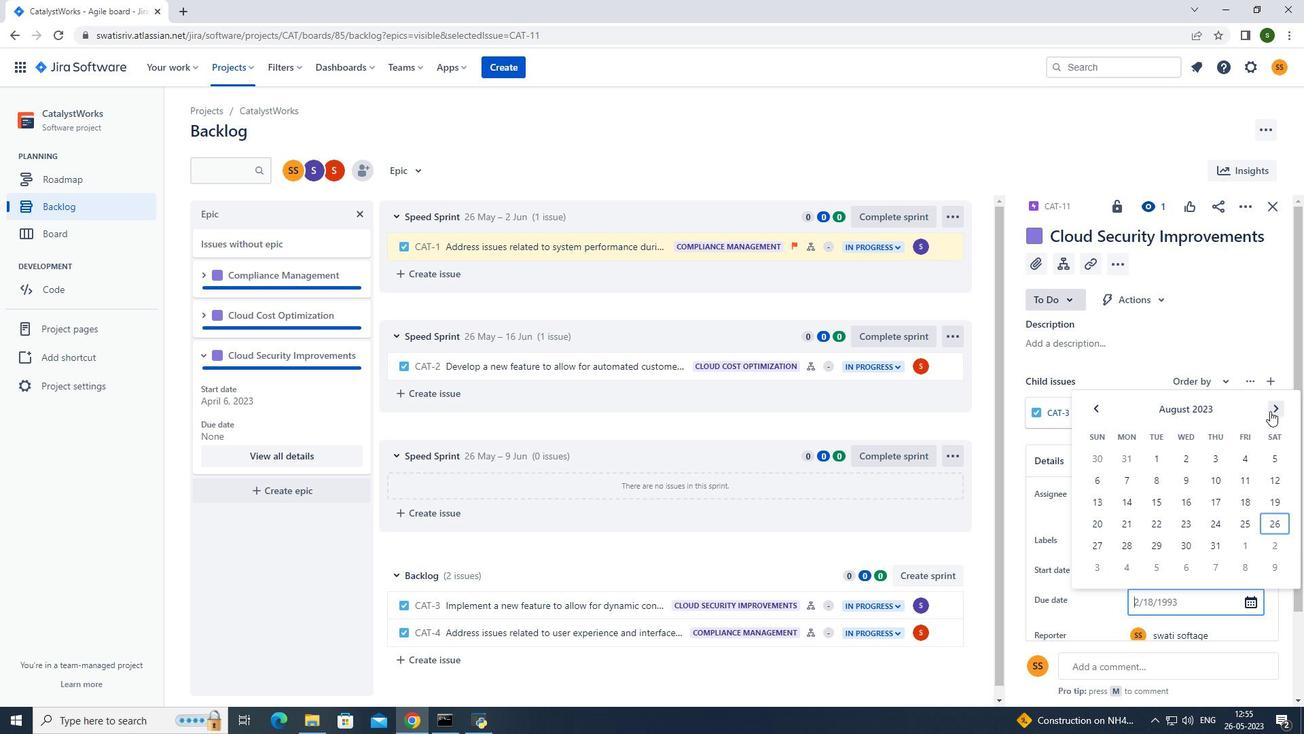 
Action: Mouse pressed left at (1277, 413)
Screenshot: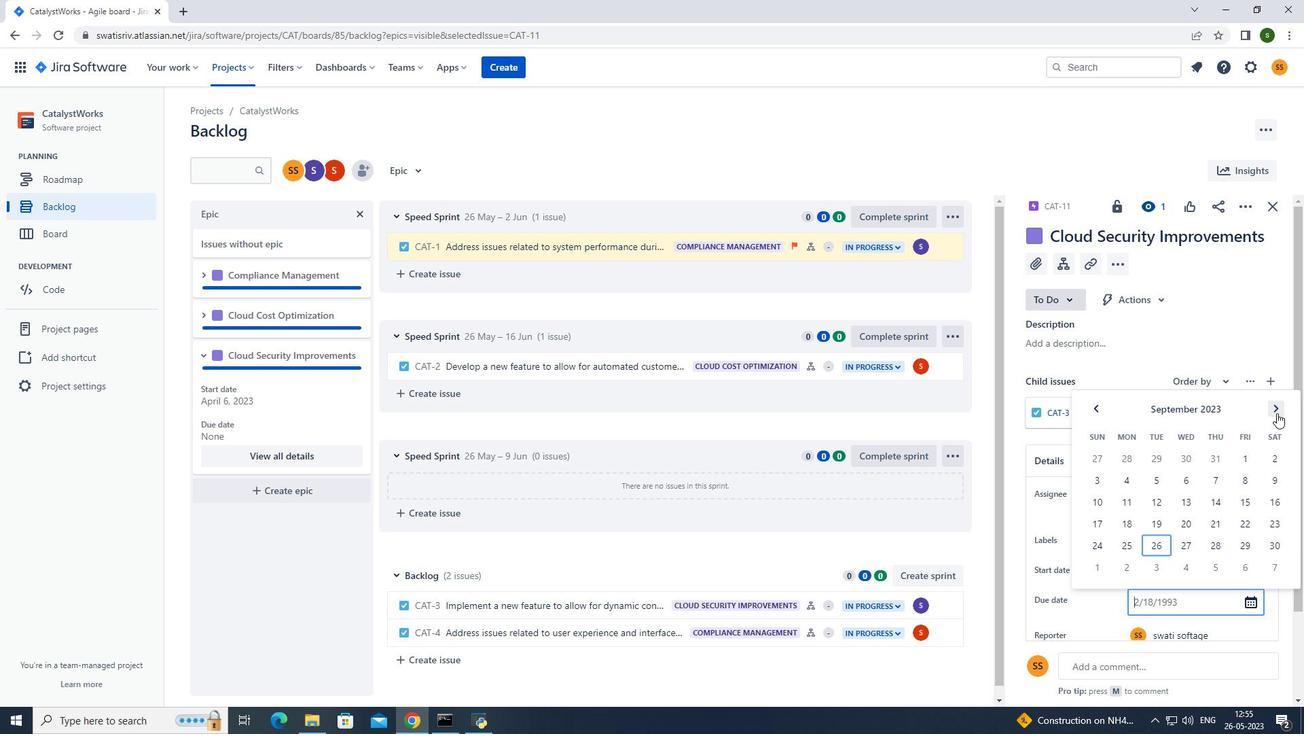
Action: Mouse pressed left at (1277, 413)
Screenshot: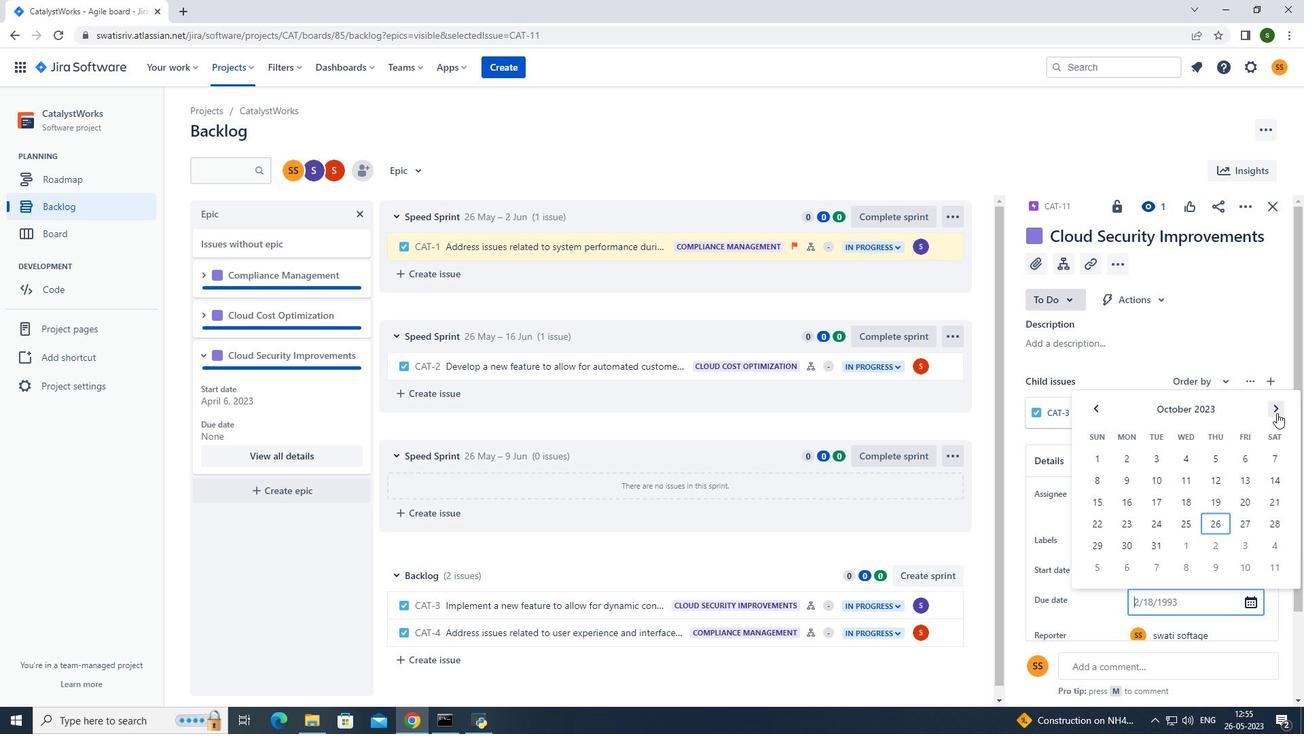 
Action: Mouse moved to (1277, 414)
Screenshot: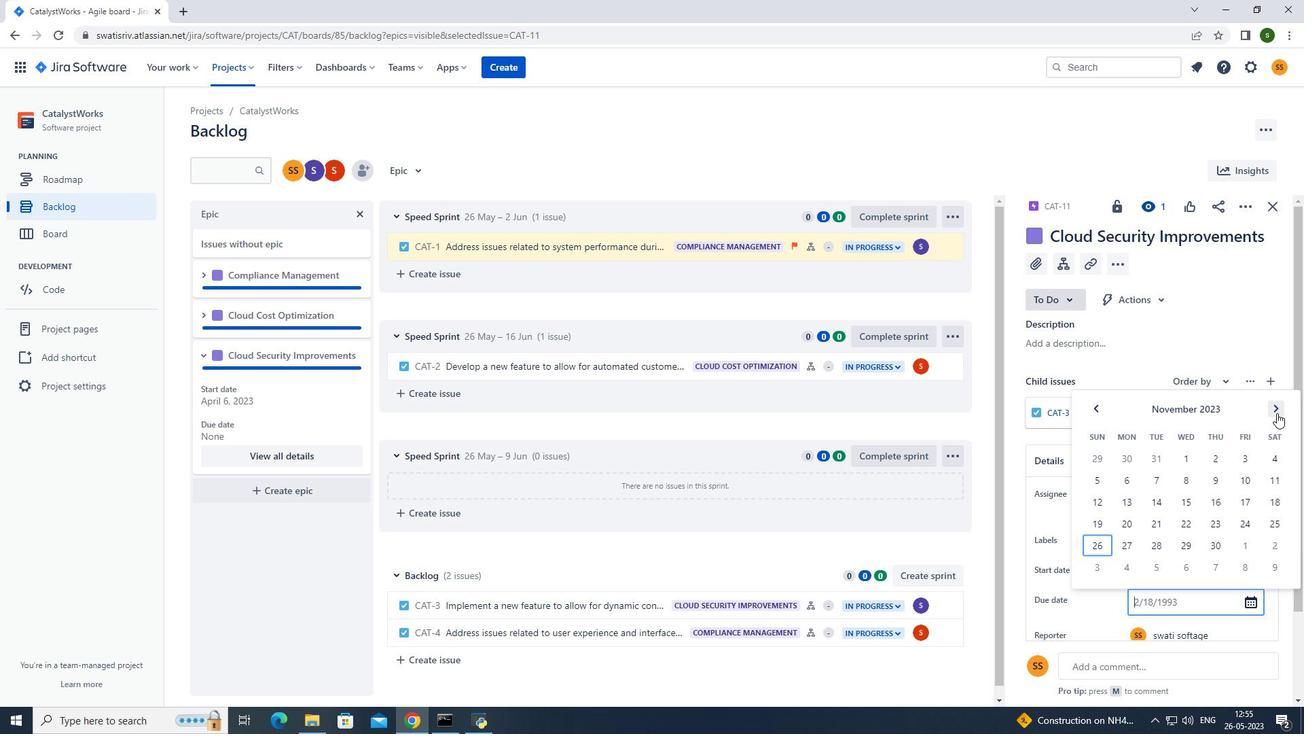 
Action: Mouse pressed left at (1277, 414)
Screenshot: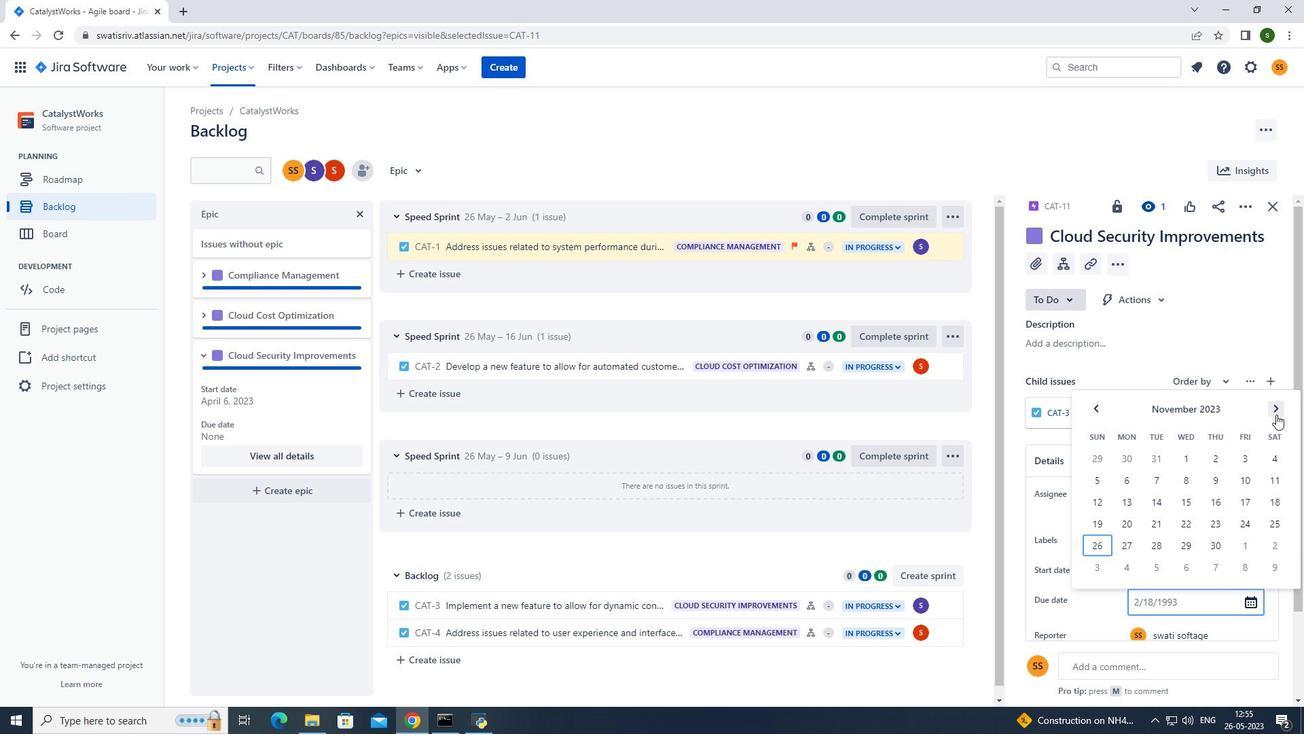 
Action: Mouse pressed left at (1277, 414)
Screenshot: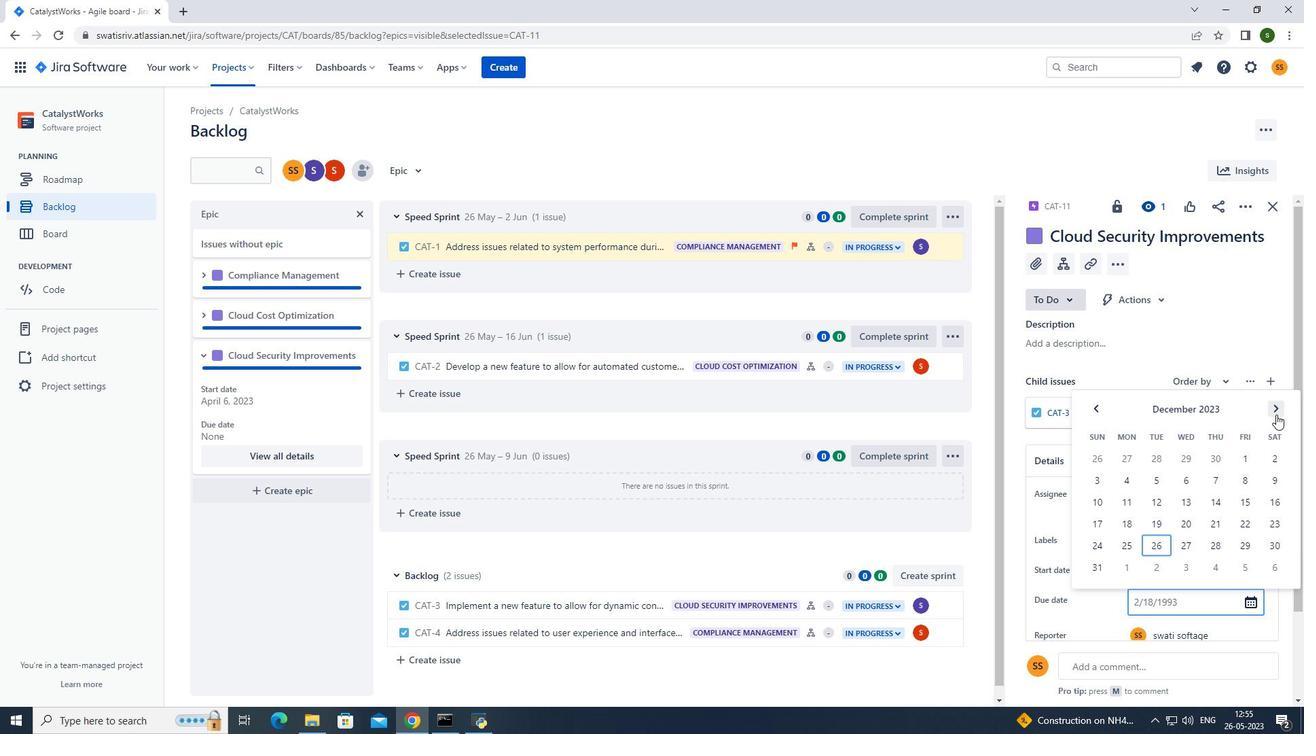 
Action: Mouse pressed left at (1277, 414)
Screenshot: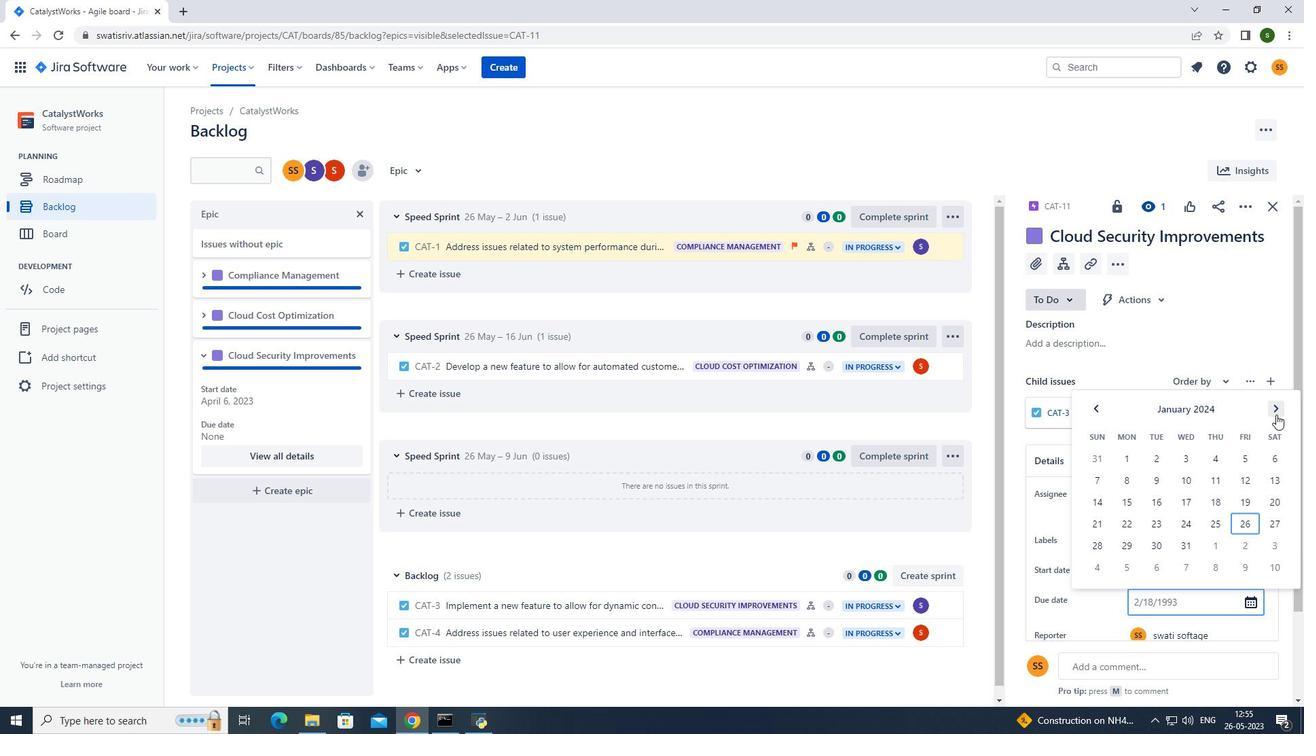 
Action: Mouse pressed left at (1277, 414)
Screenshot: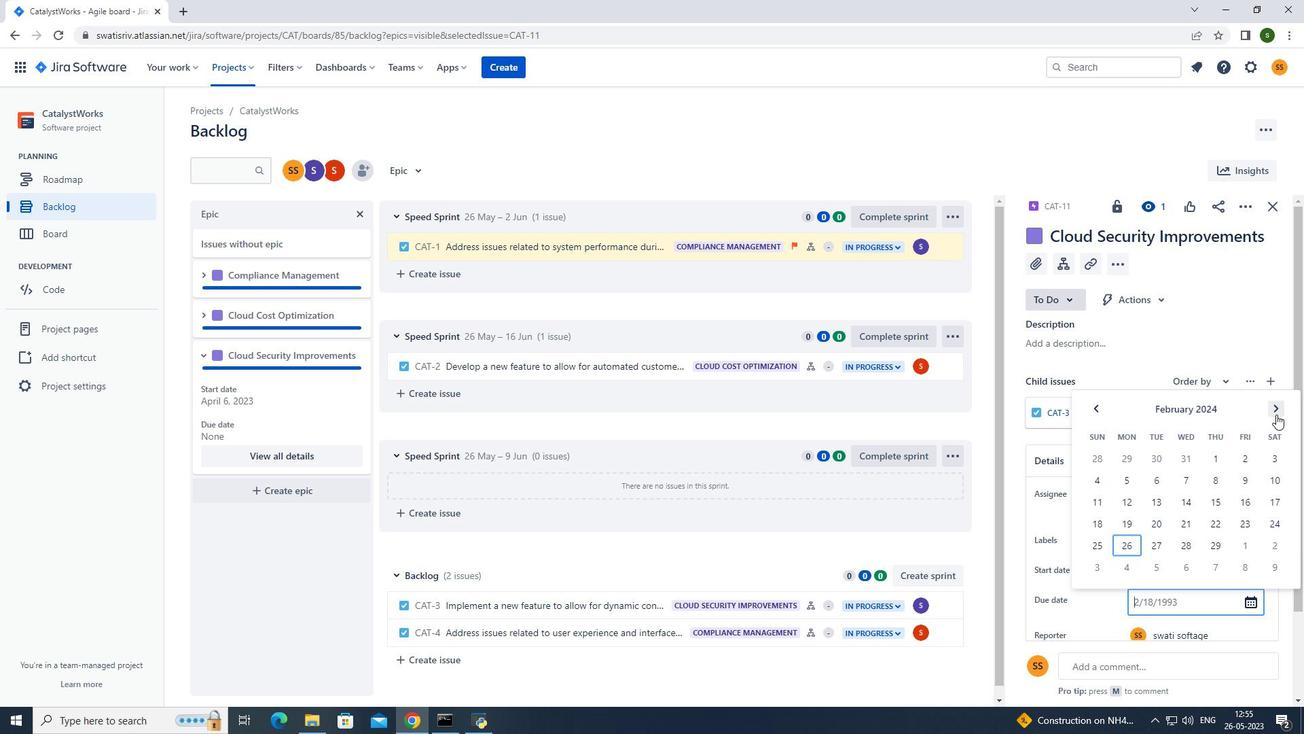 
Action: Mouse moved to (1275, 414)
Screenshot: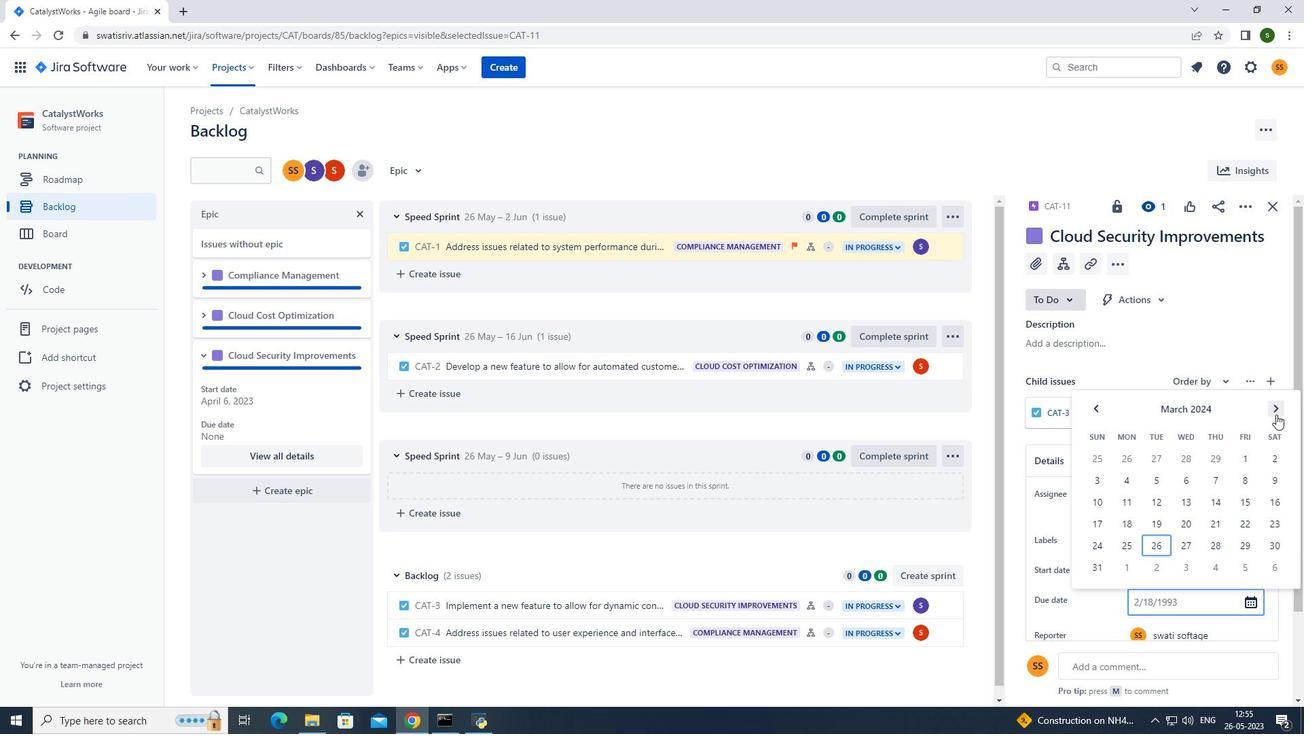 
Action: Mouse pressed left at (1275, 414)
Screenshot: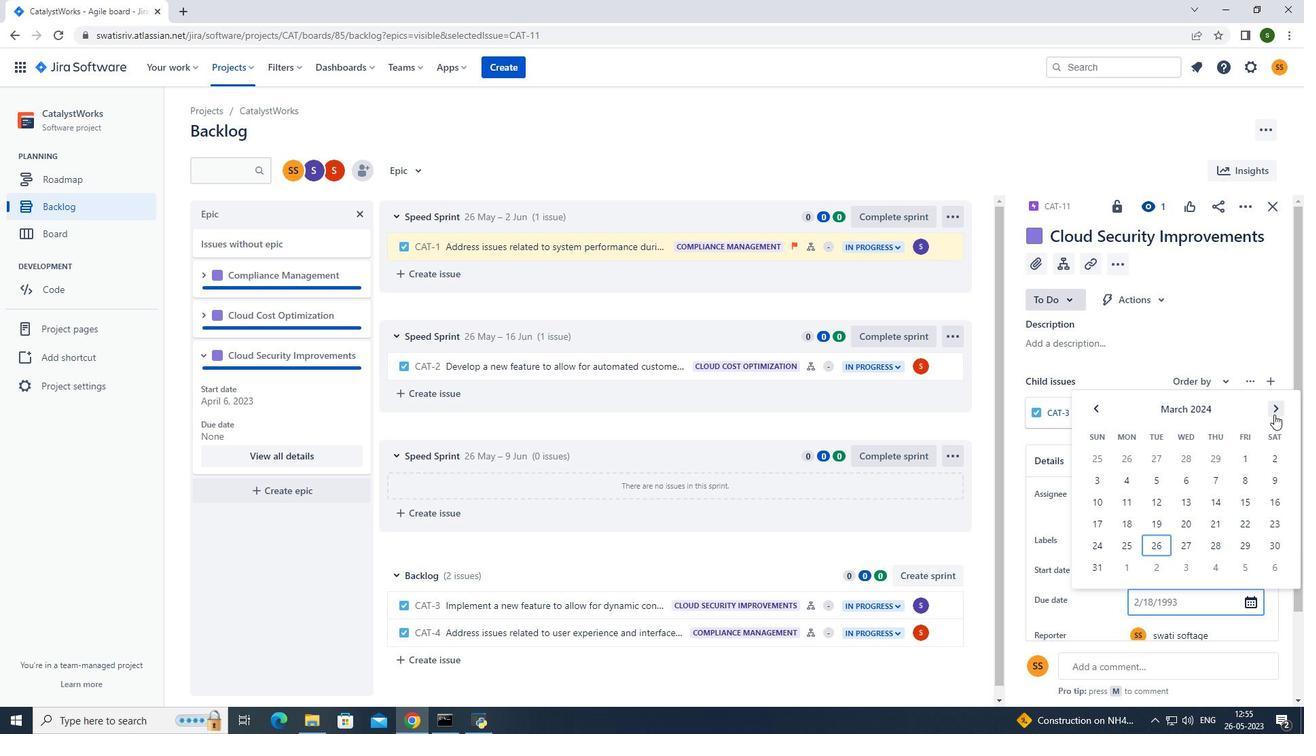 
Action: Mouse pressed left at (1275, 414)
Screenshot: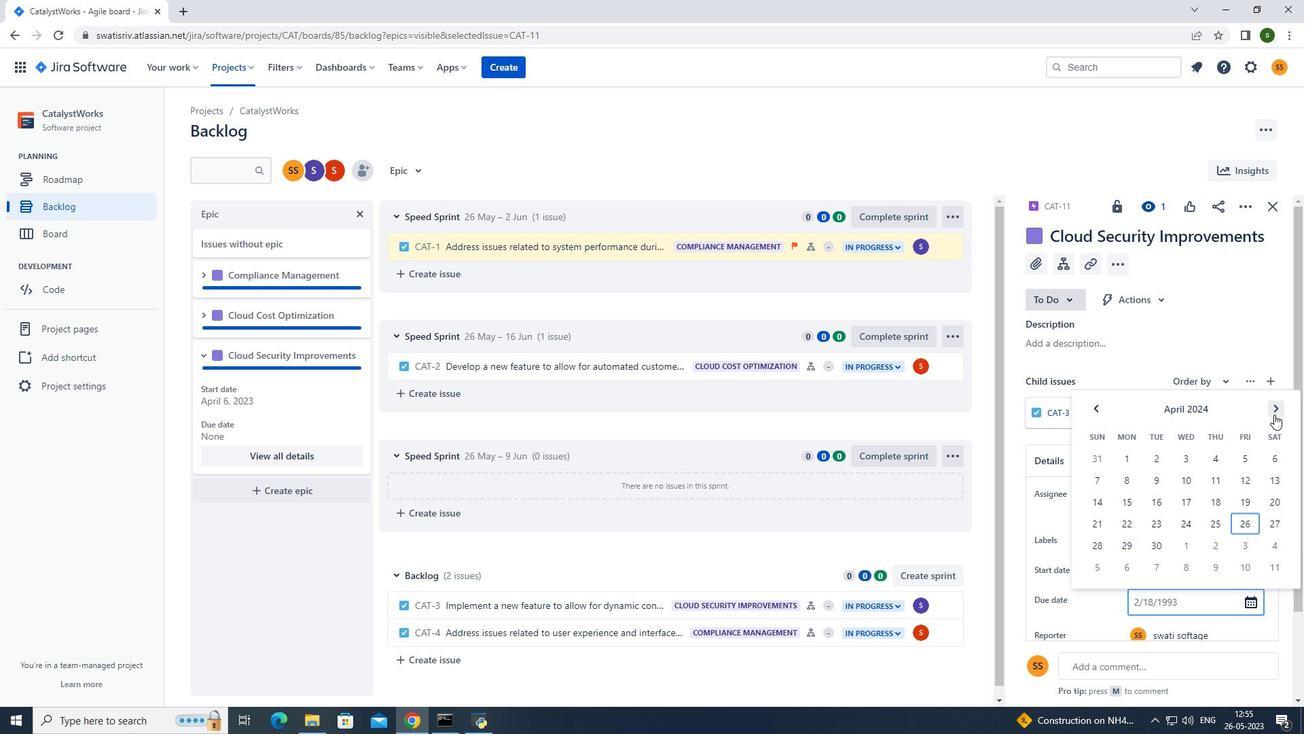 
Action: Mouse pressed left at (1275, 414)
Screenshot: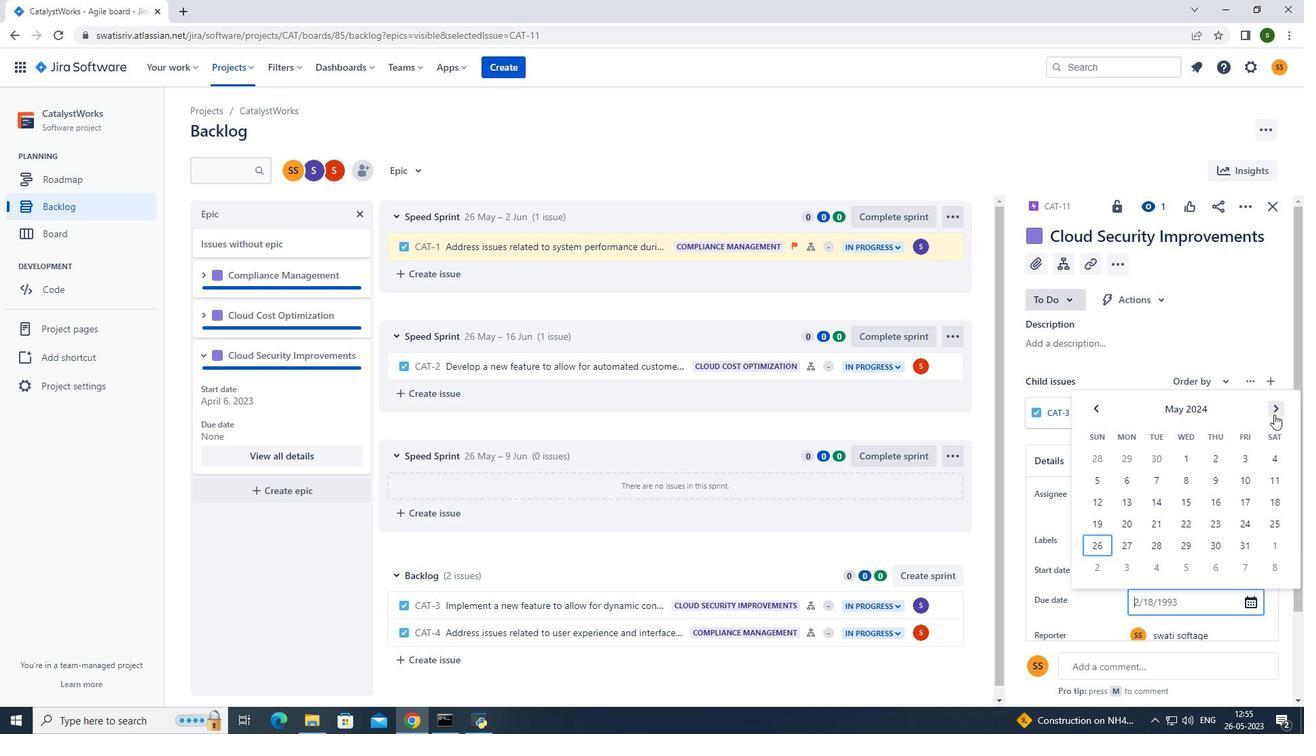 
Action: Mouse pressed left at (1275, 414)
Screenshot: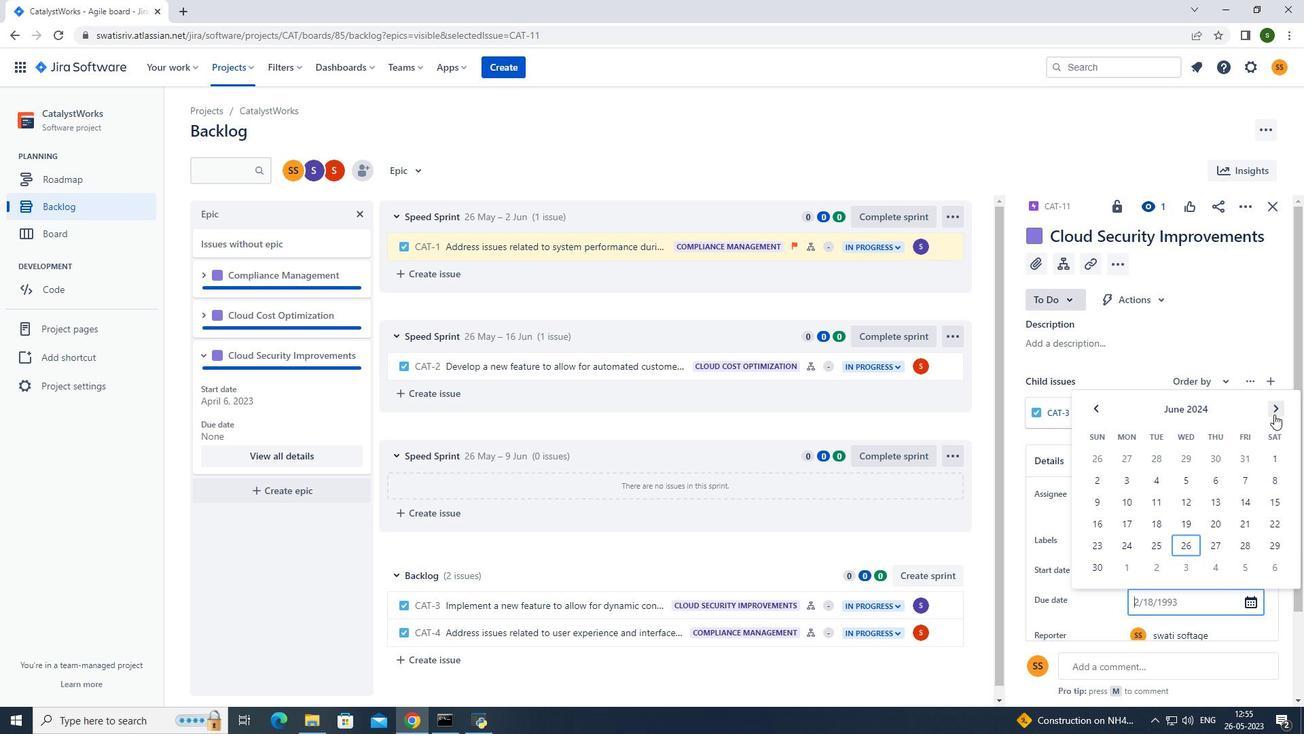 
Action: Mouse pressed left at (1275, 414)
Screenshot: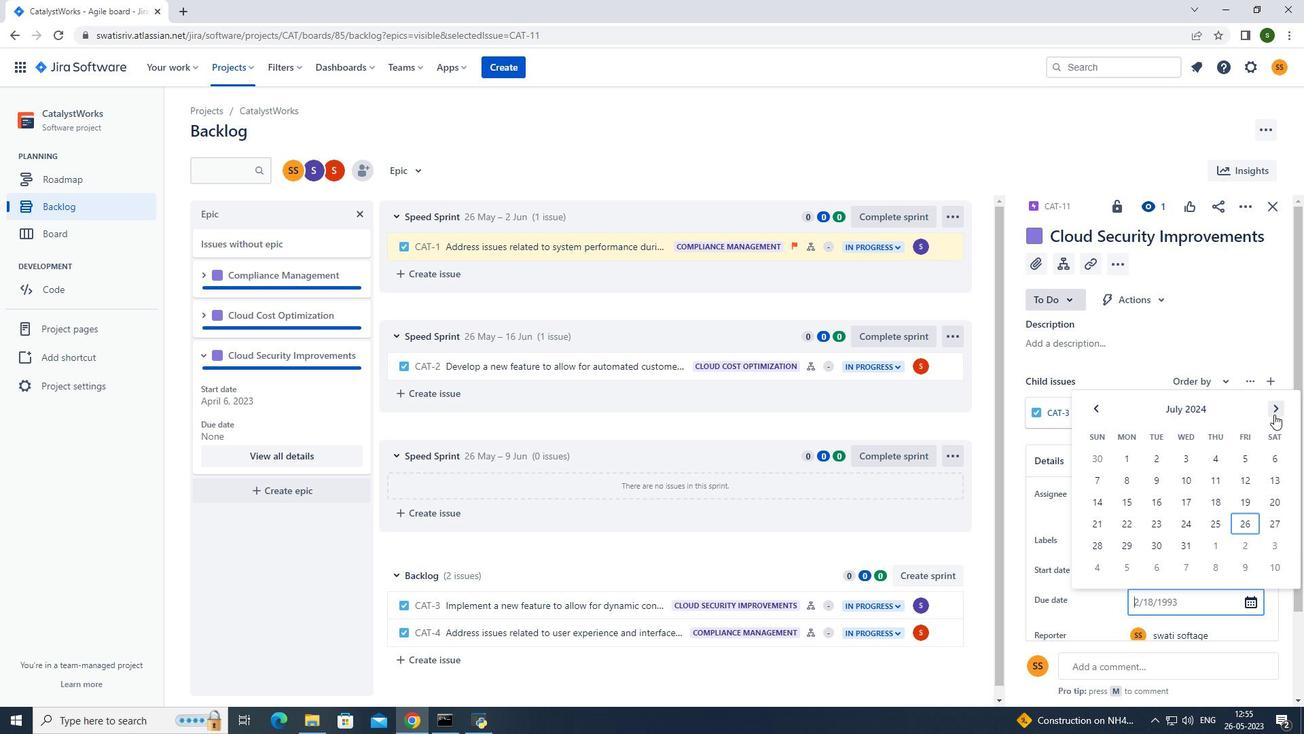 
Action: Mouse moved to (1270, 411)
Screenshot: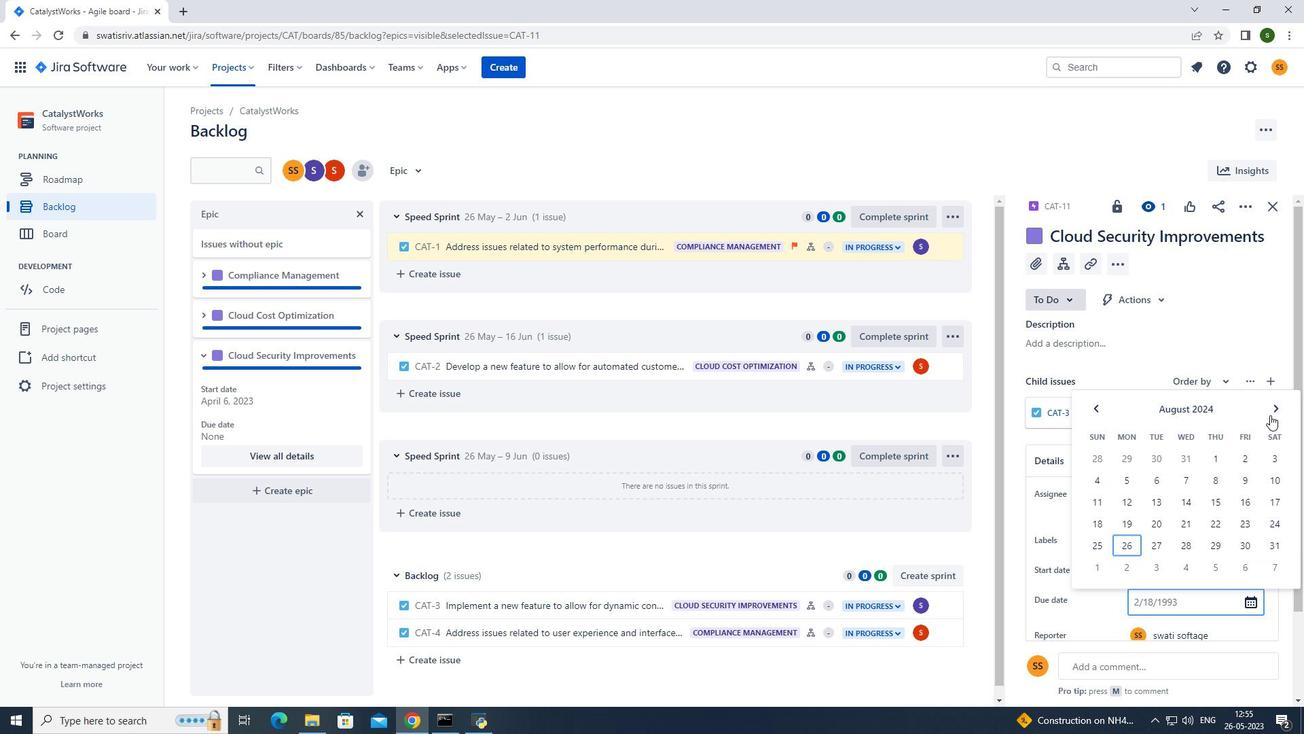 
Action: Mouse pressed left at (1270, 411)
Screenshot: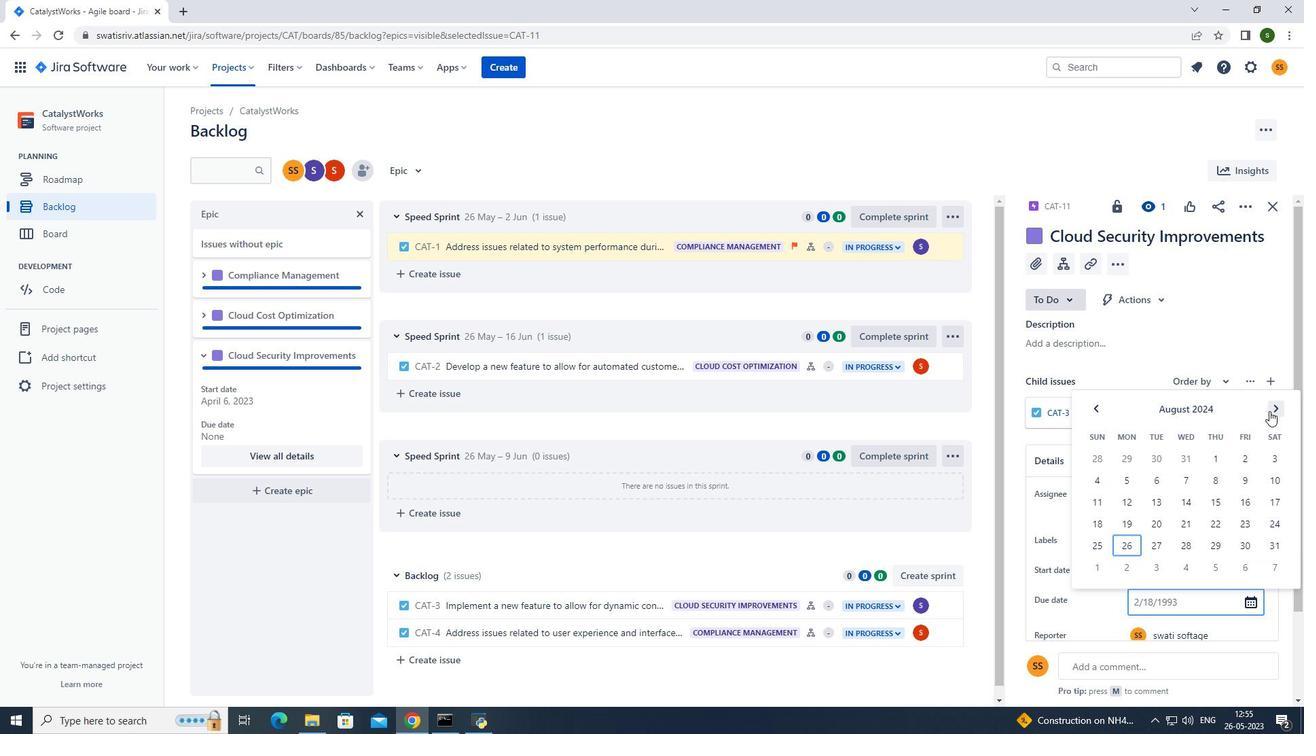 
Action: Mouse pressed left at (1270, 411)
Screenshot: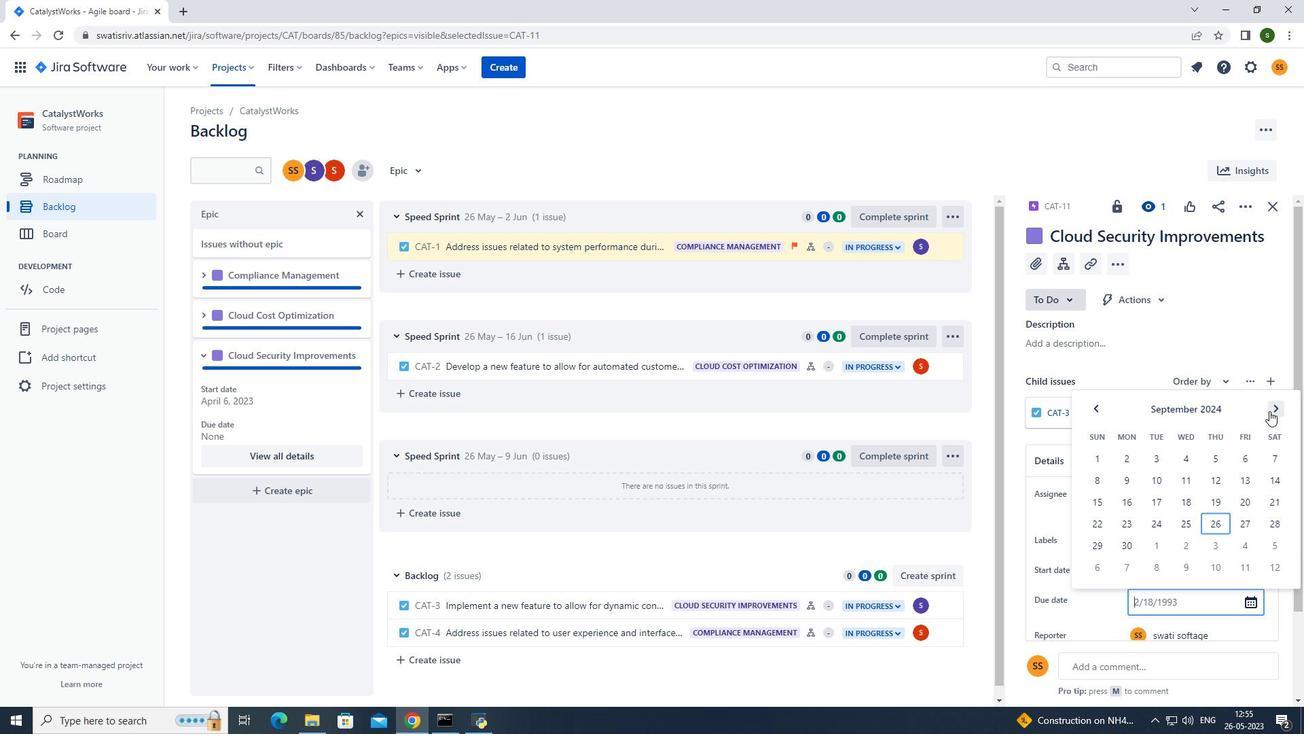 
Action: Mouse pressed left at (1270, 411)
Screenshot: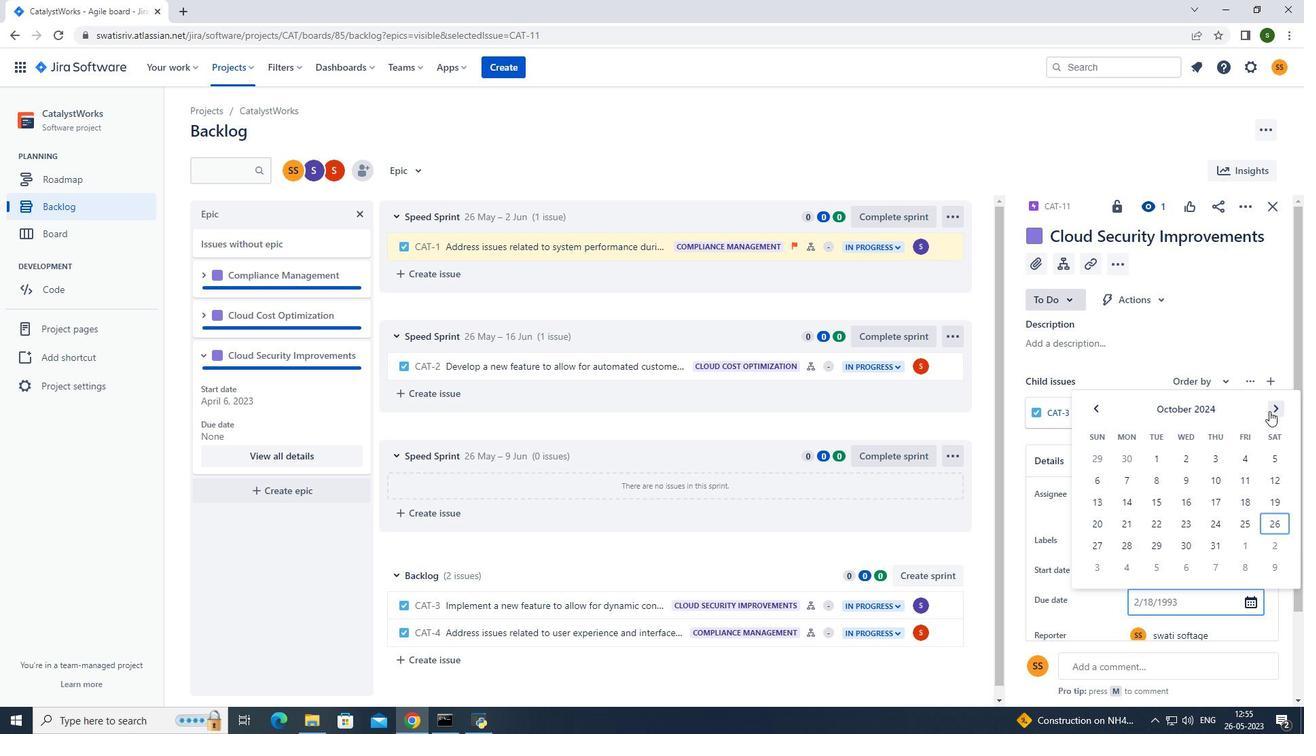 
Action: Mouse pressed left at (1270, 411)
Screenshot: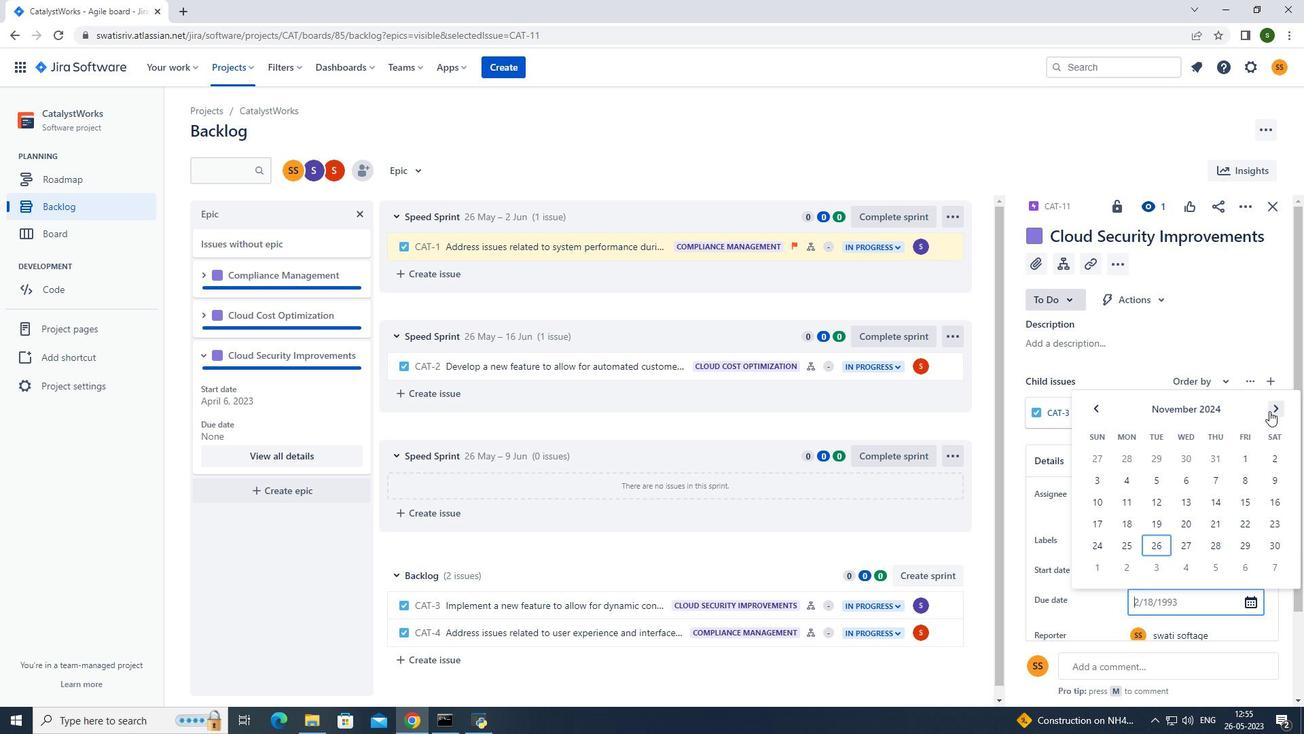 
Action: Mouse moved to (1273, 409)
Screenshot: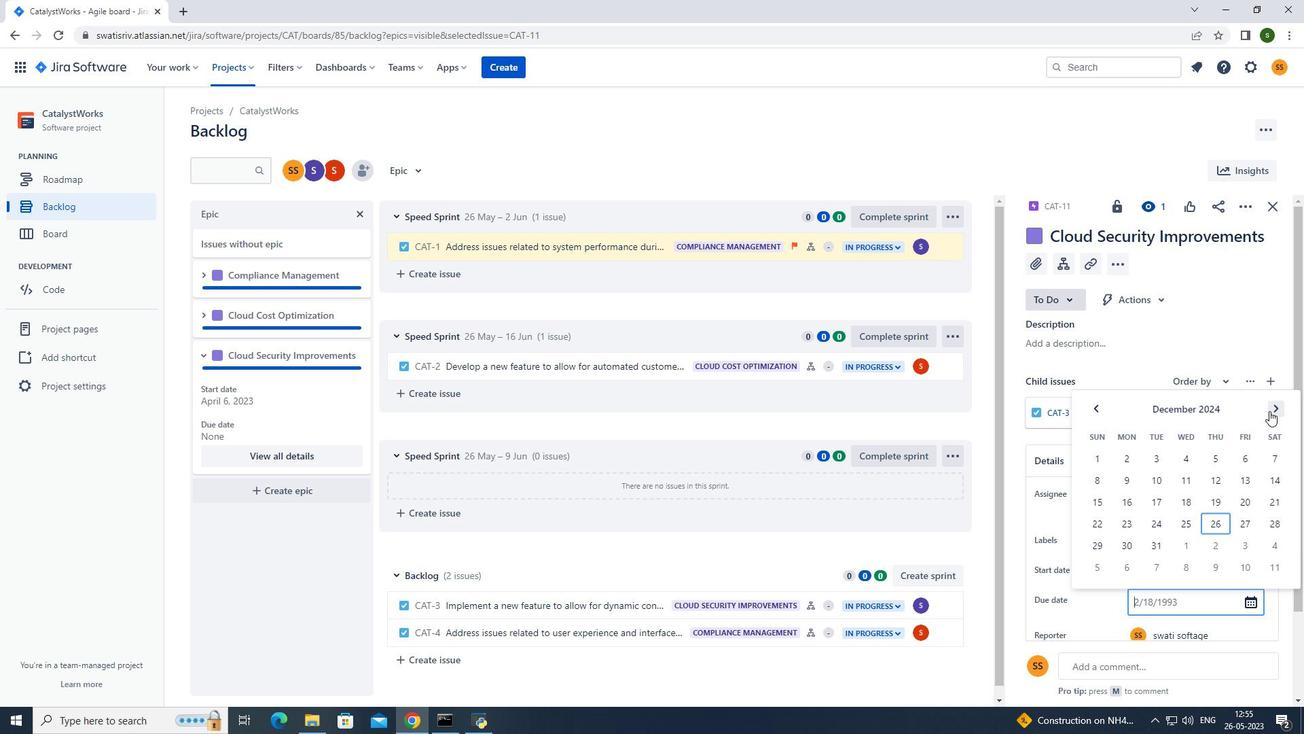 
Action: Mouse pressed left at (1273, 409)
Screenshot: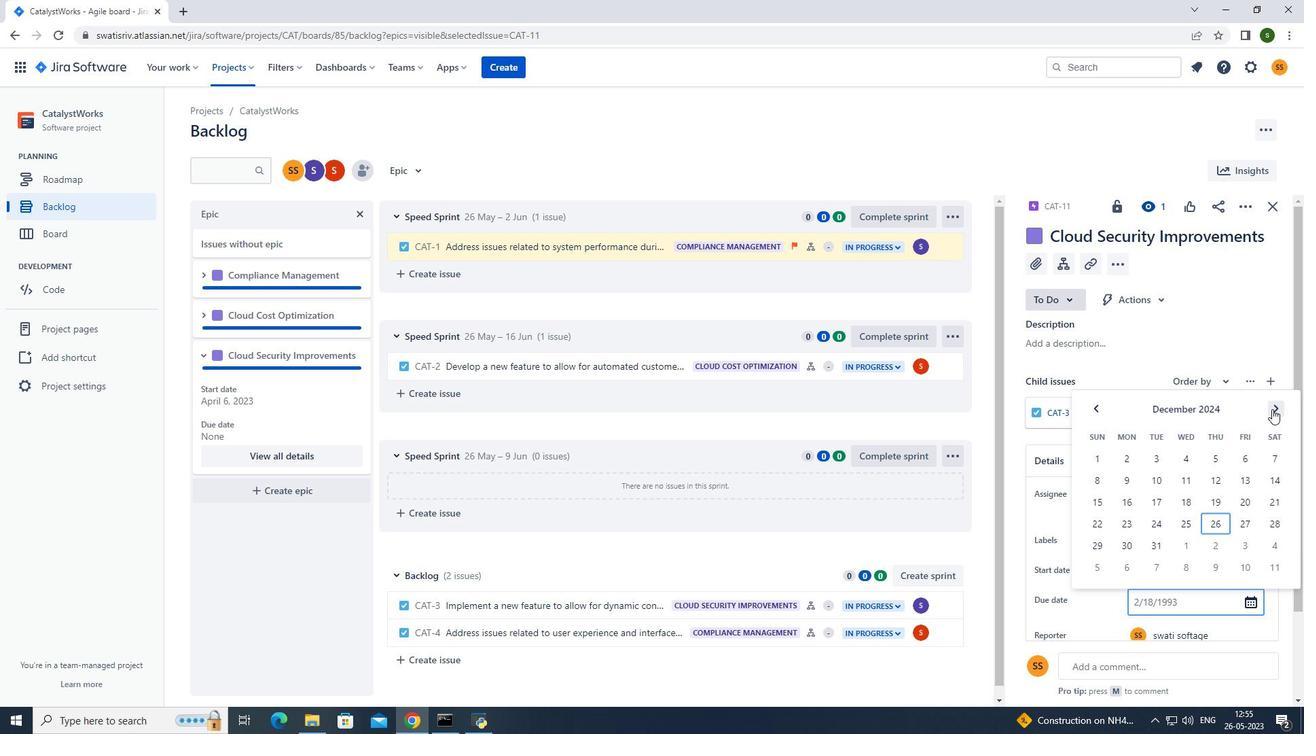
Action: Mouse pressed left at (1273, 409)
Screenshot: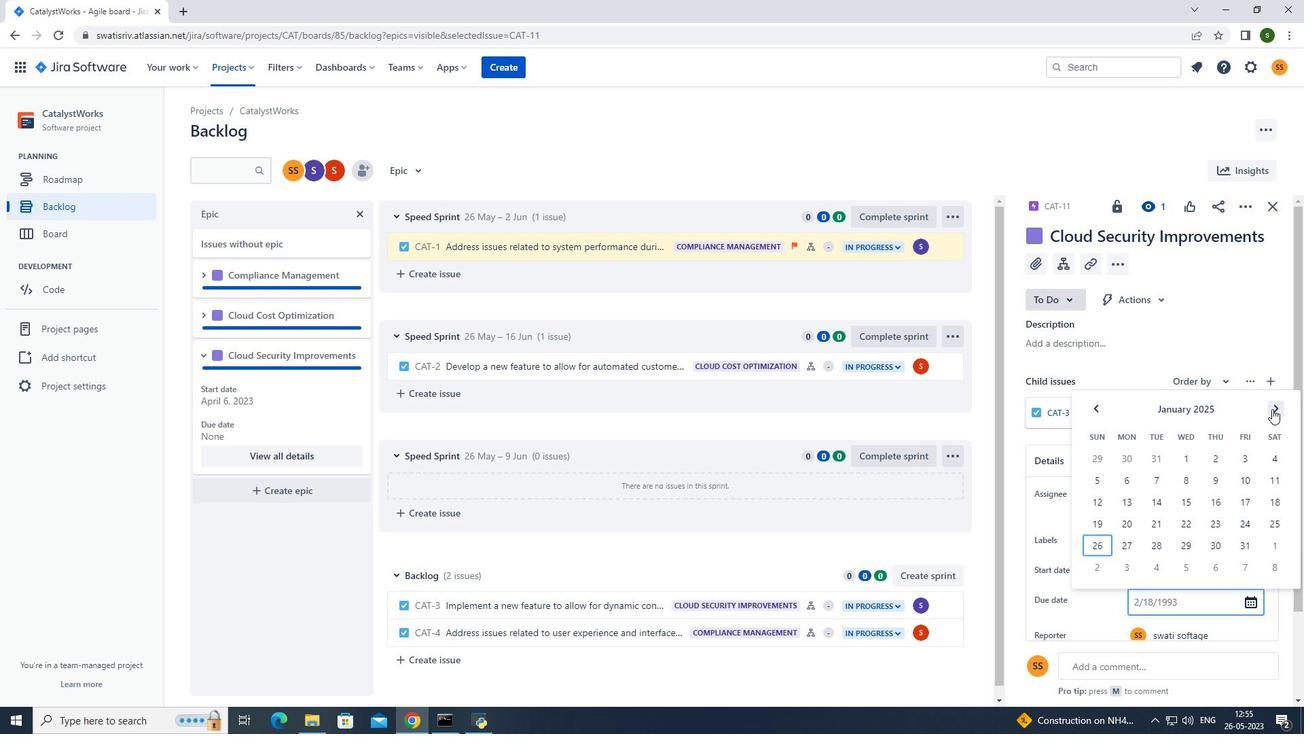 
Action: Mouse pressed left at (1273, 409)
Screenshot: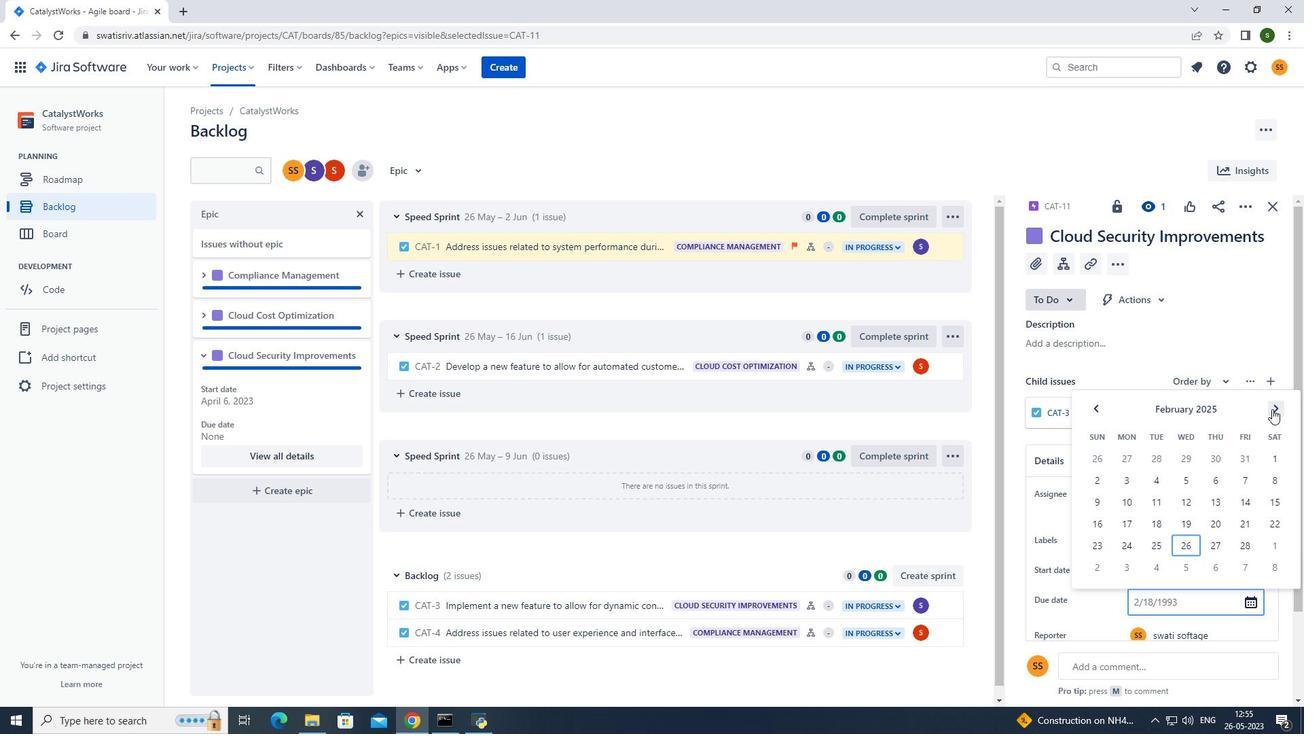 
Action: Mouse pressed left at (1273, 409)
Screenshot: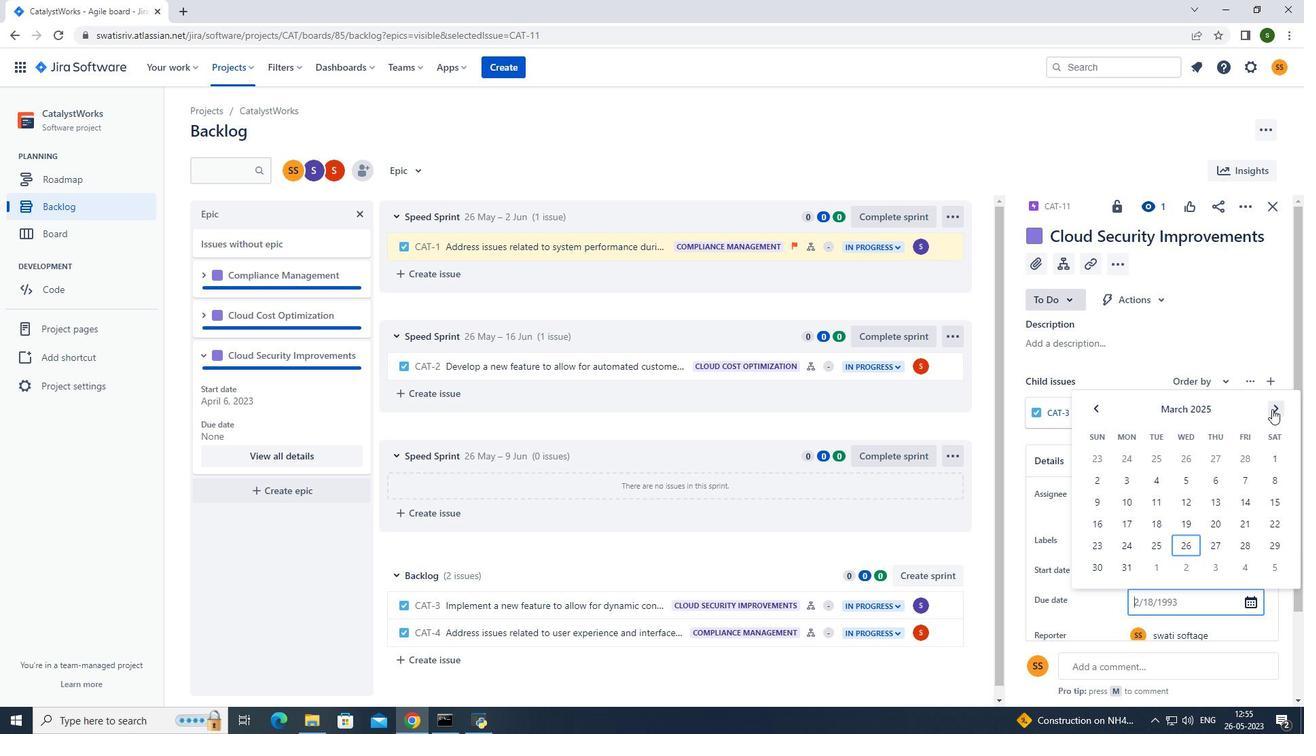 
Action: Mouse pressed left at (1273, 409)
Screenshot: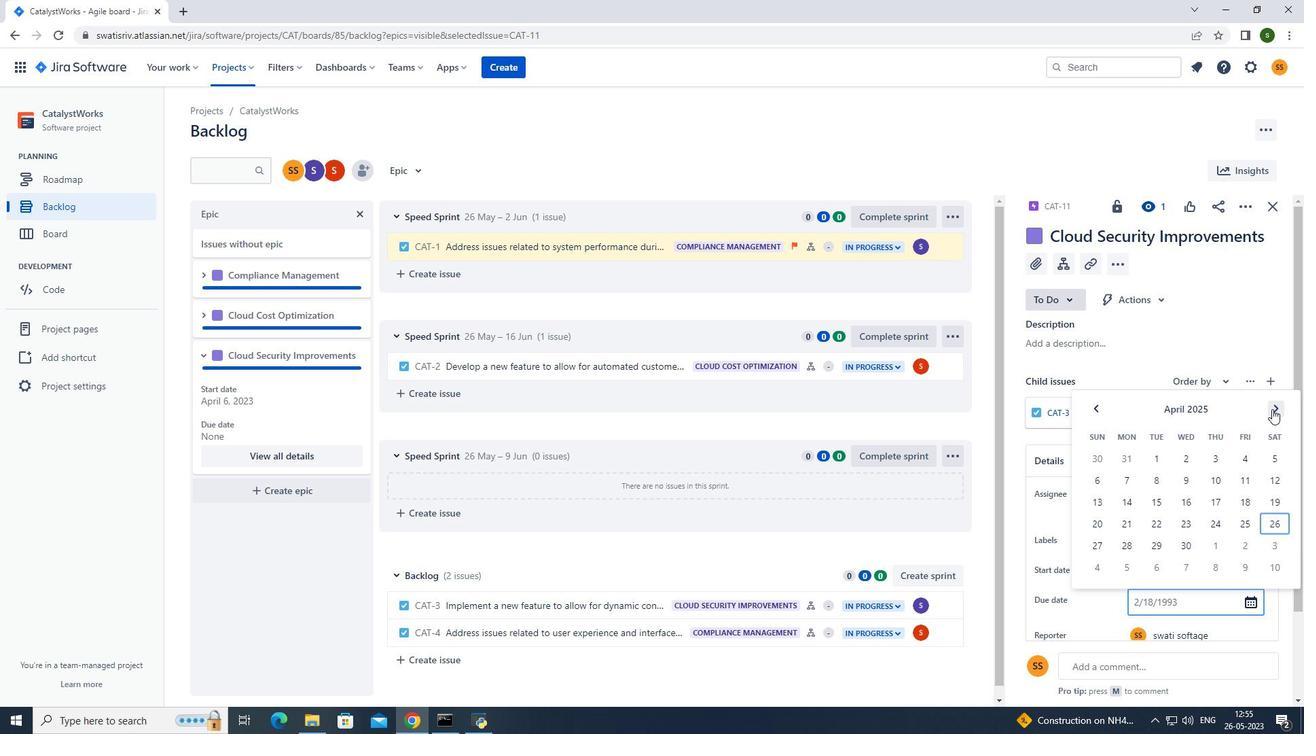 
Action: Mouse pressed left at (1273, 409)
Screenshot: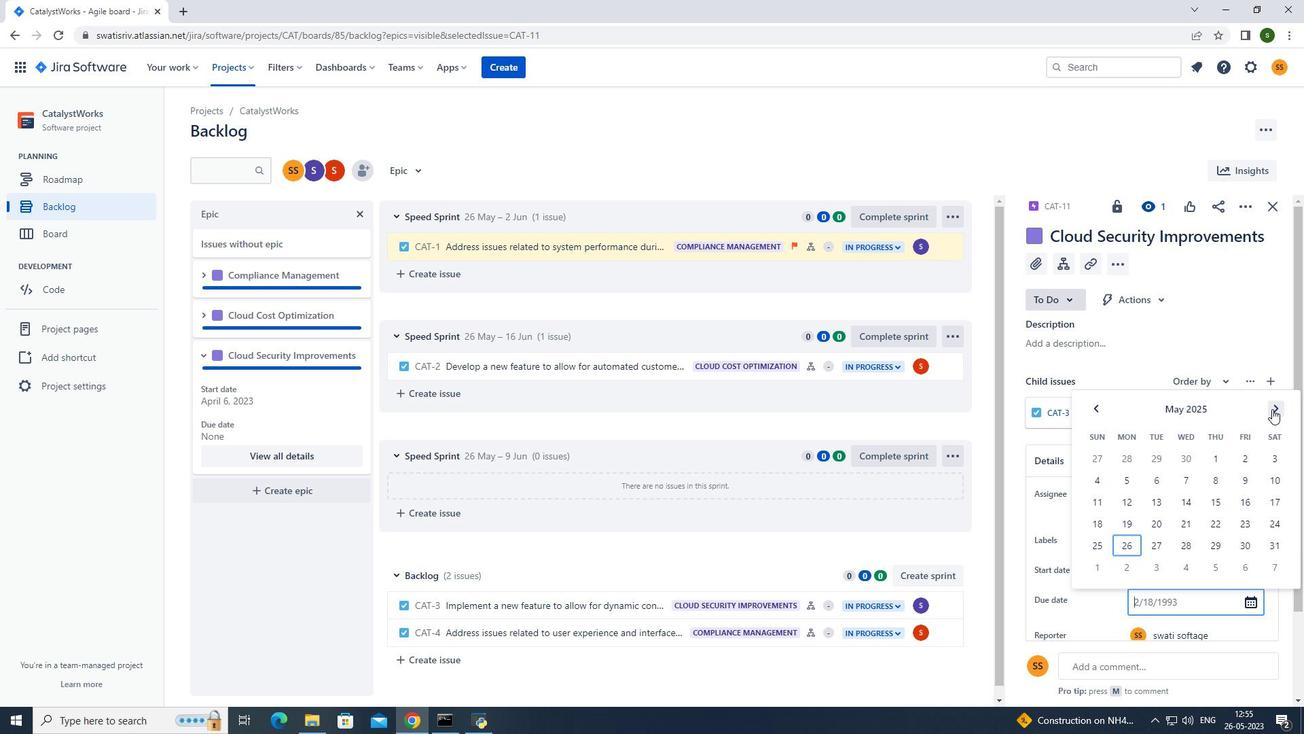 
Action: Mouse pressed left at (1273, 409)
Screenshot: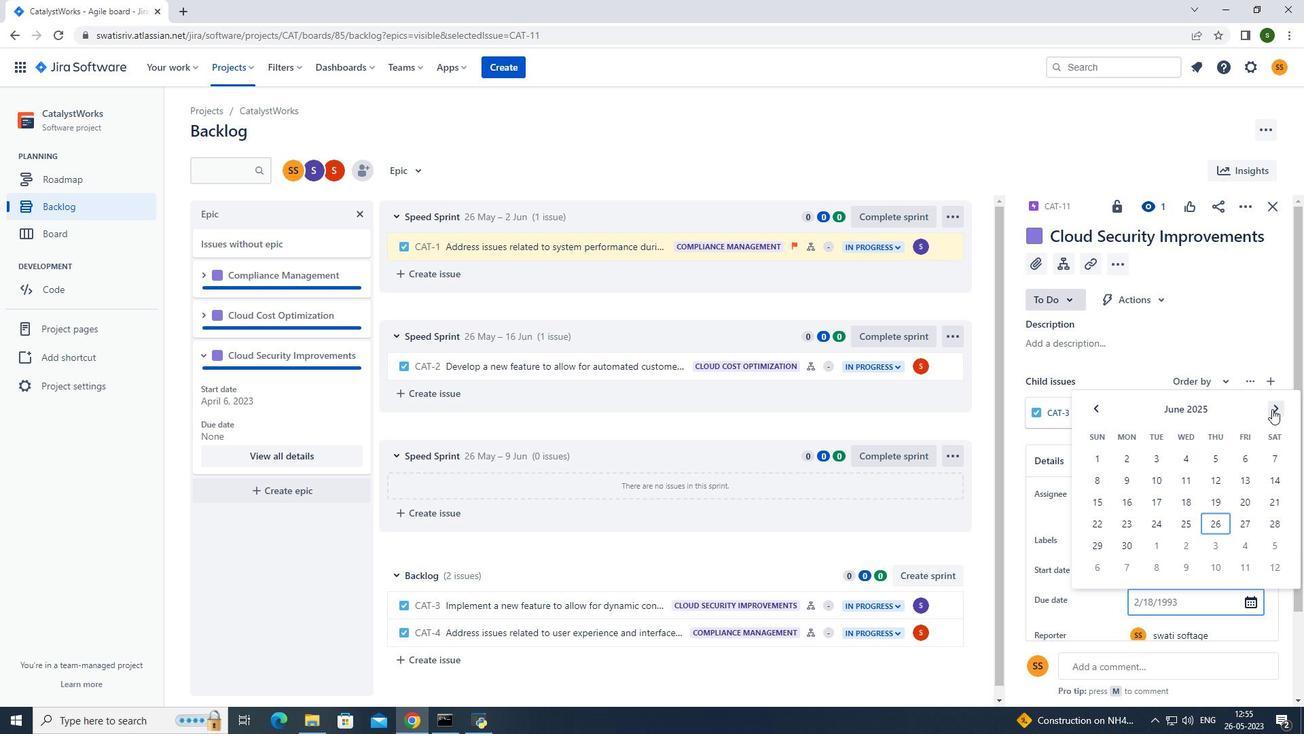
Action: Mouse pressed left at (1273, 409)
Screenshot: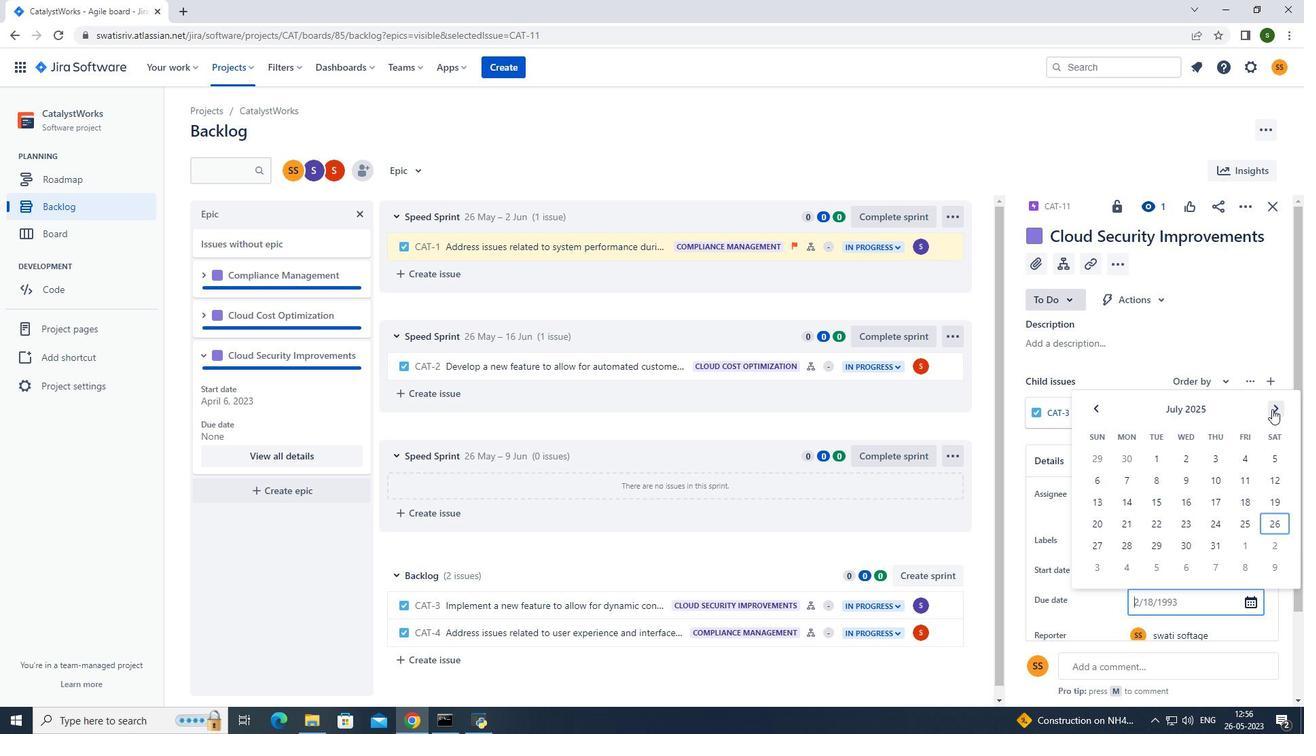 
Action: Mouse moved to (1273, 410)
Screenshot: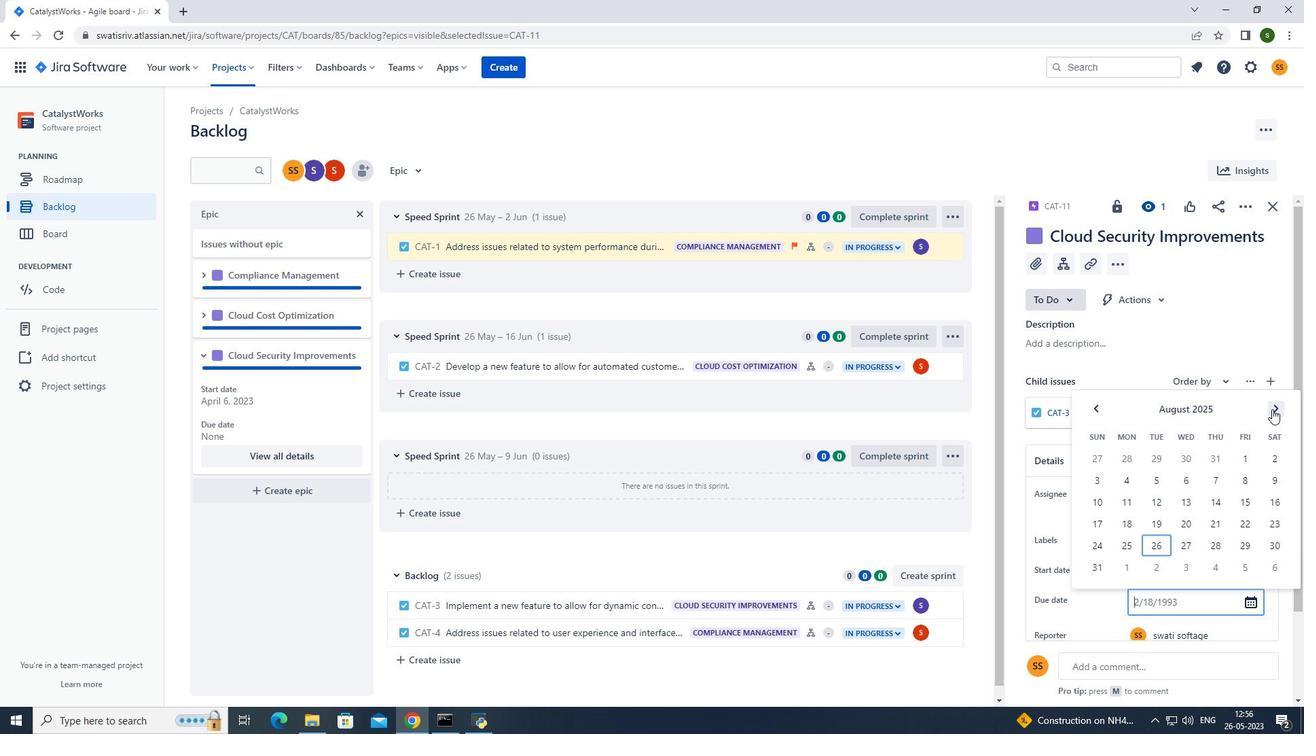
Action: Mouse pressed left at (1273, 410)
Screenshot: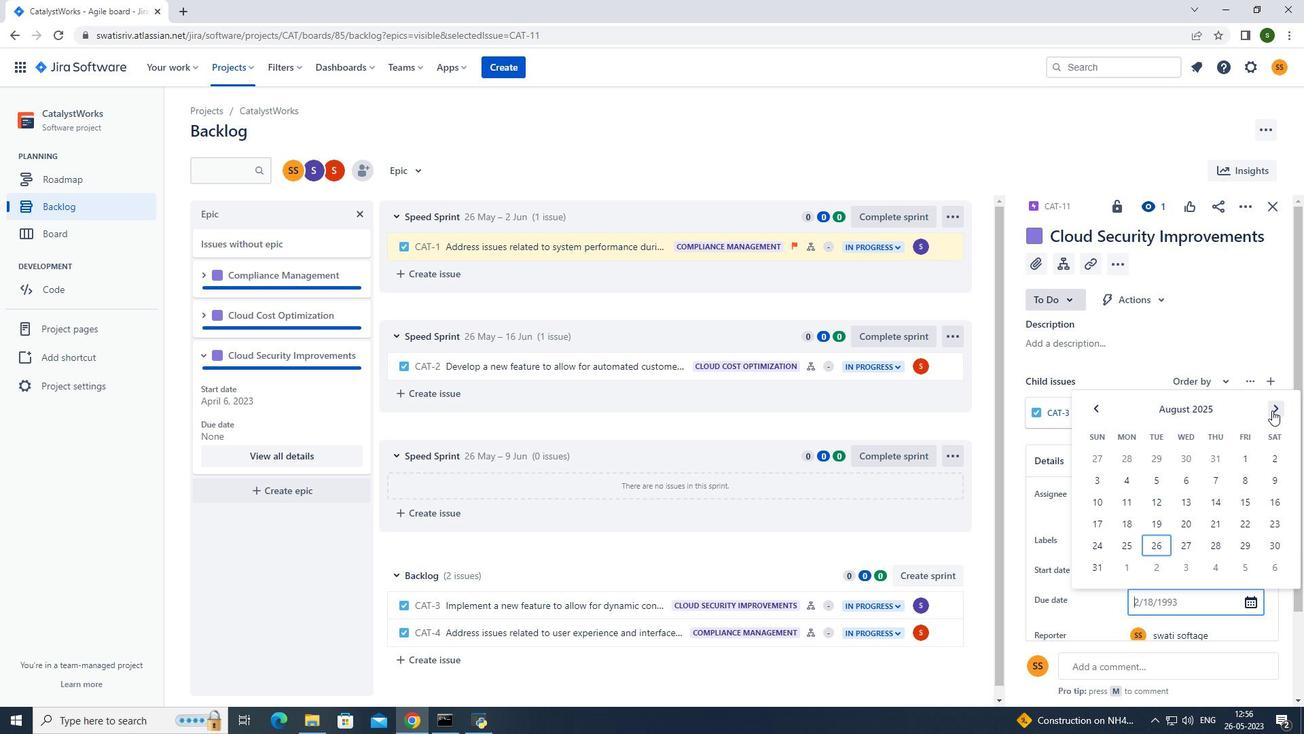 
Action: Mouse pressed left at (1273, 410)
Screenshot: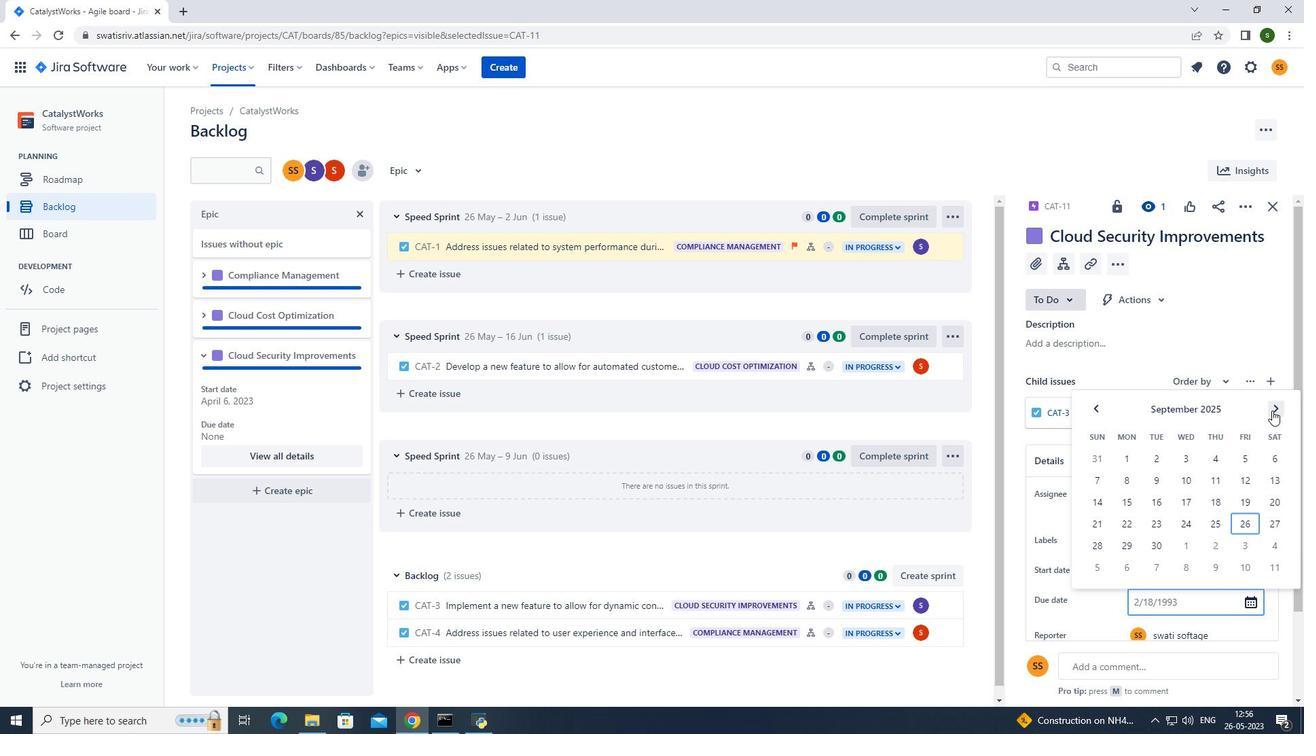 
Action: Mouse pressed left at (1273, 410)
Screenshot: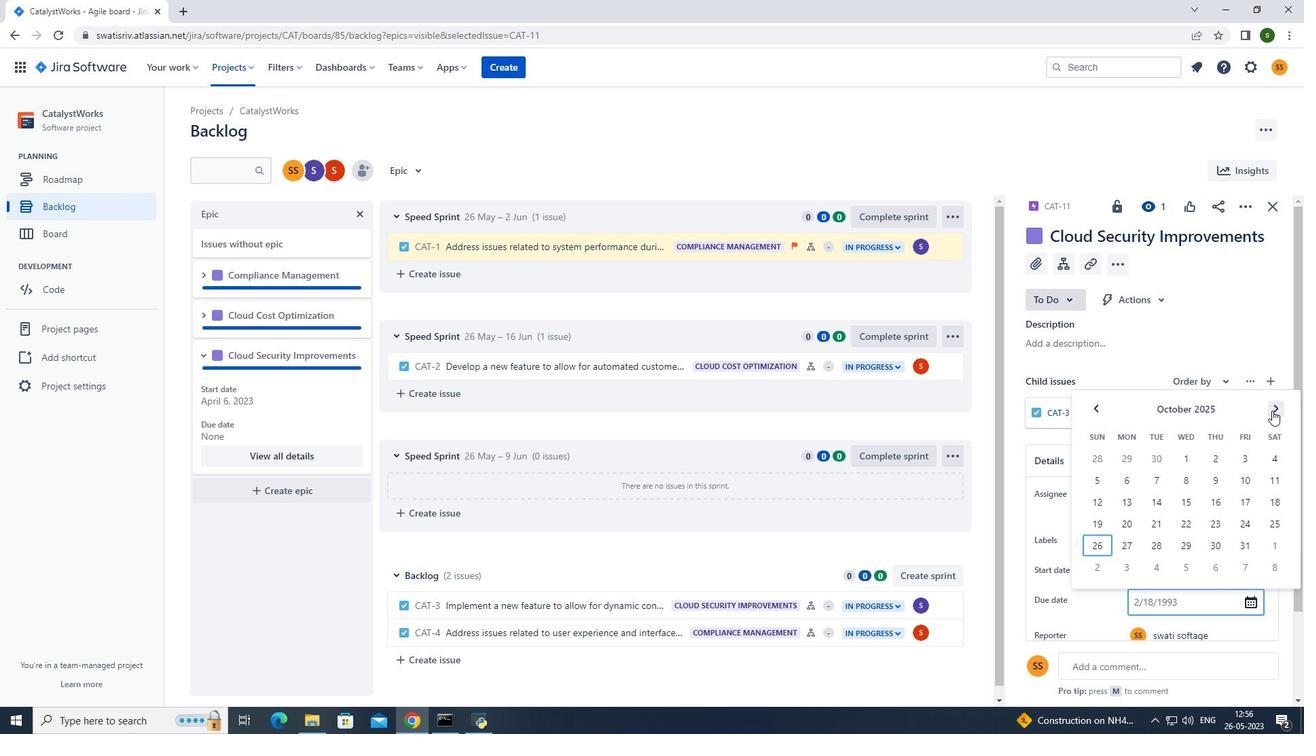 
Action: Mouse moved to (1099, 411)
Screenshot: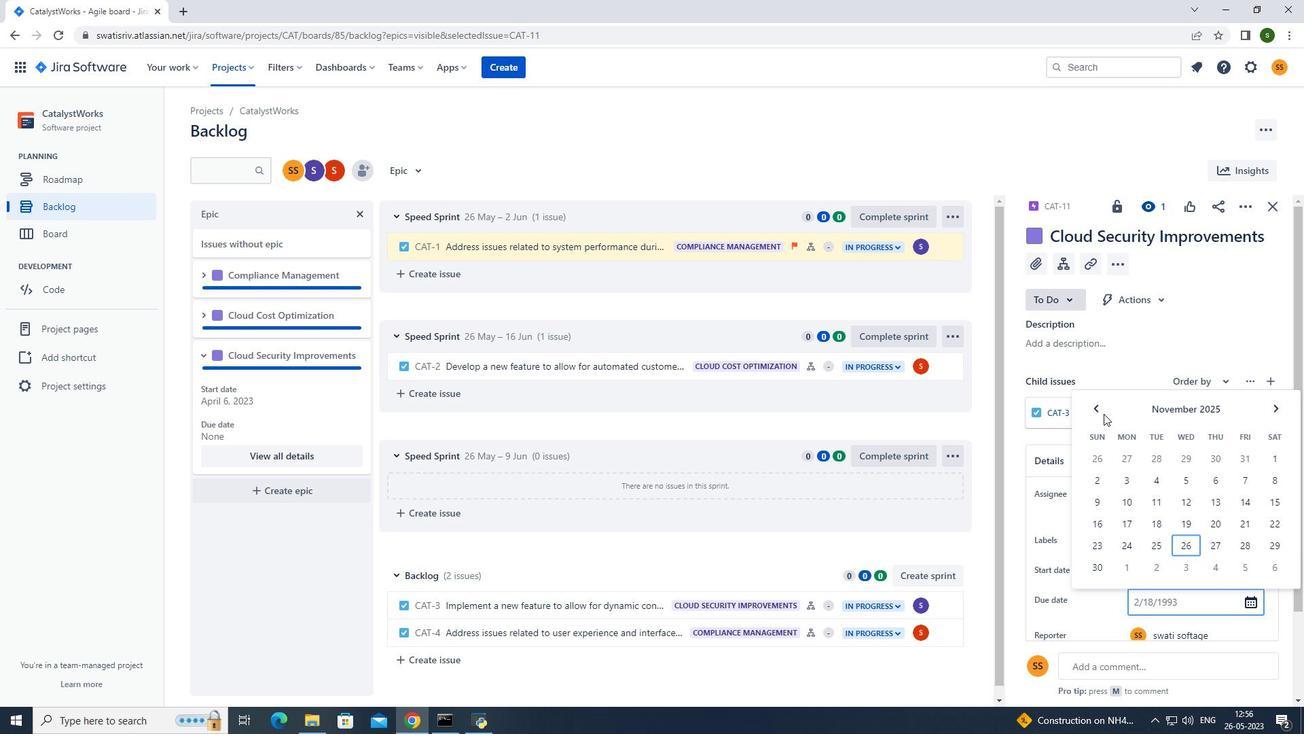 
Action: Mouse pressed left at (1099, 411)
Screenshot: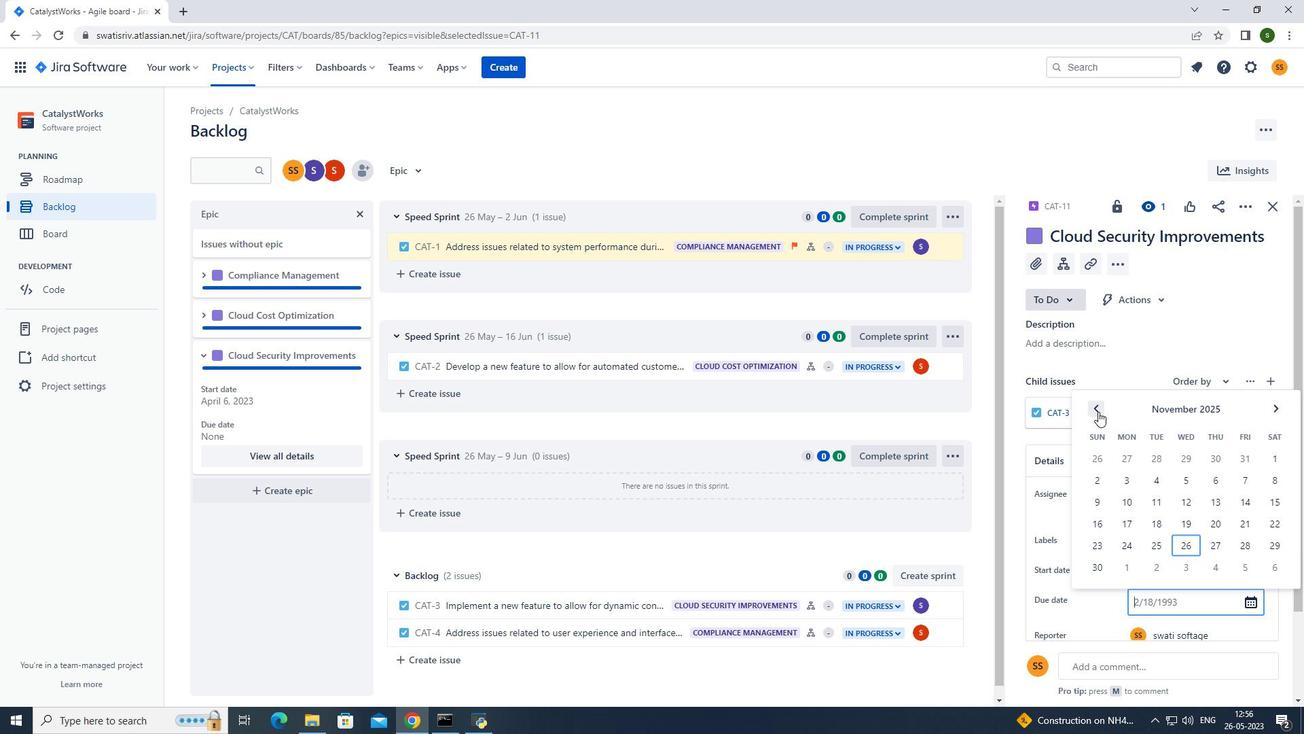 
Action: Mouse pressed left at (1099, 411)
Screenshot: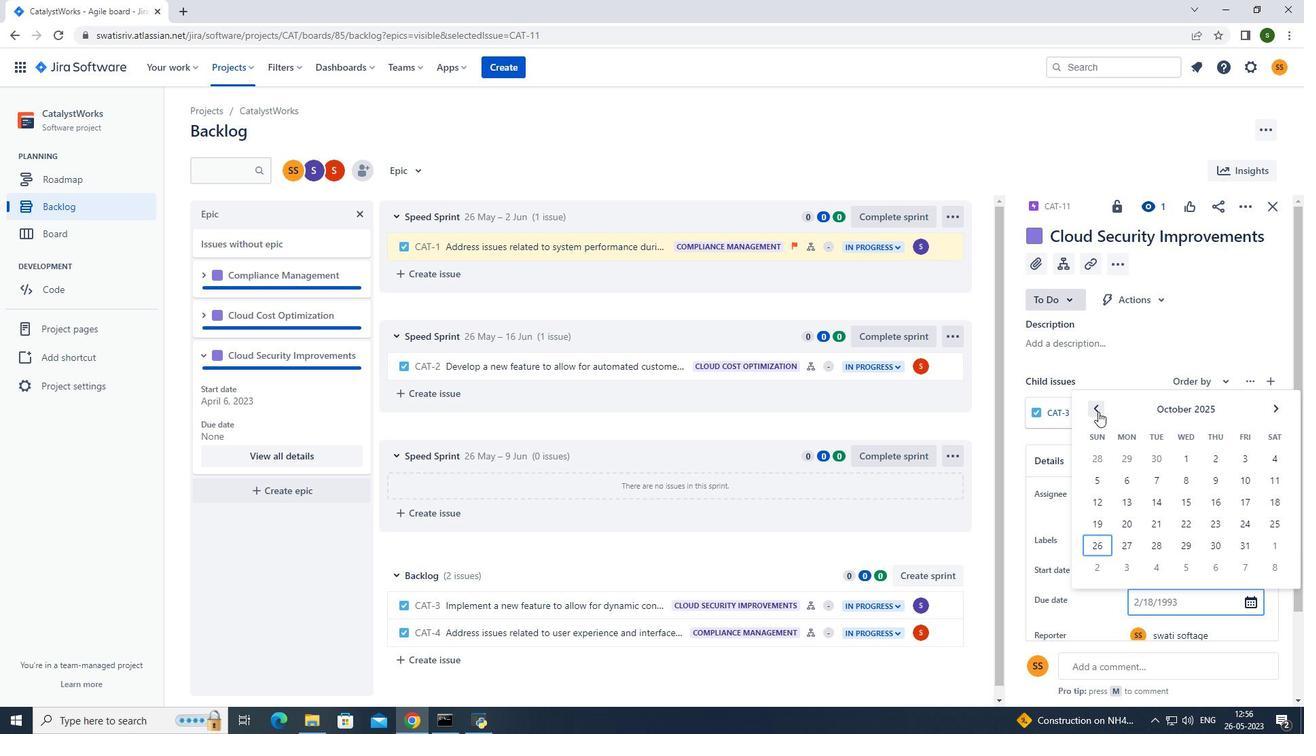 
Action: Mouse pressed left at (1099, 411)
Screenshot: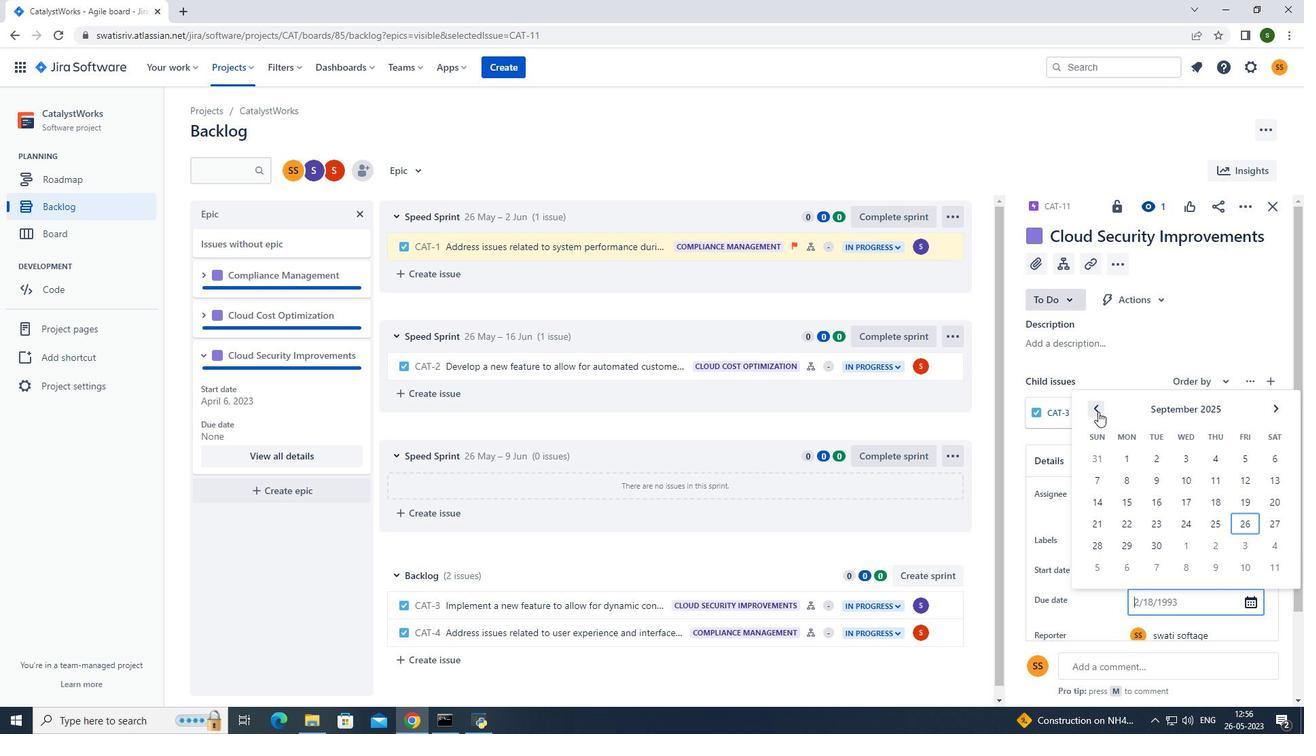 
Action: Mouse pressed left at (1099, 411)
Screenshot: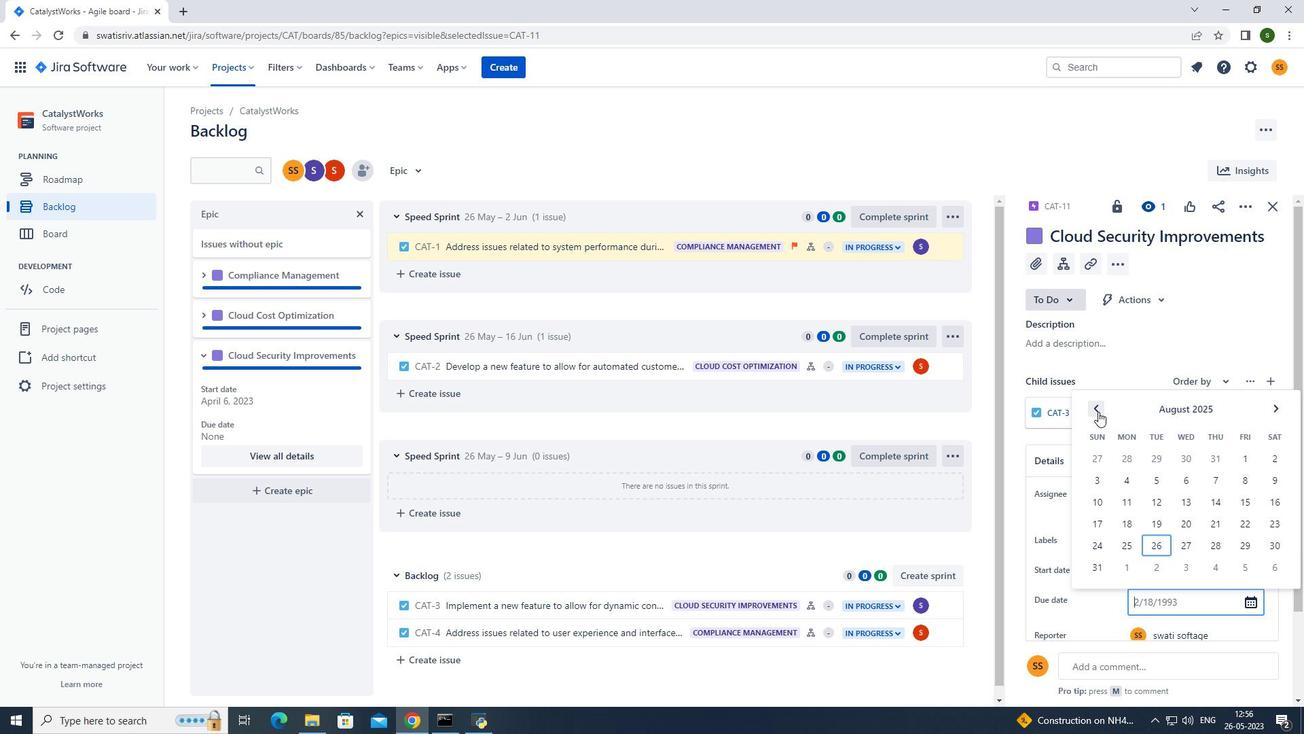 
Action: Mouse pressed left at (1099, 411)
Screenshot: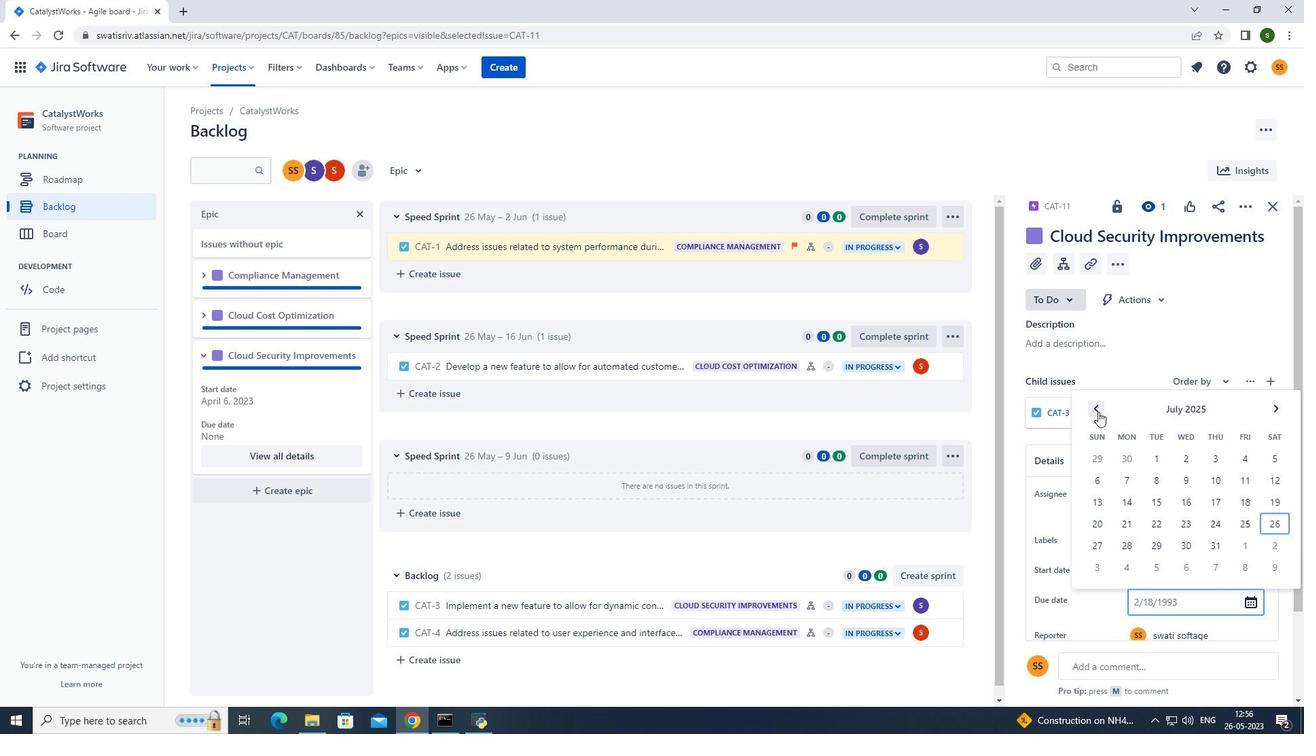 
Action: Mouse pressed left at (1099, 411)
Screenshot: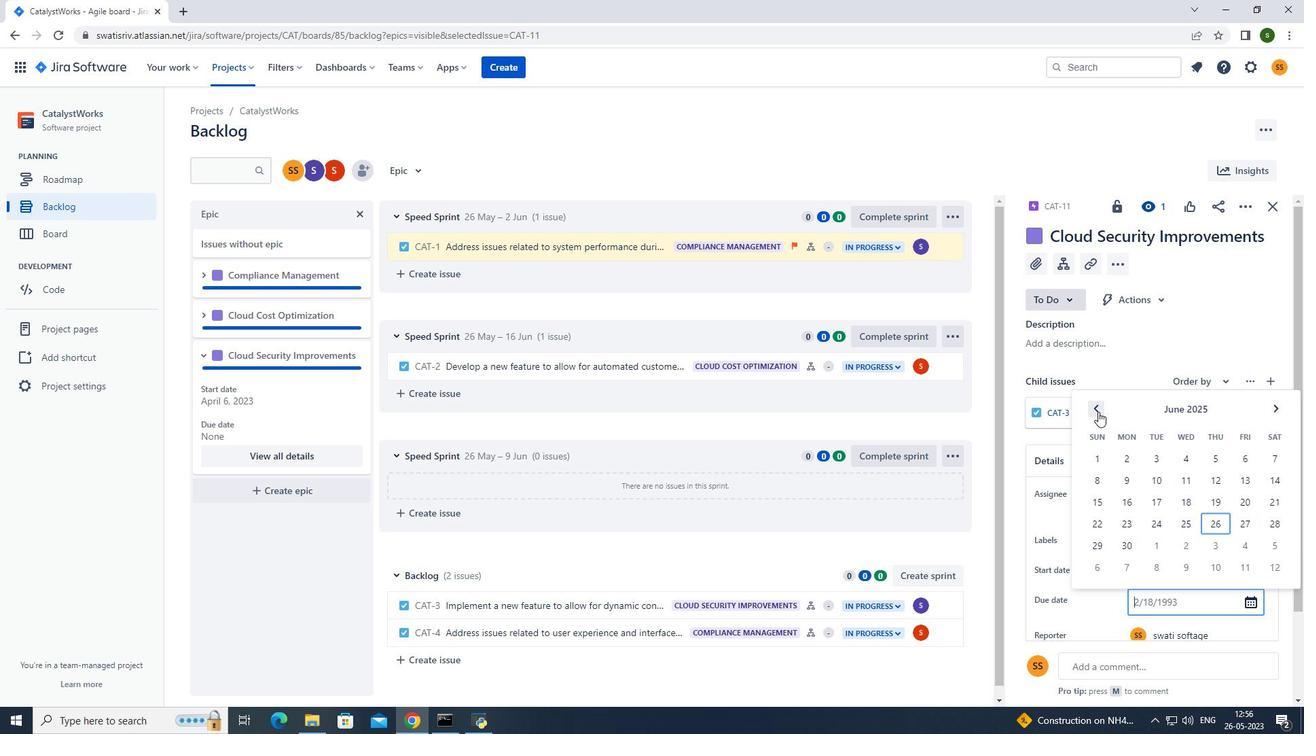 
Action: Mouse pressed left at (1099, 411)
Screenshot: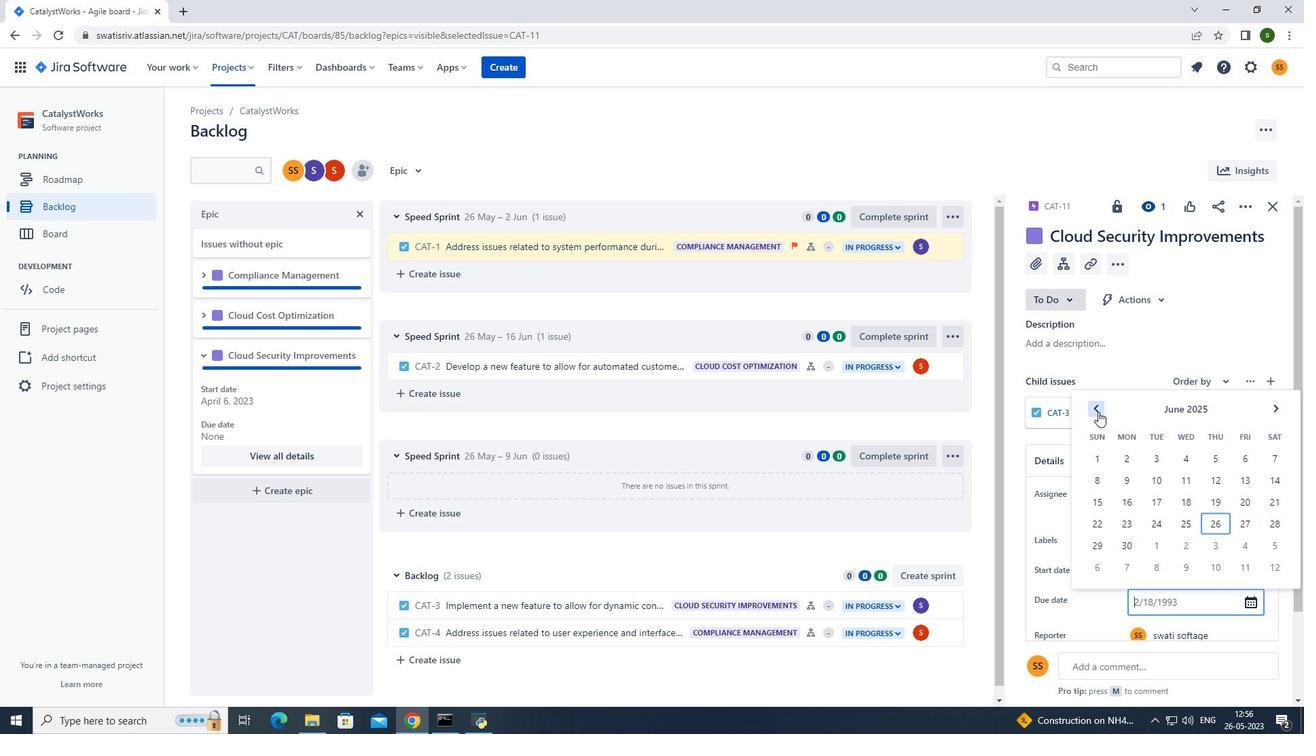 
Action: Mouse pressed left at (1099, 411)
Screenshot: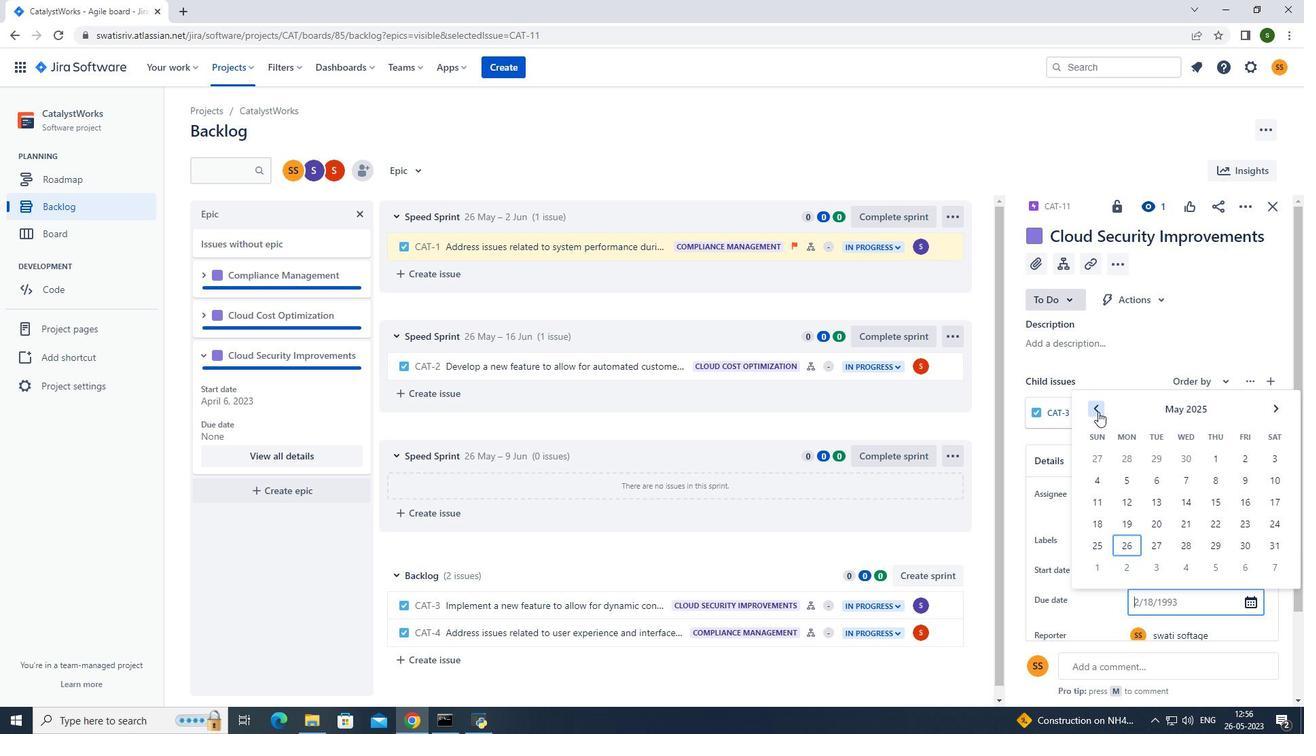 
Action: Mouse pressed left at (1099, 411)
Screenshot: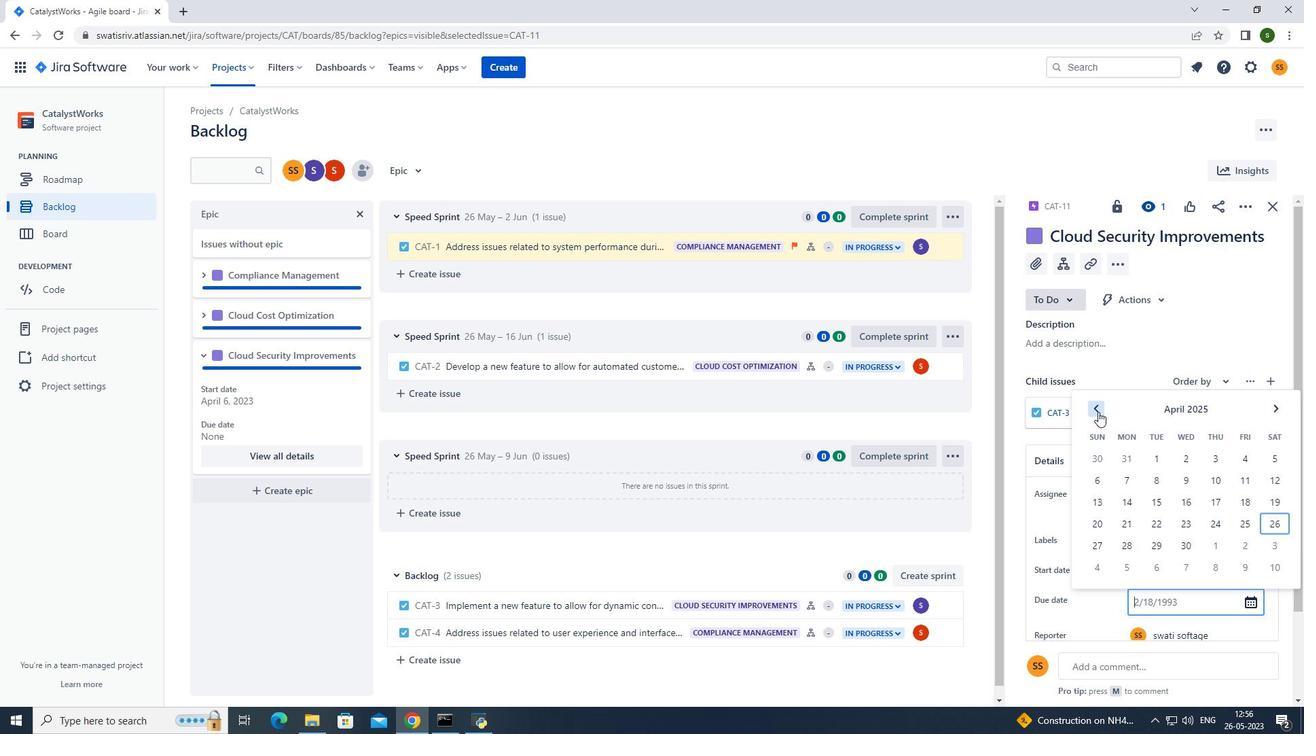 
Action: Mouse pressed left at (1099, 411)
Screenshot: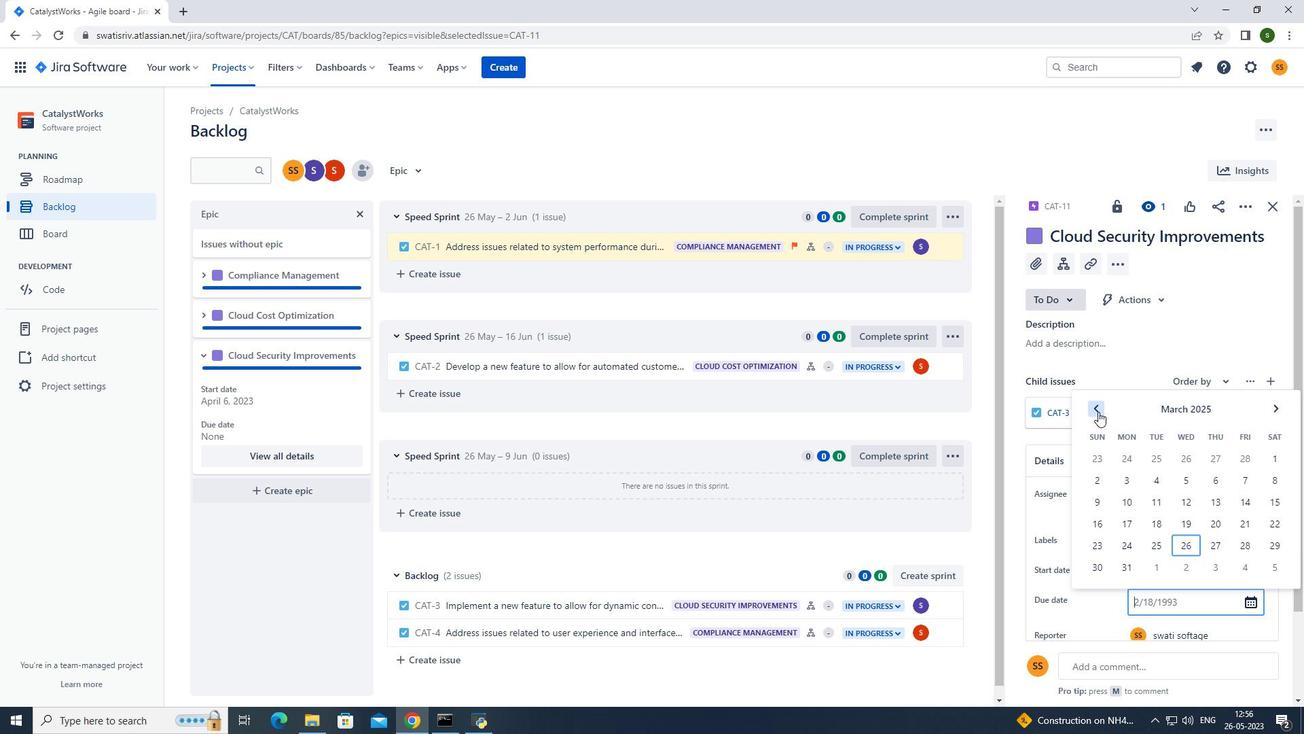 
Action: Mouse pressed left at (1099, 411)
Screenshot: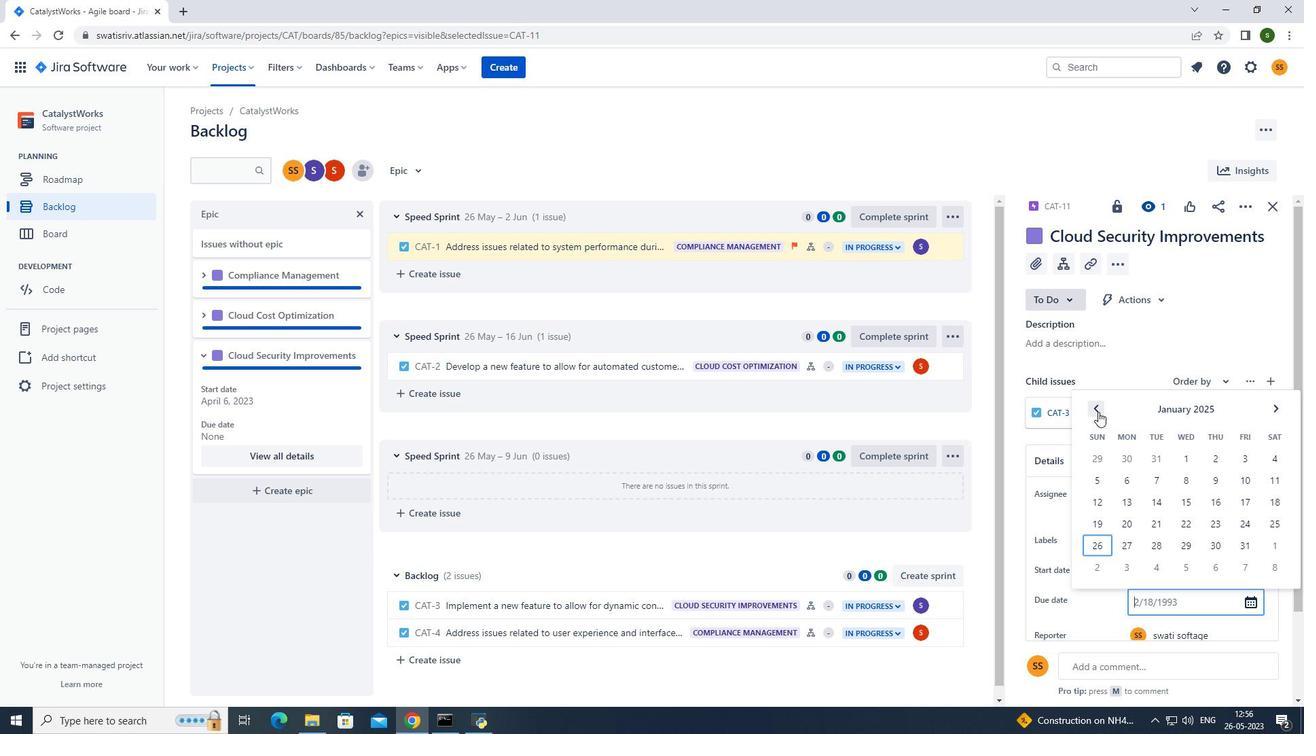 
Action: Mouse moved to (1100, 522)
Screenshot: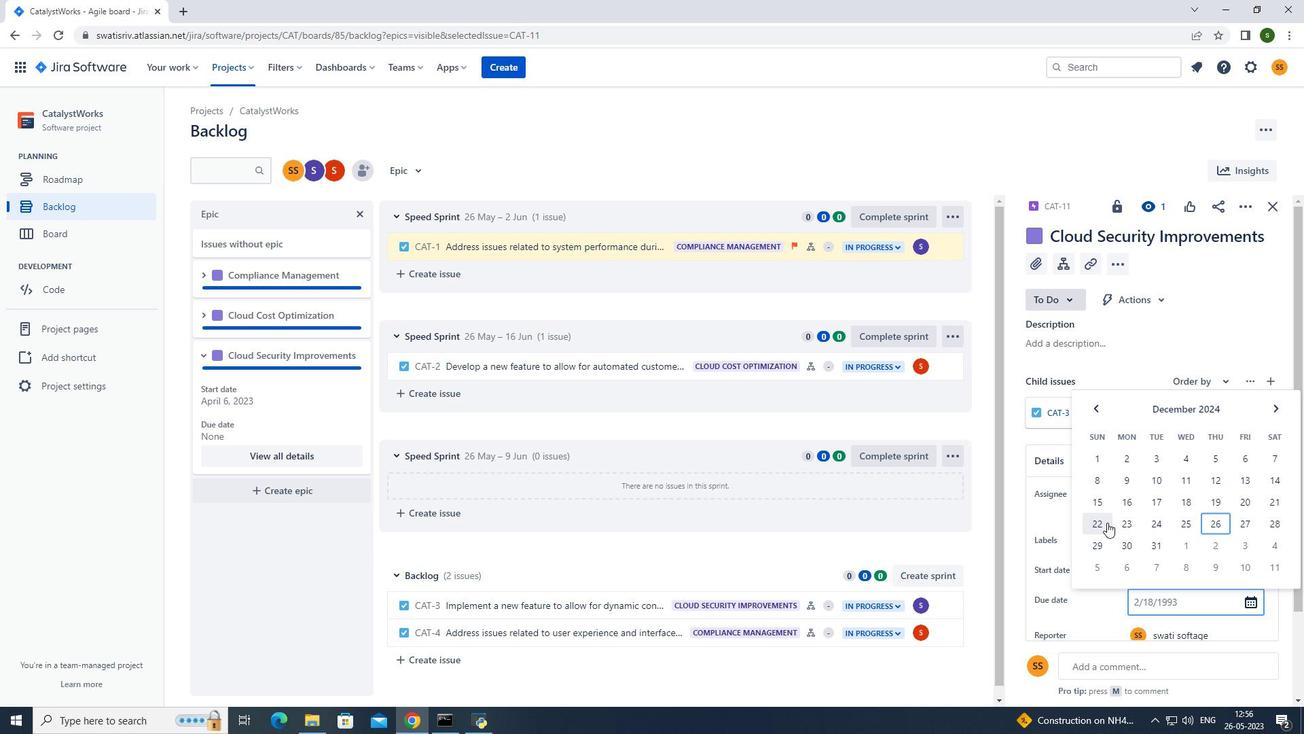 
Action: Mouse pressed left at (1100, 522)
Screenshot: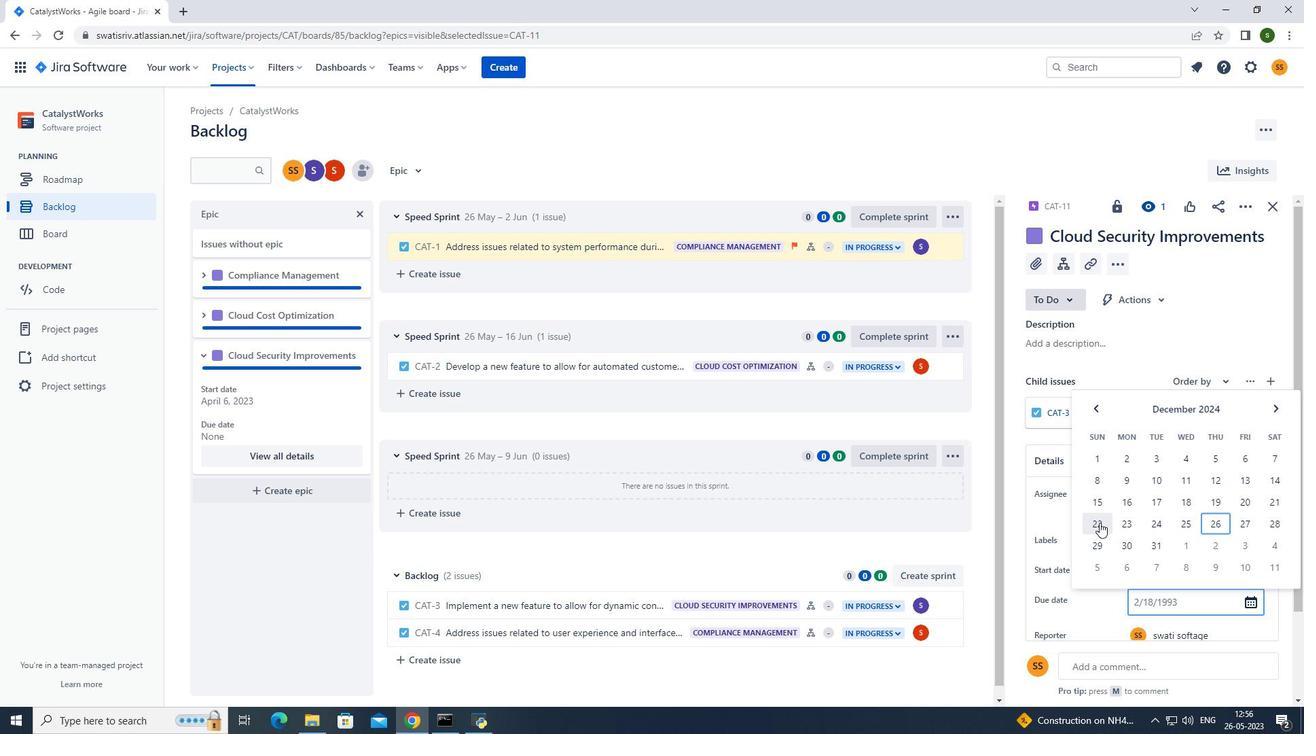 
Action: Mouse moved to (749, 150)
Screenshot: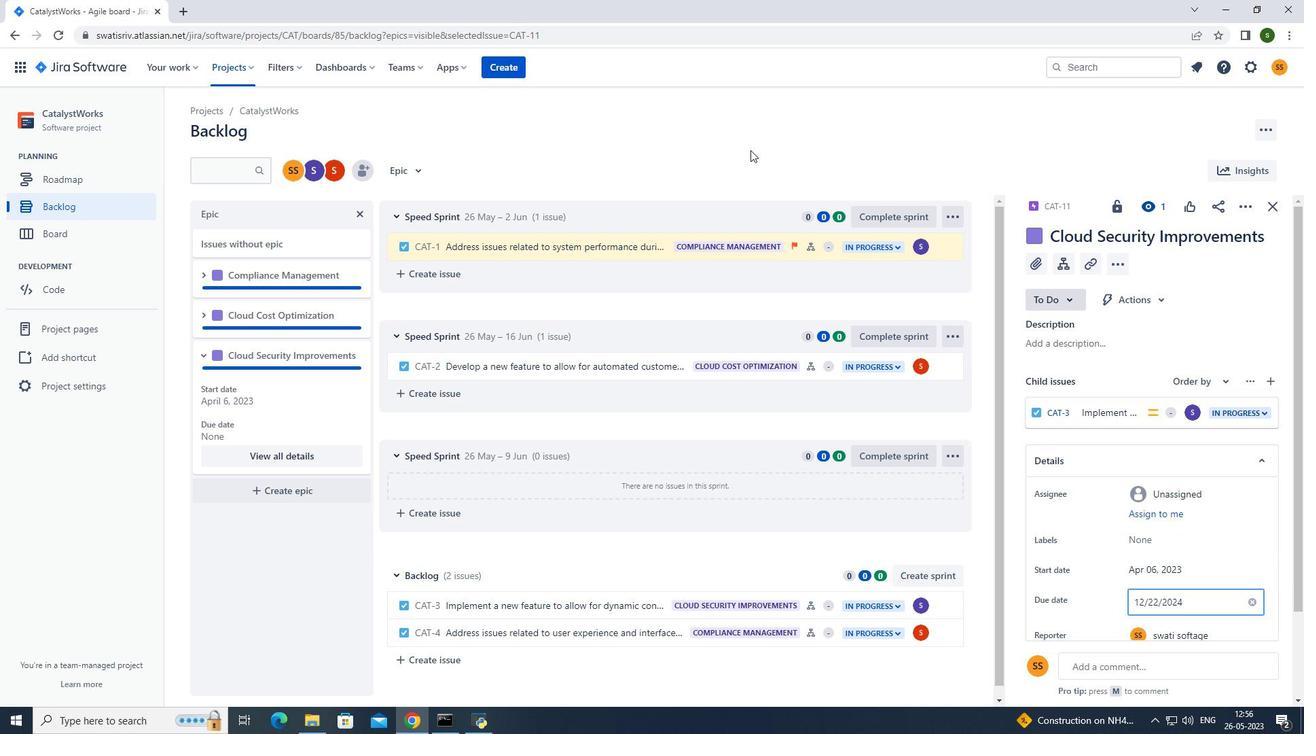 
Action: Mouse pressed left at (749, 150)
Screenshot: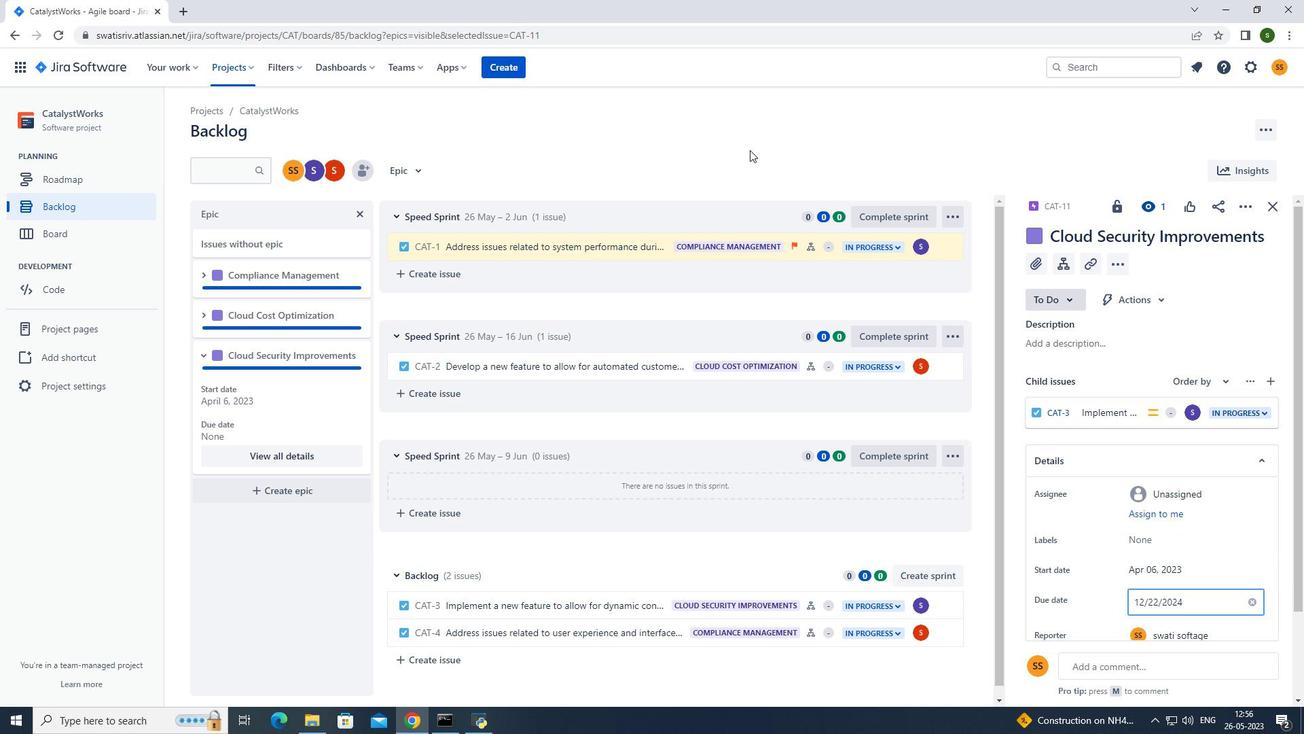 
Action: Mouse moved to (668, 171)
Screenshot: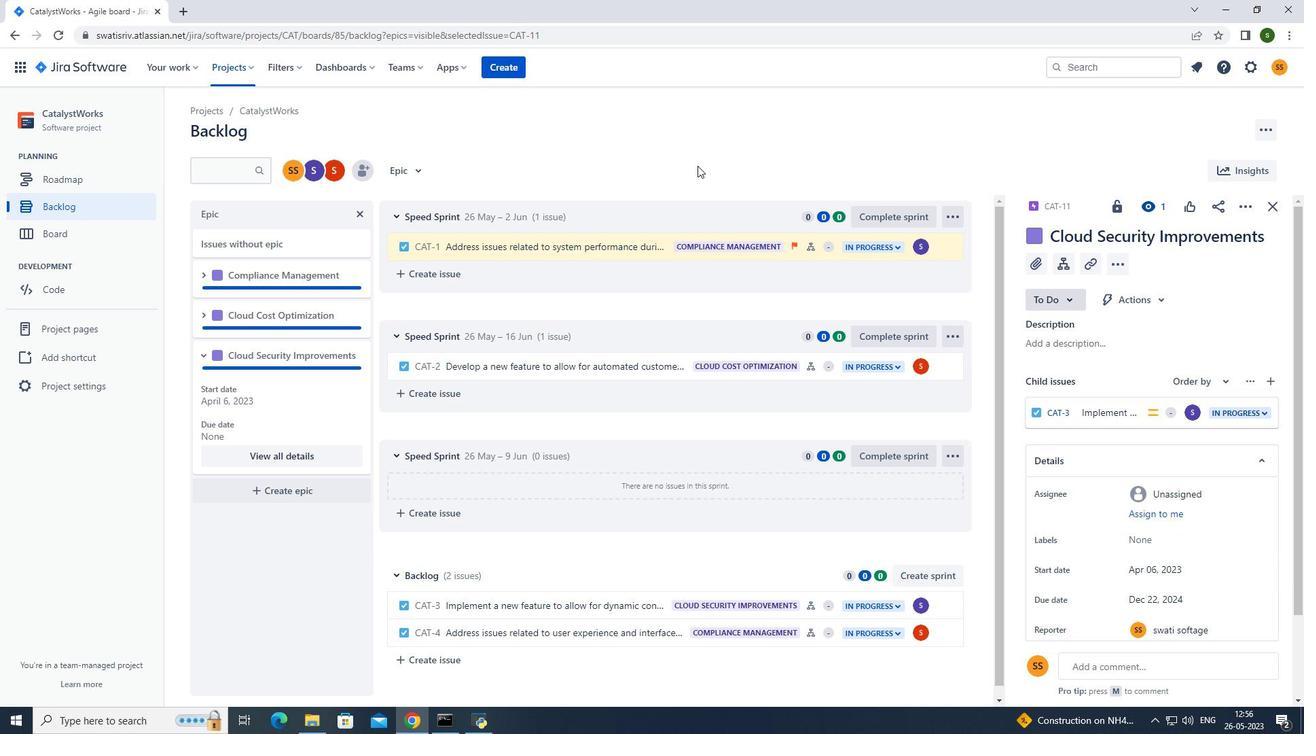 
